 Task: Buy 2 Infusion Mugs from Cups, Mugs, & Saucers section under best seller category for shipping address: Carlos Perez, 3632 Walton Street, Salt Lake City, Utah 84104, Cell Number 8014200980. Pay from credit card ending with 6759, CVV 506
Action: Mouse moved to (509, 308)
Screenshot: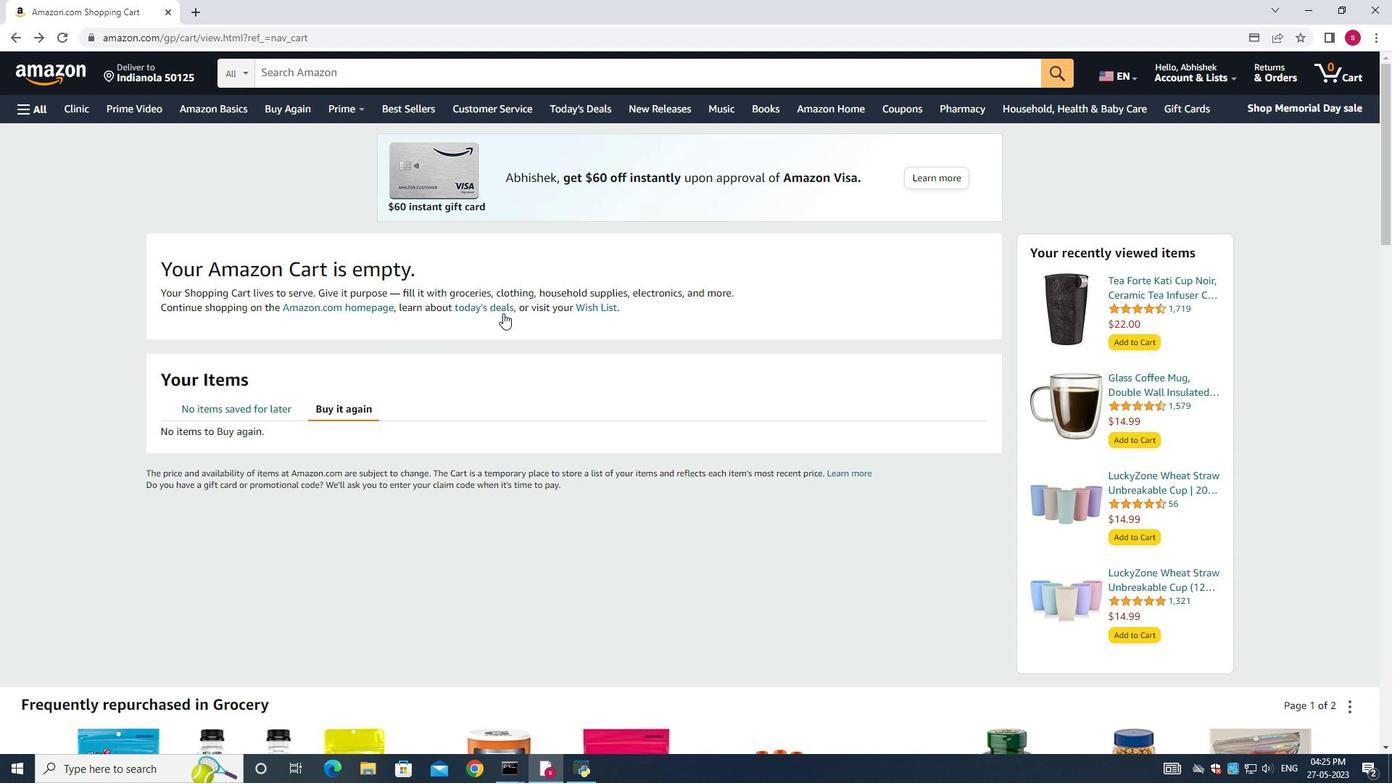 
Action: Mouse scrolled (508, 309) with delta (0, 0)
Screenshot: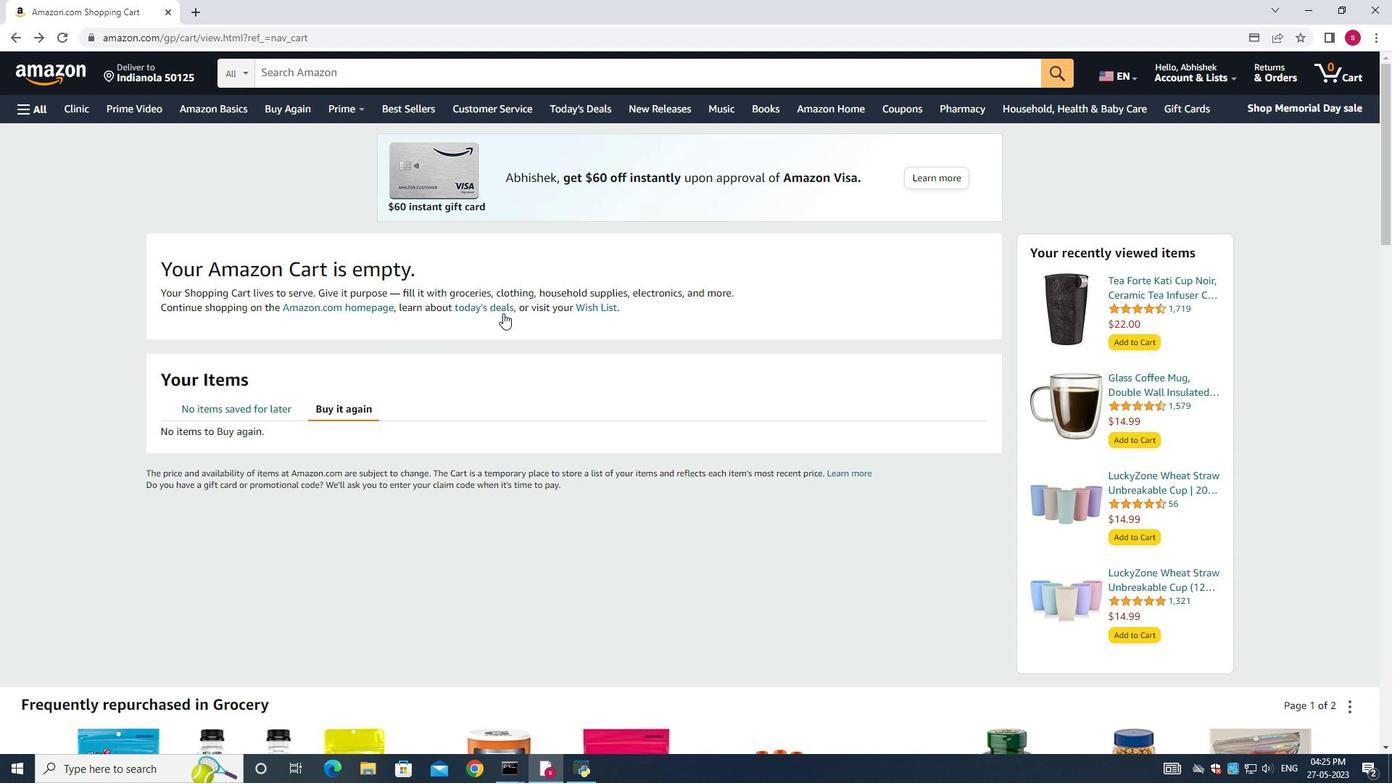 
Action: Mouse scrolled (509, 309) with delta (0, 0)
Screenshot: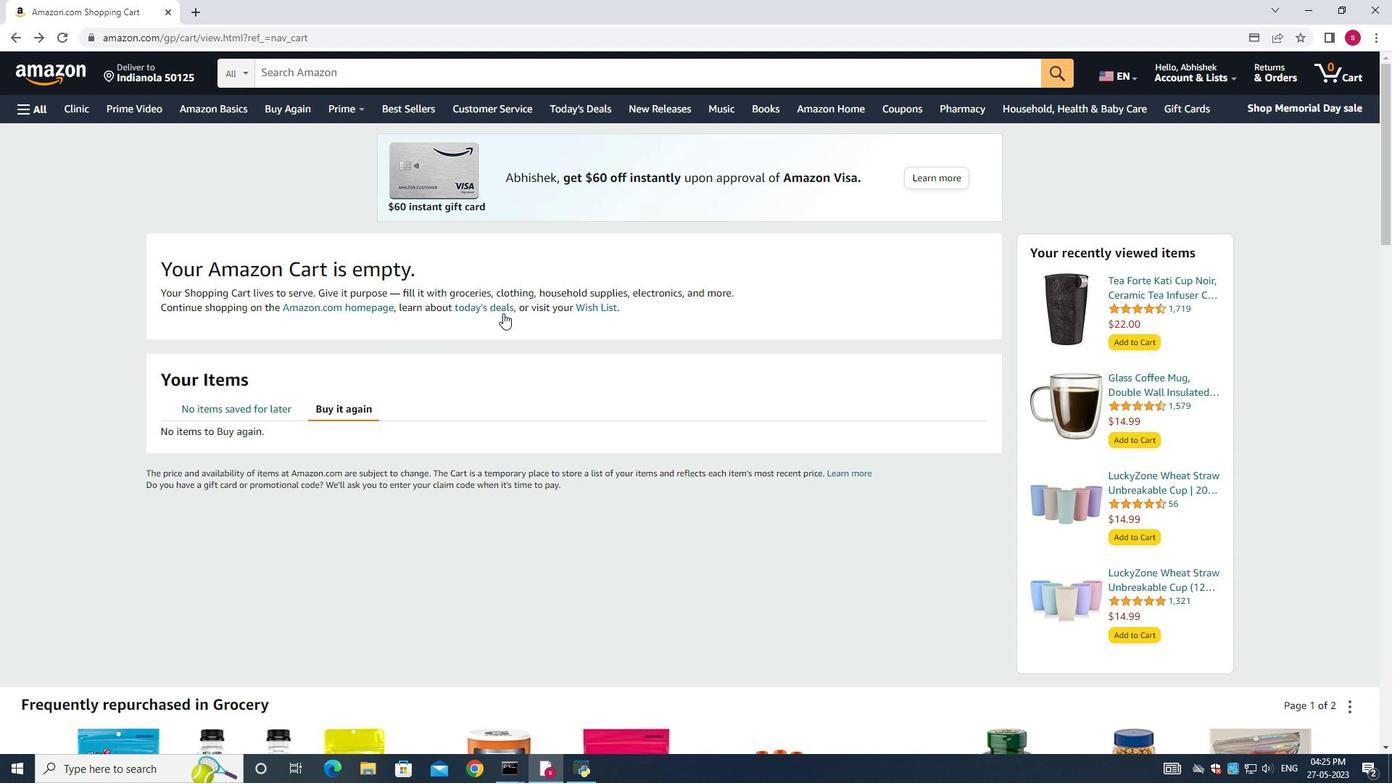 
Action: Mouse scrolled (509, 309) with delta (0, 0)
Screenshot: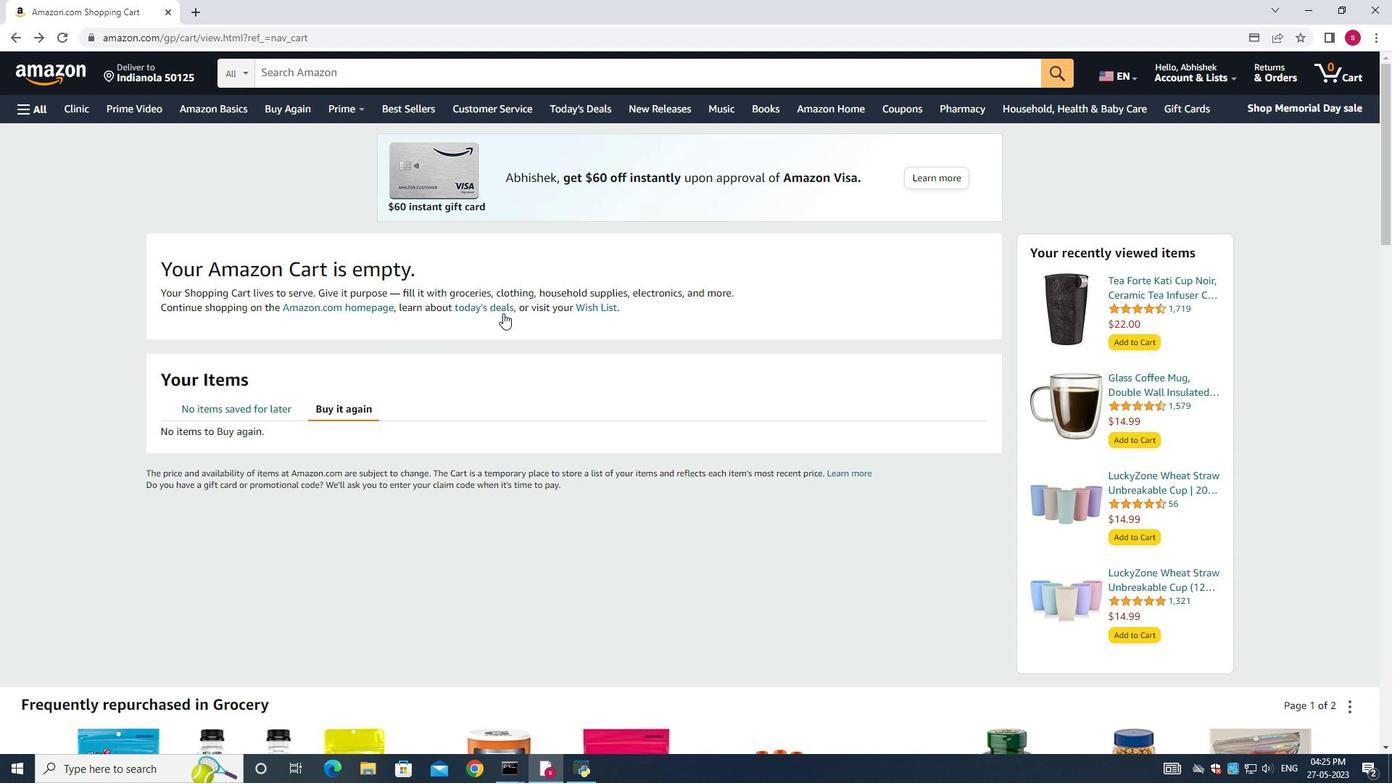
Action: Mouse scrolled (509, 309) with delta (0, 0)
Screenshot: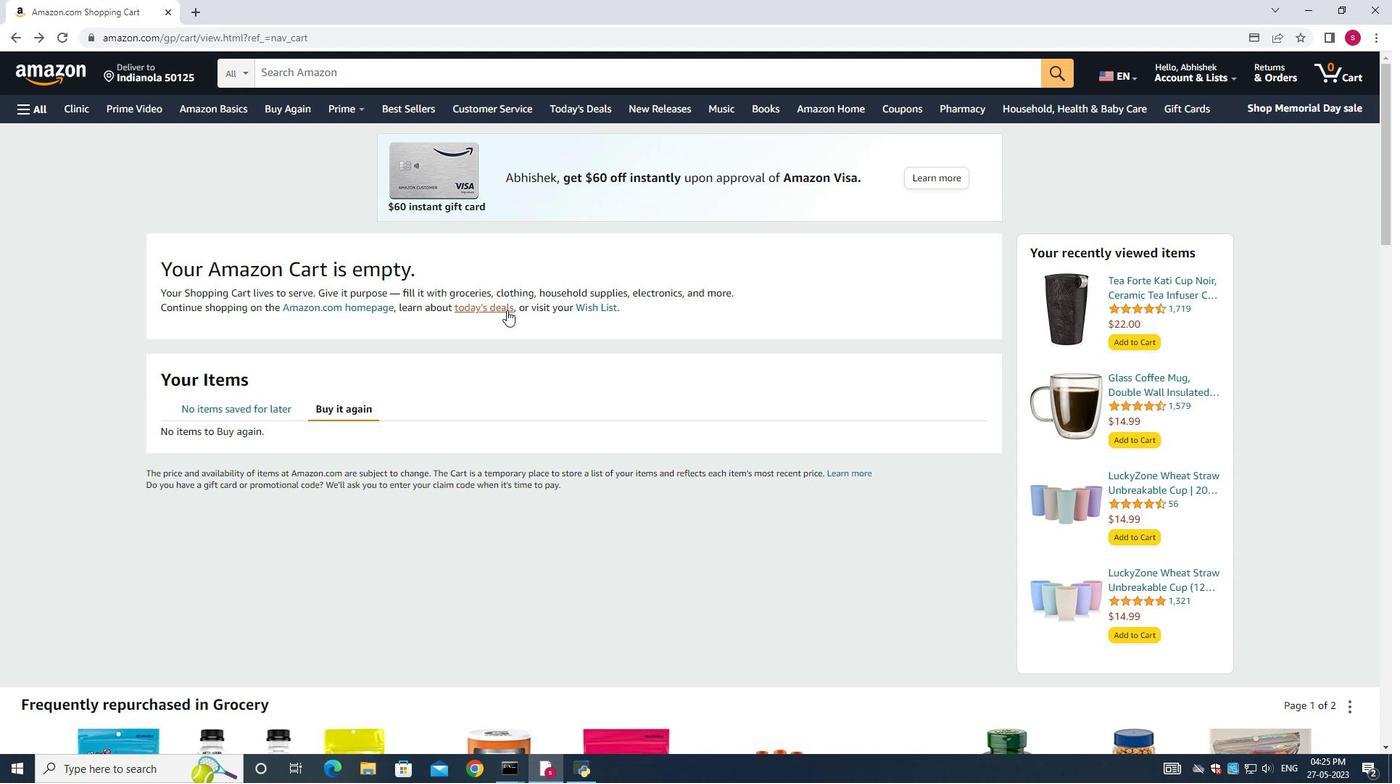 
Action: Mouse scrolled (509, 309) with delta (0, 0)
Screenshot: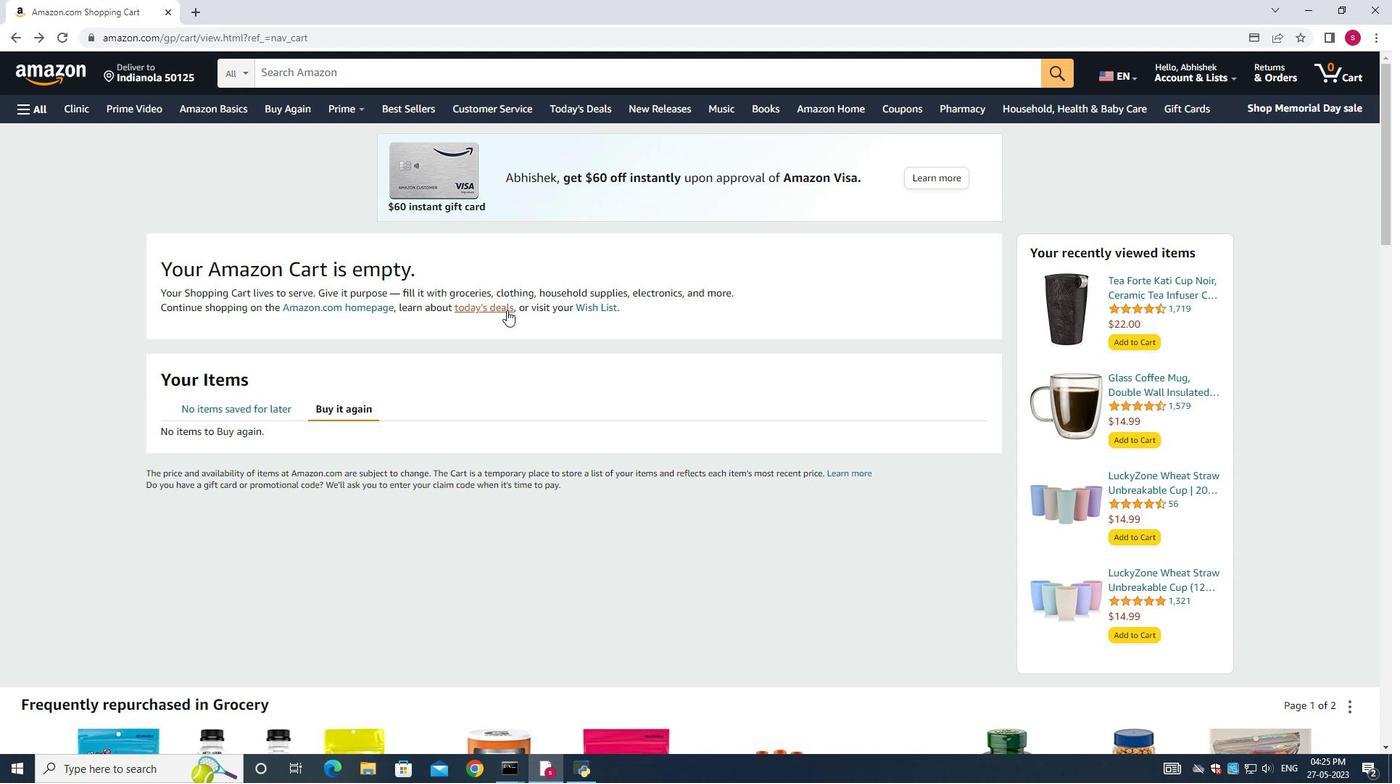 
Action: Mouse scrolled (509, 309) with delta (0, 0)
Screenshot: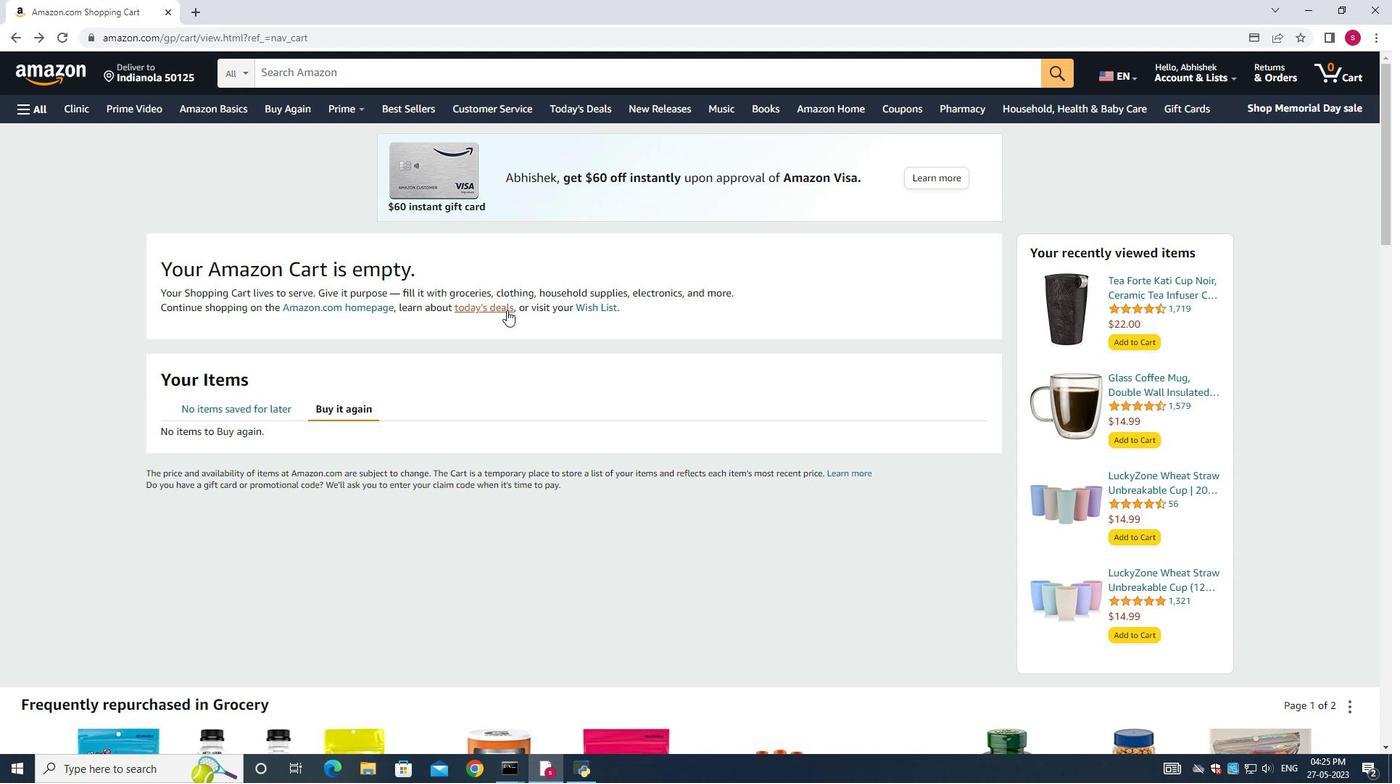 
Action: Mouse scrolled (509, 309) with delta (0, 0)
Screenshot: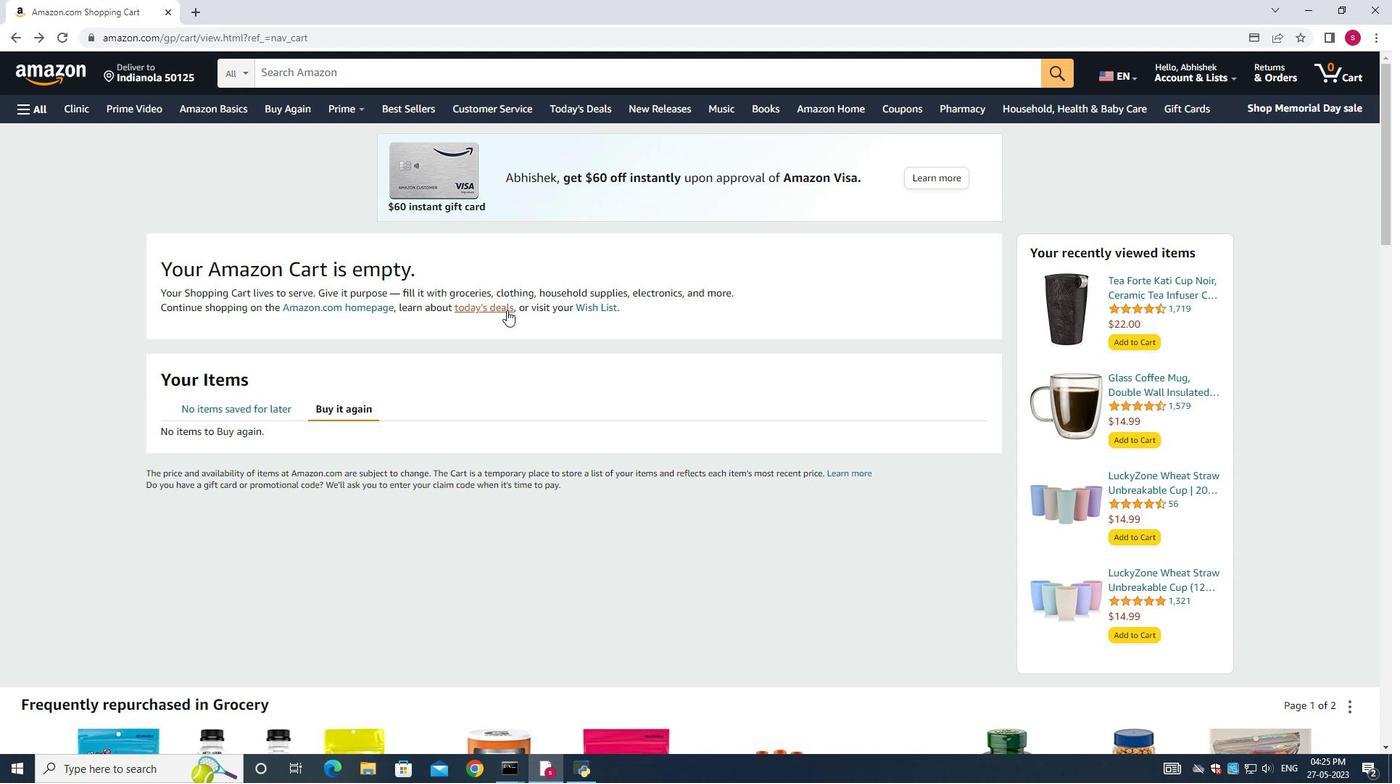
Action: Mouse scrolled (509, 309) with delta (0, 0)
Screenshot: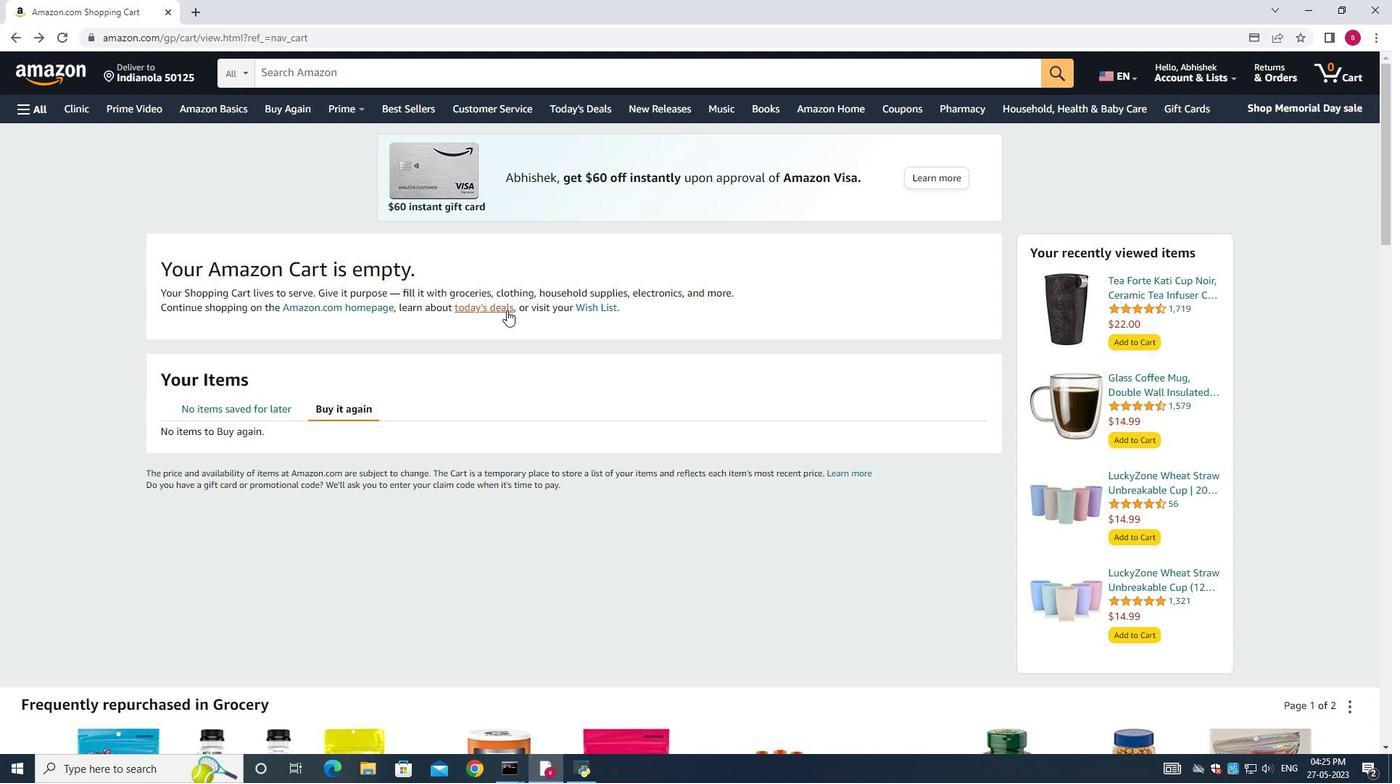 
Action: Mouse moved to (427, 266)
Screenshot: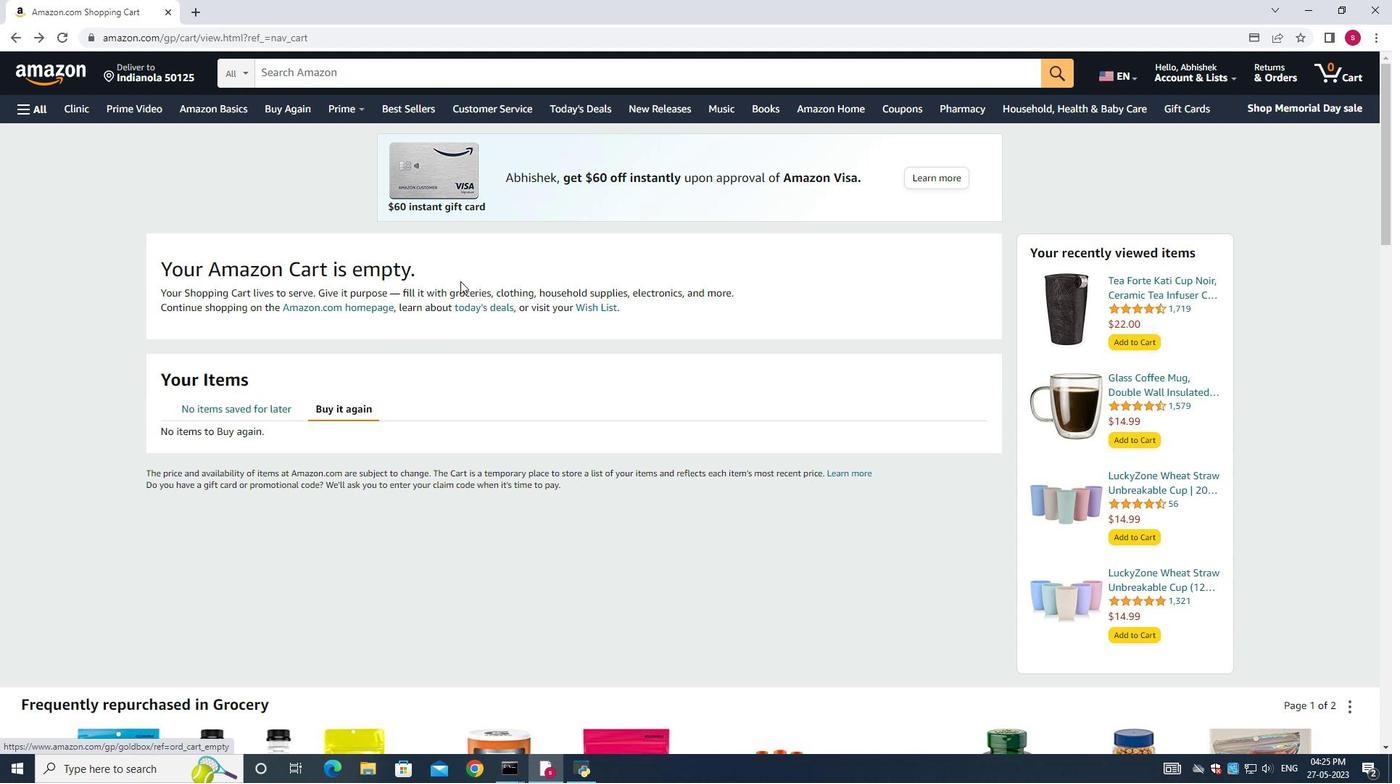 
Action: Mouse scrolled (427, 267) with delta (0, 0)
Screenshot: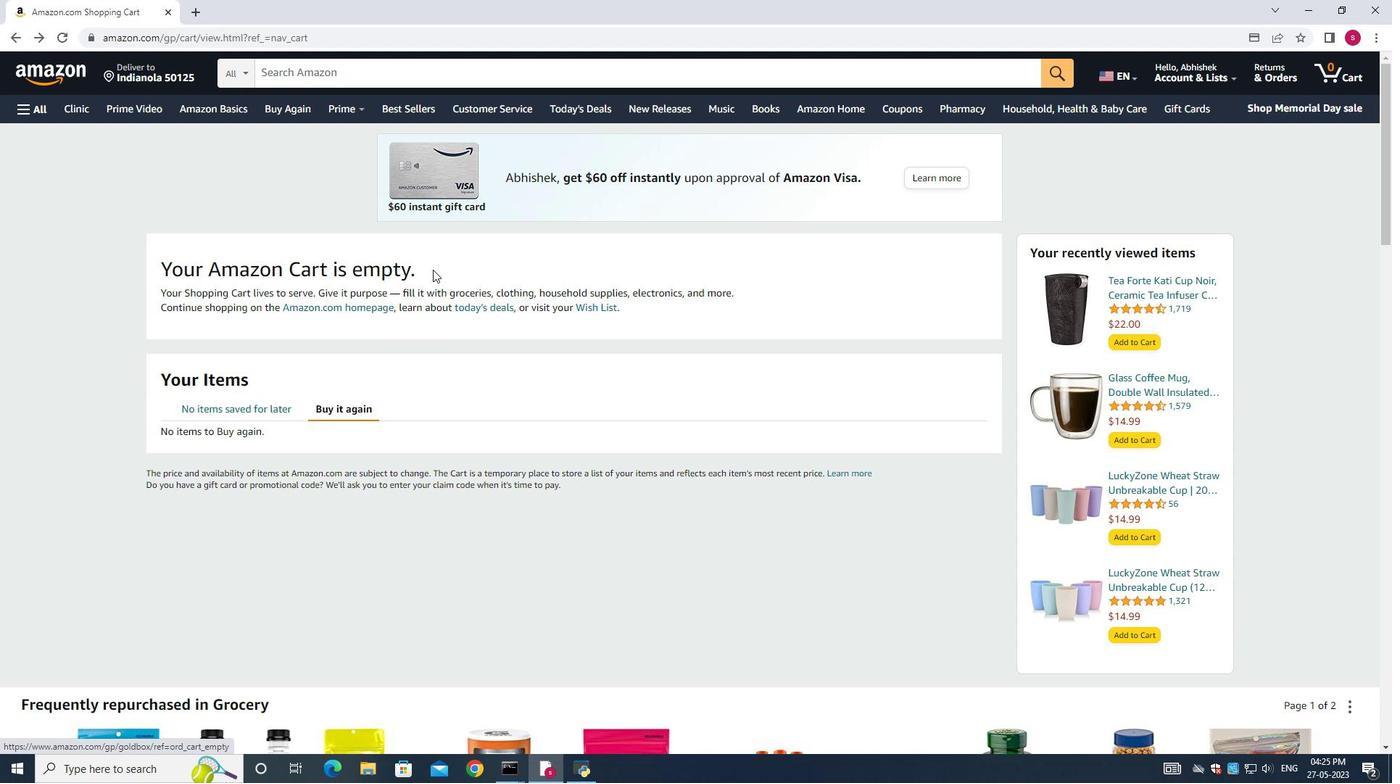 
Action: Mouse scrolled (427, 267) with delta (0, 0)
Screenshot: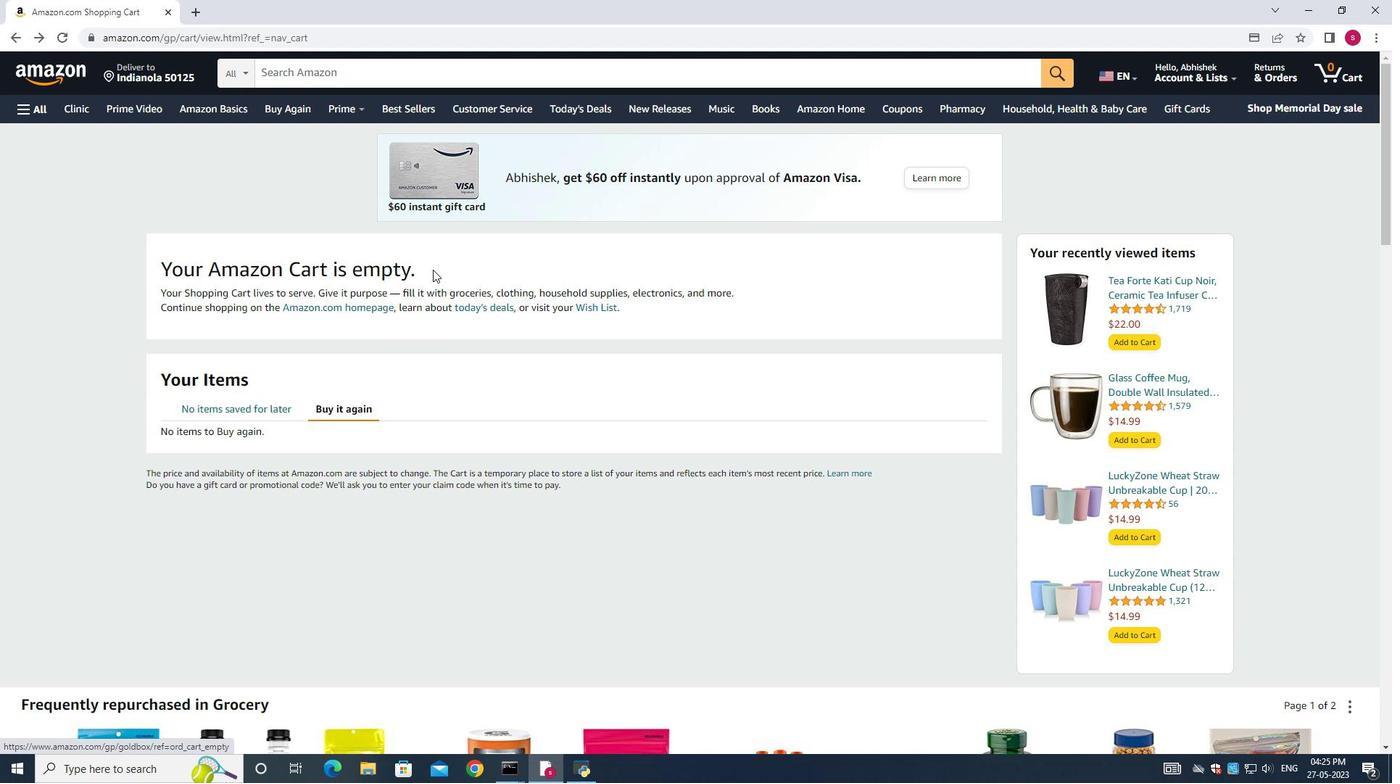
Action: Mouse scrolled (427, 267) with delta (0, 0)
Screenshot: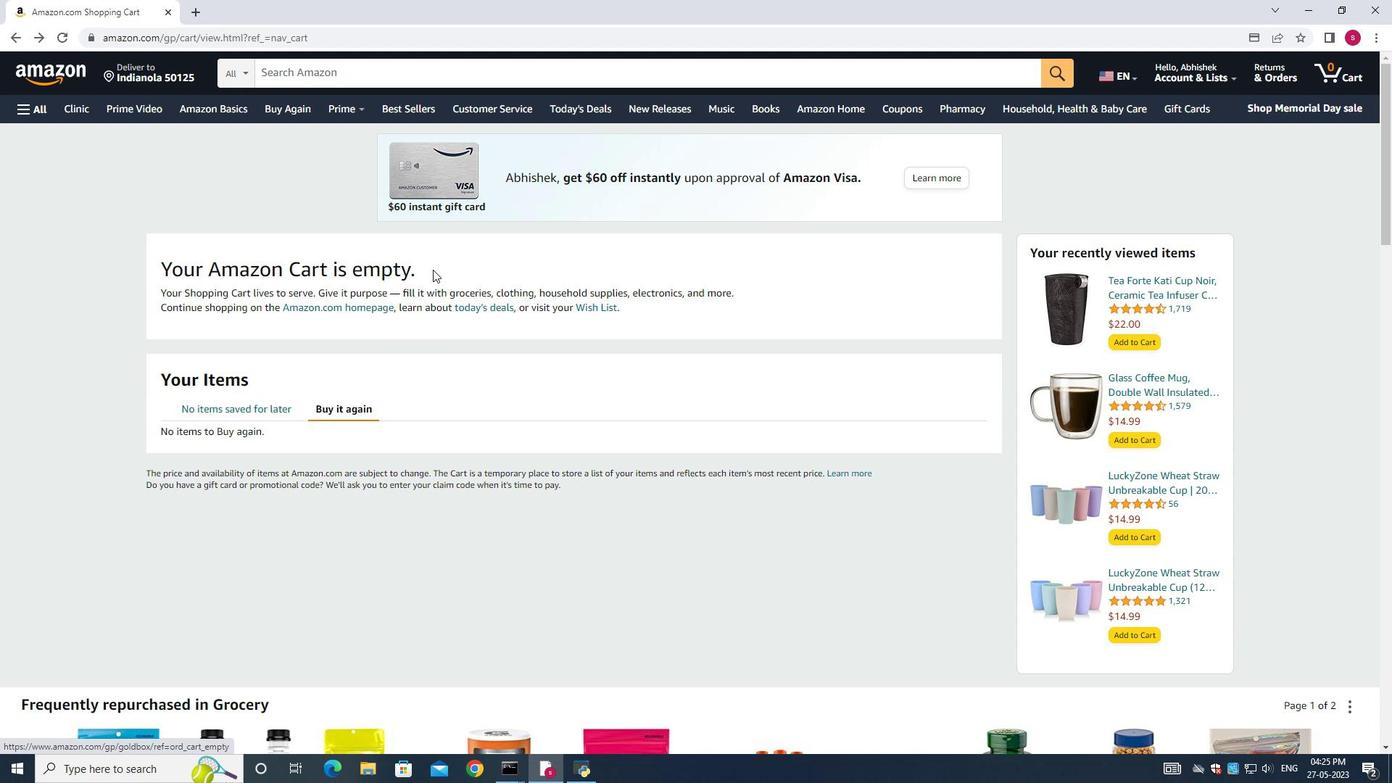
Action: Mouse moved to (427, 266)
Screenshot: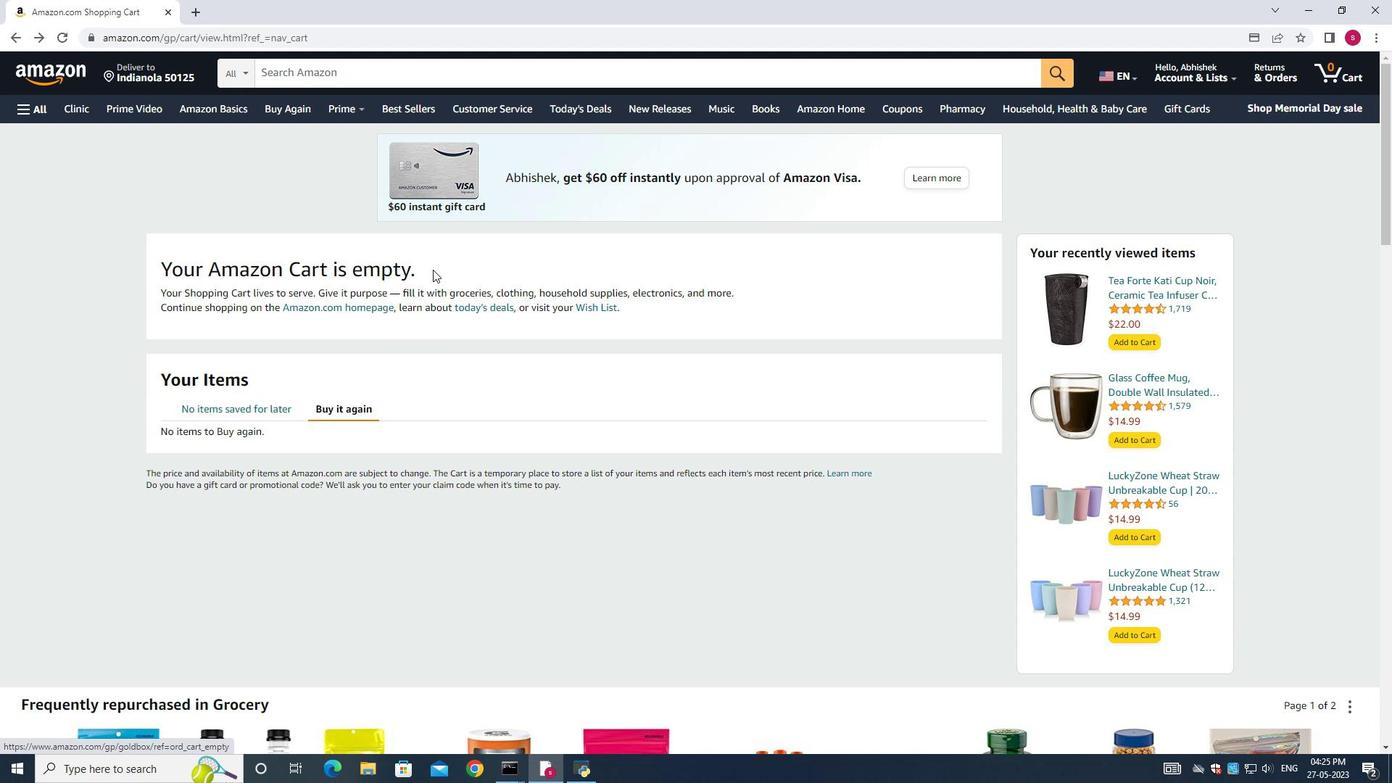 
Action: Mouse scrolled (427, 267) with delta (0, 0)
Screenshot: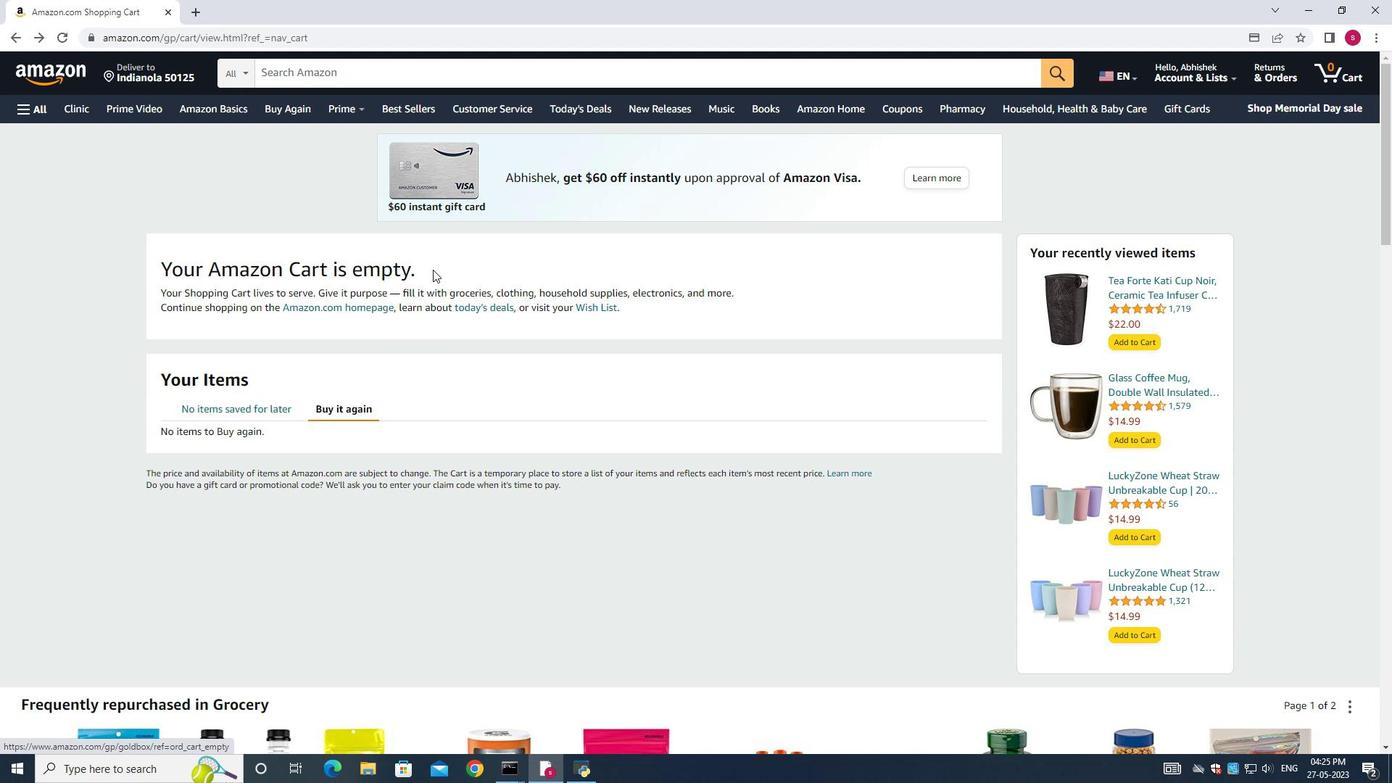 
Action: Mouse moved to (427, 266)
Screenshot: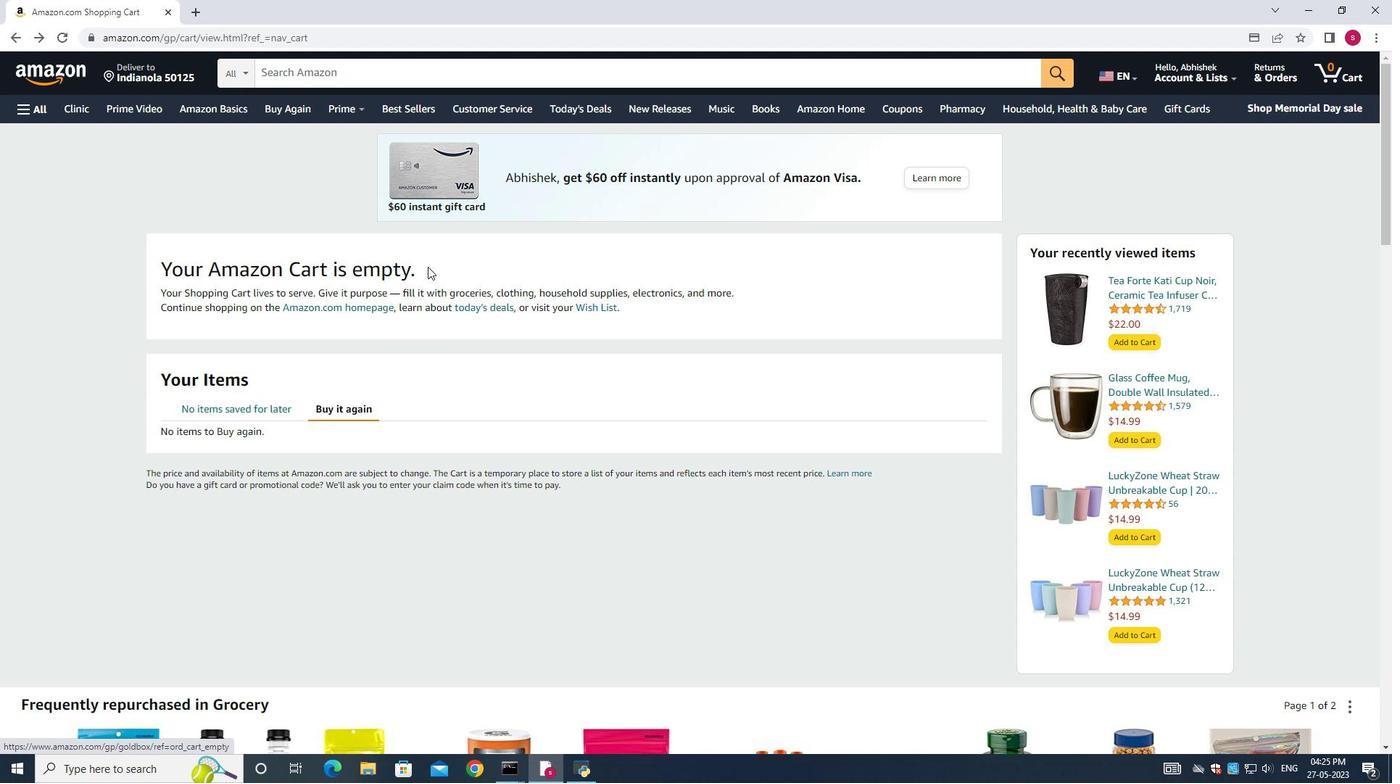 
Action: Mouse scrolled (427, 267) with delta (0, 0)
Screenshot: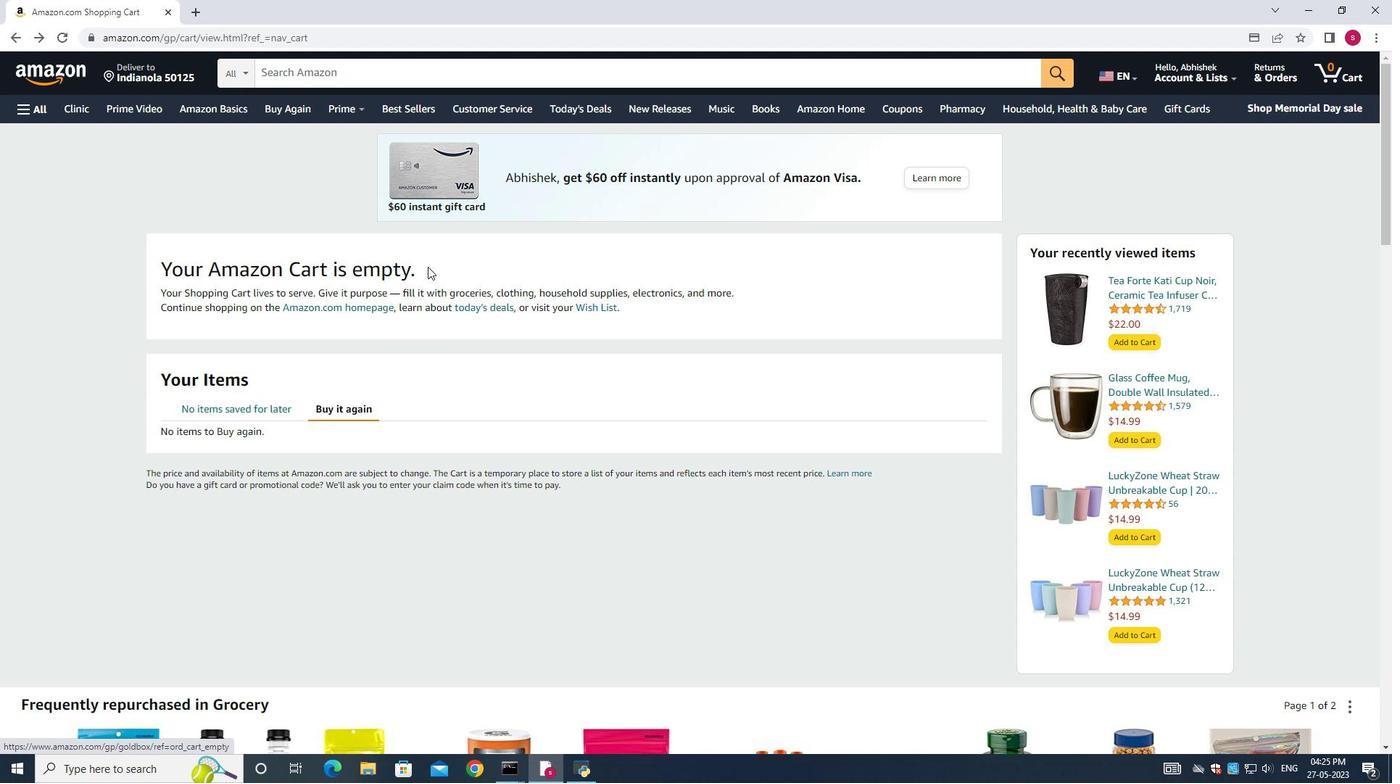 
Action: Mouse moved to (401, 256)
Screenshot: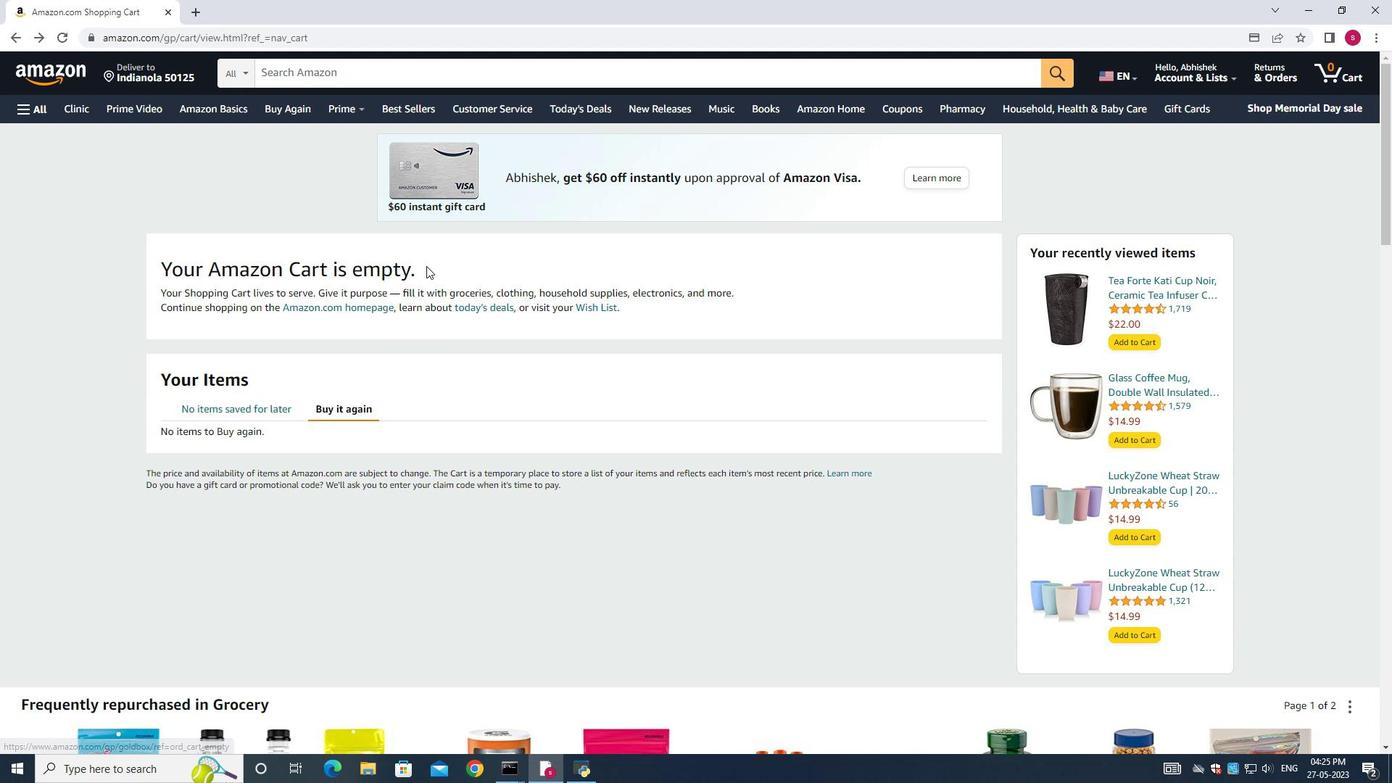 
Action: Mouse scrolled (422, 265) with delta (0, 0)
Screenshot: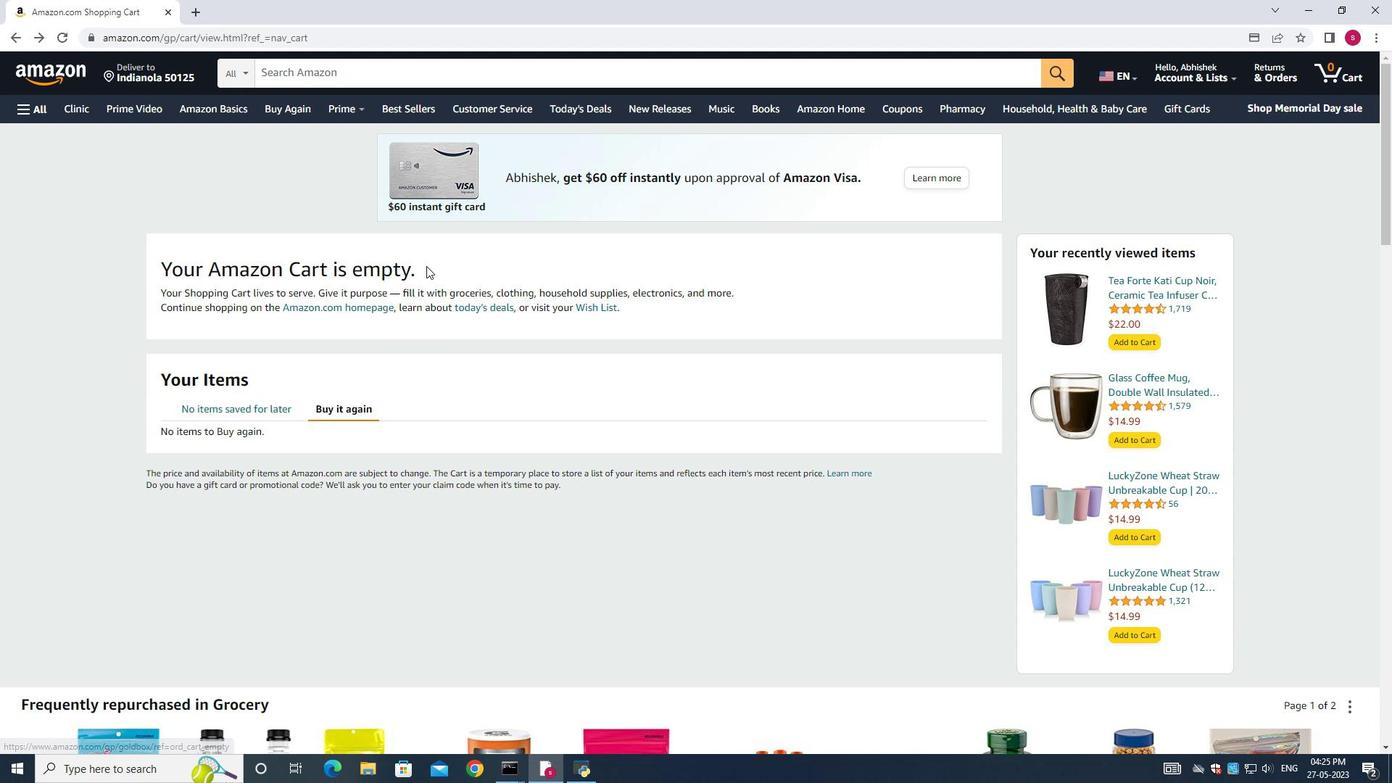 
Action: Mouse moved to (363, 242)
Screenshot: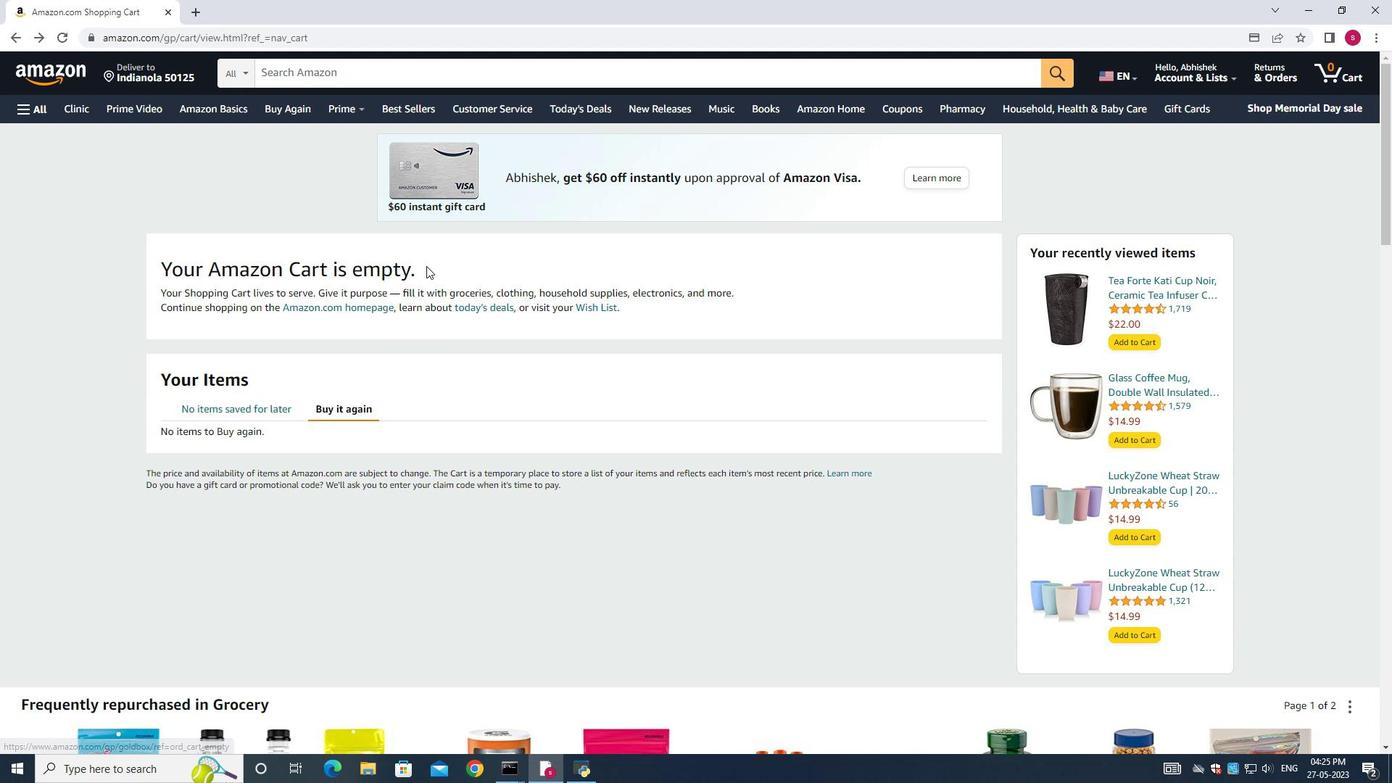 
Action: Mouse scrolled (401, 257) with delta (0, 0)
Screenshot: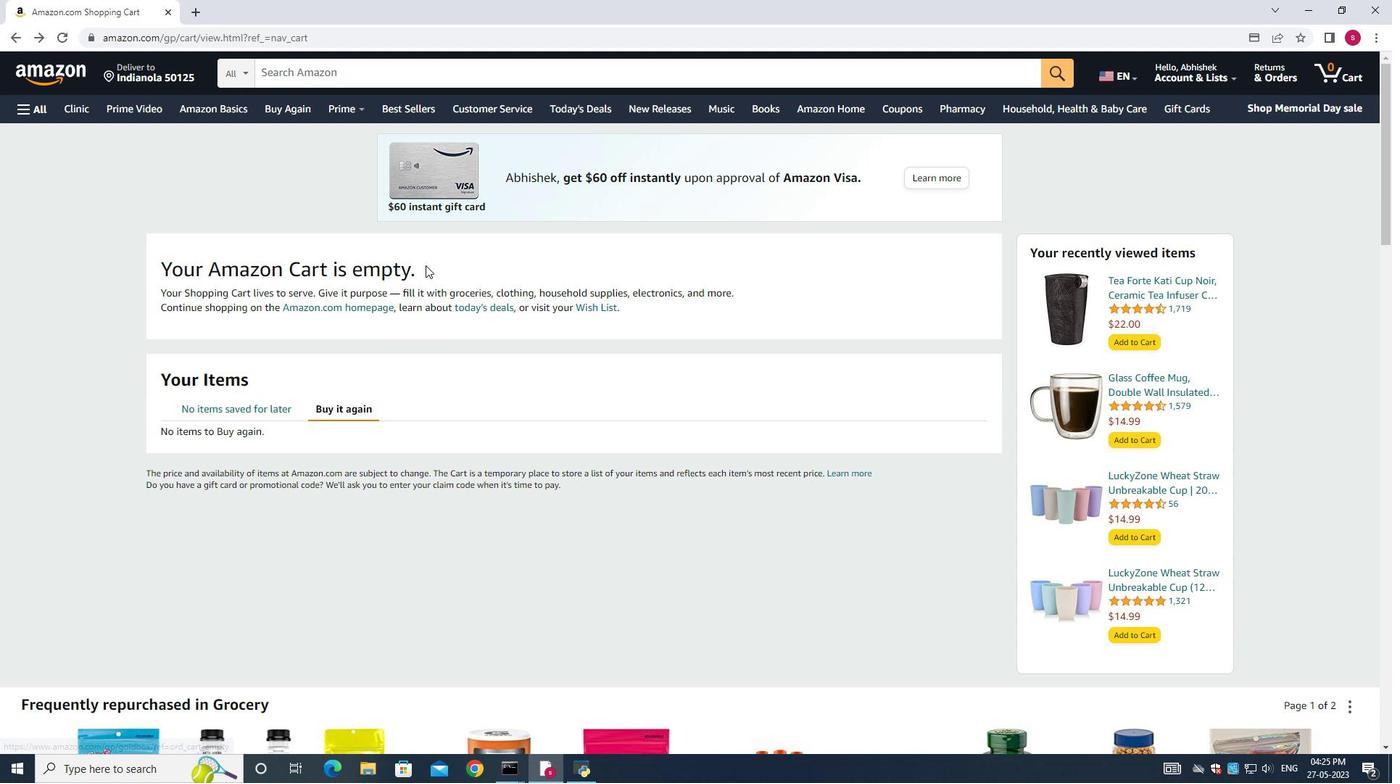 
Action: Mouse moved to (406, 117)
Screenshot: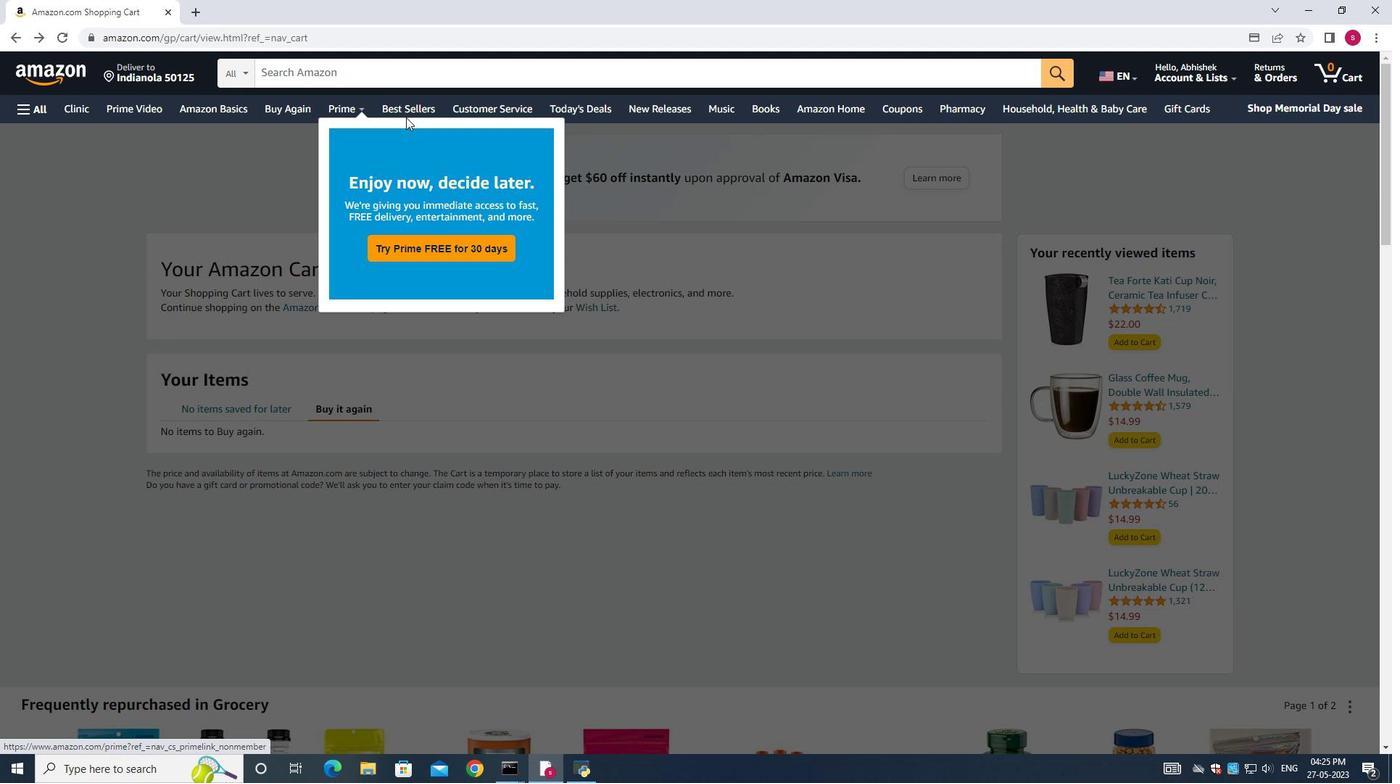 
Action: Mouse pressed left at (406, 117)
Screenshot: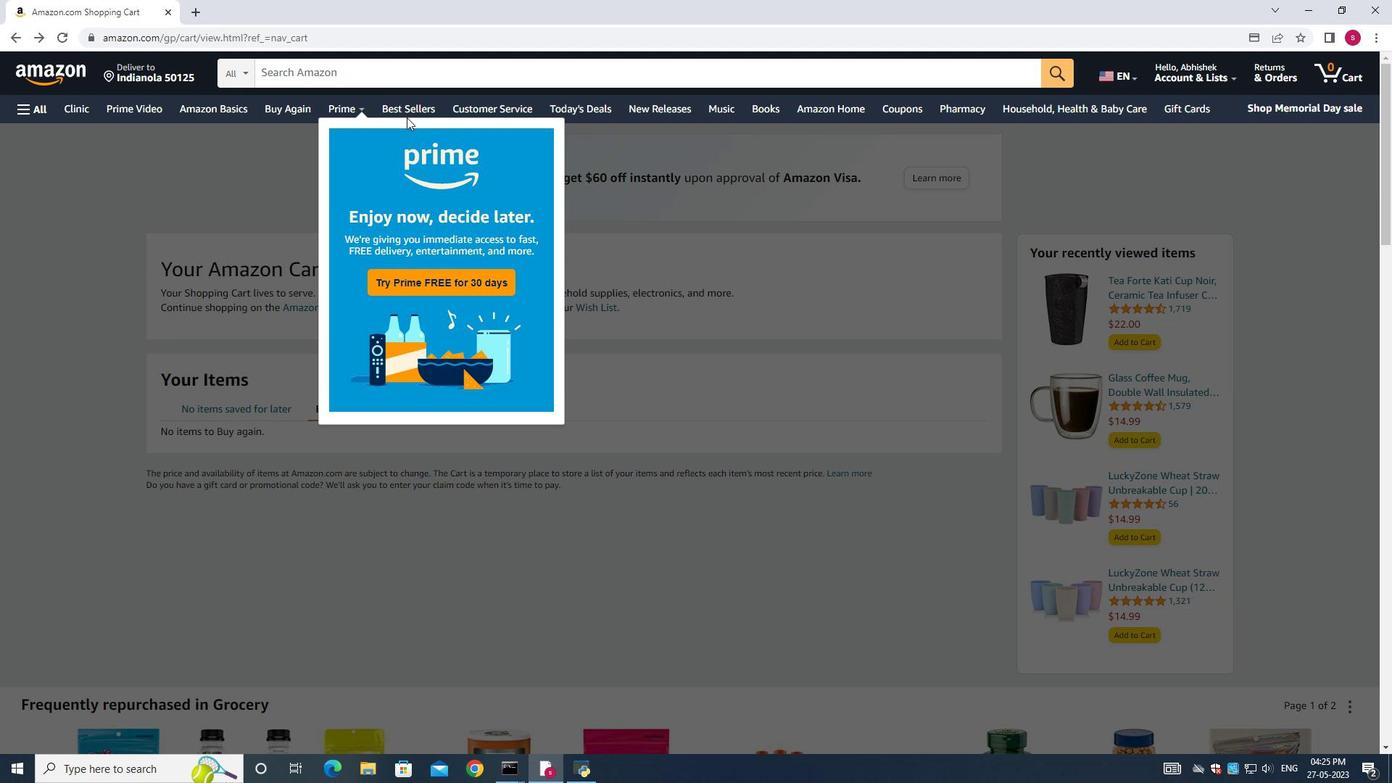 
Action: Mouse moved to (406, 110)
Screenshot: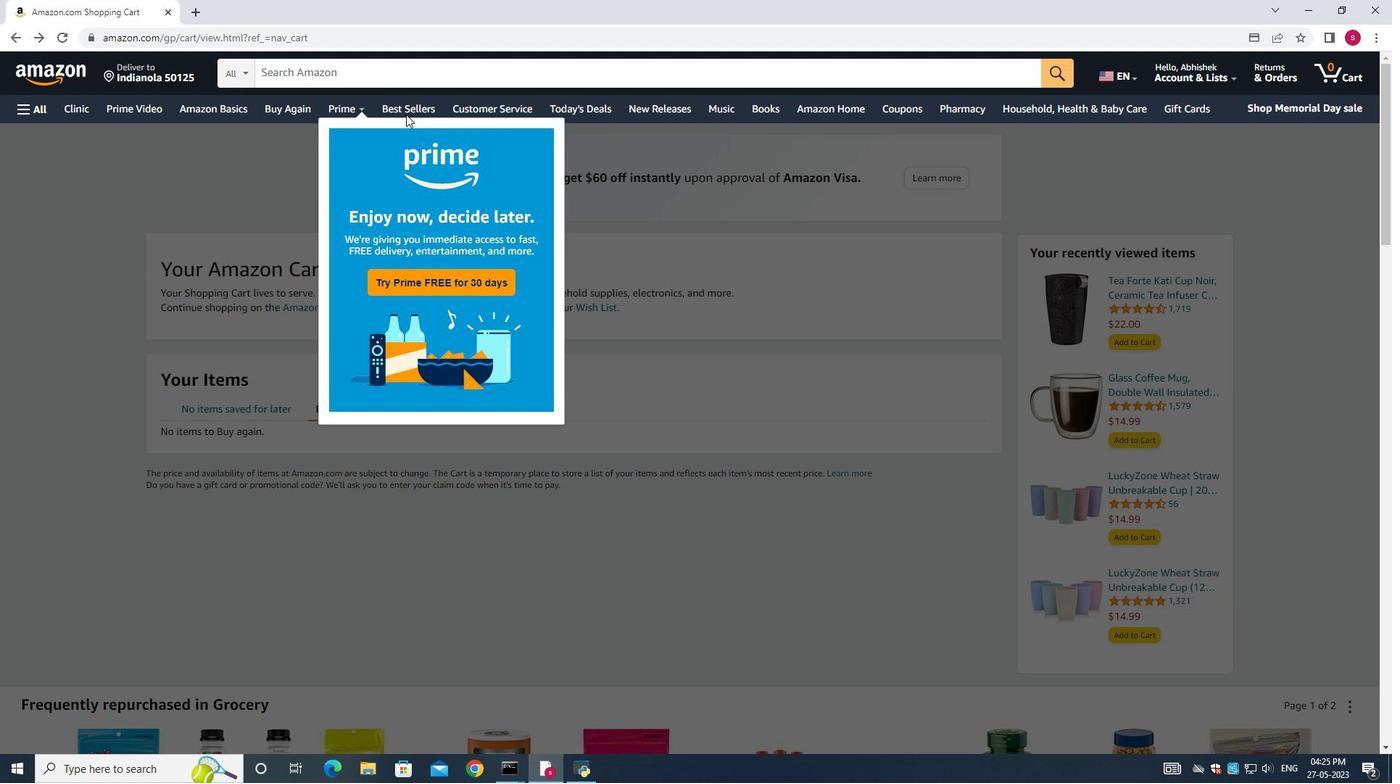 
Action: Mouse pressed left at (406, 110)
Screenshot: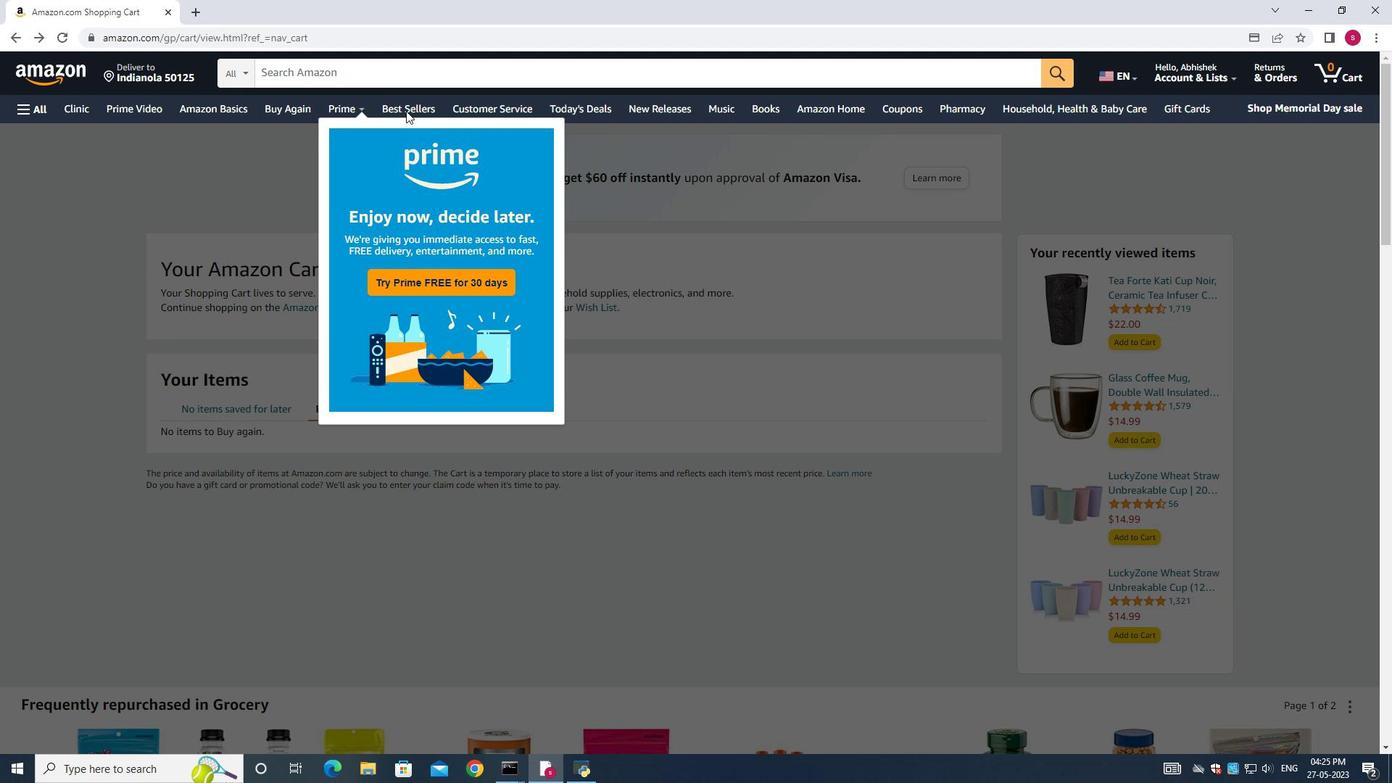 
Action: Mouse moved to (387, 100)
Screenshot: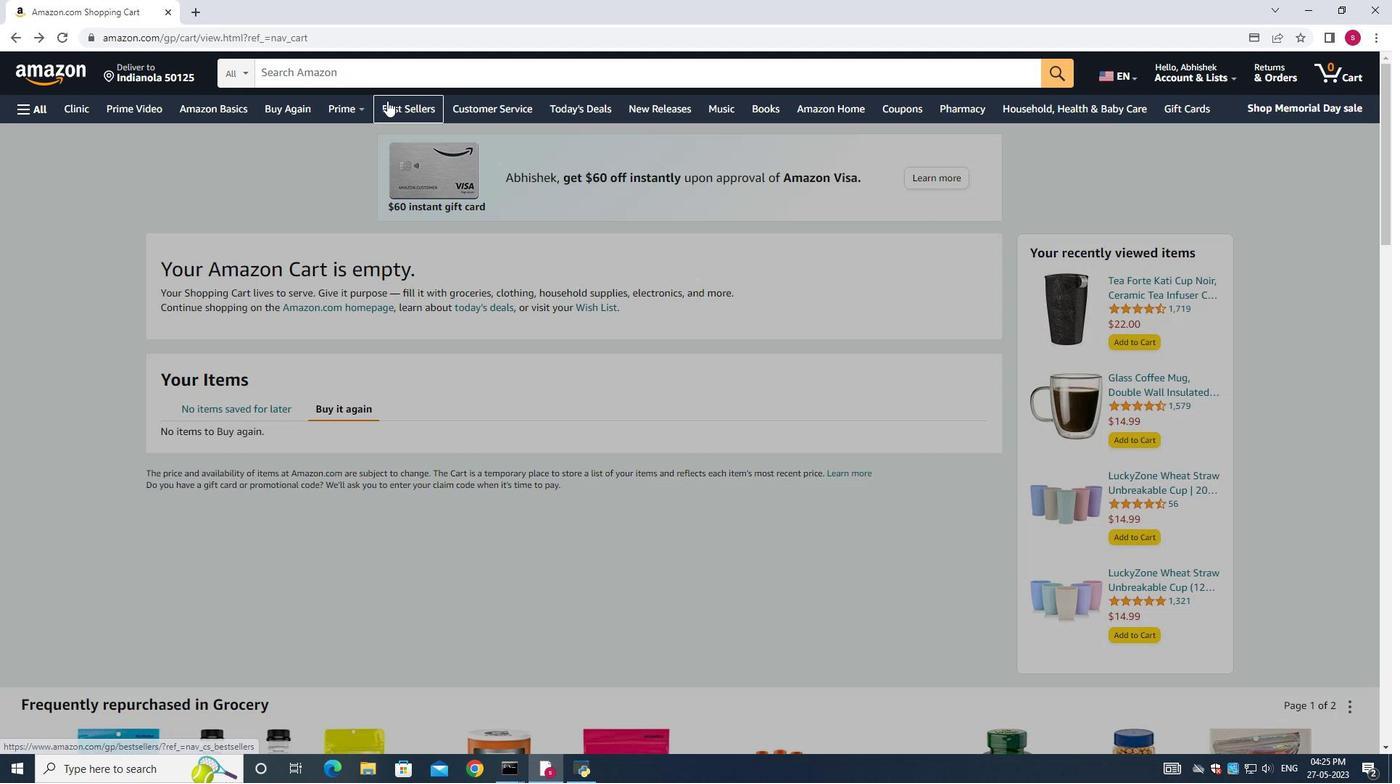 
Action: Mouse pressed left at (387, 100)
Screenshot: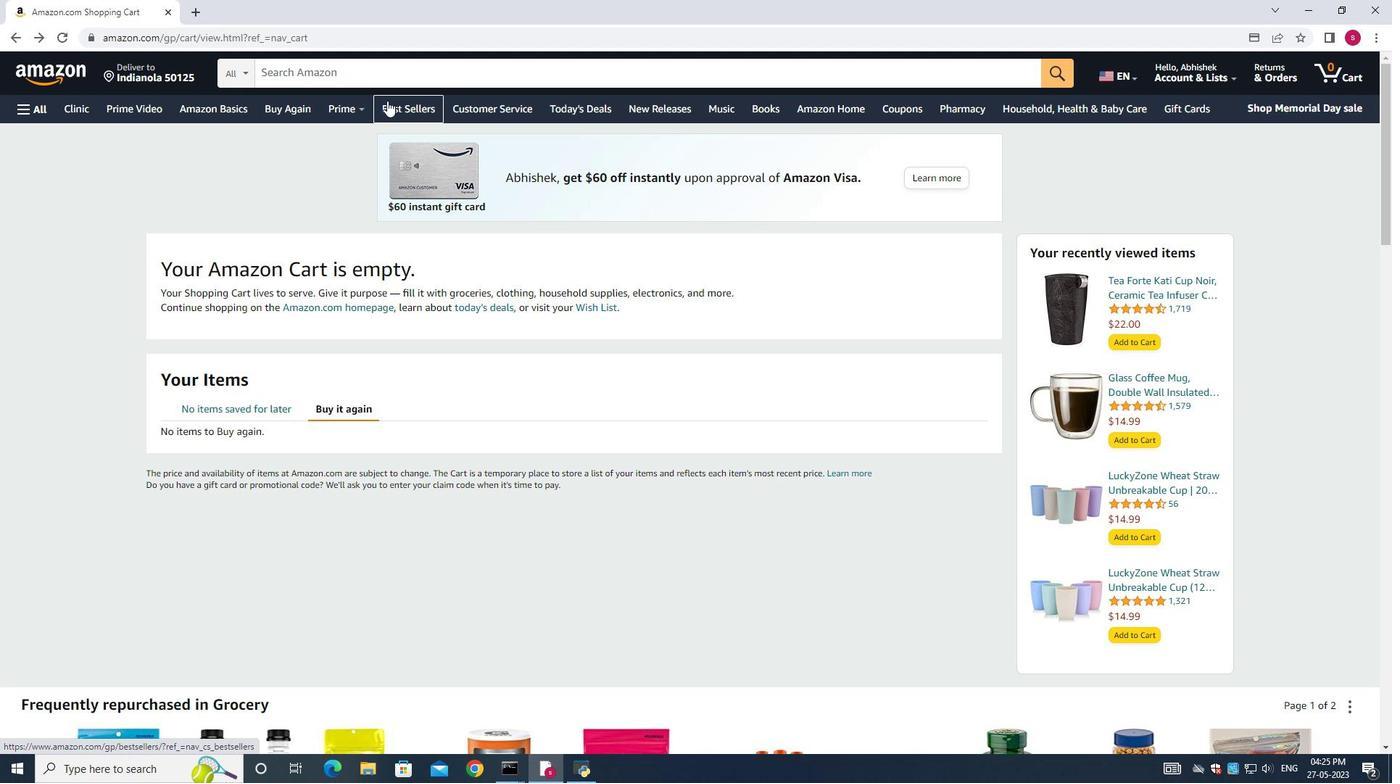 
Action: Mouse moved to (382, 80)
Screenshot: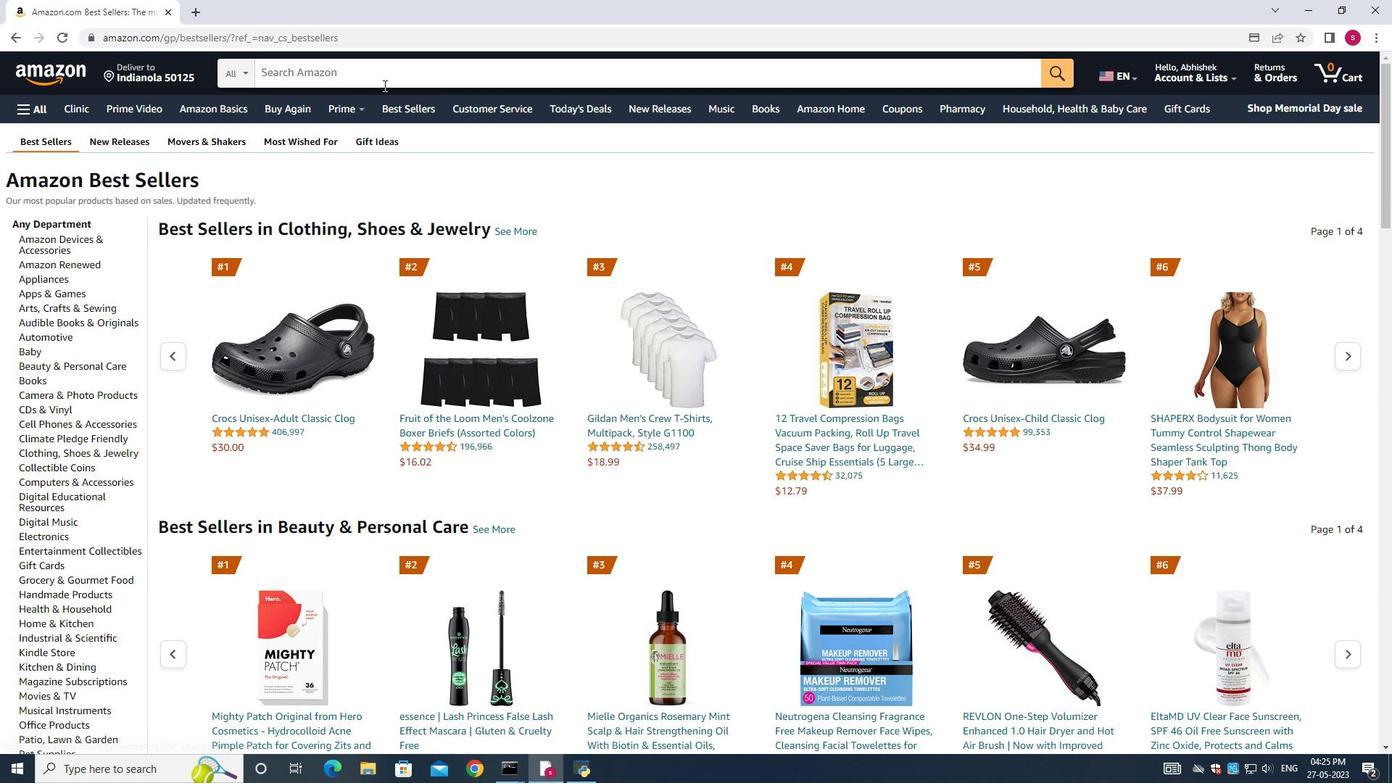 
Action: Mouse pressed left at (382, 80)
Screenshot: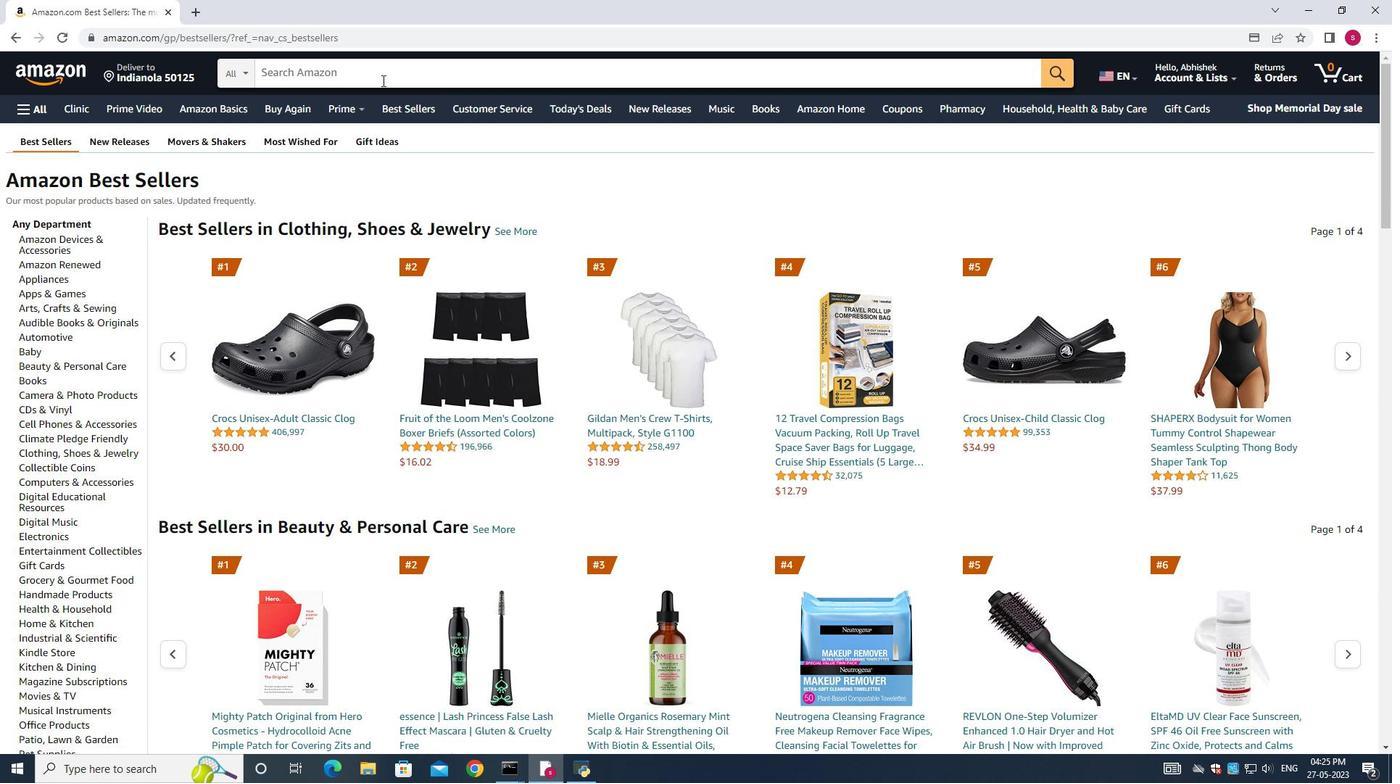 
Action: Mouse moved to (382, 80)
Screenshot: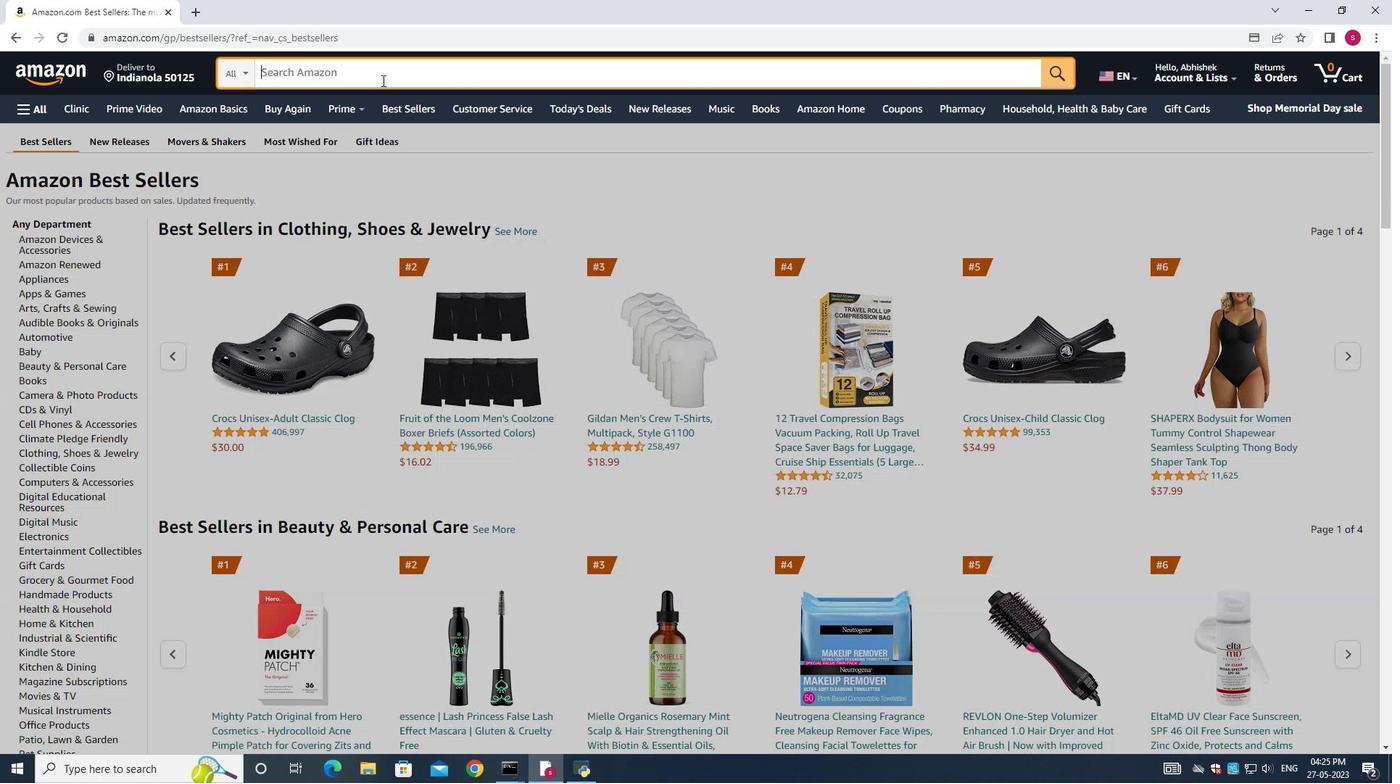 
Action: Key pressed 2<Key.space>infusion<Key.space><Key.shift>Mugs<Key.space>cups<Key.enter>
Screenshot: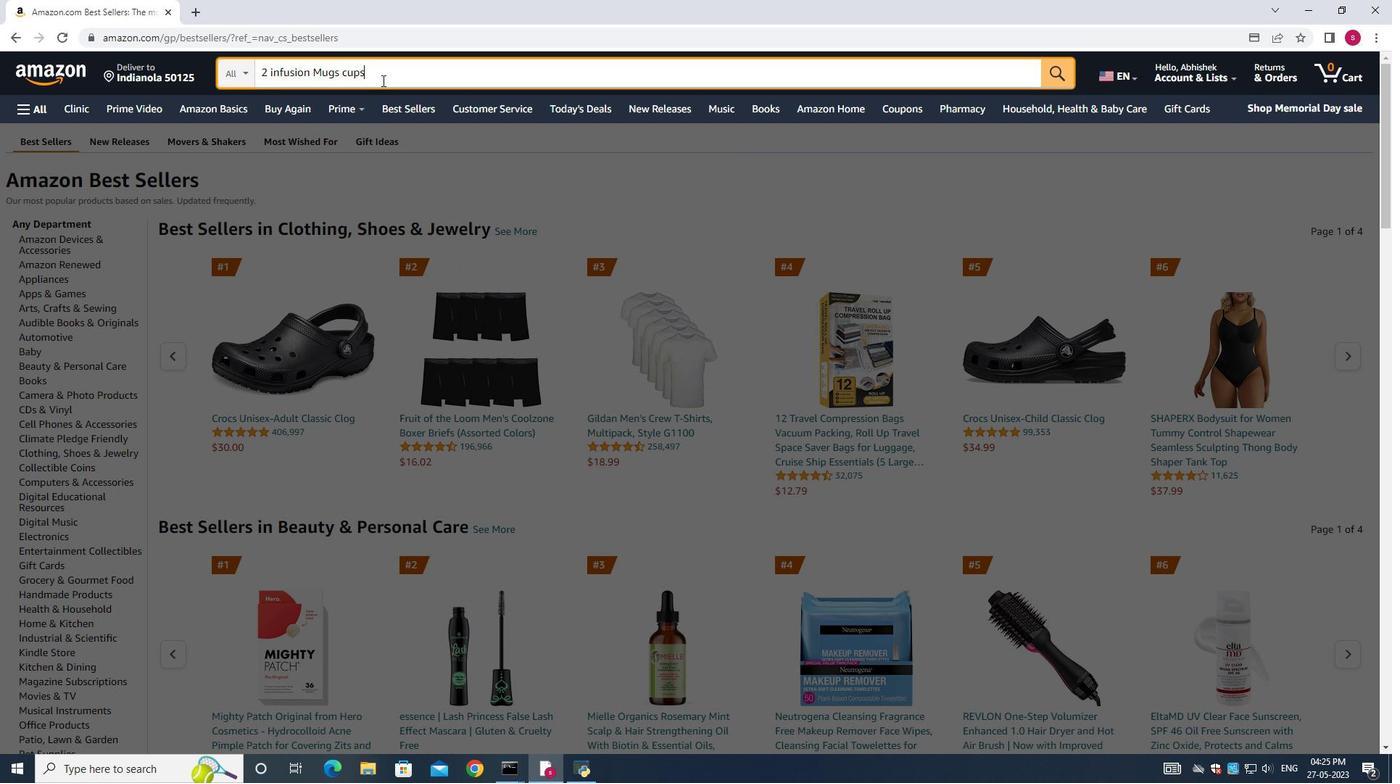 
Action: Mouse moved to (895, 641)
Screenshot: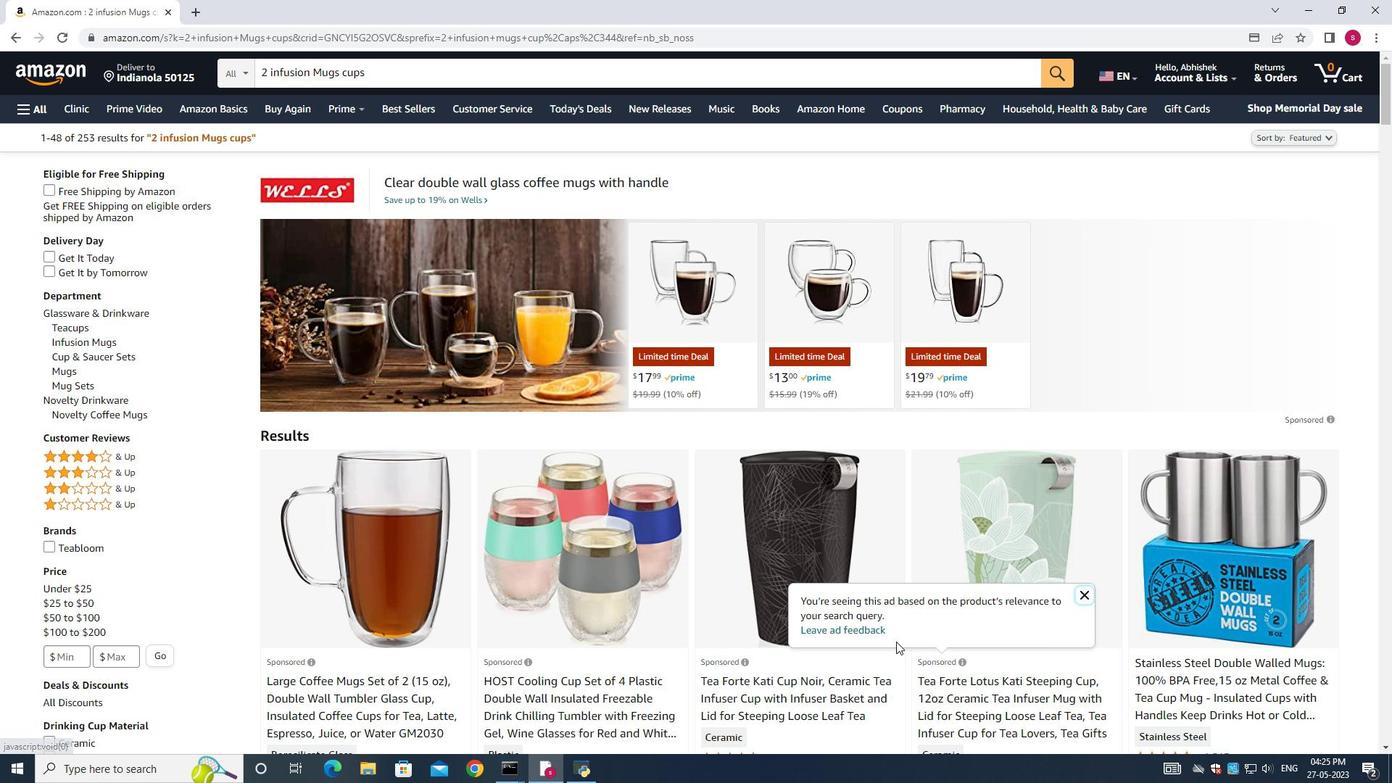 
Action: Mouse scrolled (895, 641) with delta (0, 0)
Screenshot: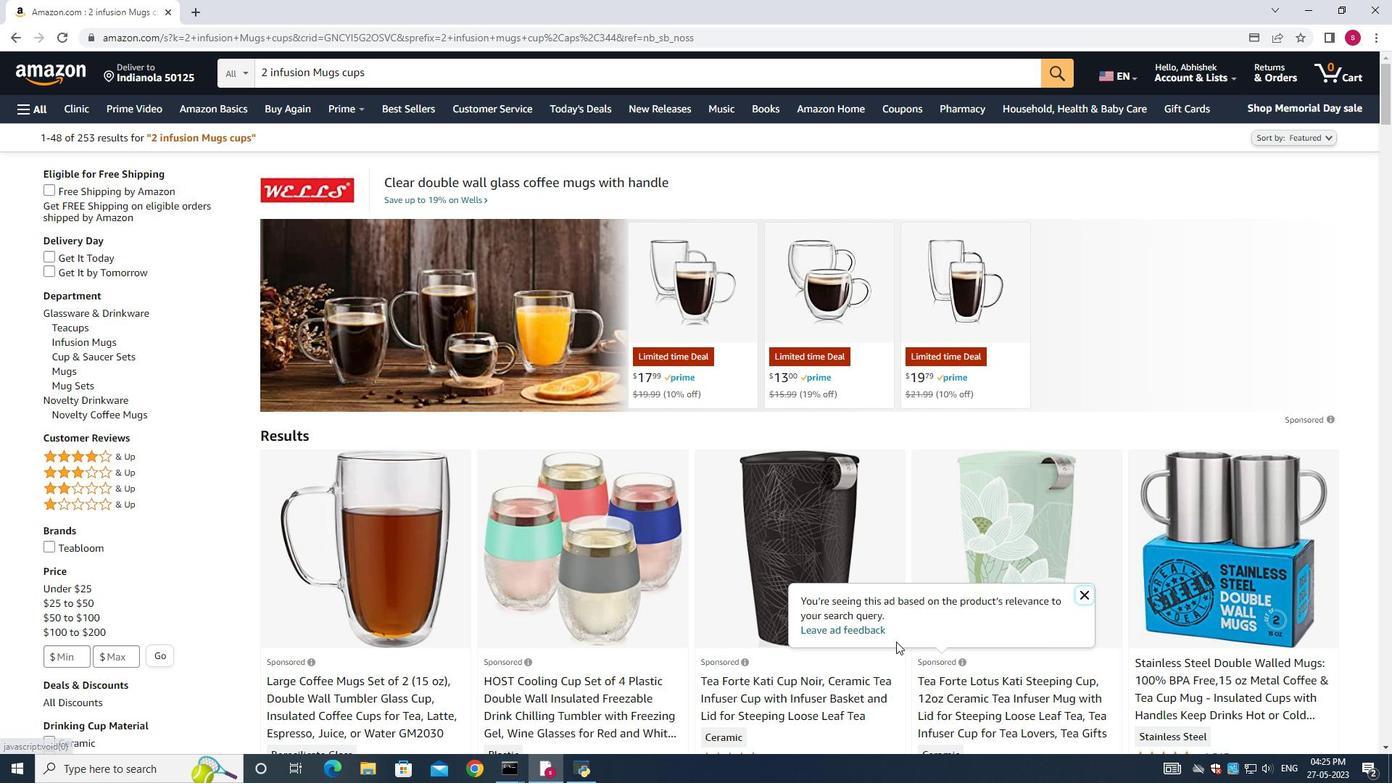 
Action: Mouse moved to (648, 586)
Screenshot: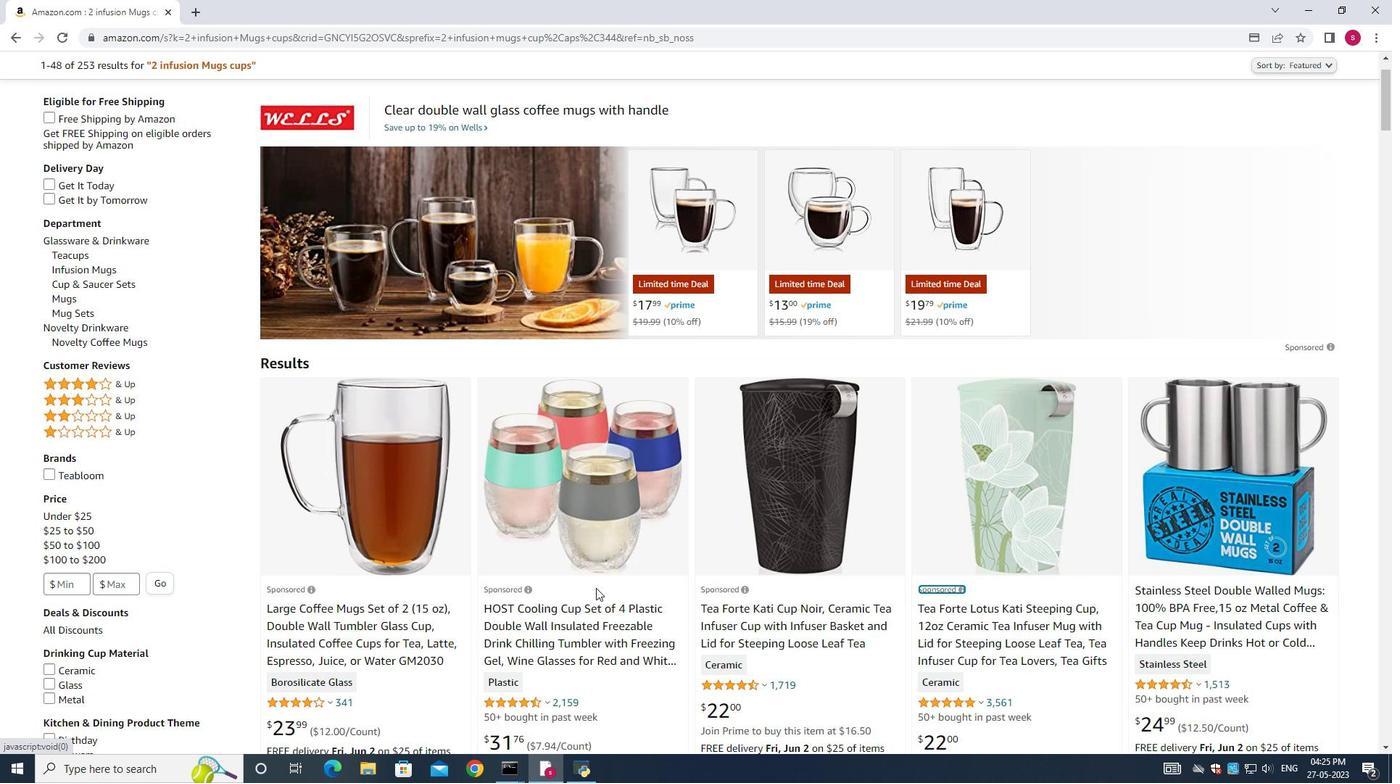 
Action: Mouse scrolled (648, 585) with delta (0, 0)
Screenshot: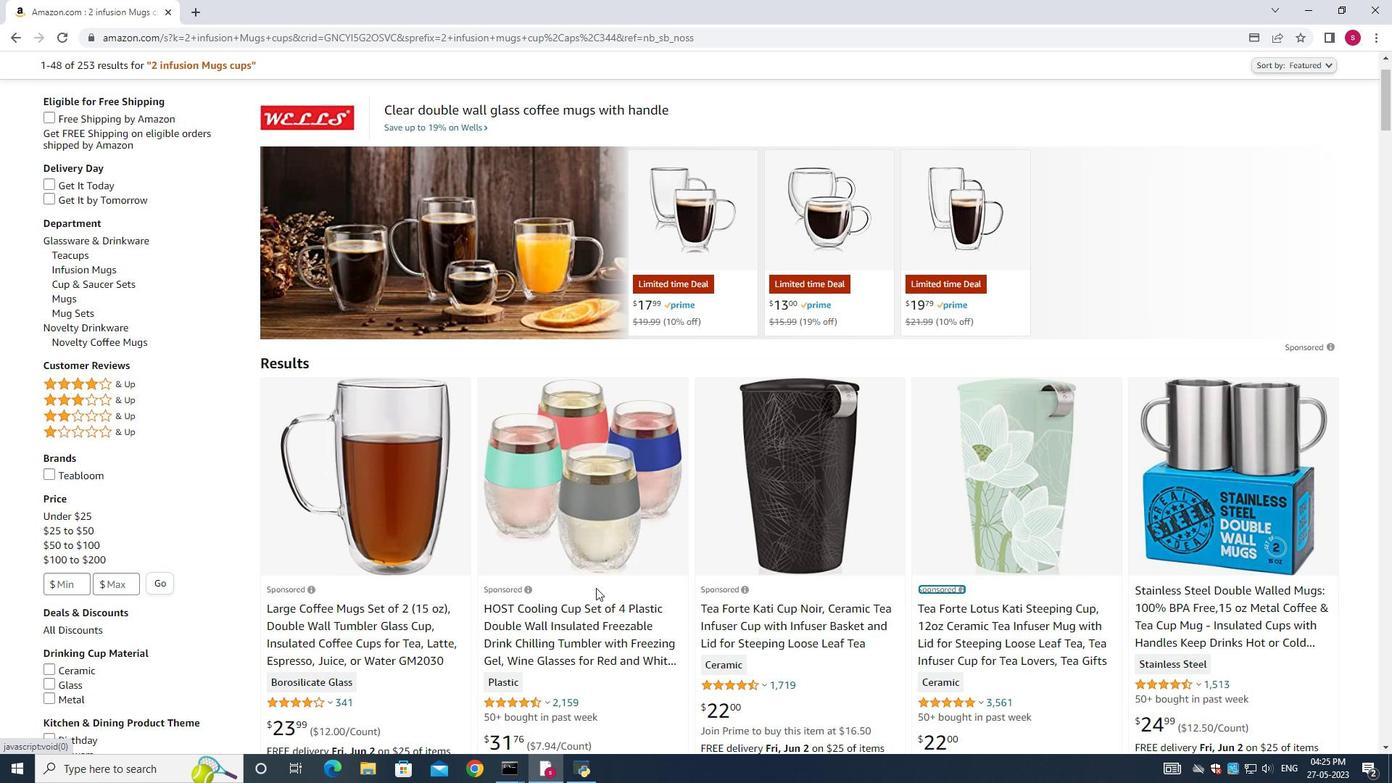 
Action: Mouse moved to (652, 587)
Screenshot: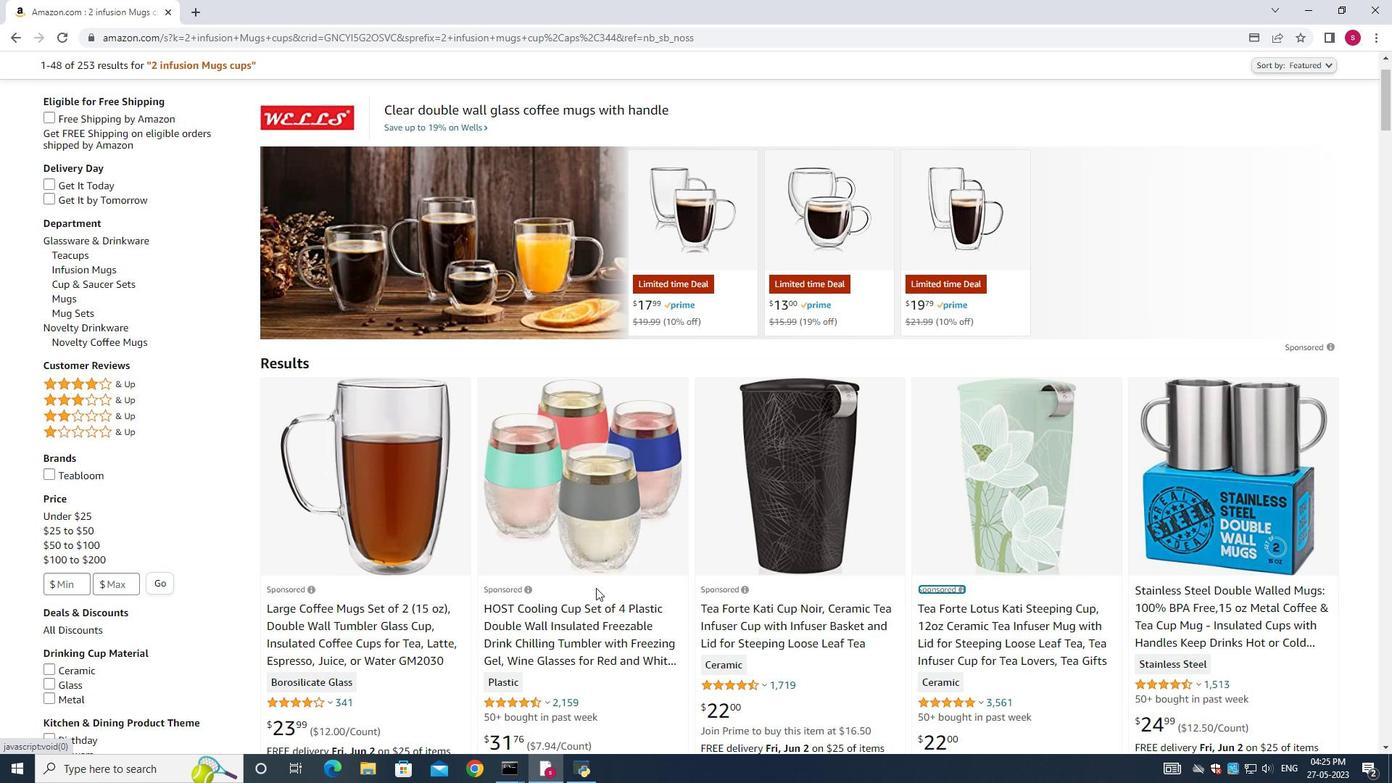 
Action: Mouse scrolled (652, 586) with delta (0, 0)
Screenshot: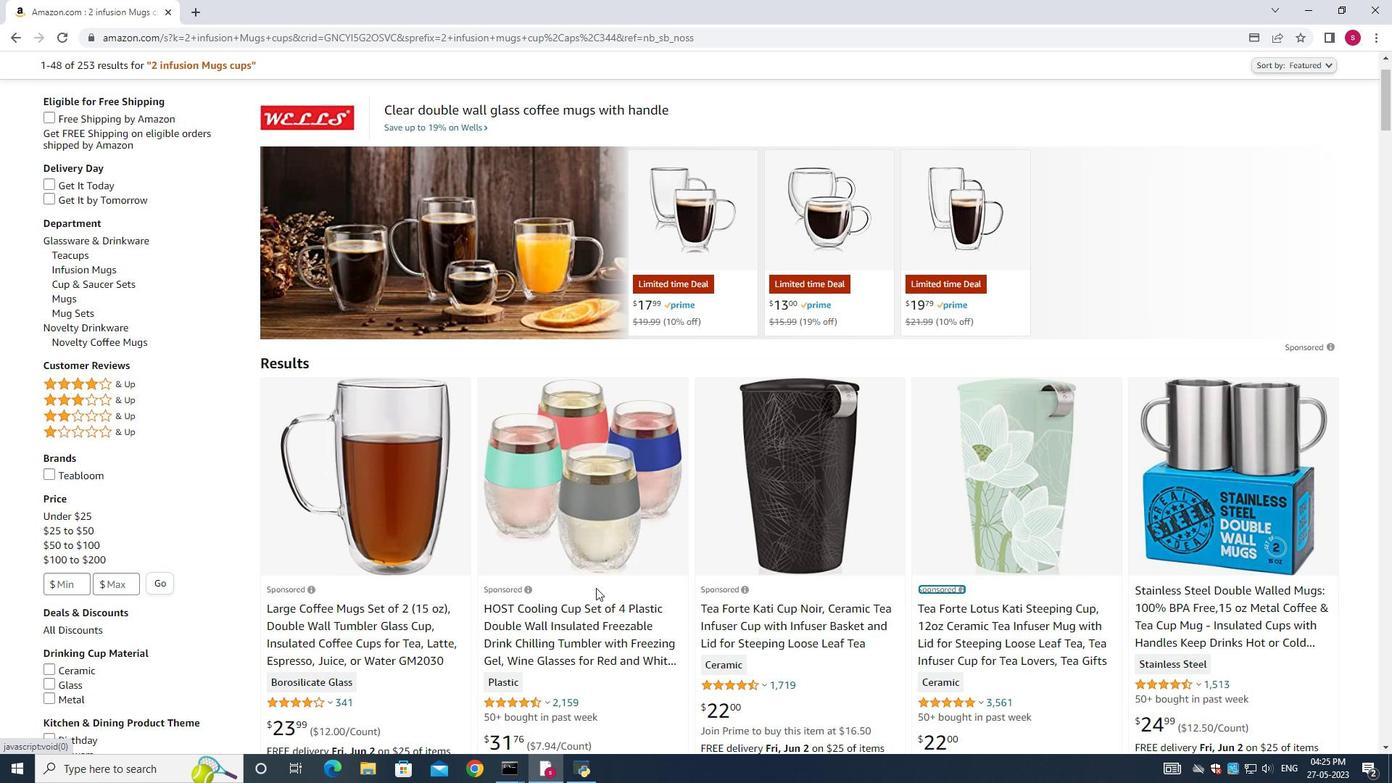 
Action: Mouse scrolled (652, 586) with delta (0, 0)
Screenshot: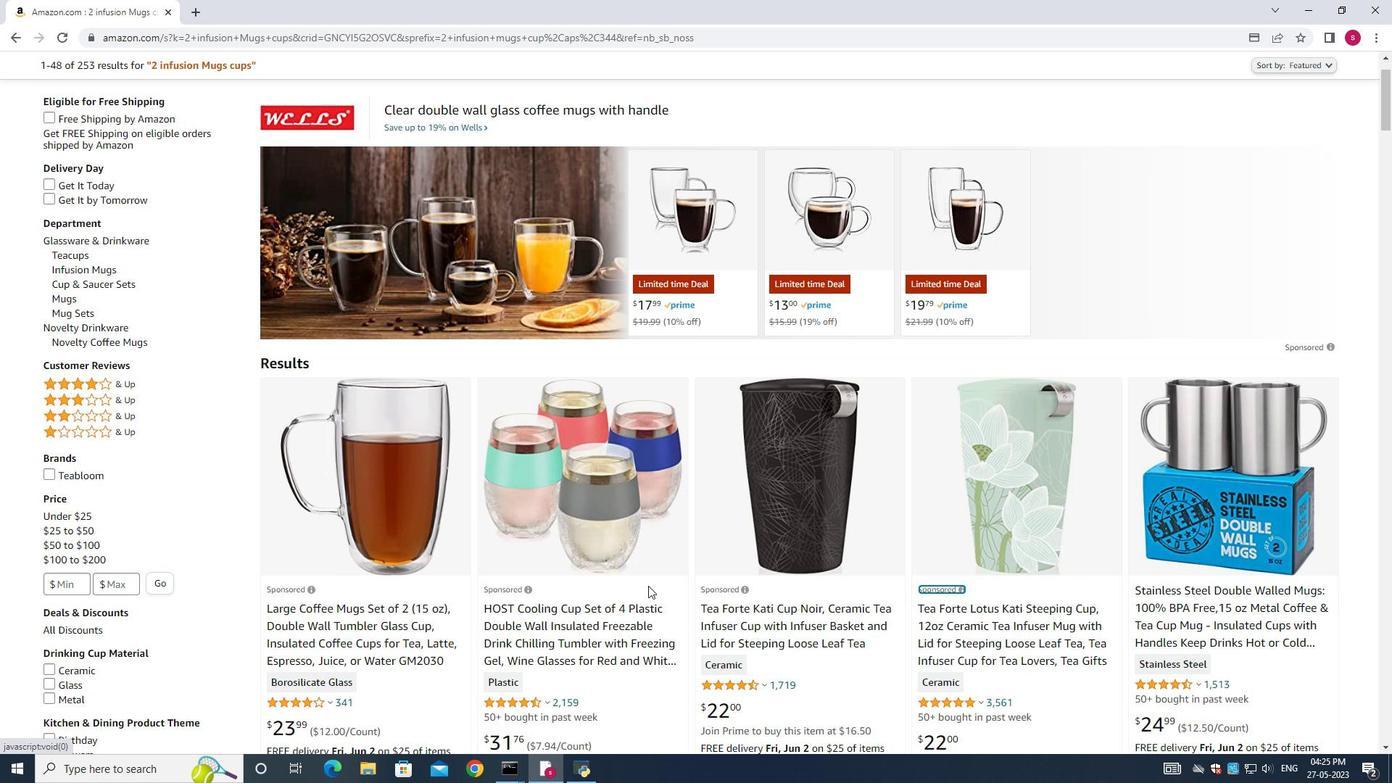 
Action: Mouse moved to (768, 597)
Screenshot: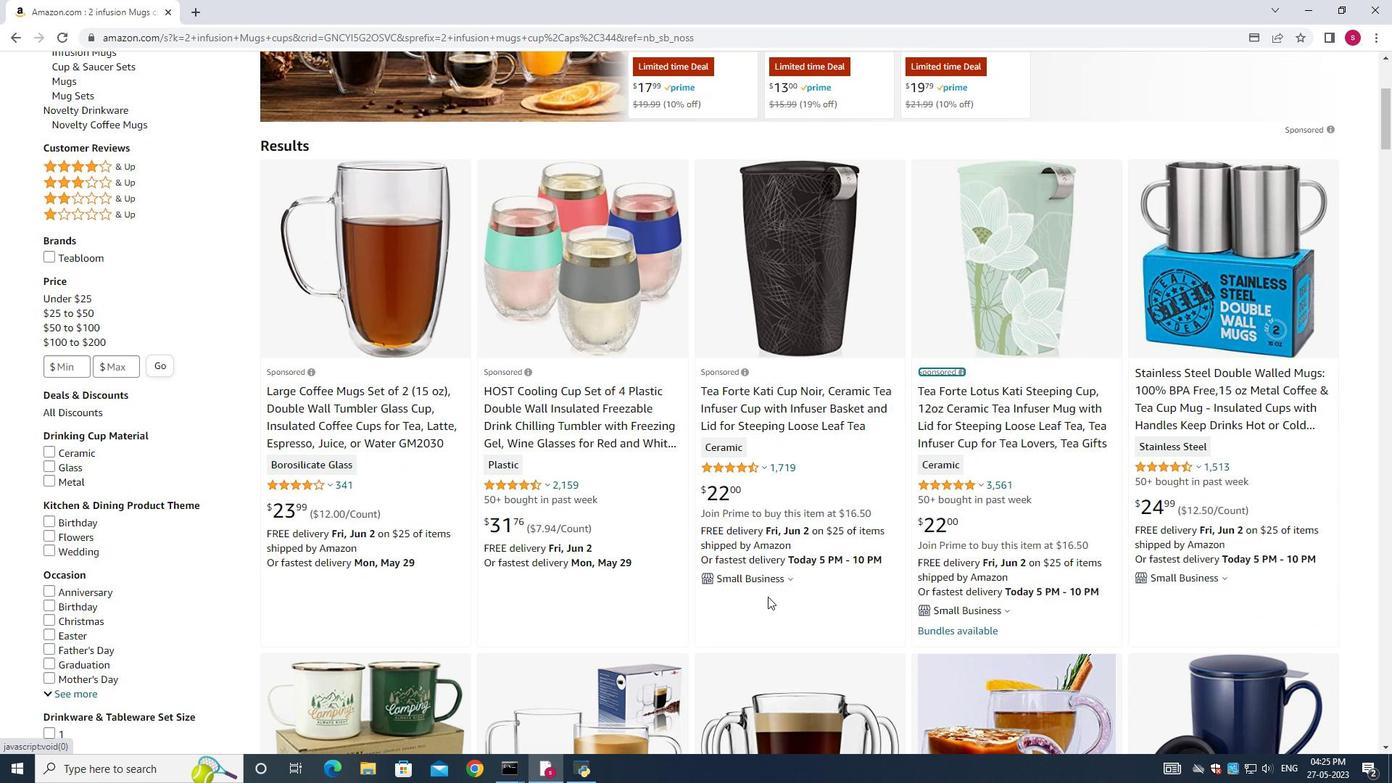 
Action: Mouse scrolled (768, 596) with delta (0, 0)
Screenshot: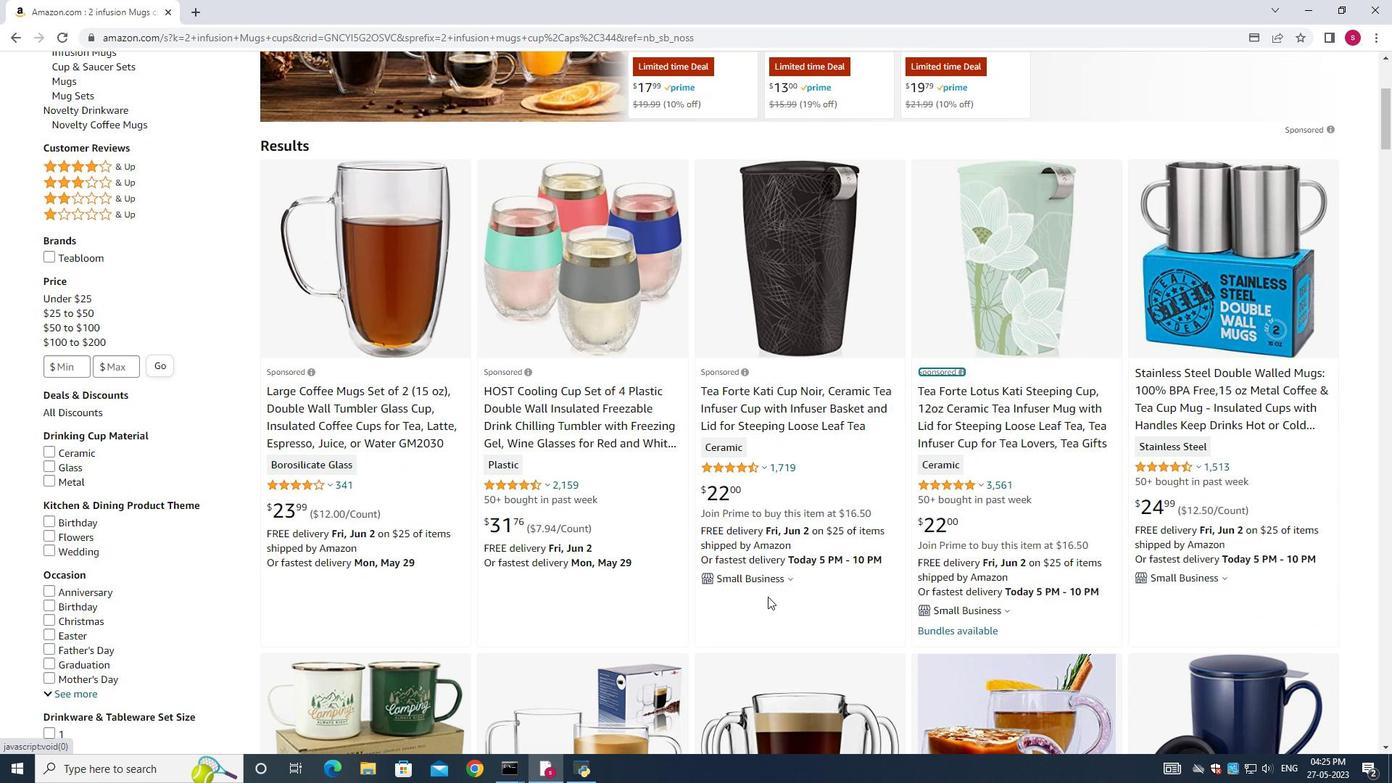 
Action: Mouse moved to (768, 597)
Screenshot: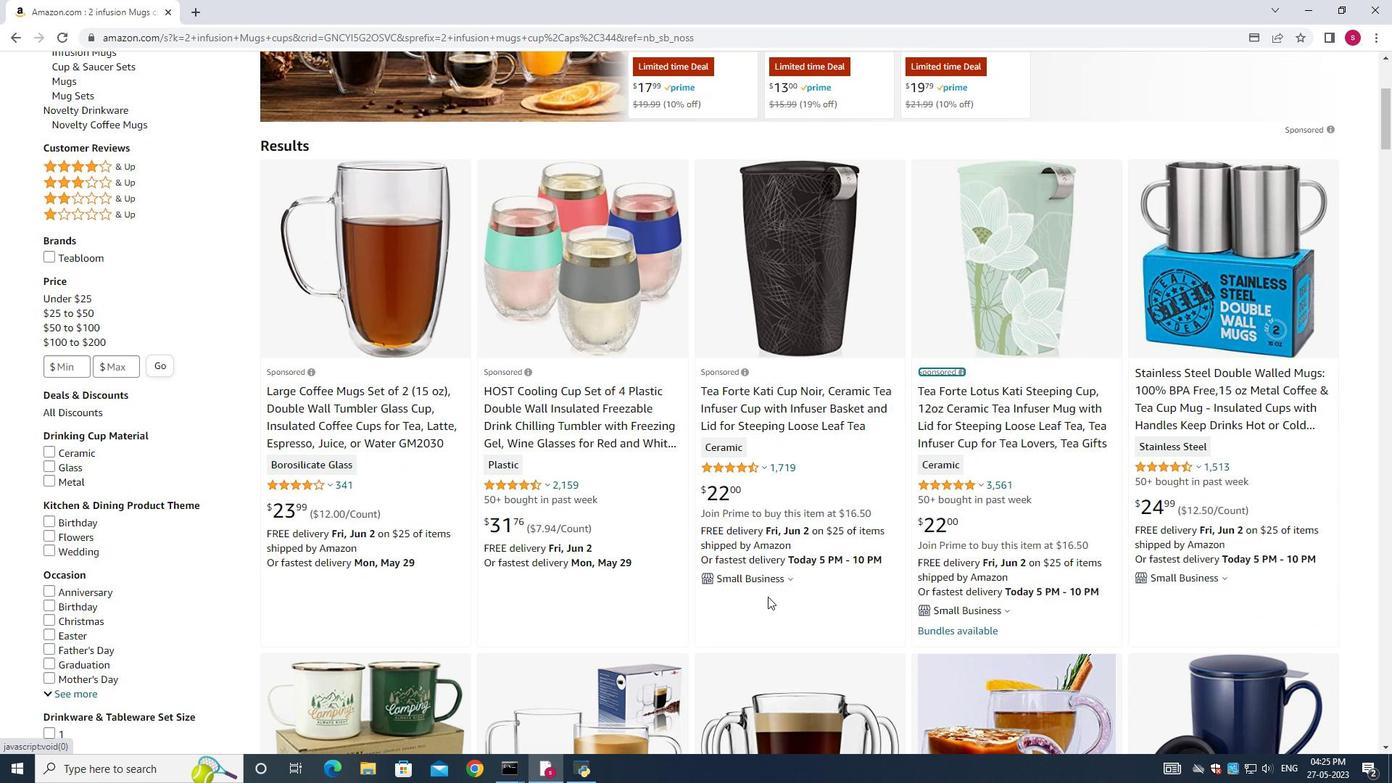 
Action: Mouse scrolled (768, 596) with delta (0, 0)
Screenshot: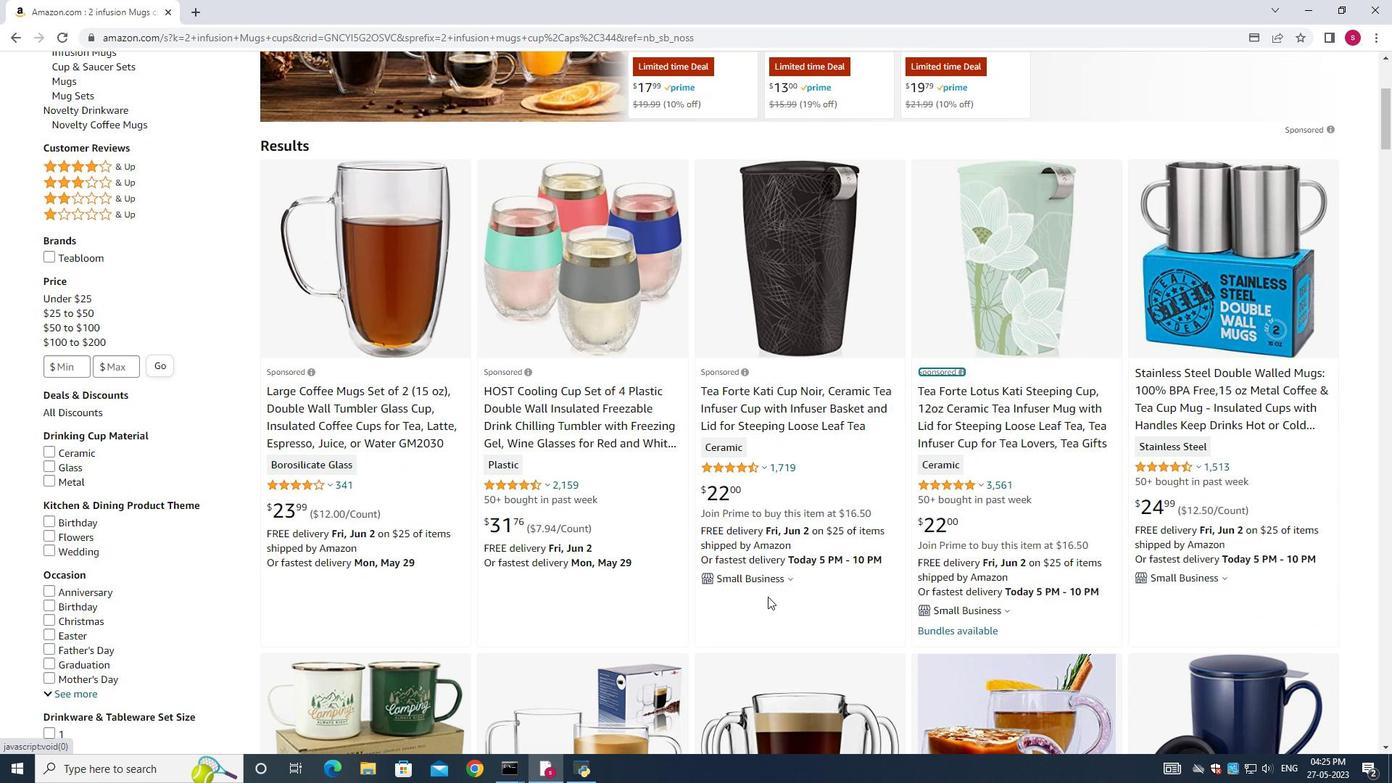 
Action: Mouse scrolled (768, 597) with delta (0, 0)
Screenshot: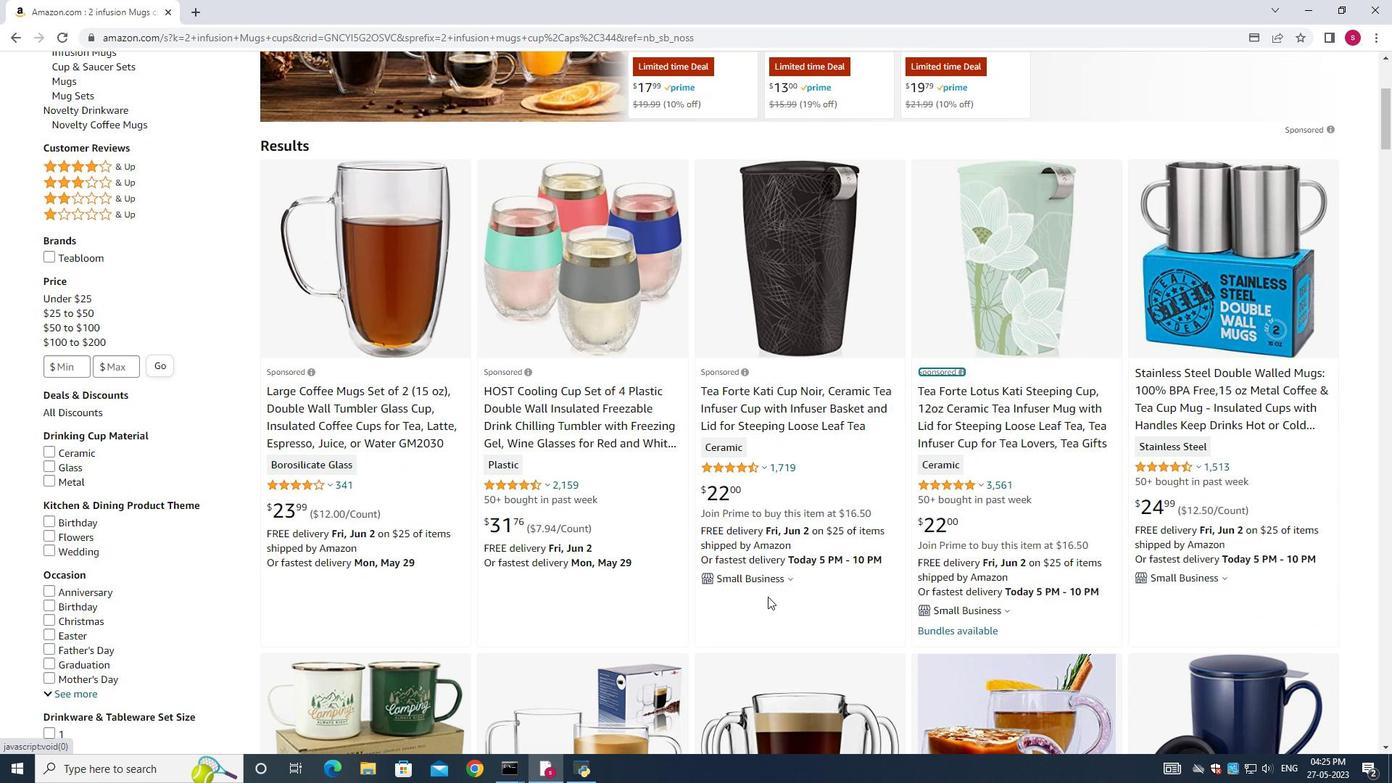 
Action: Mouse scrolled (768, 597) with delta (0, 0)
Screenshot: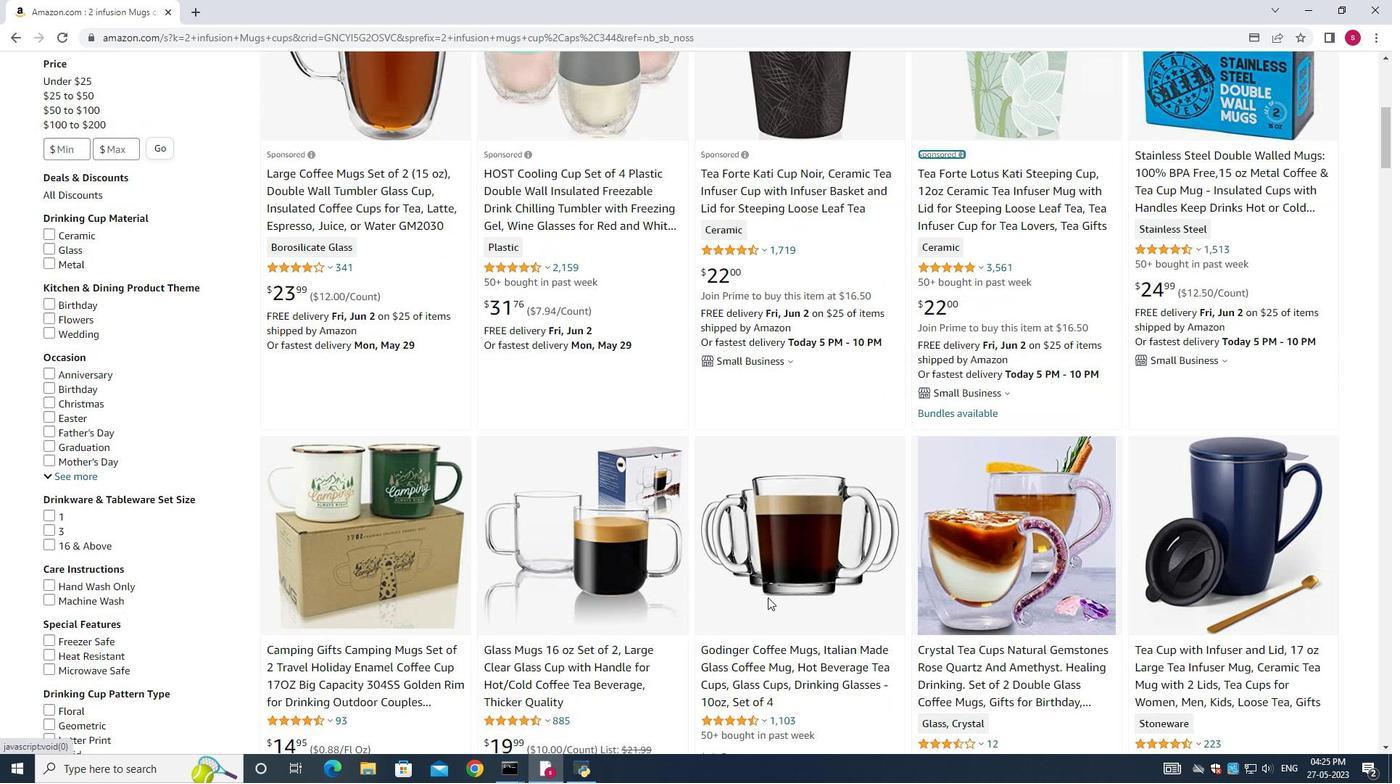 
Action: Mouse scrolled (768, 597) with delta (0, 0)
Screenshot: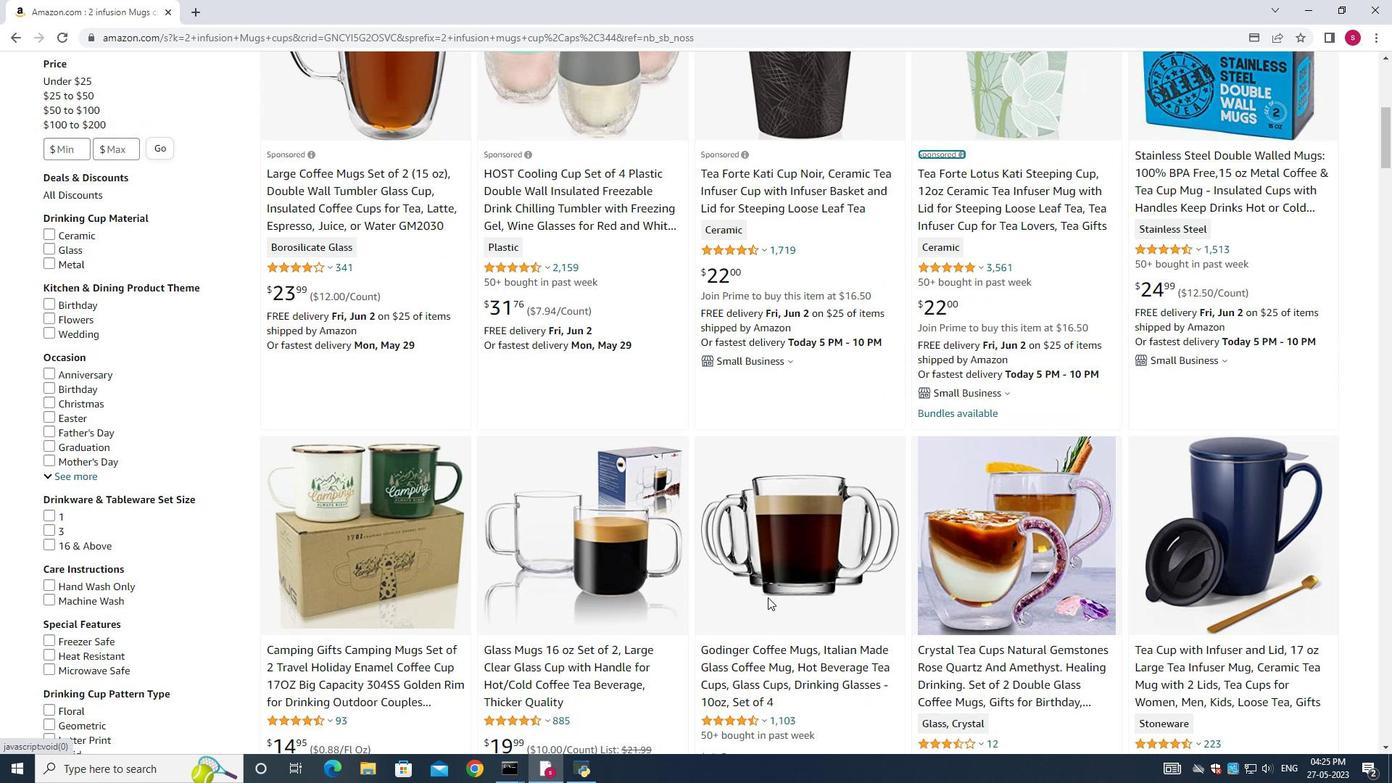 
Action: Mouse scrolled (768, 597) with delta (0, 0)
Screenshot: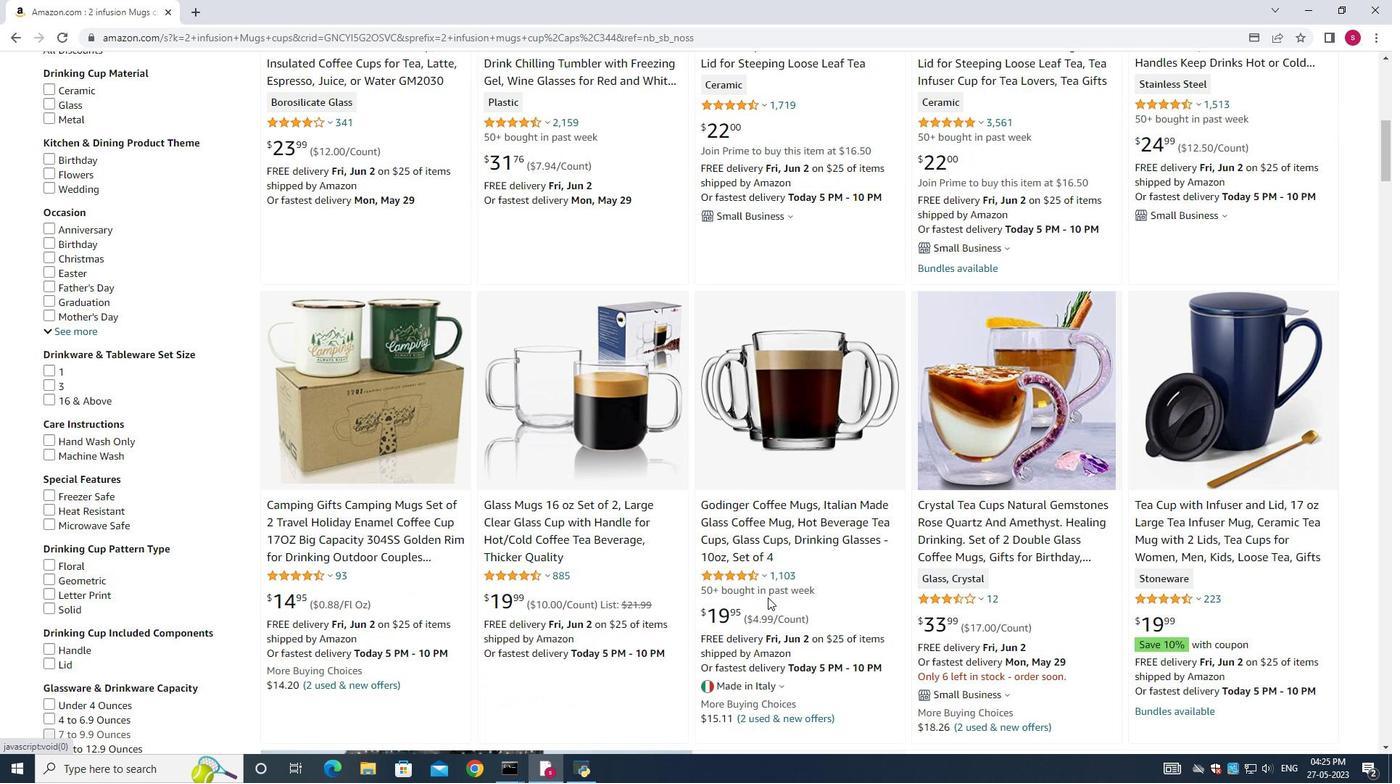 
Action: Mouse scrolled (768, 597) with delta (0, 0)
Screenshot: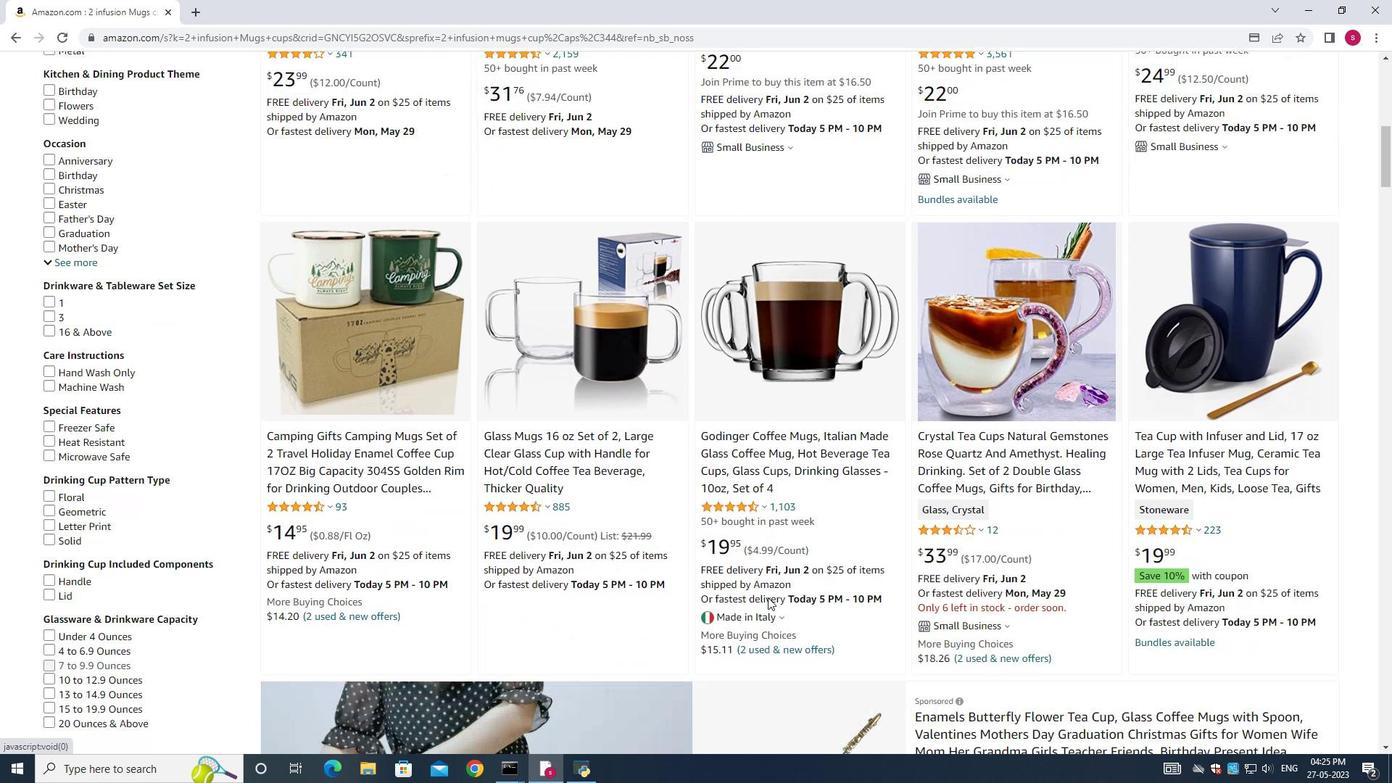 
Action: Mouse scrolled (768, 597) with delta (0, 0)
Screenshot: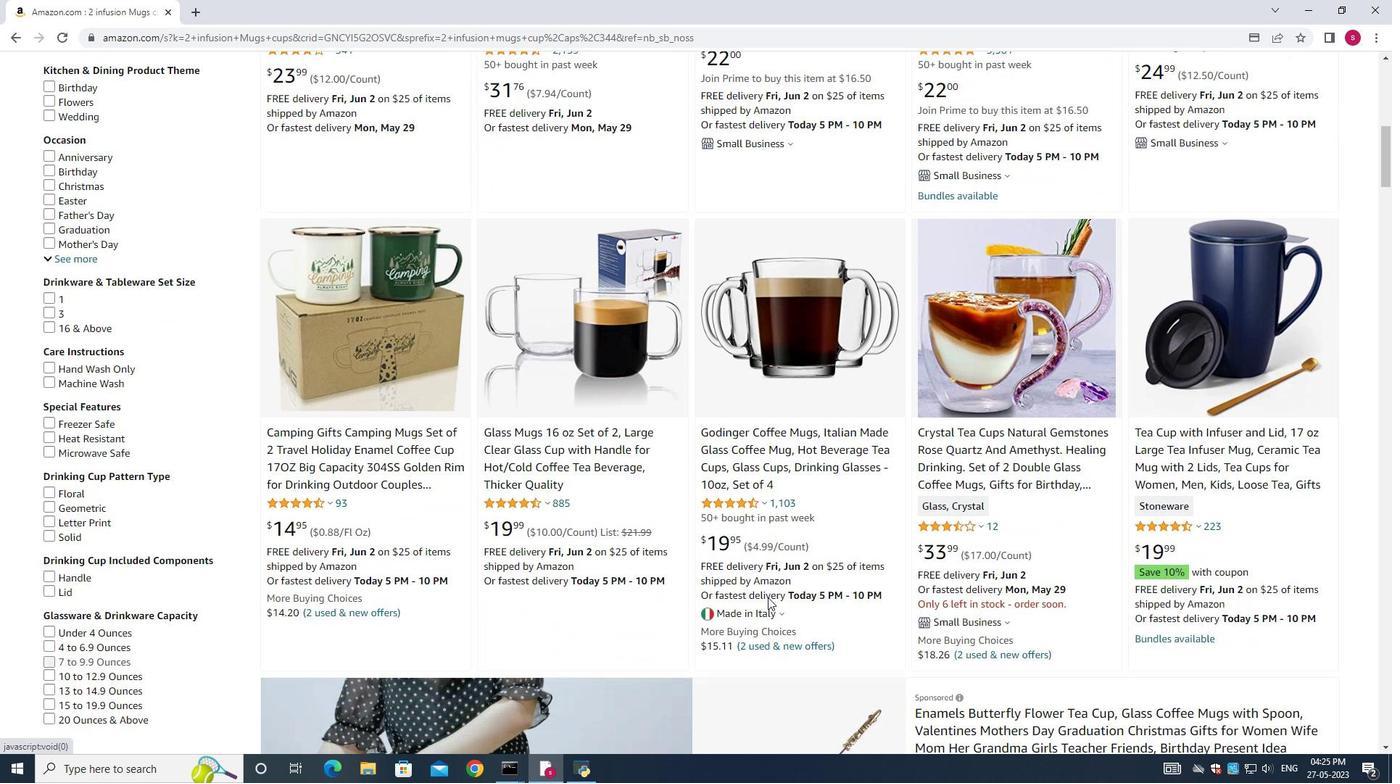 
Action: Mouse scrolled (768, 597) with delta (0, 0)
Screenshot: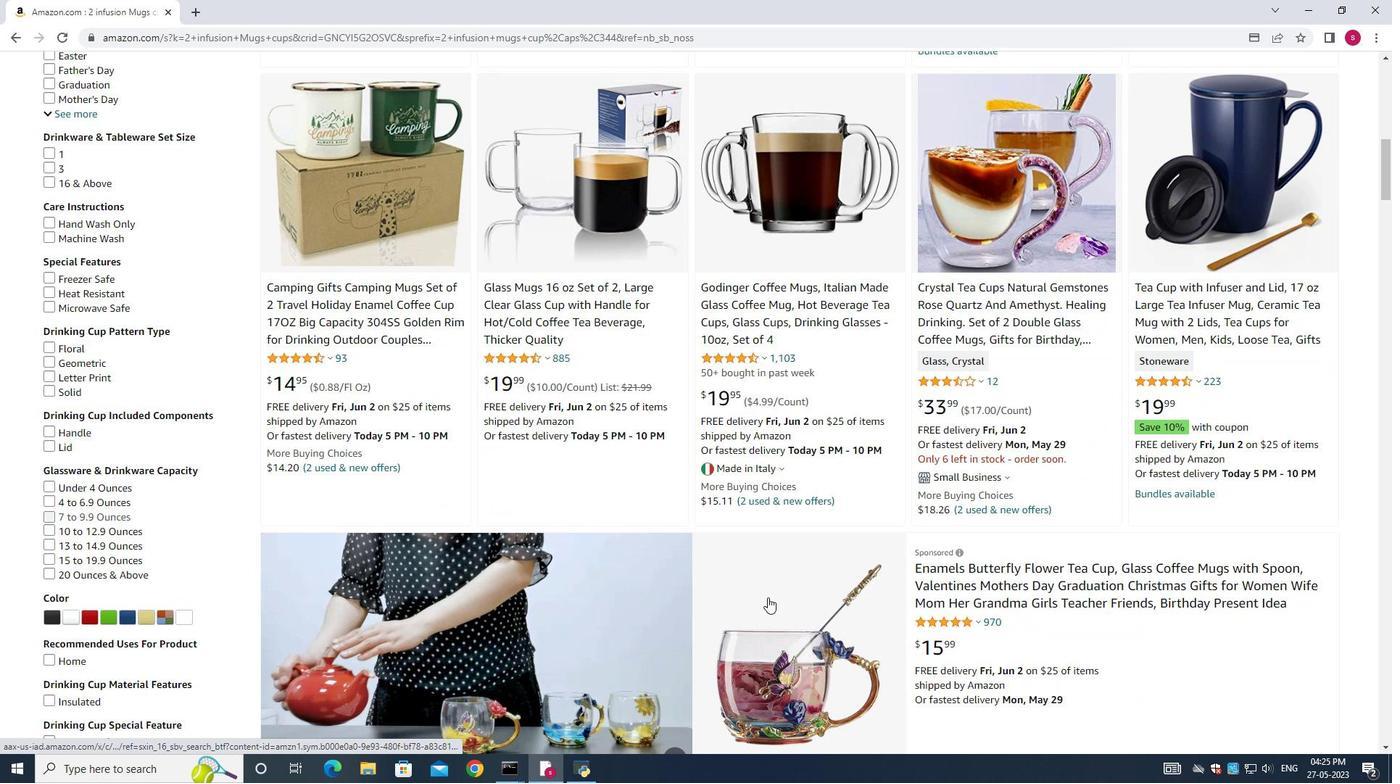 
Action: Mouse scrolled (768, 597) with delta (0, 0)
Screenshot: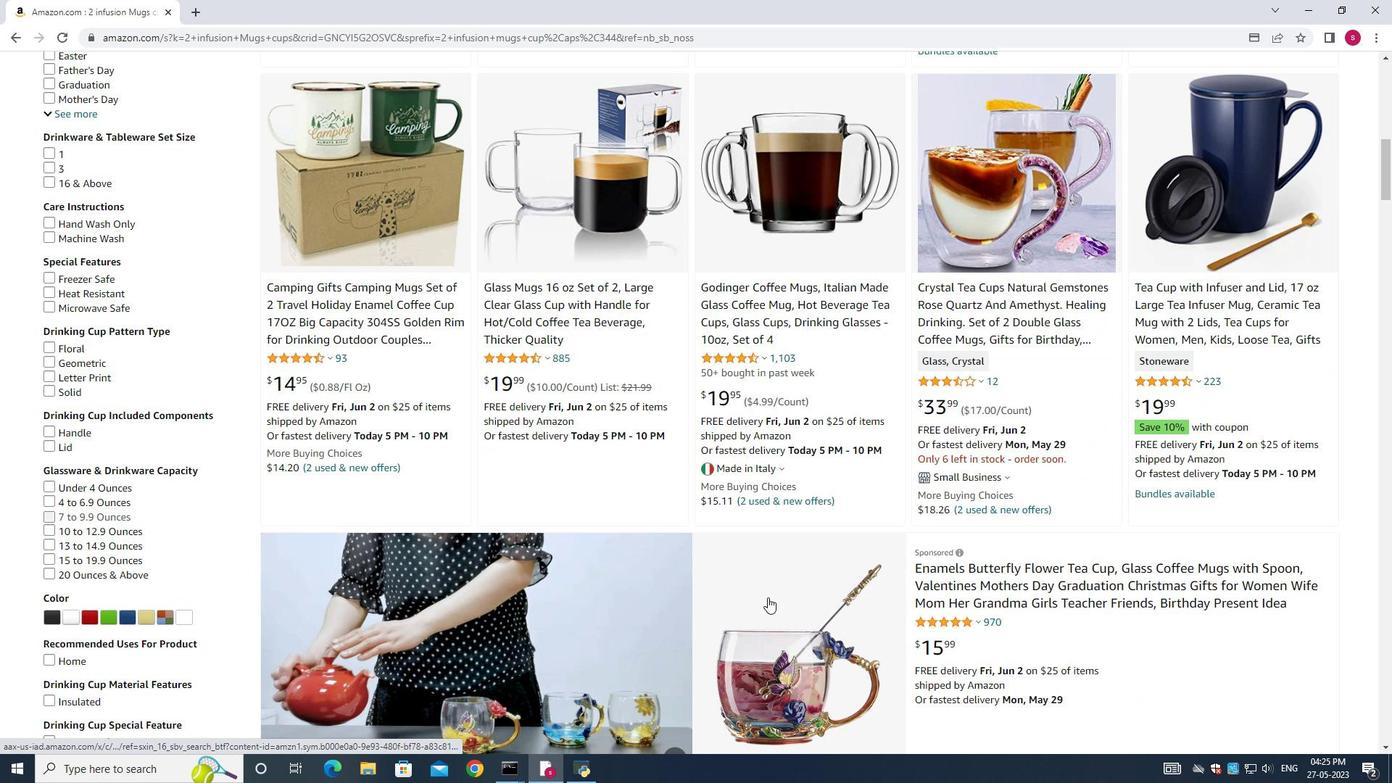 
Action: Mouse scrolled (768, 597) with delta (0, 0)
Screenshot: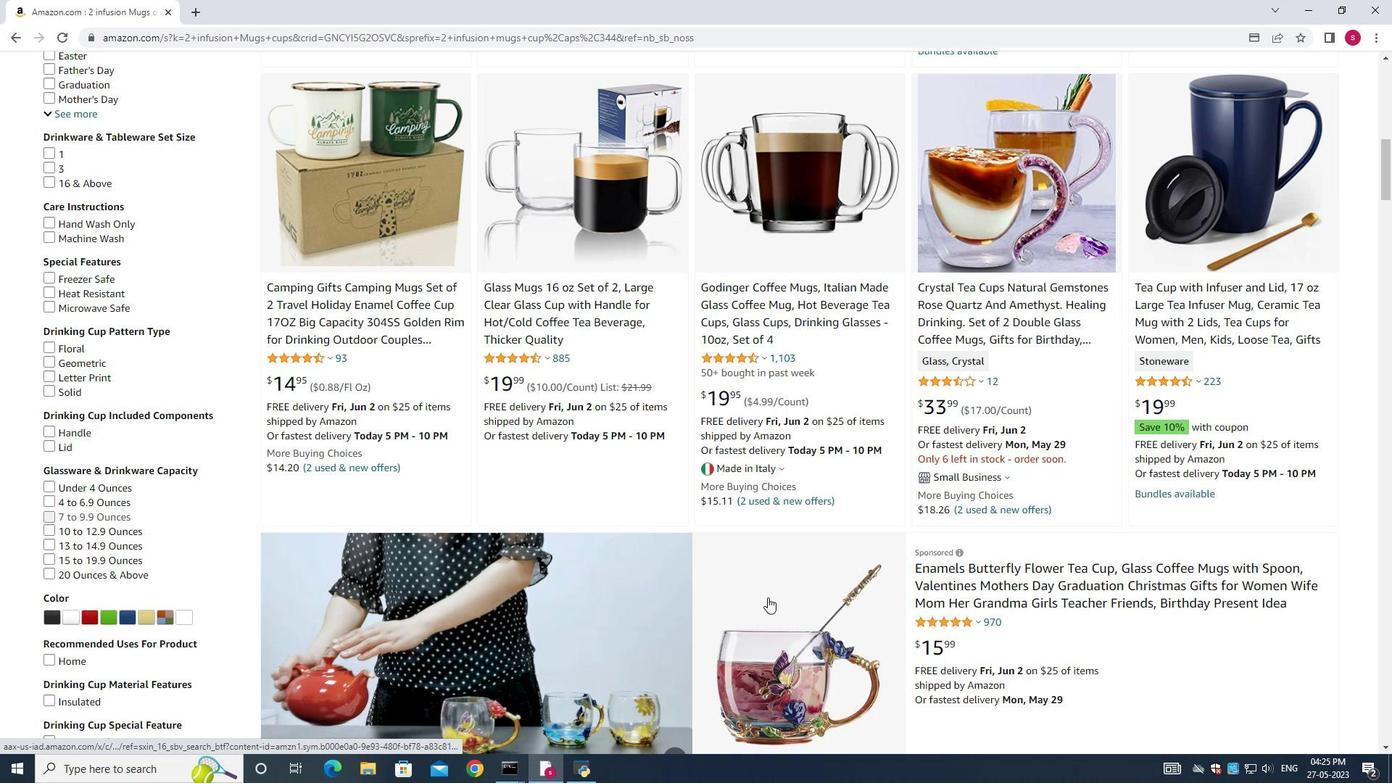 
Action: Mouse moved to (776, 592)
Screenshot: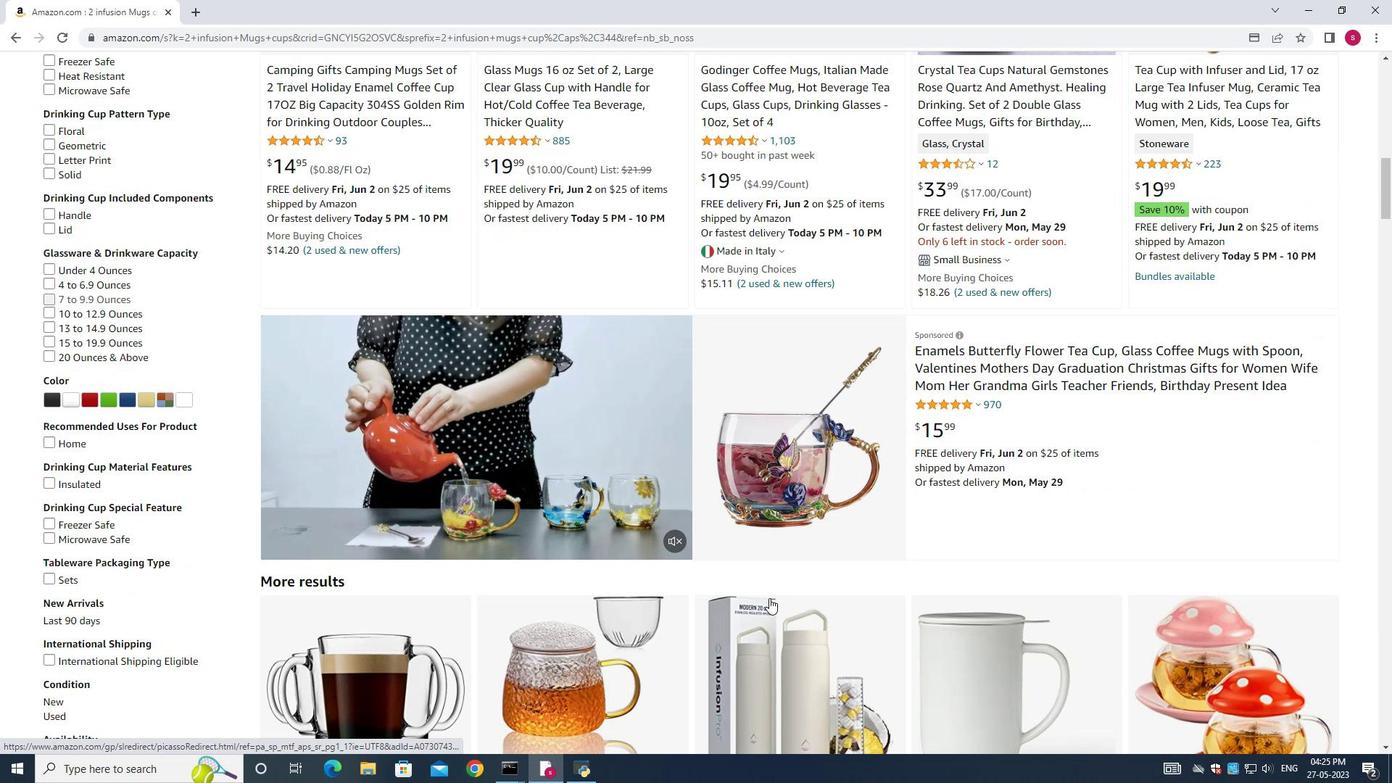 
Action: Mouse scrolled (776, 591) with delta (0, 0)
Screenshot: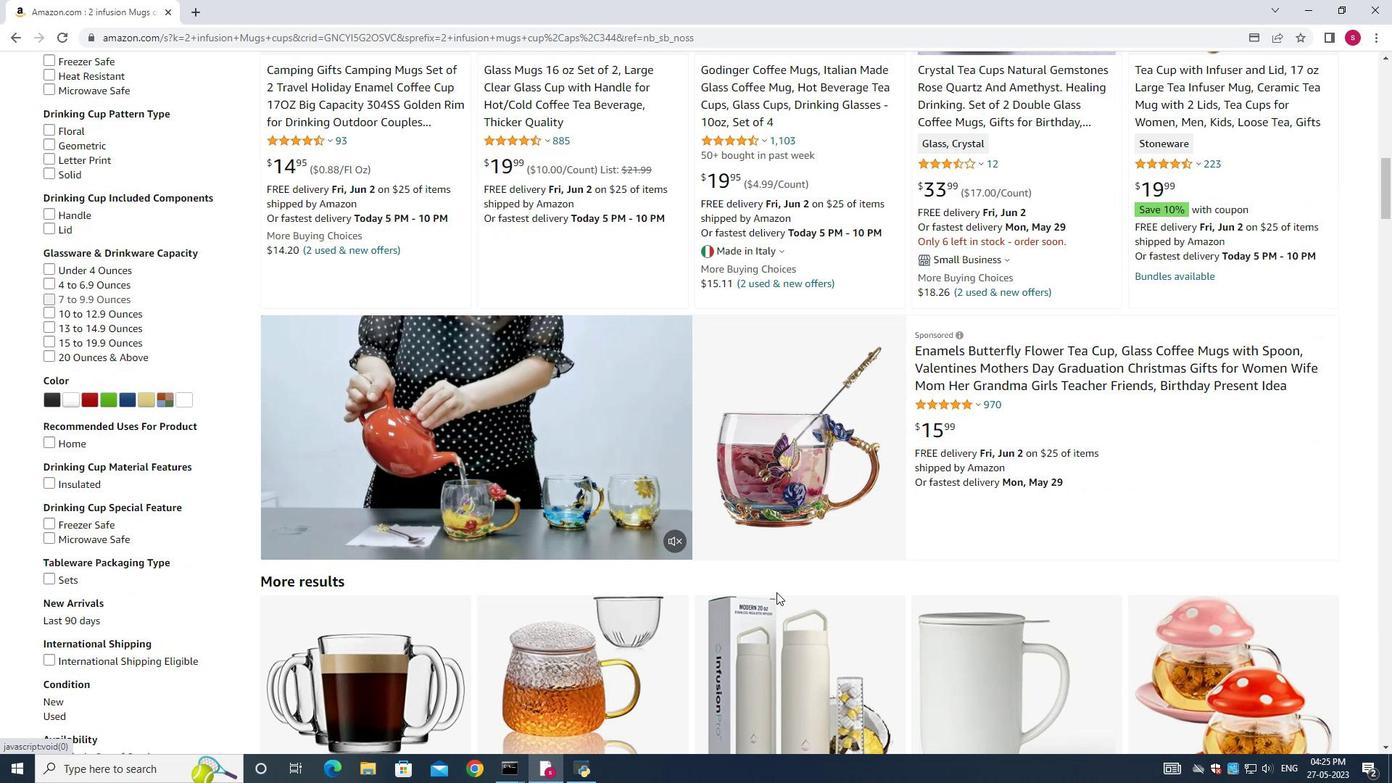 
Action: Mouse moved to (776, 592)
Screenshot: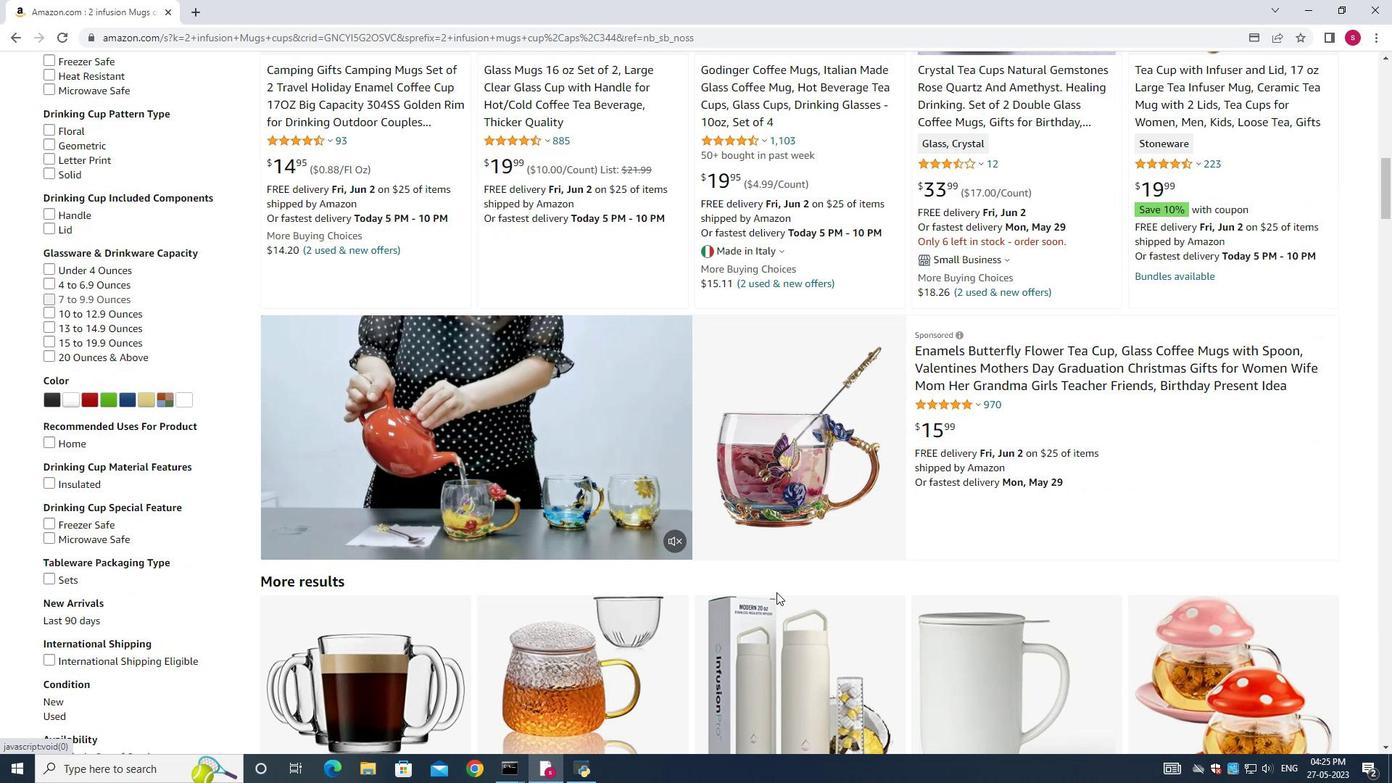 
Action: Mouse scrolled (776, 591) with delta (0, 0)
Screenshot: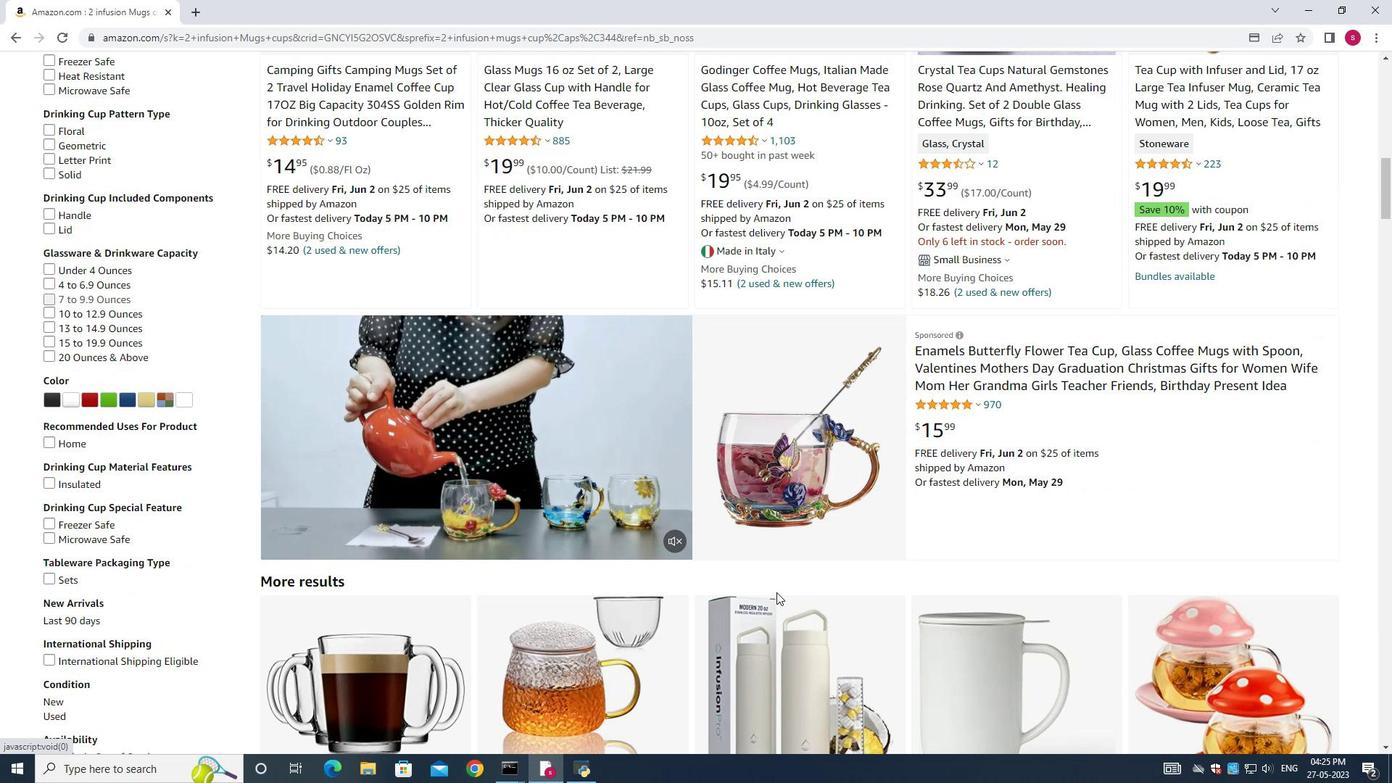
Action: Mouse moved to (779, 602)
Screenshot: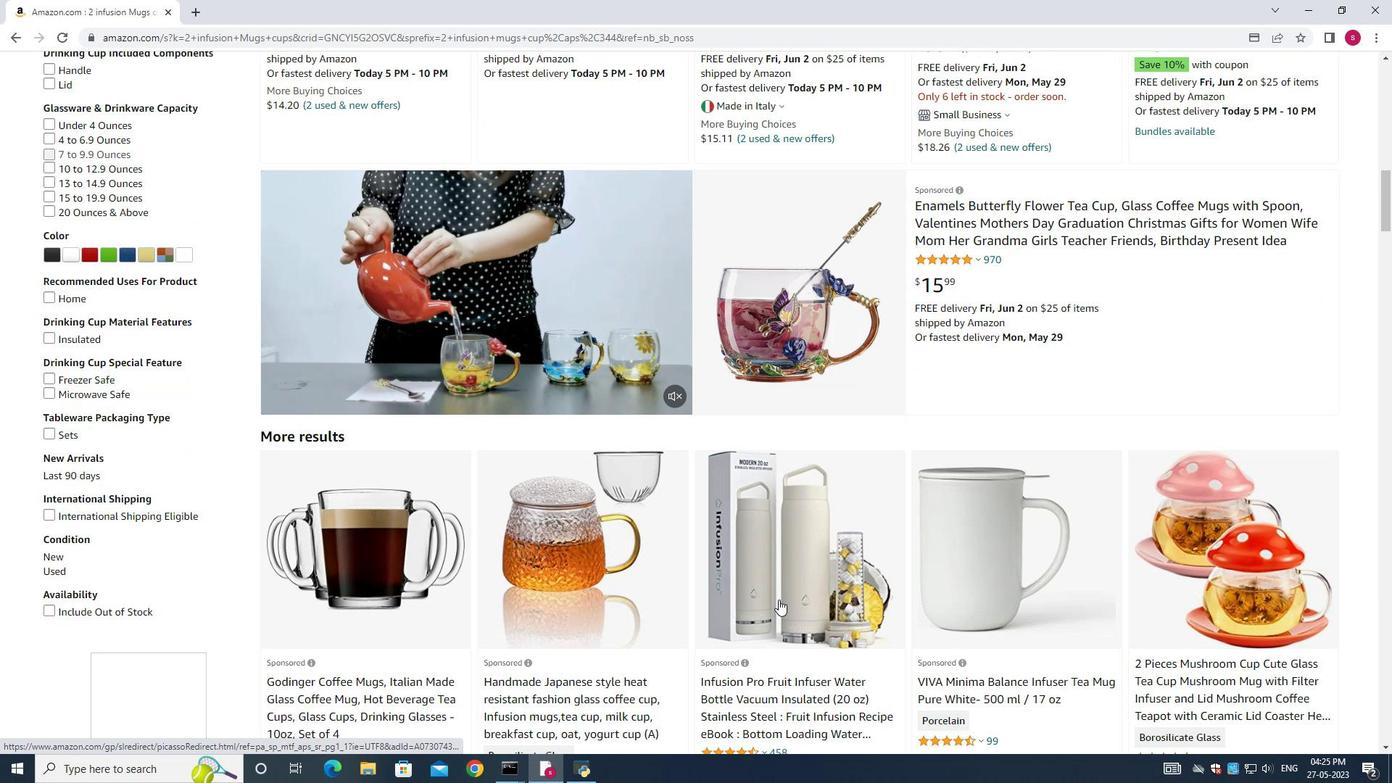 
Action: Mouse scrolled (779, 601) with delta (0, 0)
Screenshot: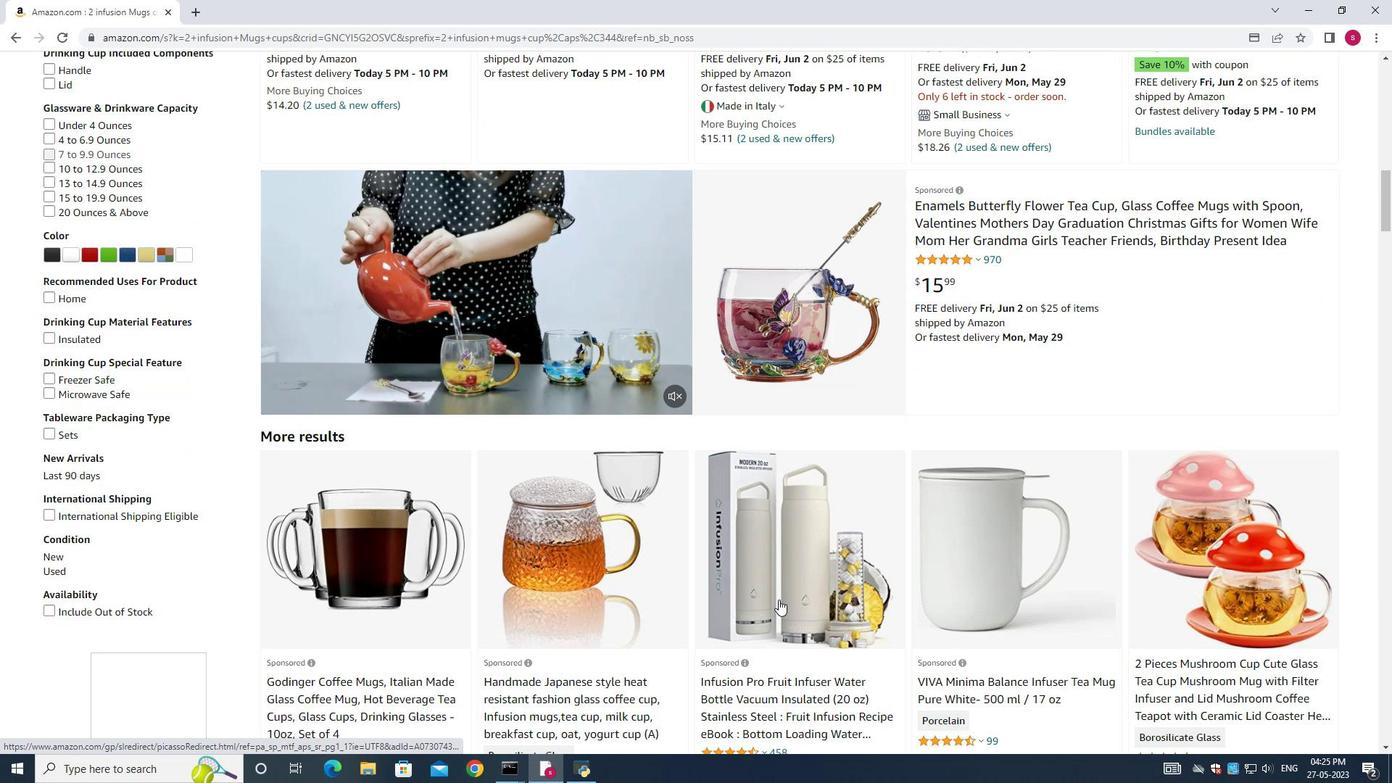 
Action: Mouse scrolled (779, 602) with delta (0, 0)
Screenshot: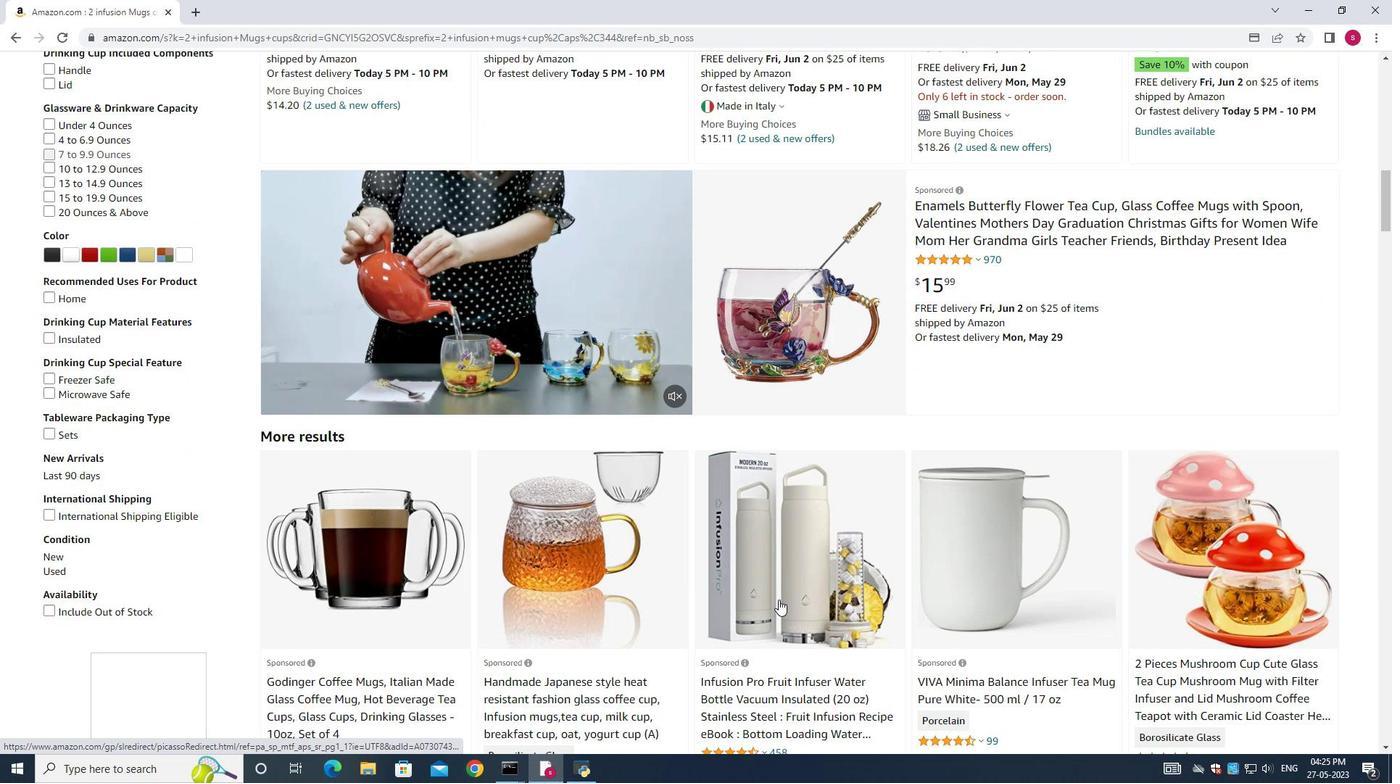 
Action: Mouse moved to (996, 547)
Screenshot: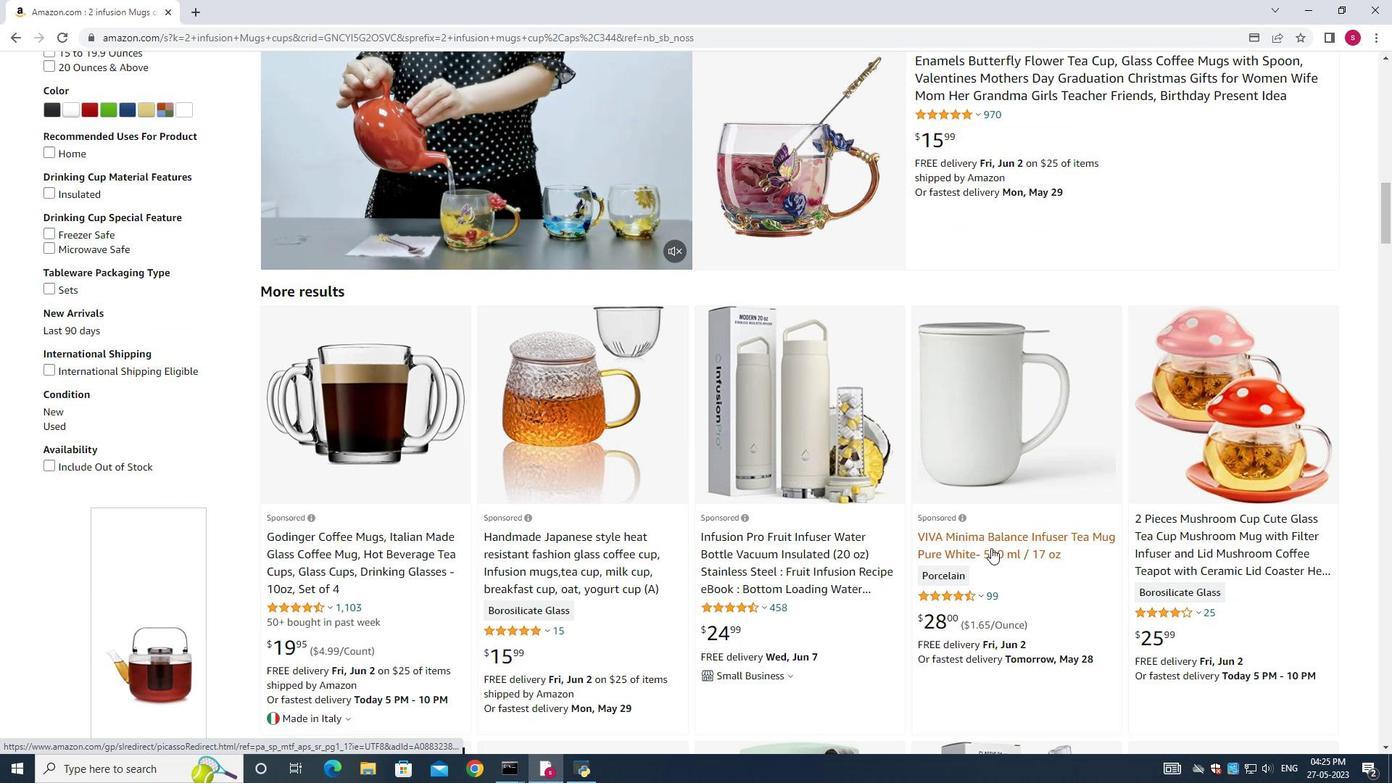 
Action: Mouse scrolled (996, 548) with delta (0, 0)
Screenshot: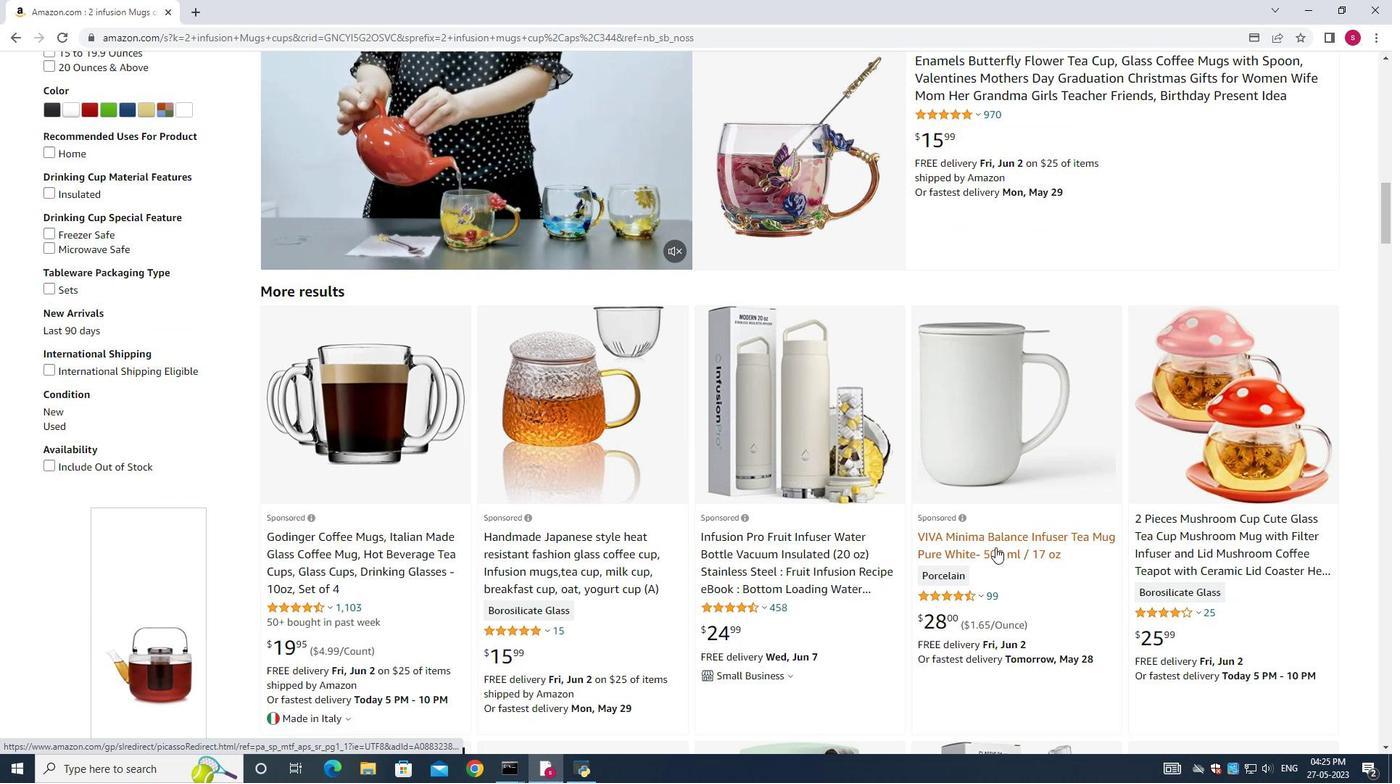 
Action: Mouse scrolled (996, 548) with delta (0, 0)
Screenshot: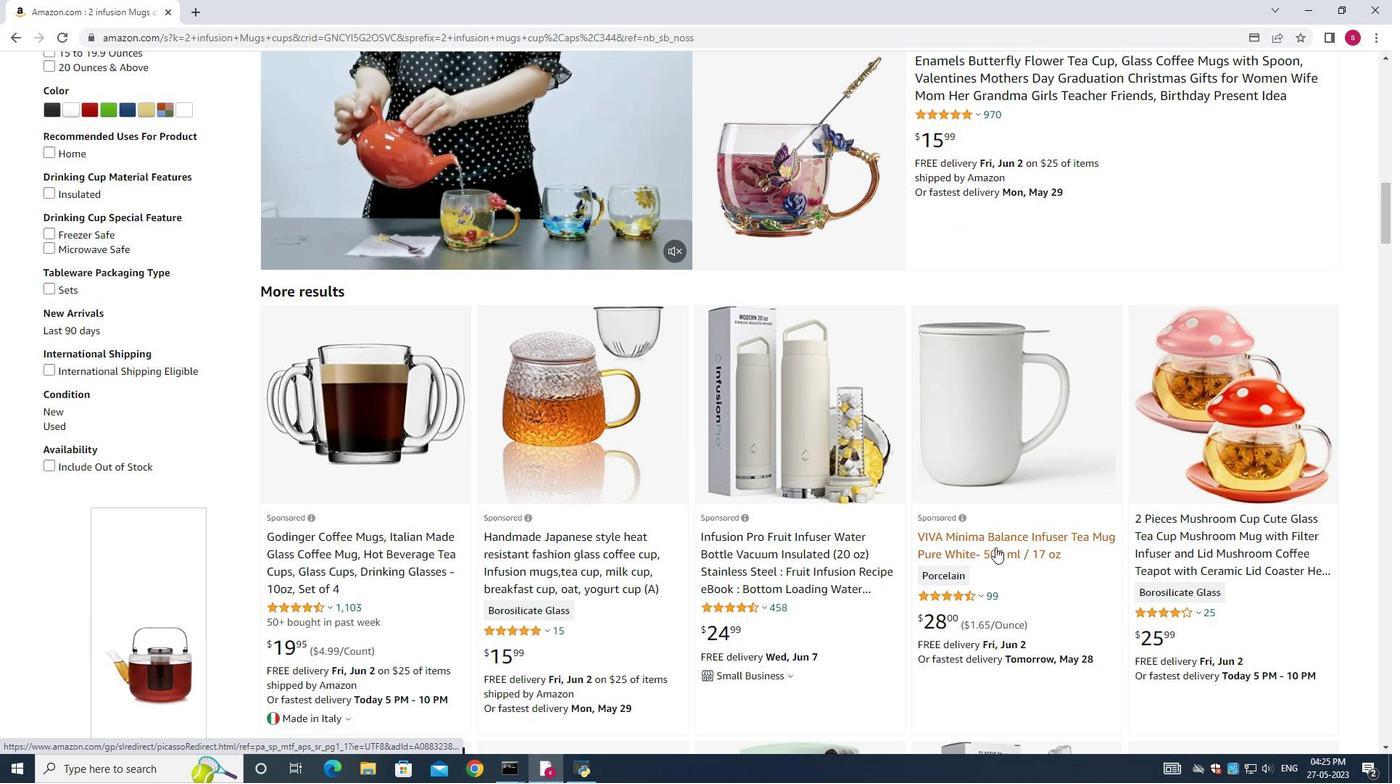 
Action: Mouse scrolled (996, 548) with delta (0, 0)
Screenshot: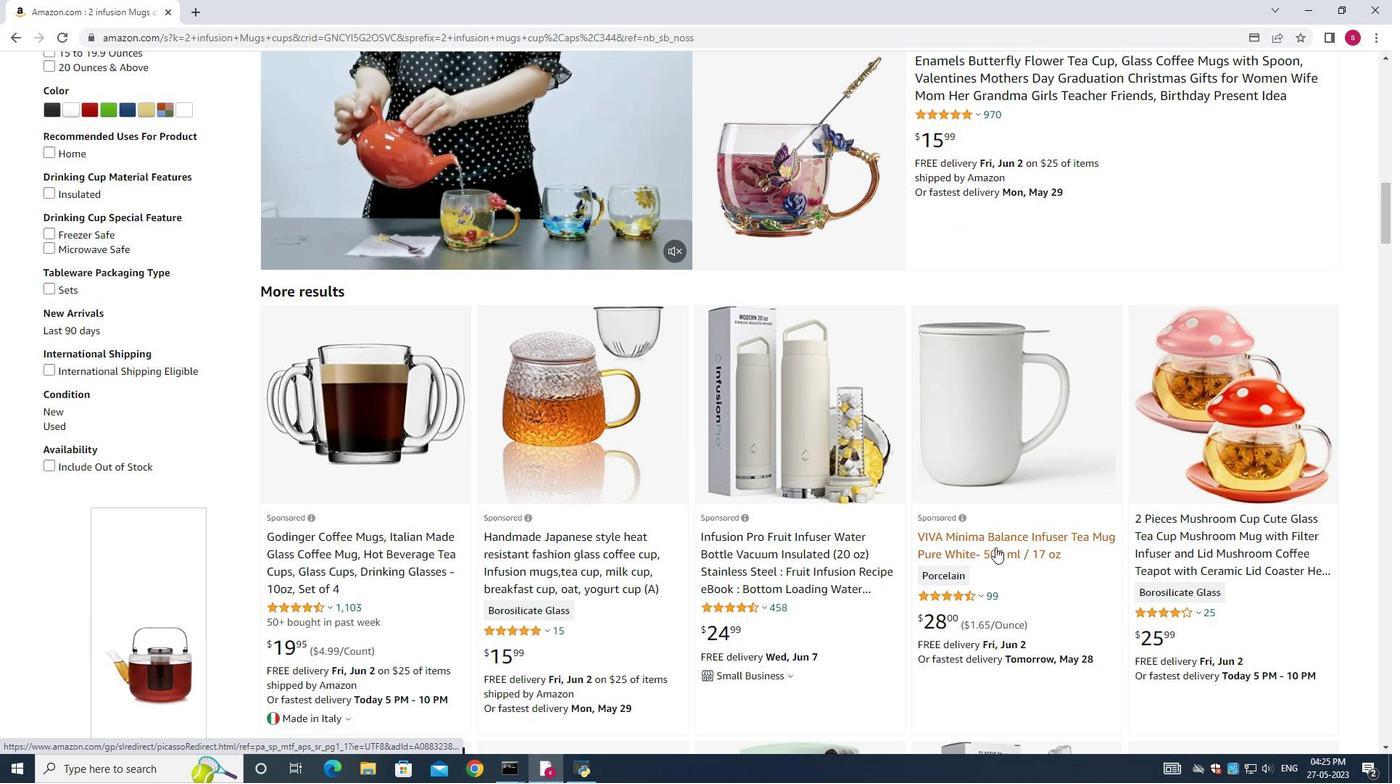 
Action: Mouse scrolled (996, 548) with delta (0, 0)
Screenshot: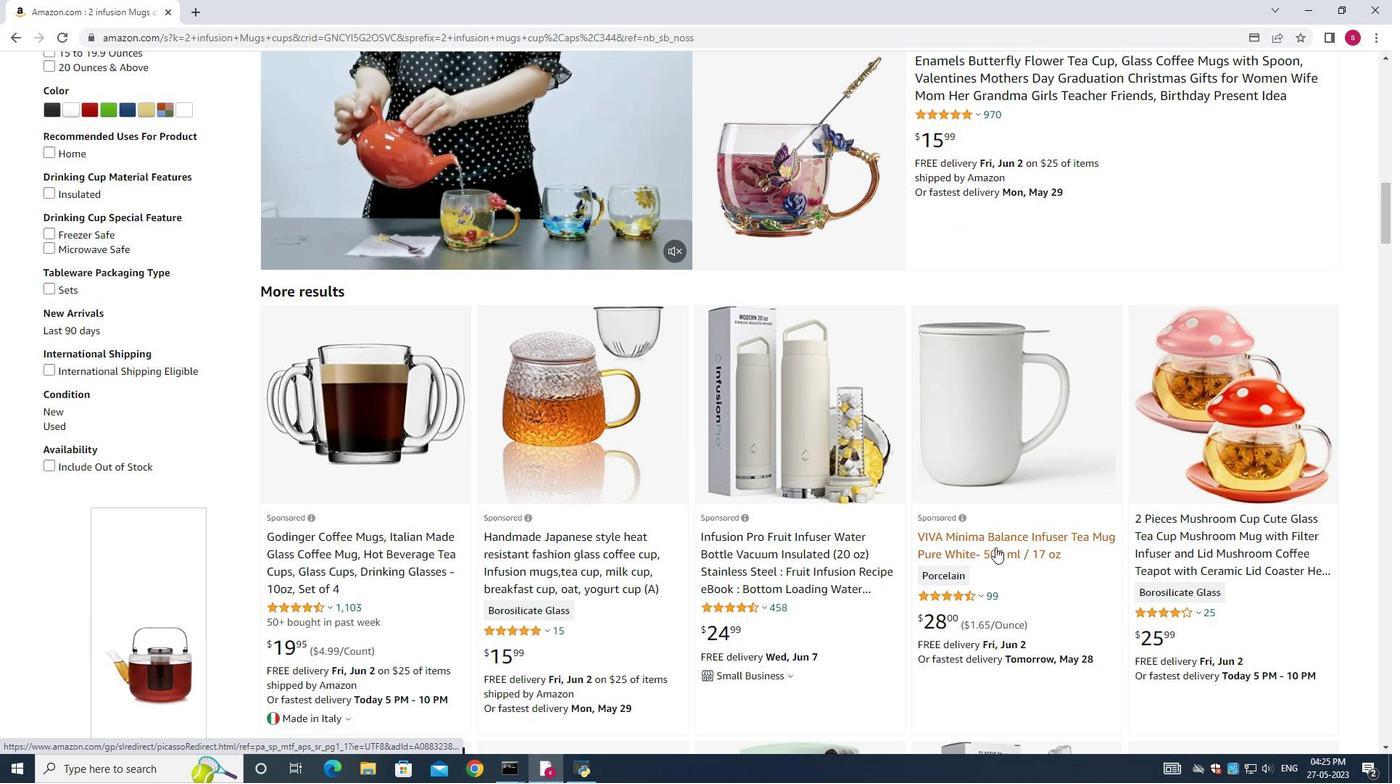 
Action: Mouse scrolled (996, 548) with delta (0, 0)
Screenshot: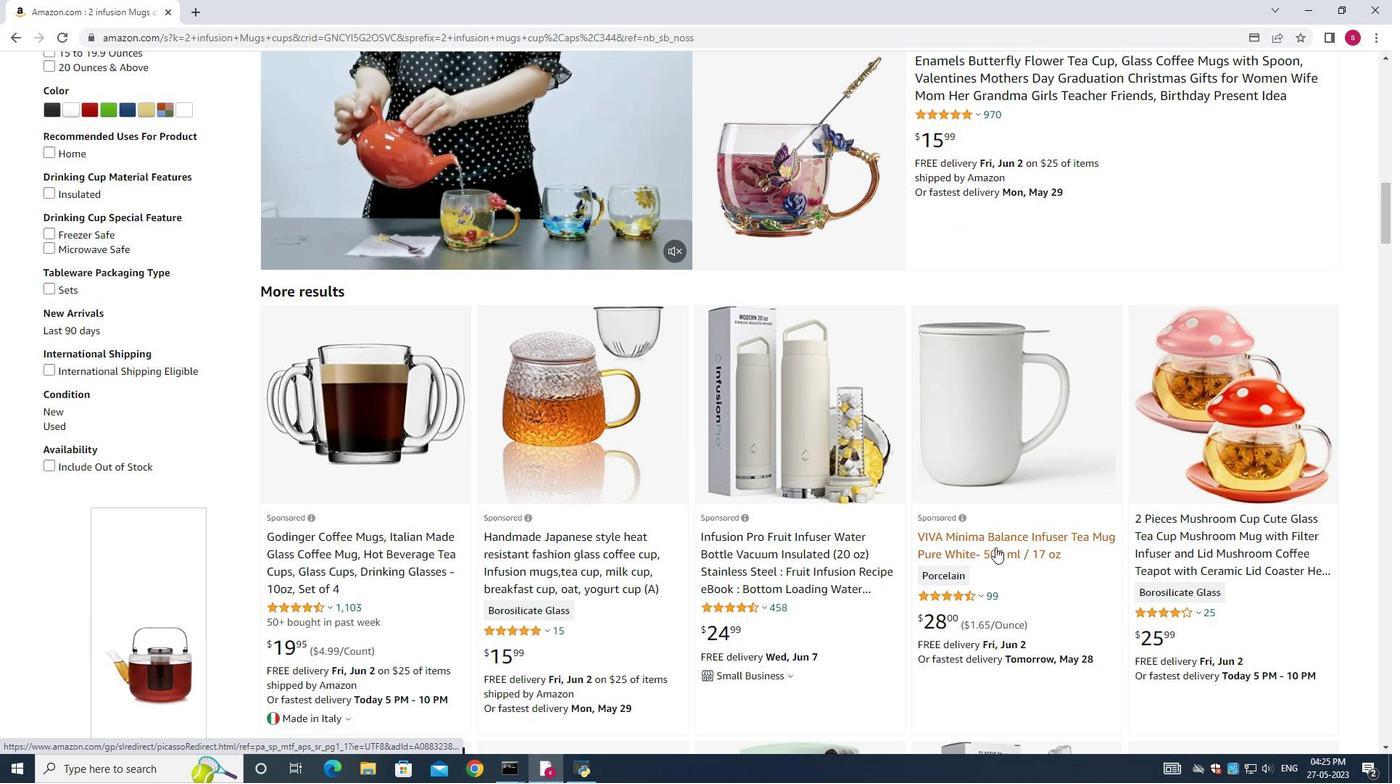
Action: Mouse scrolled (996, 548) with delta (0, 0)
Screenshot: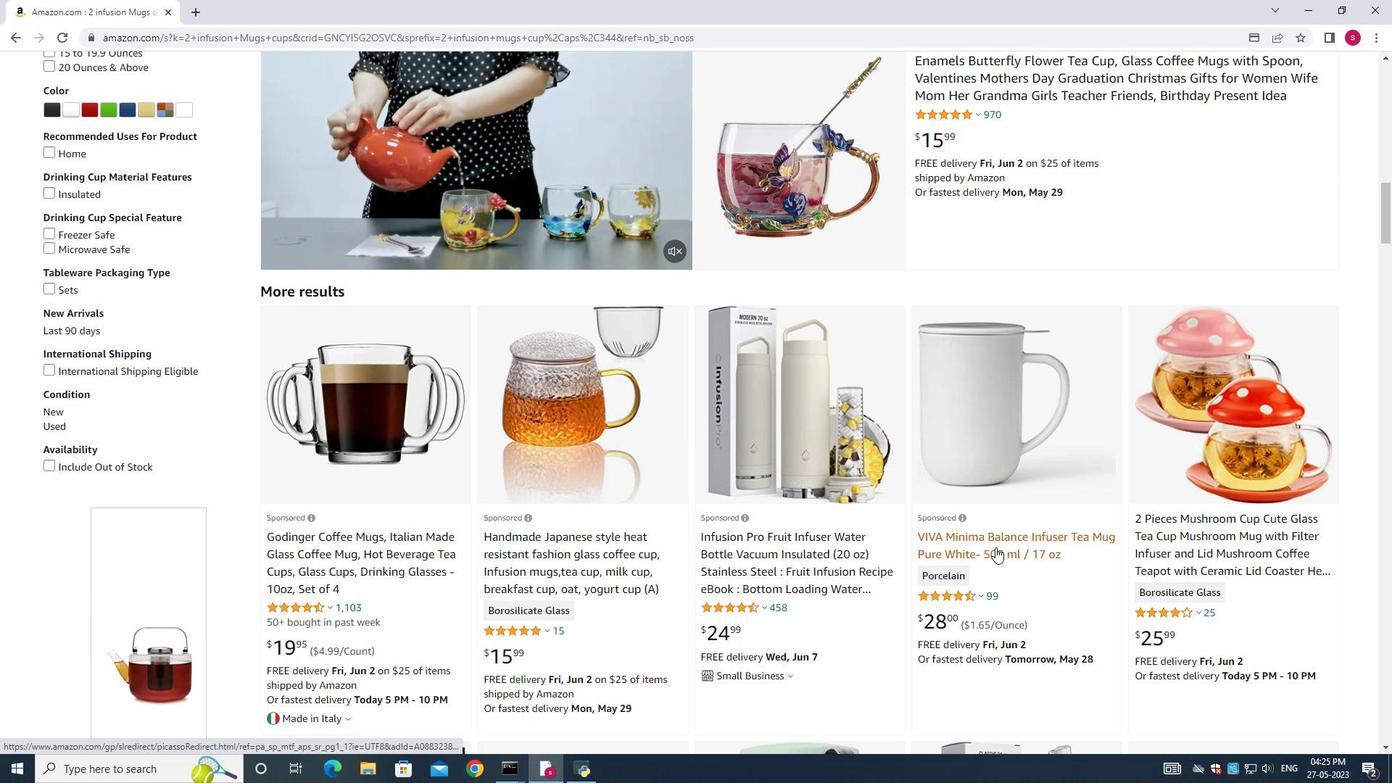 
Action: Mouse scrolled (996, 548) with delta (0, 0)
Screenshot: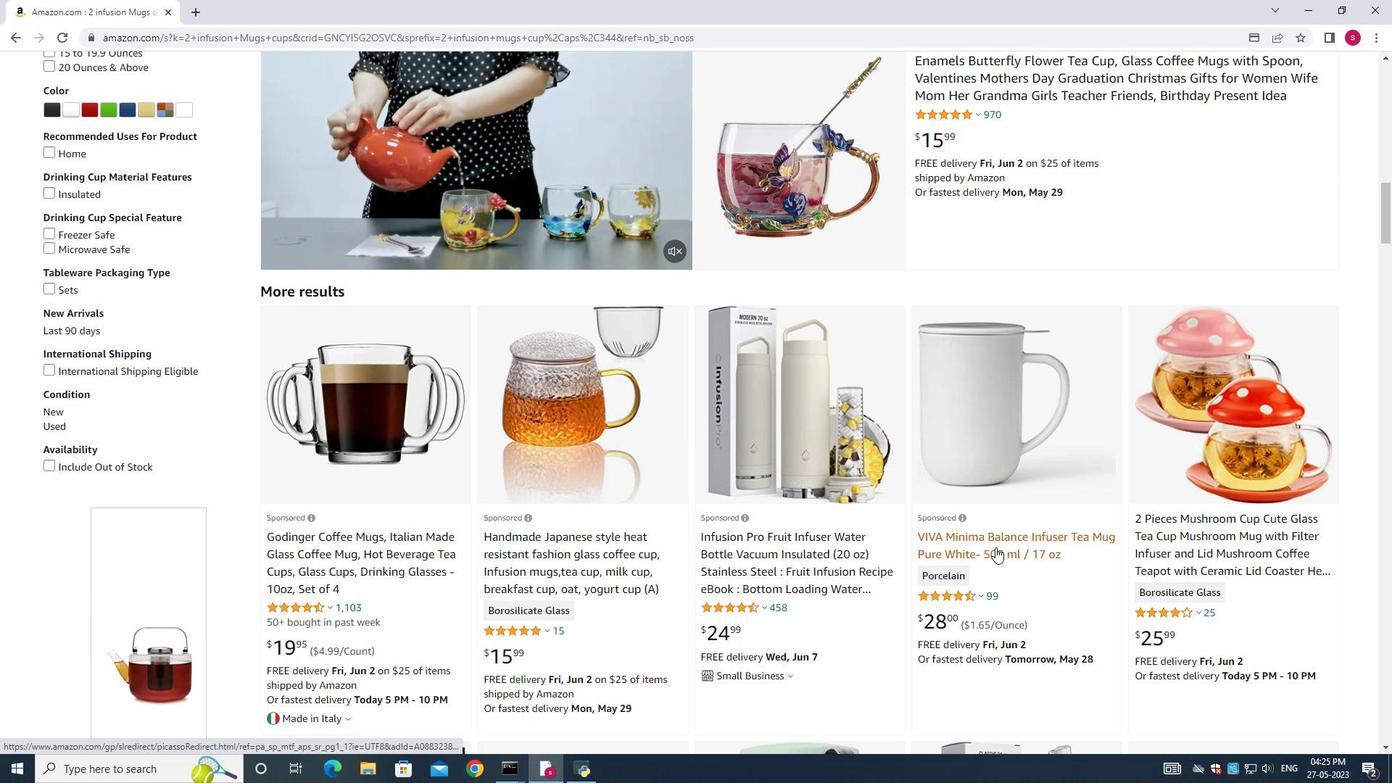 
Action: Mouse scrolled (996, 548) with delta (0, 0)
Screenshot: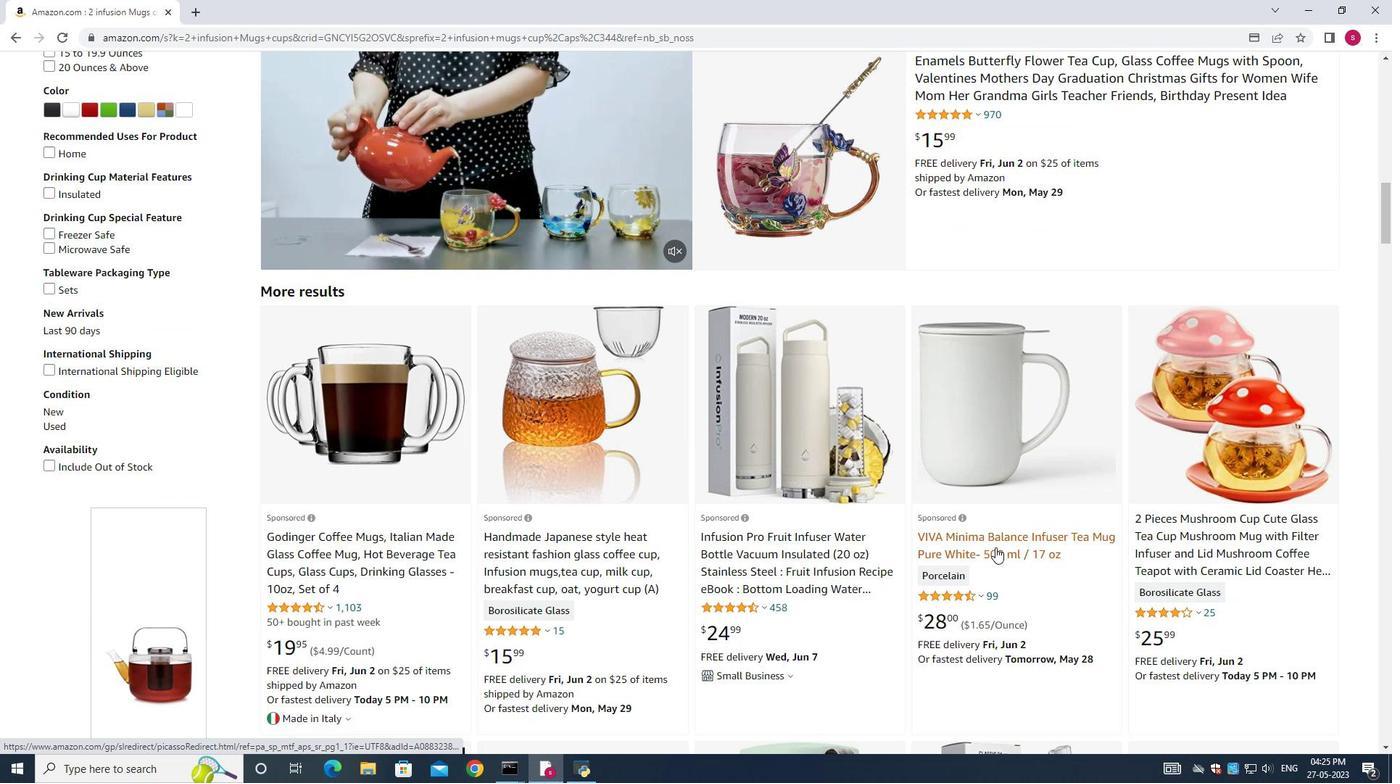 
Action: Mouse moved to (996, 546)
Screenshot: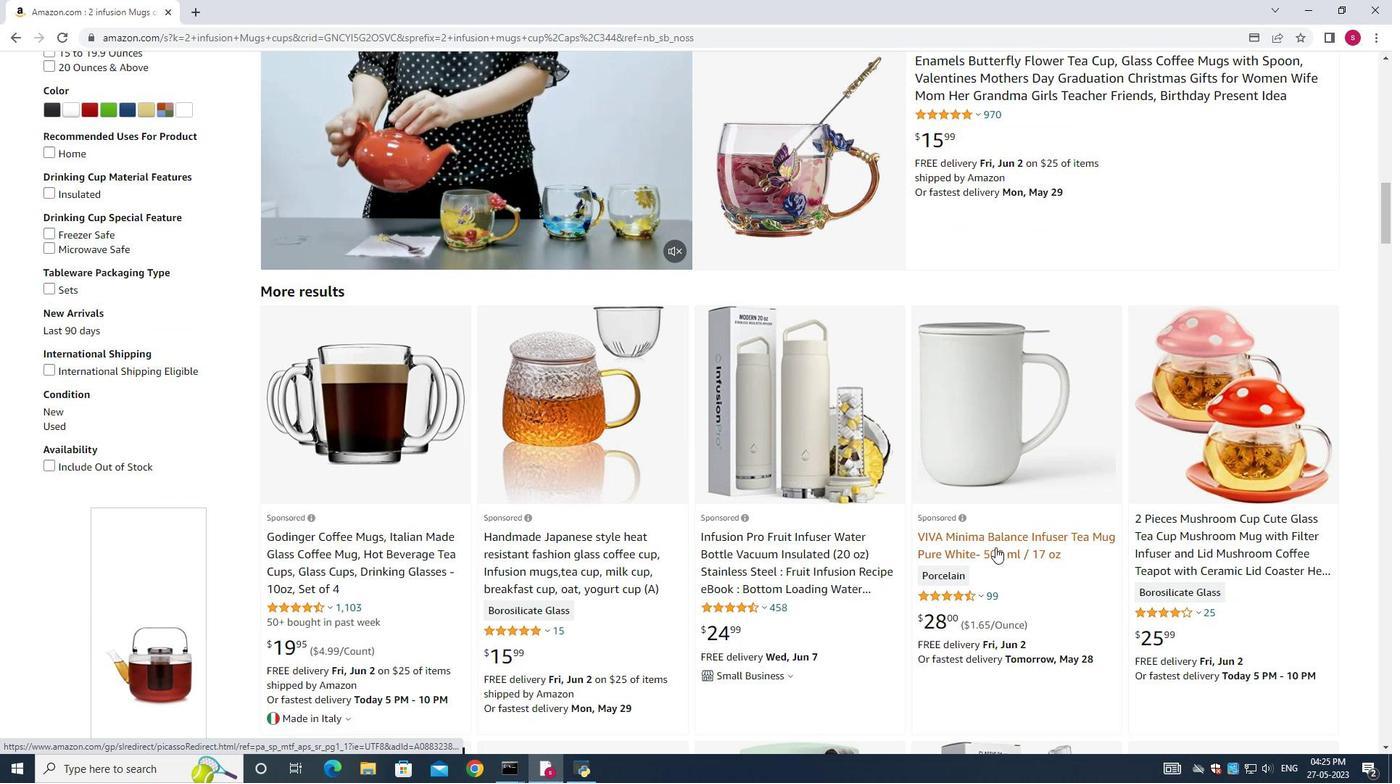 
Action: Mouse scrolled (996, 546) with delta (0, 0)
Screenshot: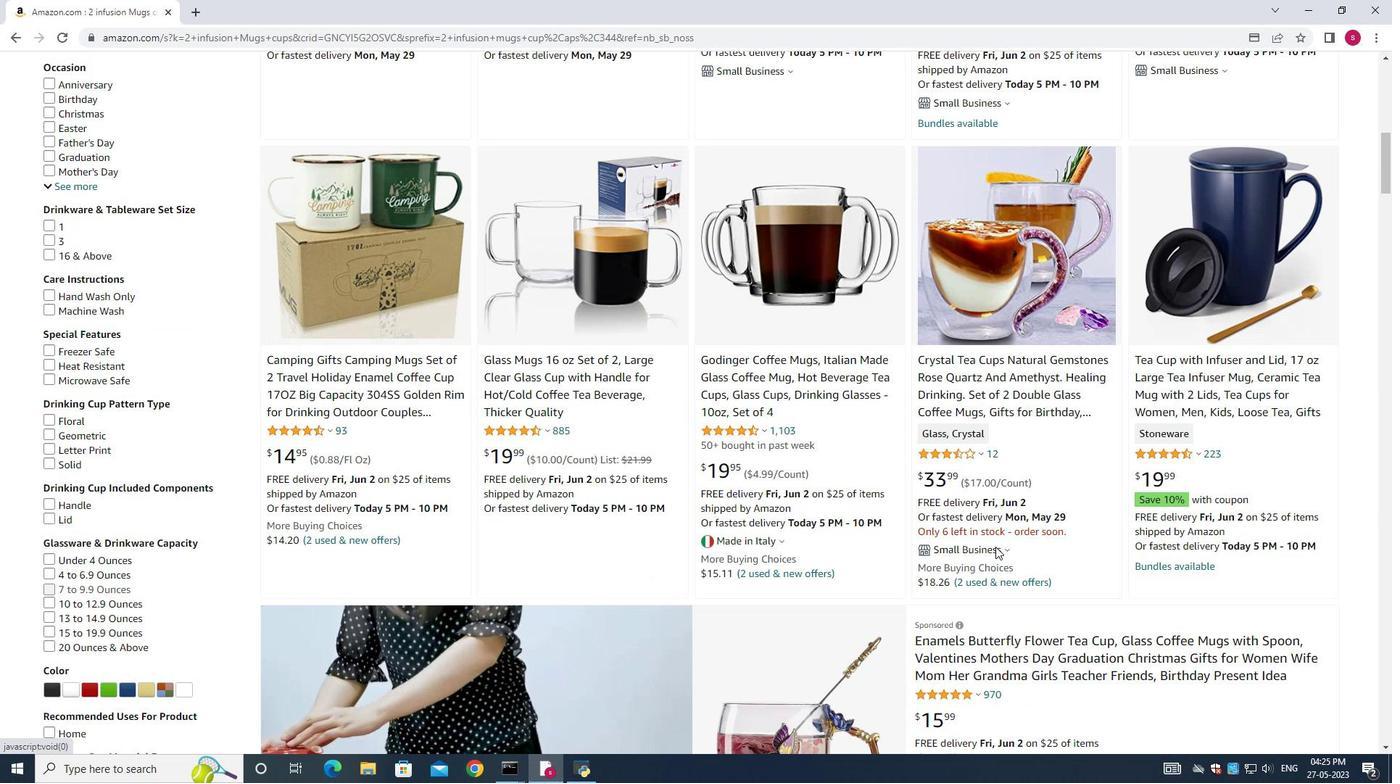 
Action: Mouse scrolled (996, 546) with delta (0, 0)
Screenshot: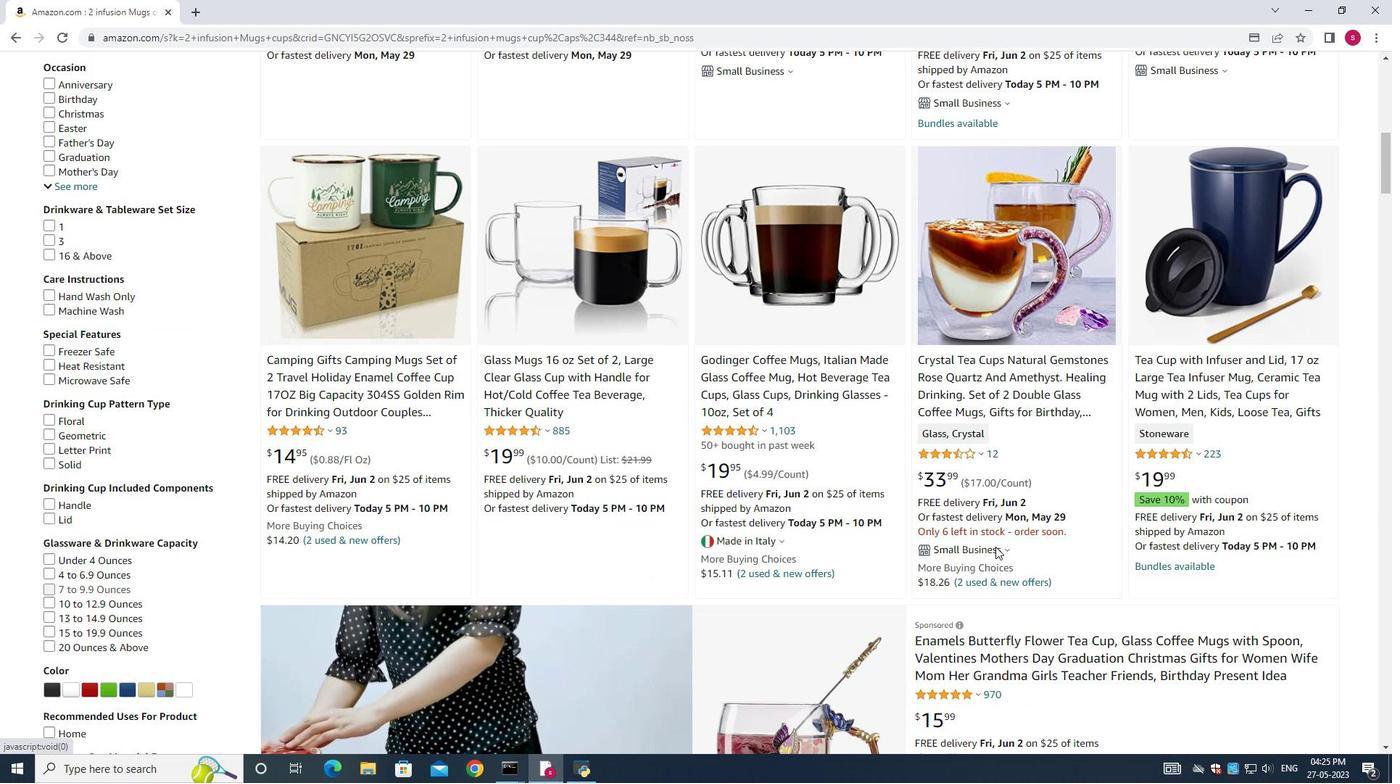 
Action: Mouse scrolled (996, 546) with delta (0, 0)
Screenshot: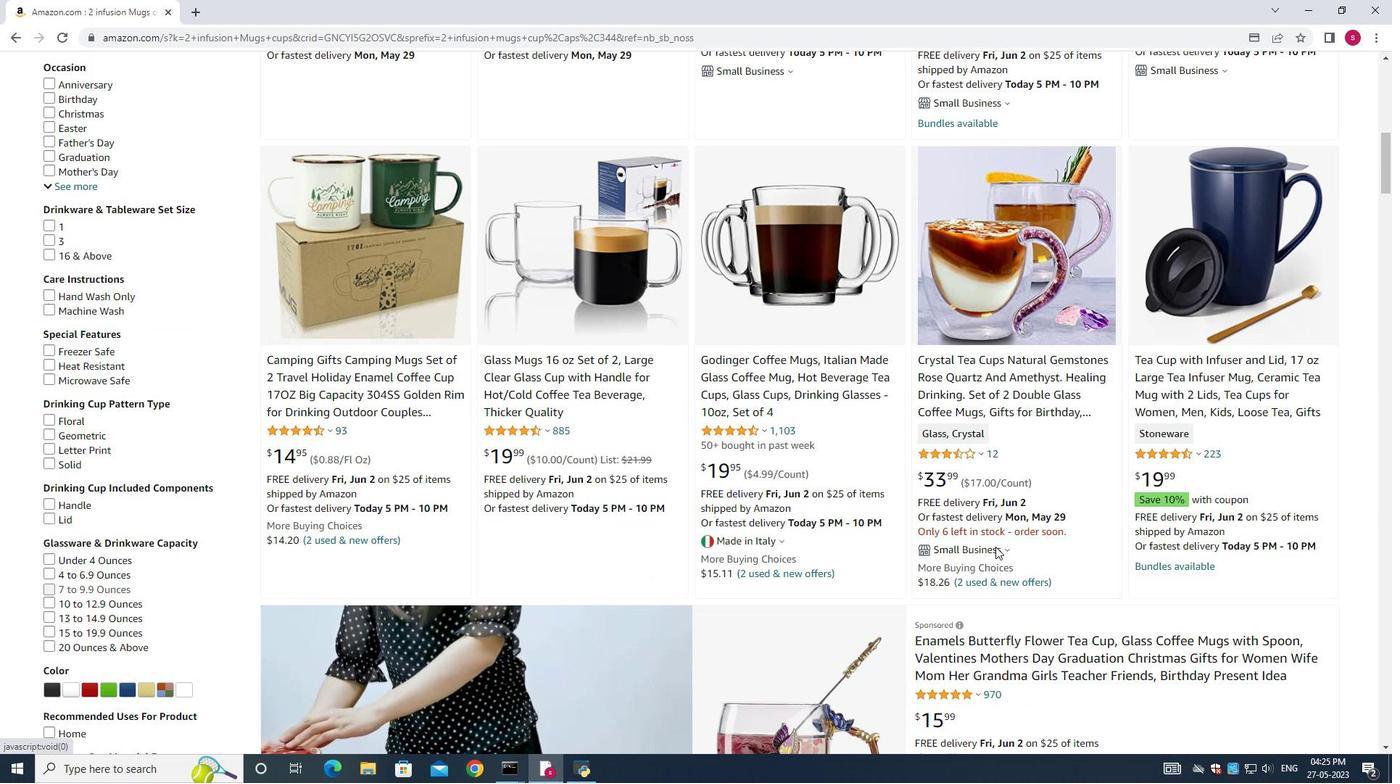 
Action: Mouse scrolled (996, 546) with delta (0, 0)
Screenshot: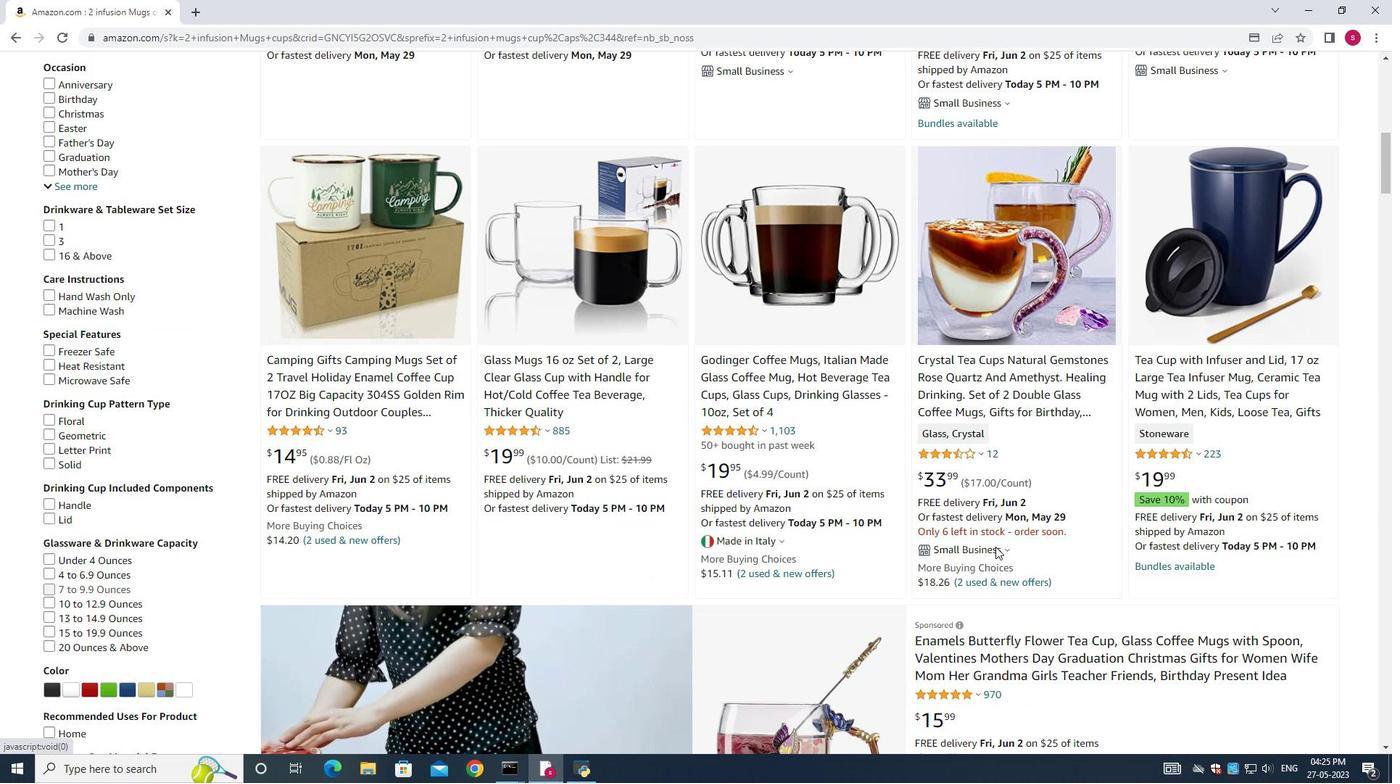 
Action: Mouse scrolled (996, 546) with delta (0, 0)
Screenshot: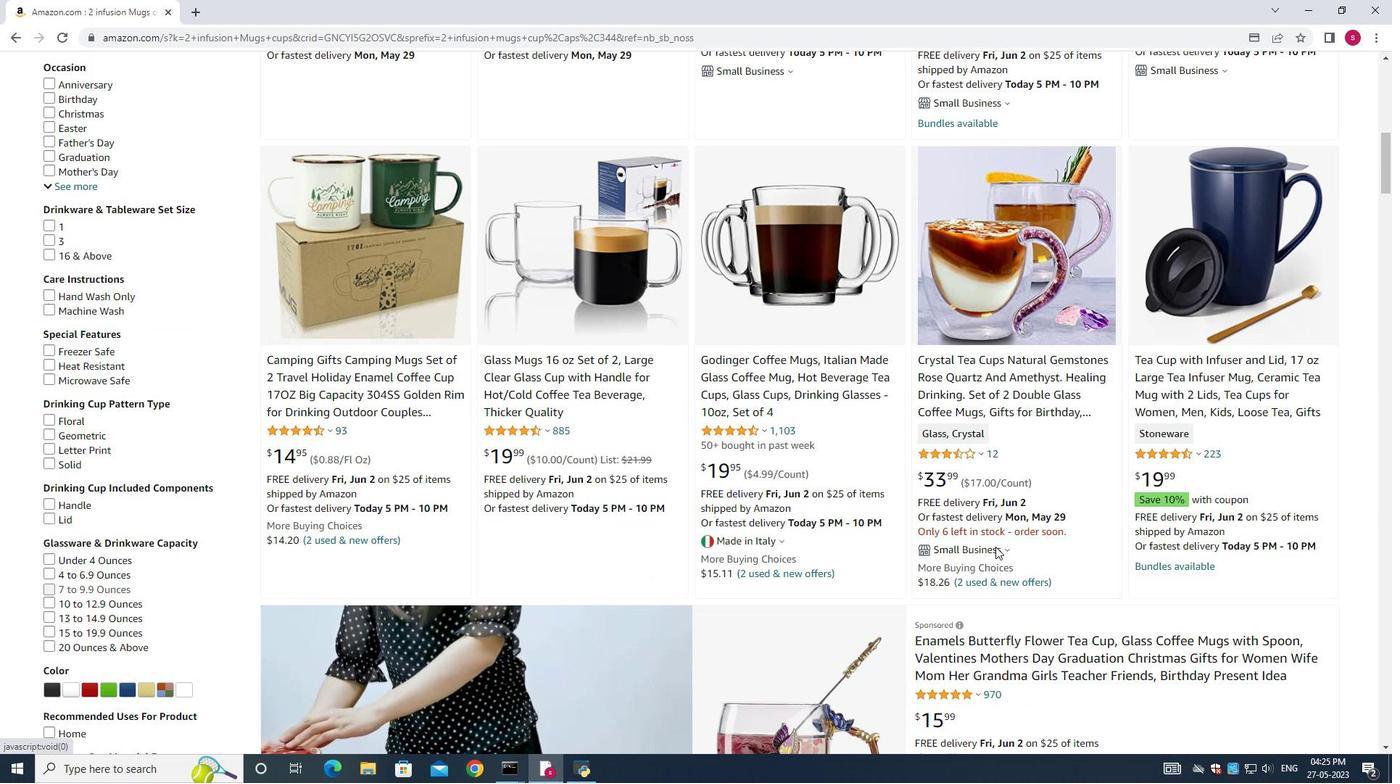 
Action: Mouse scrolled (996, 546) with delta (0, 0)
Screenshot: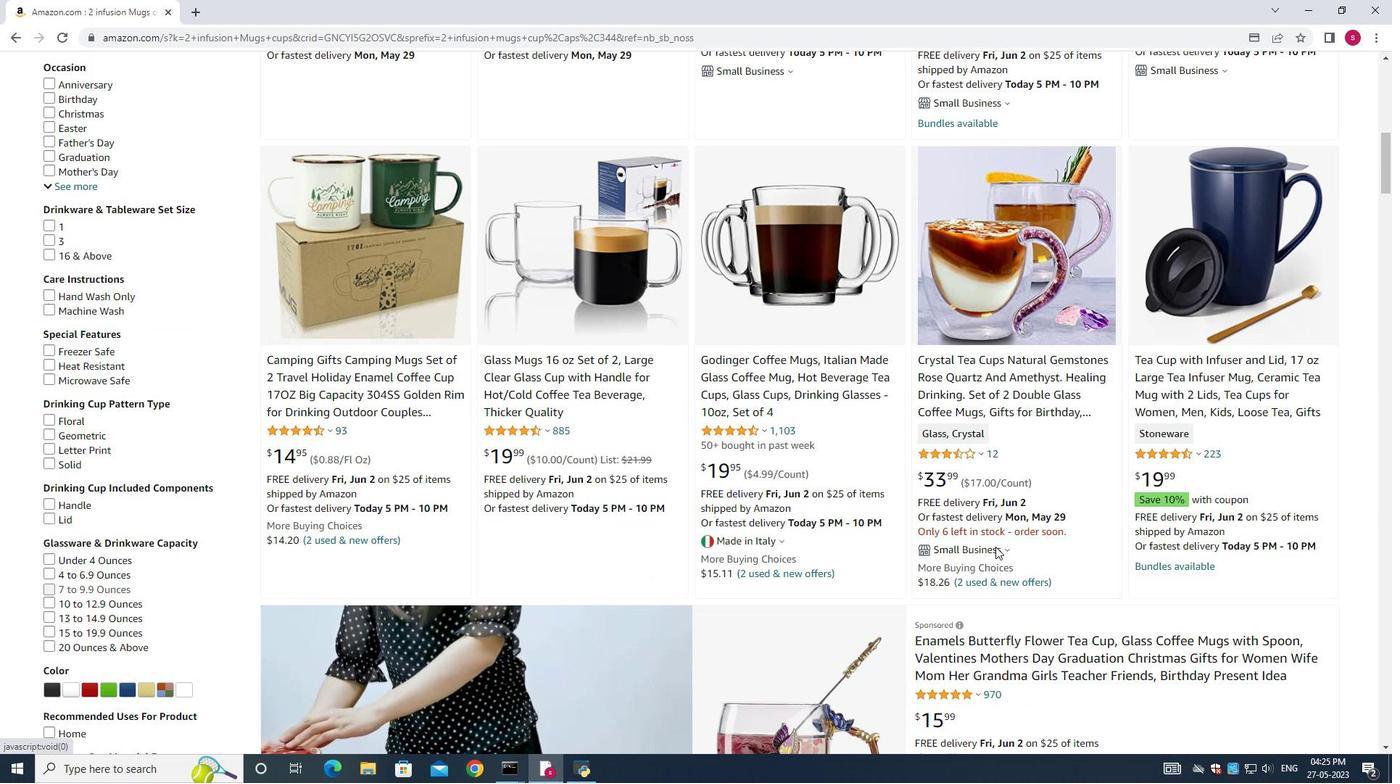 
Action: Mouse moved to (996, 617)
Screenshot: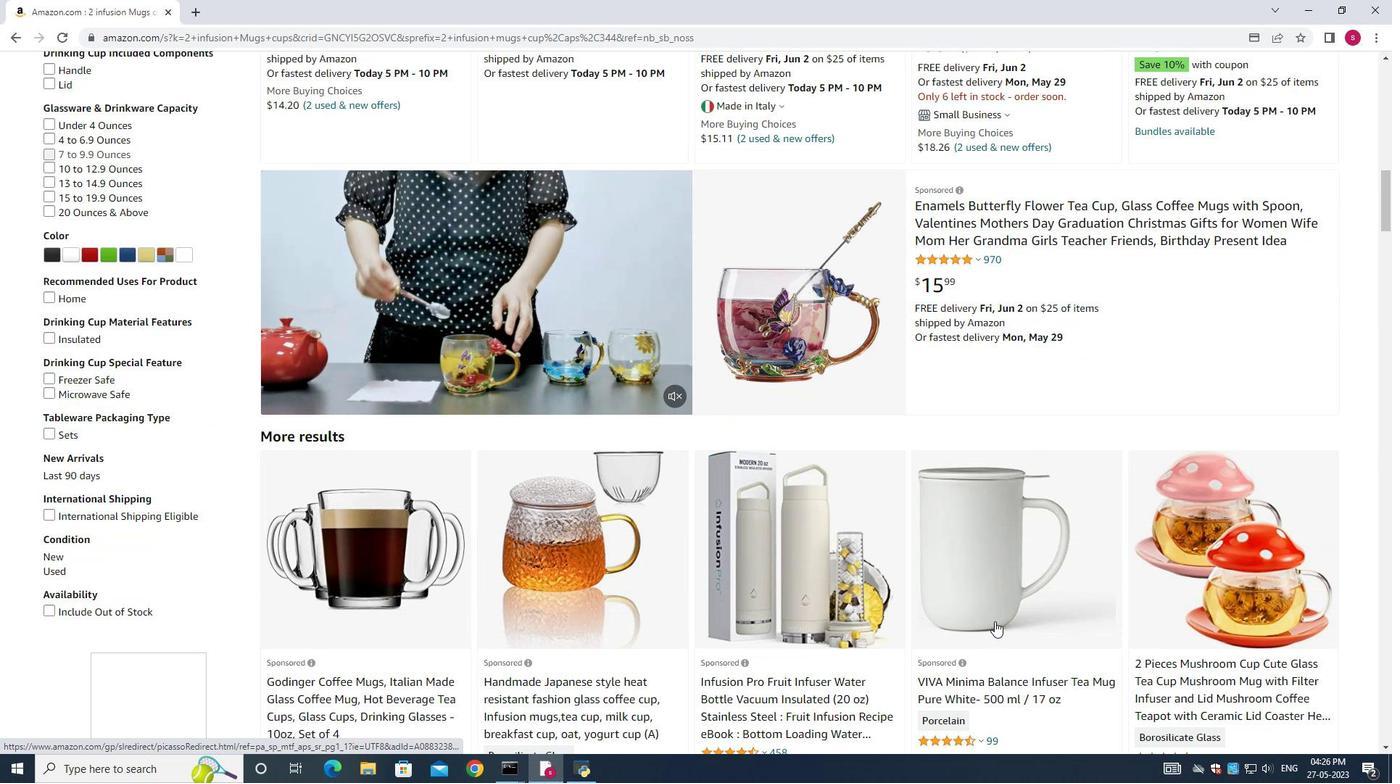 
Action: Mouse scrolled (996, 618) with delta (0, 0)
Screenshot: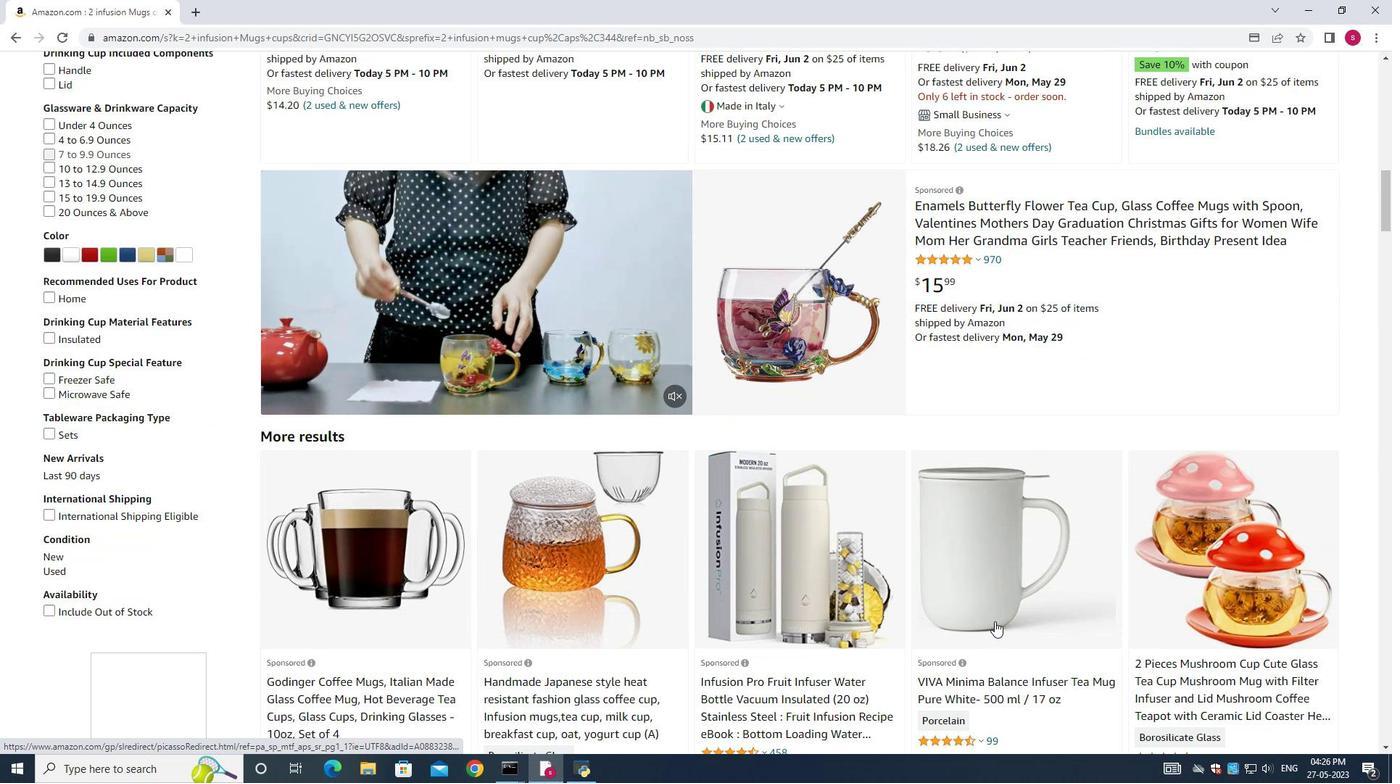 
Action: Mouse scrolled (996, 618) with delta (0, 0)
Screenshot: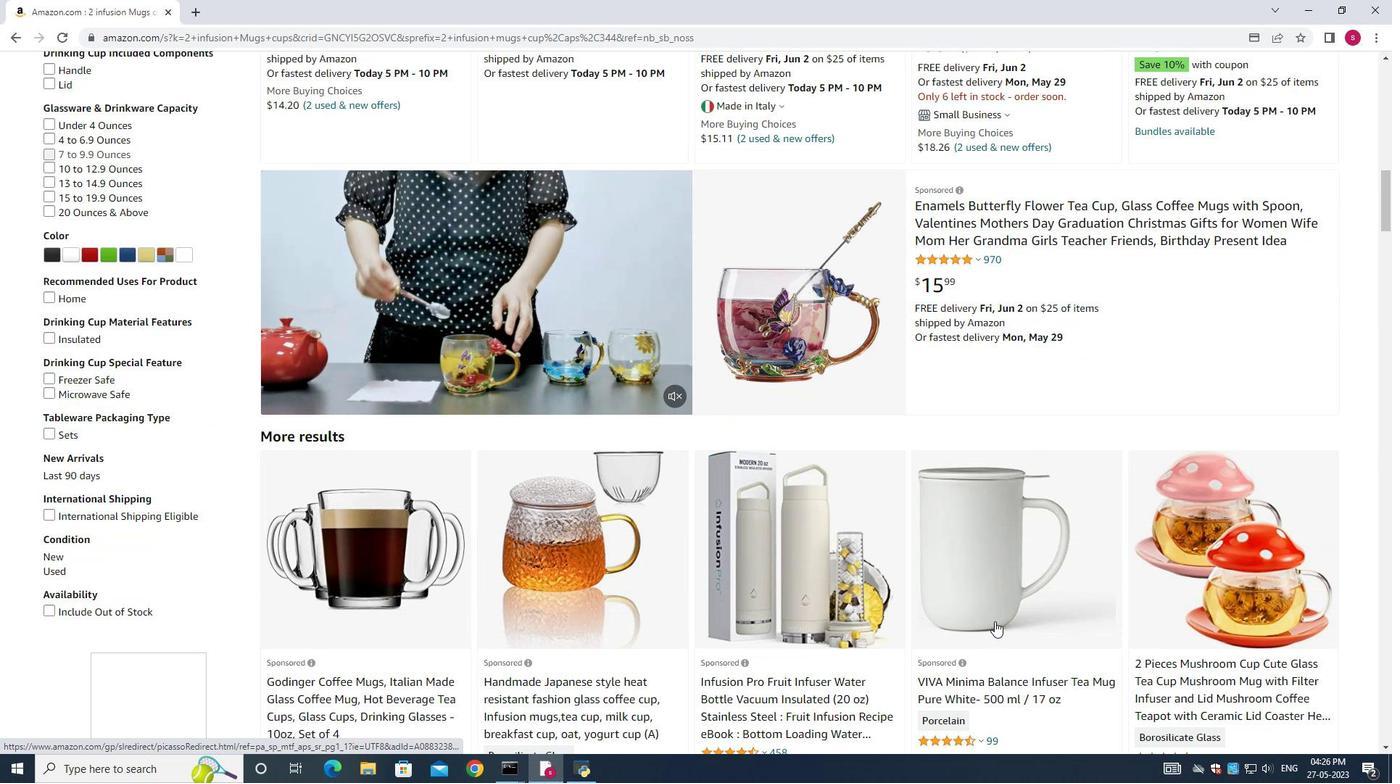 
Action: Mouse scrolled (996, 618) with delta (0, 0)
Screenshot: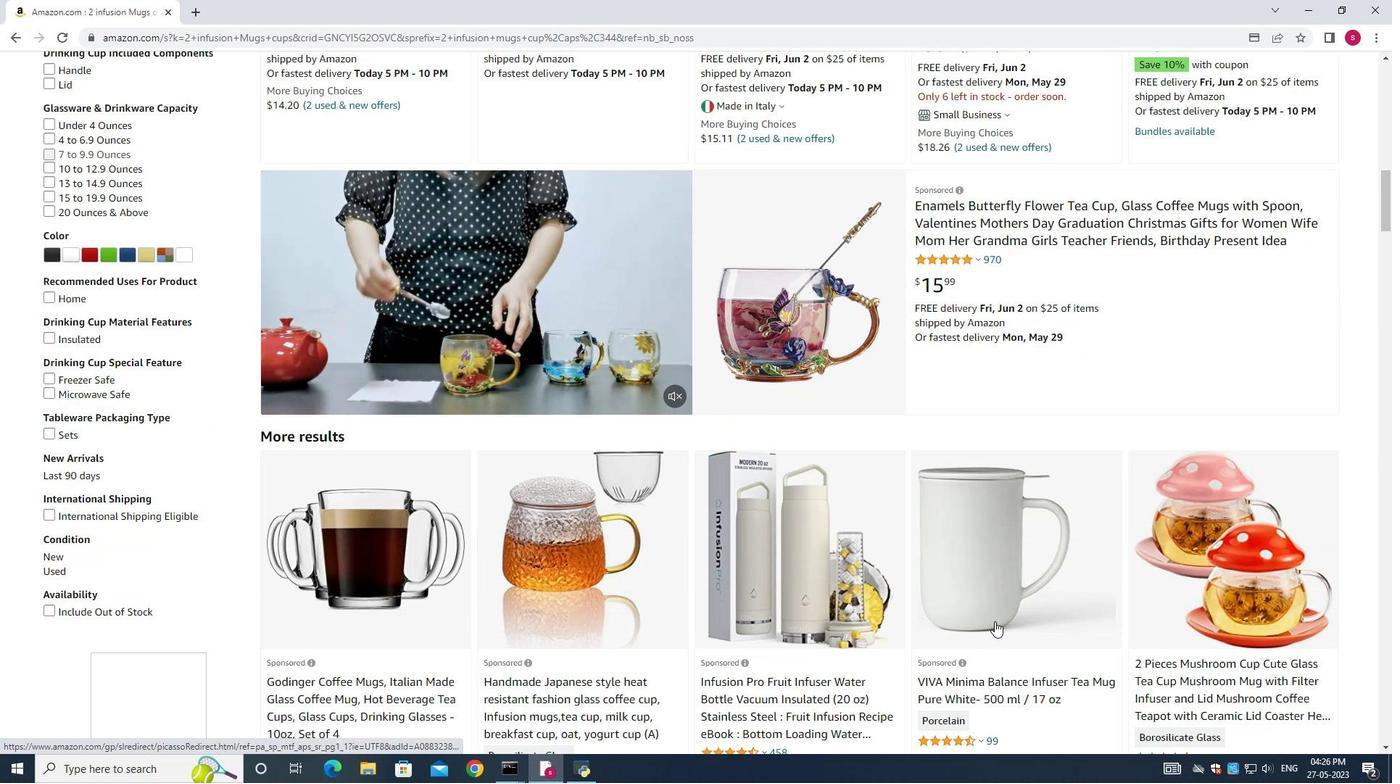
Action: Mouse scrolled (996, 618) with delta (0, 0)
Screenshot: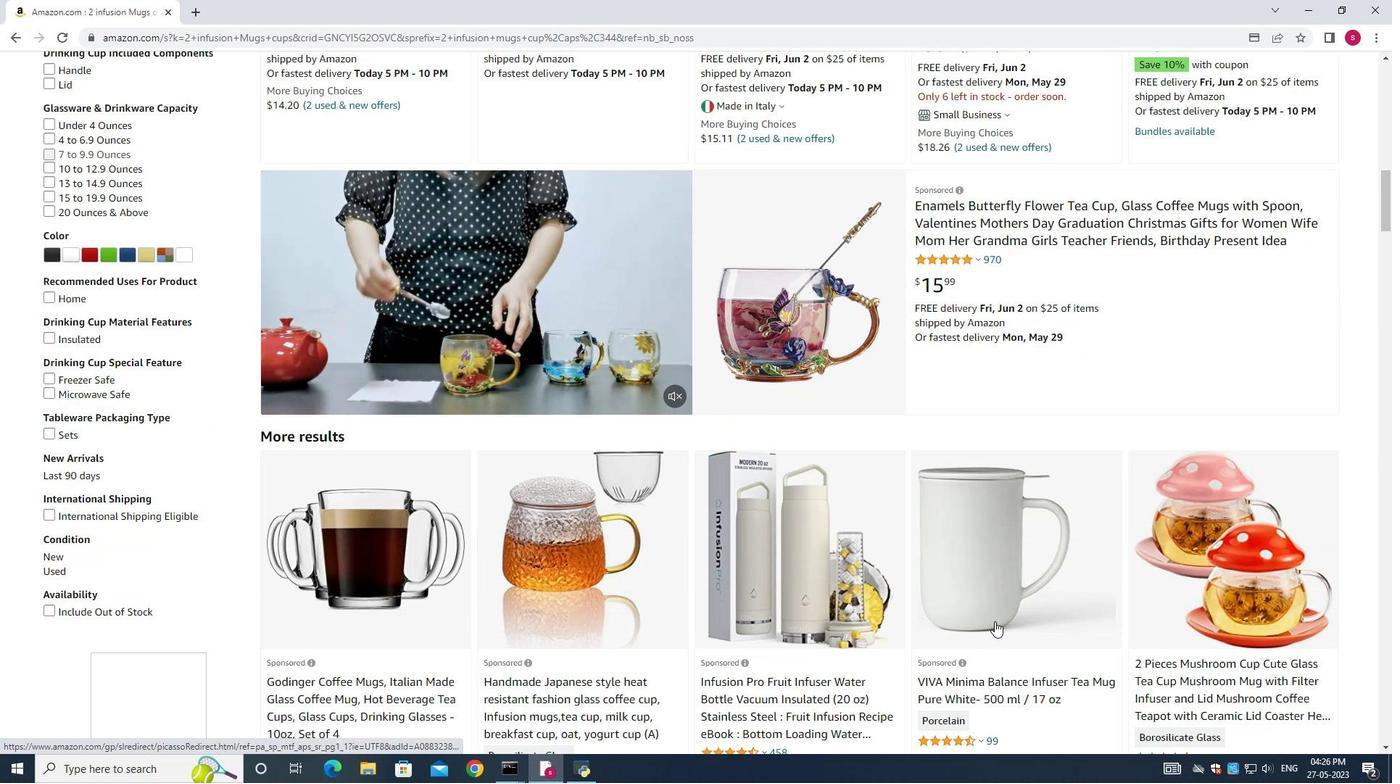 
Action: Mouse scrolled (996, 618) with delta (0, 0)
Screenshot: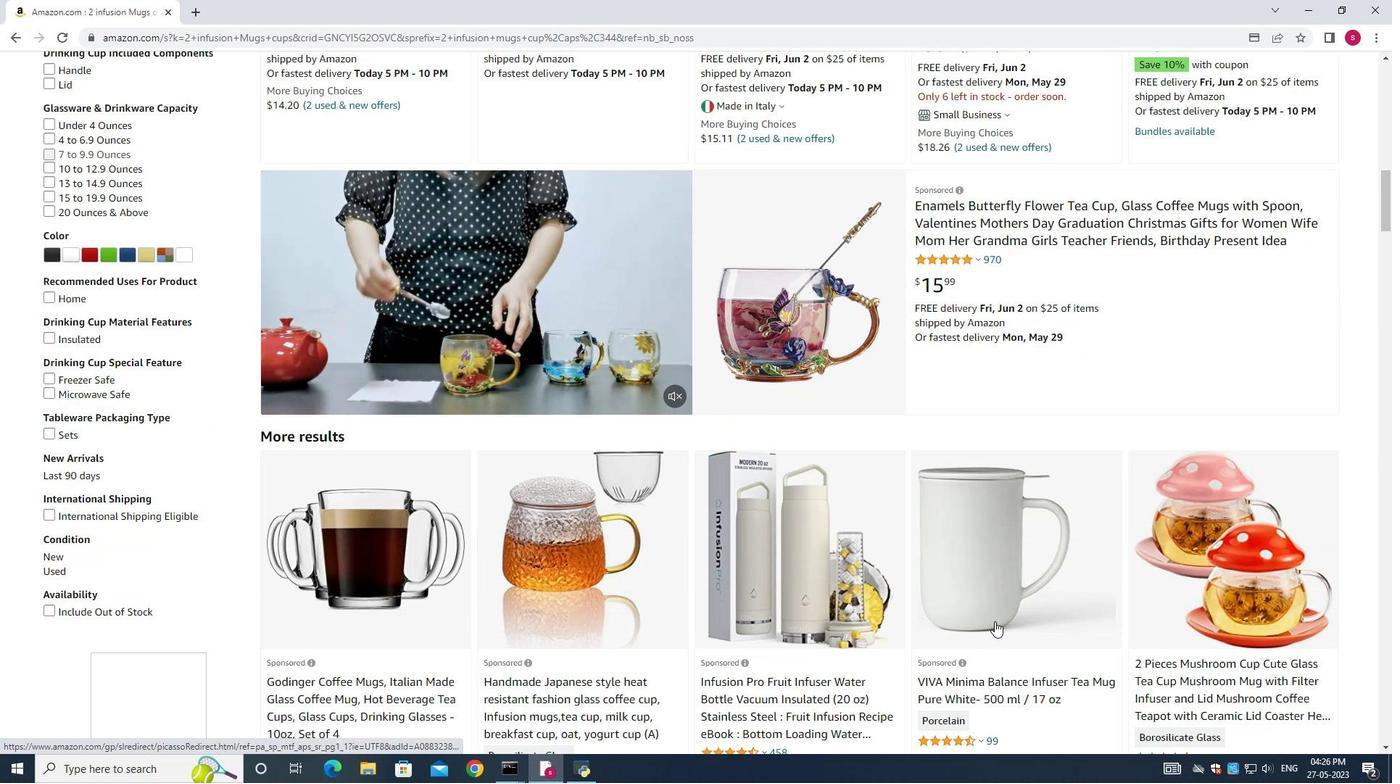
Action: Mouse scrolled (996, 618) with delta (0, 0)
Screenshot: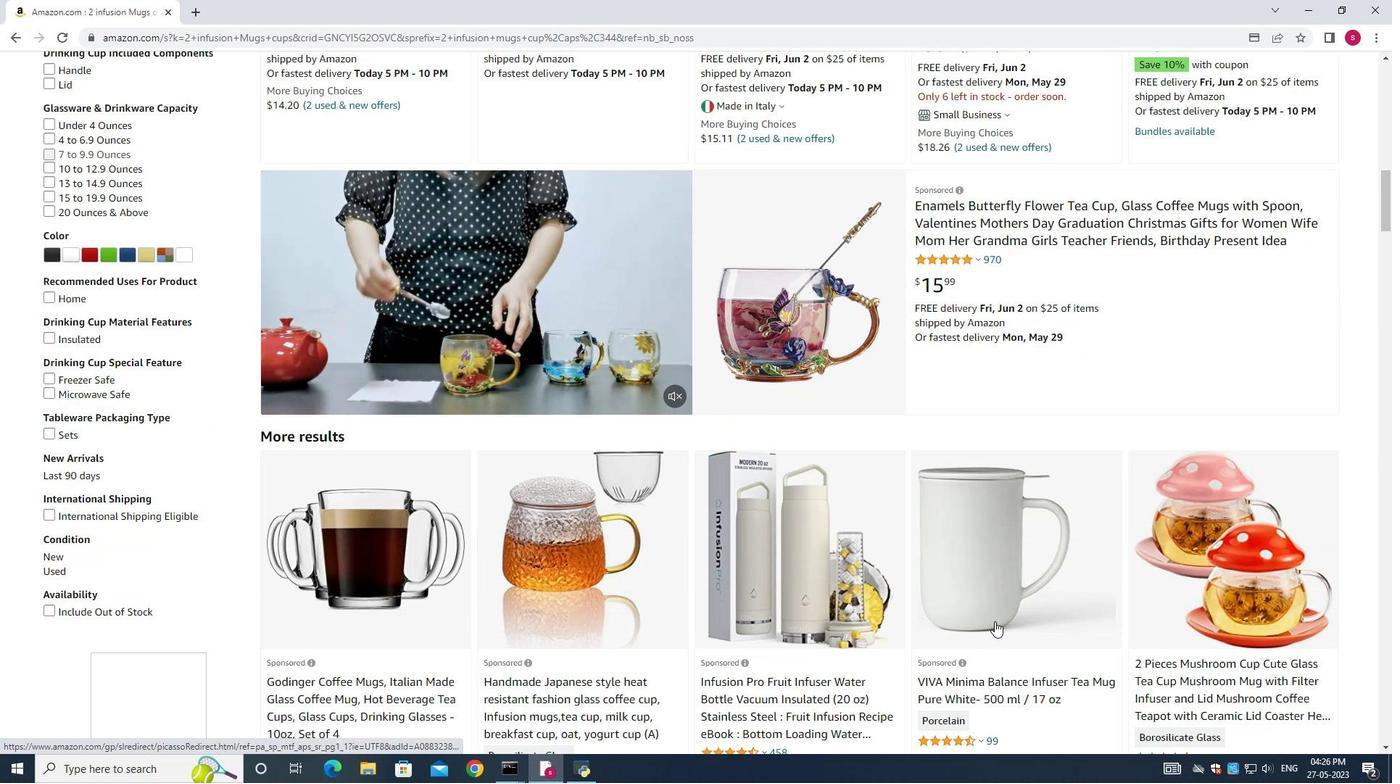 
Action: Mouse scrolled (996, 618) with delta (0, 0)
Screenshot: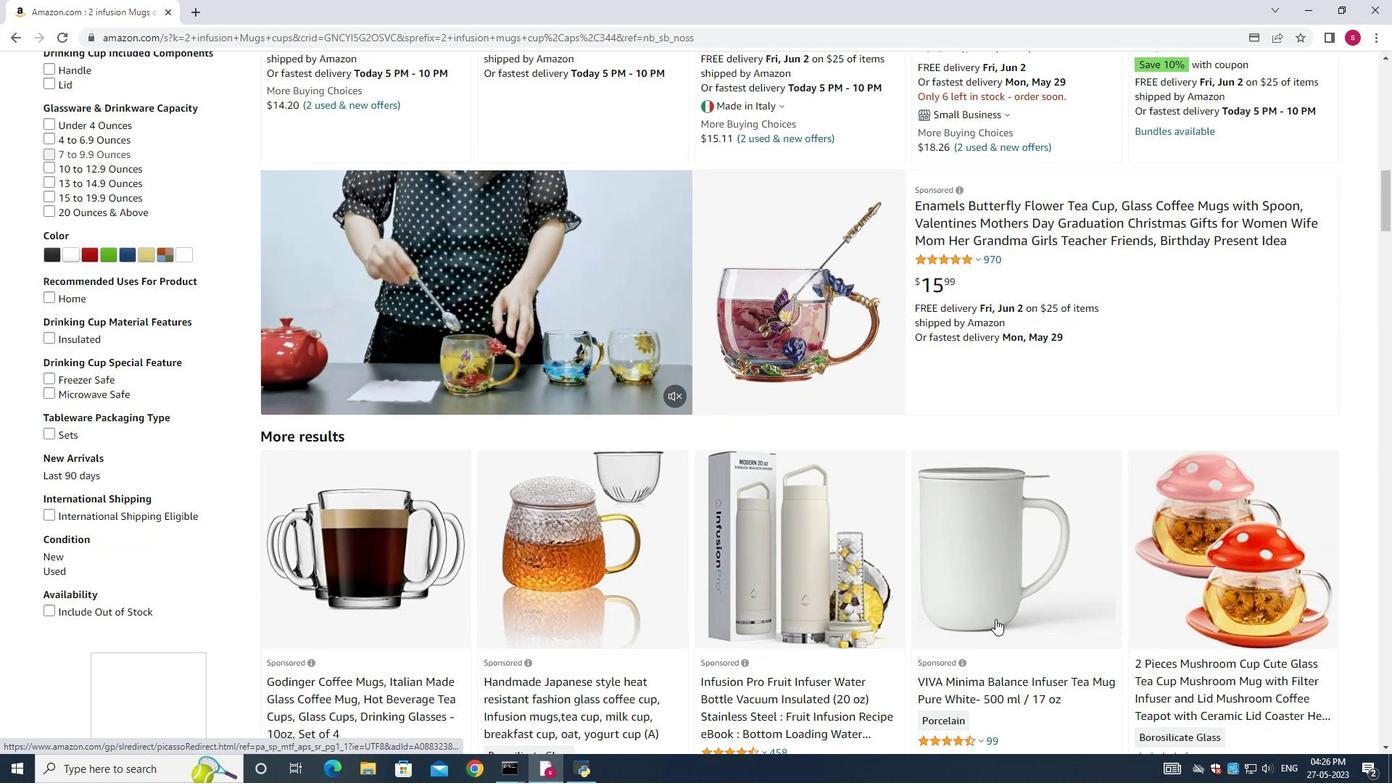 
Action: Mouse moved to (1223, 442)
Screenshot: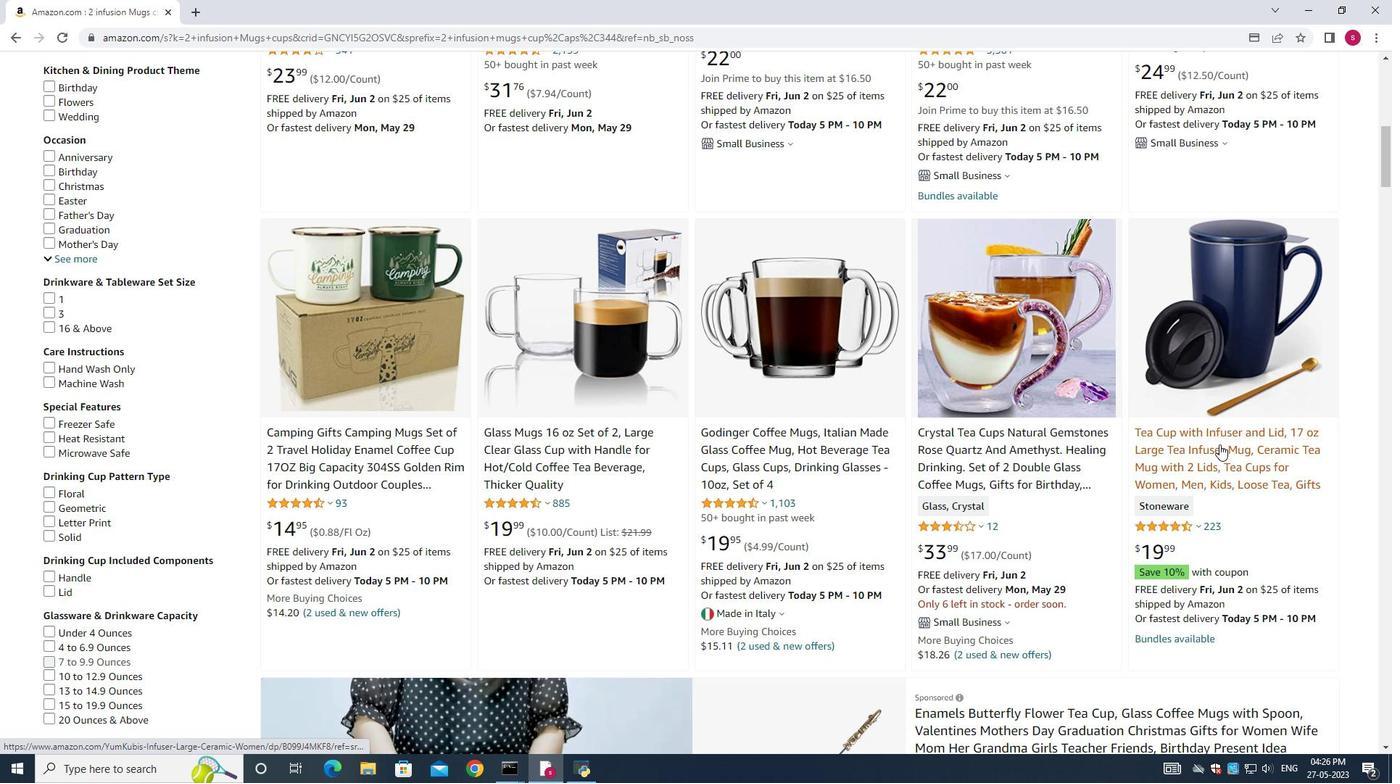 
Action: Mouse pressed left at (1223, 442)
Screenshot: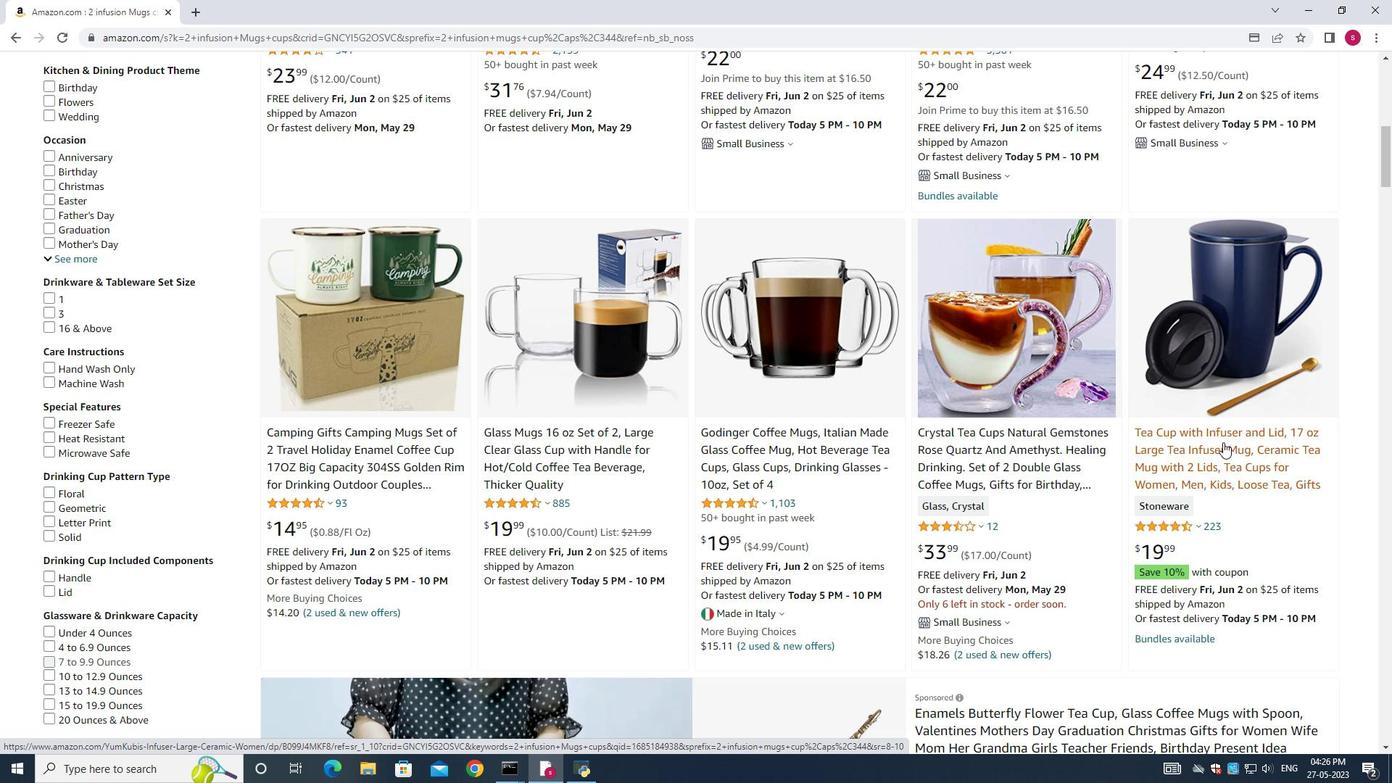 
Action: Mouse moved to (1075, 520)
Screenshot: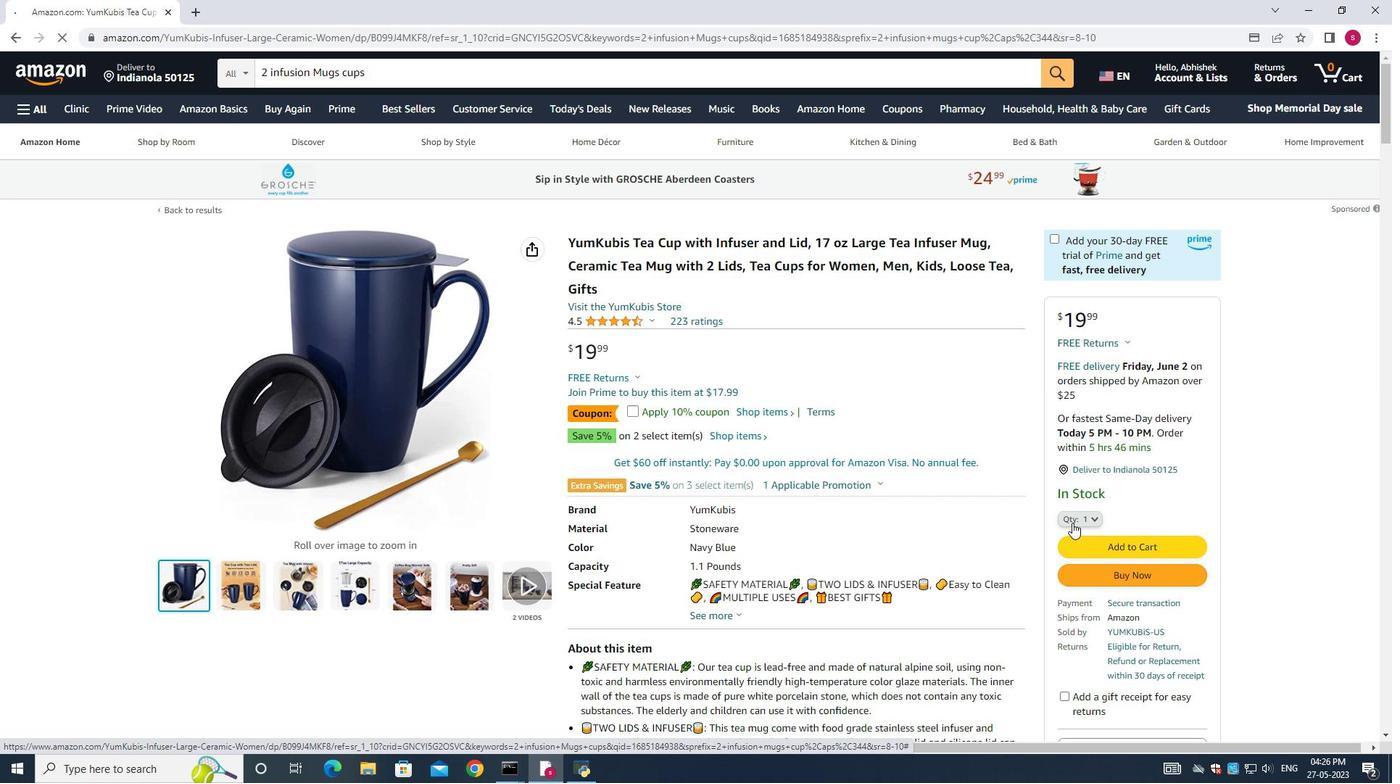 
Action: Mouse pressed left at (1075, 520)
Screenshot: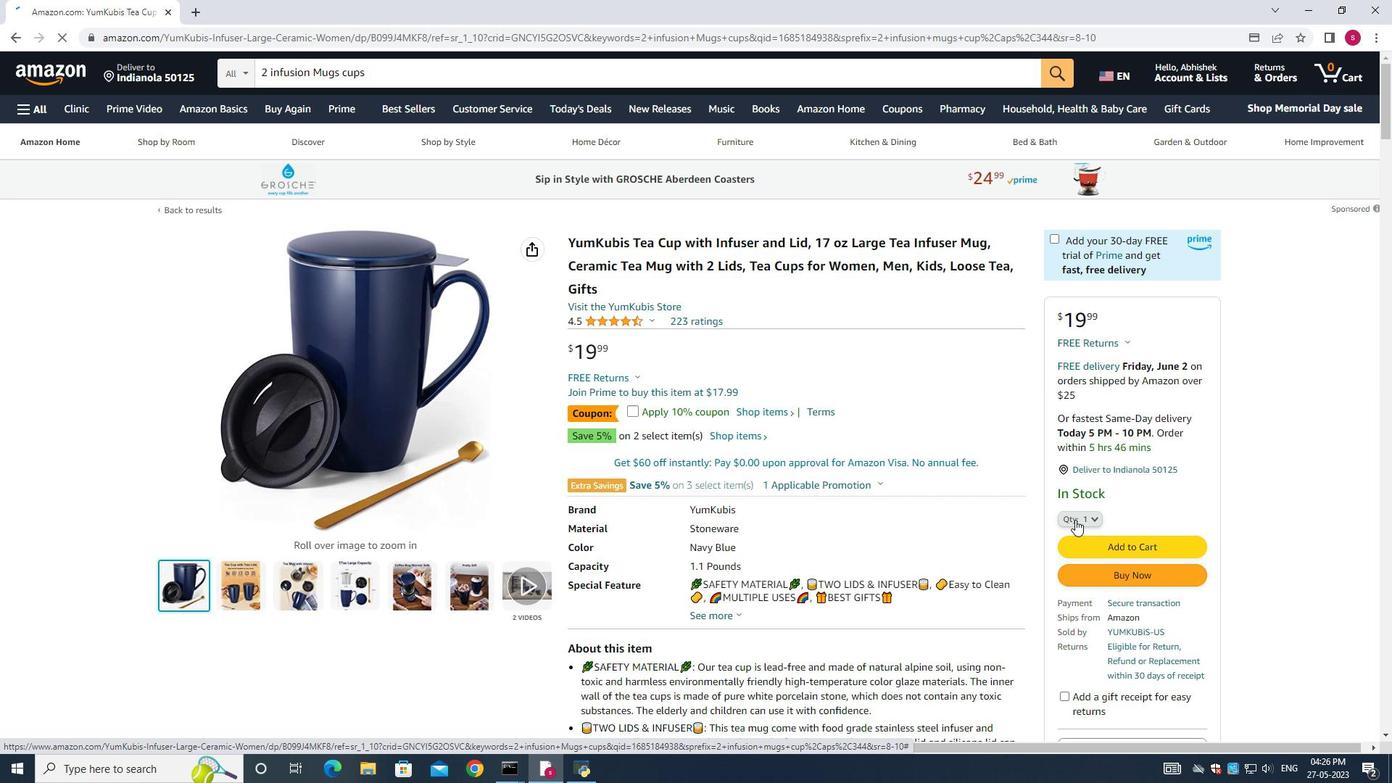 
Action: Mouse moved to (1069, 100)
Screenshot: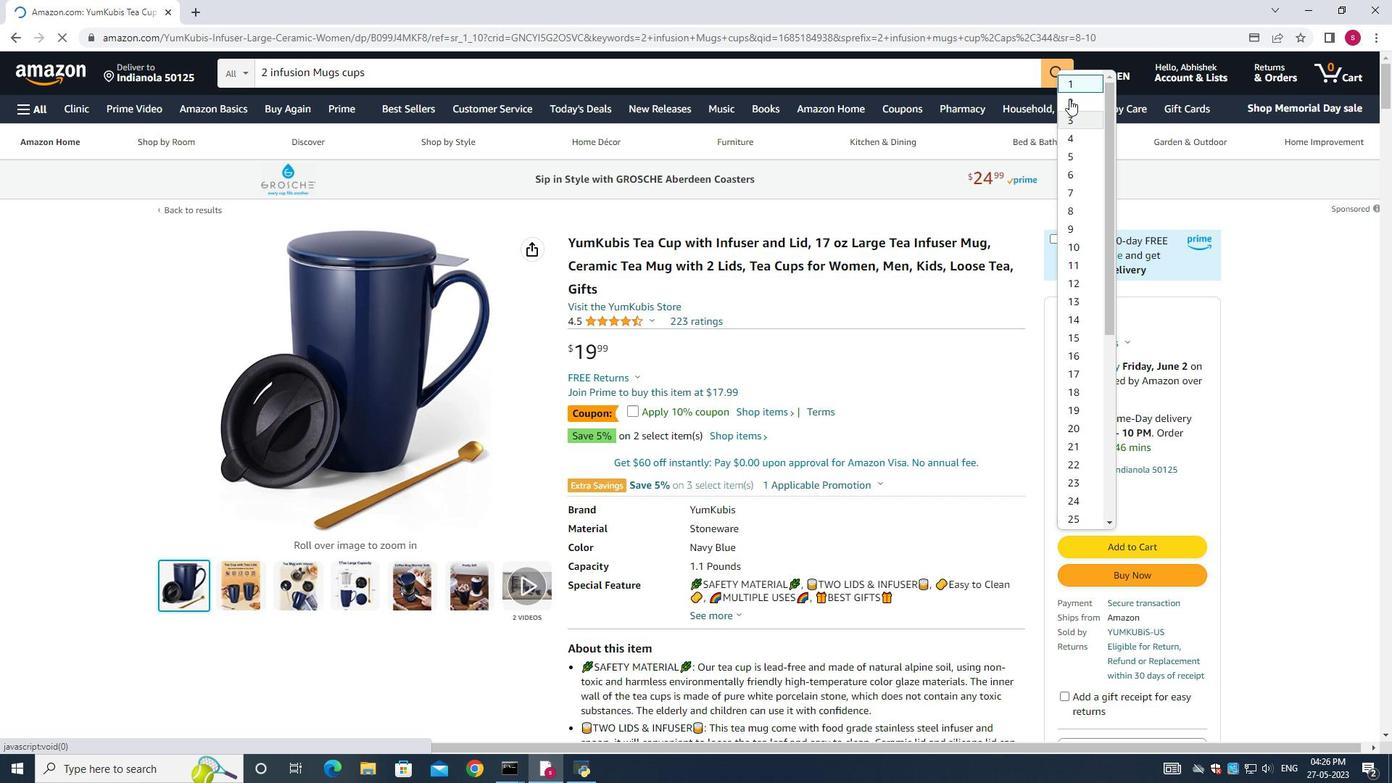 
Action: Mouse pressed left at (1069, 100)
Screenshot: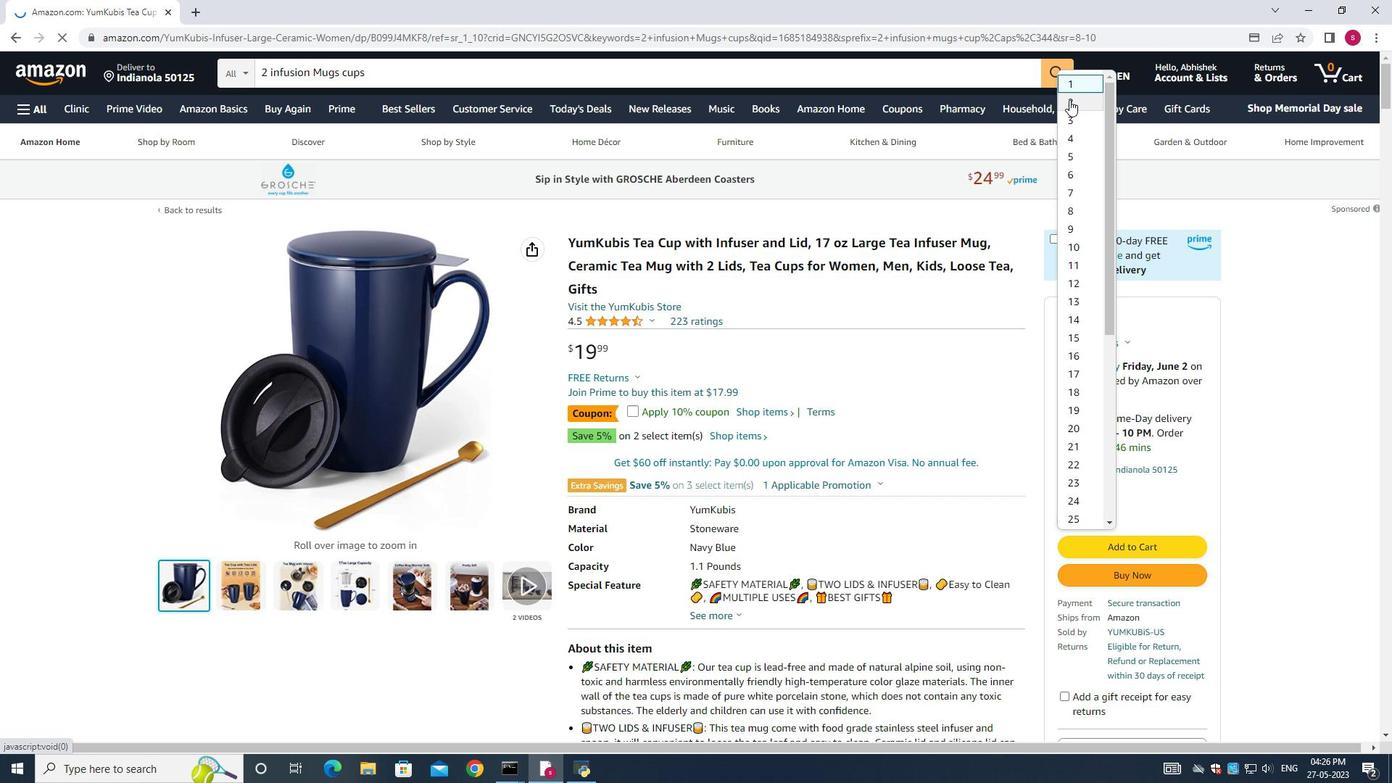 
Action: Mouse moved to (1117, 545)
Screenshot: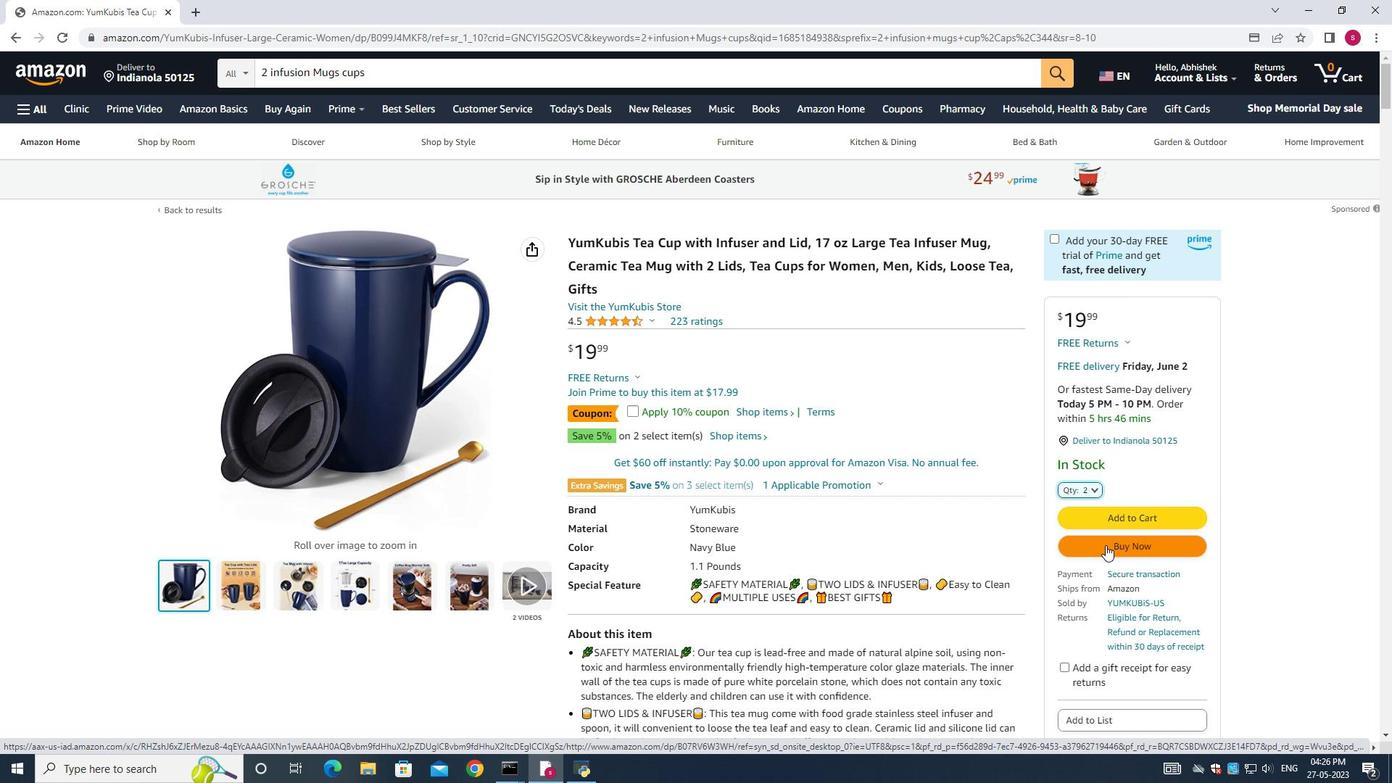 
Action: Mouse pressed left at (1117, 545)
Screenshot: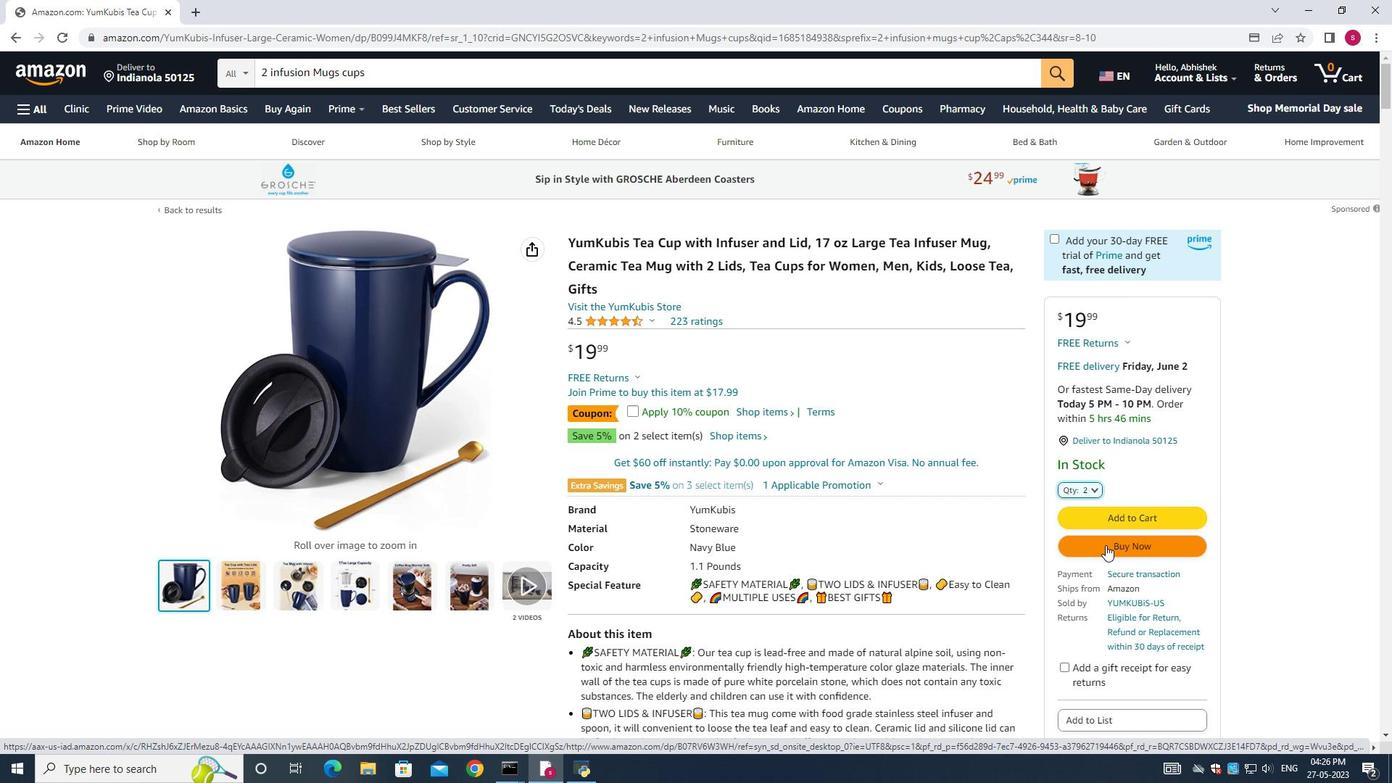 
Action: Mouse moved to (629, 417)
Screenshot: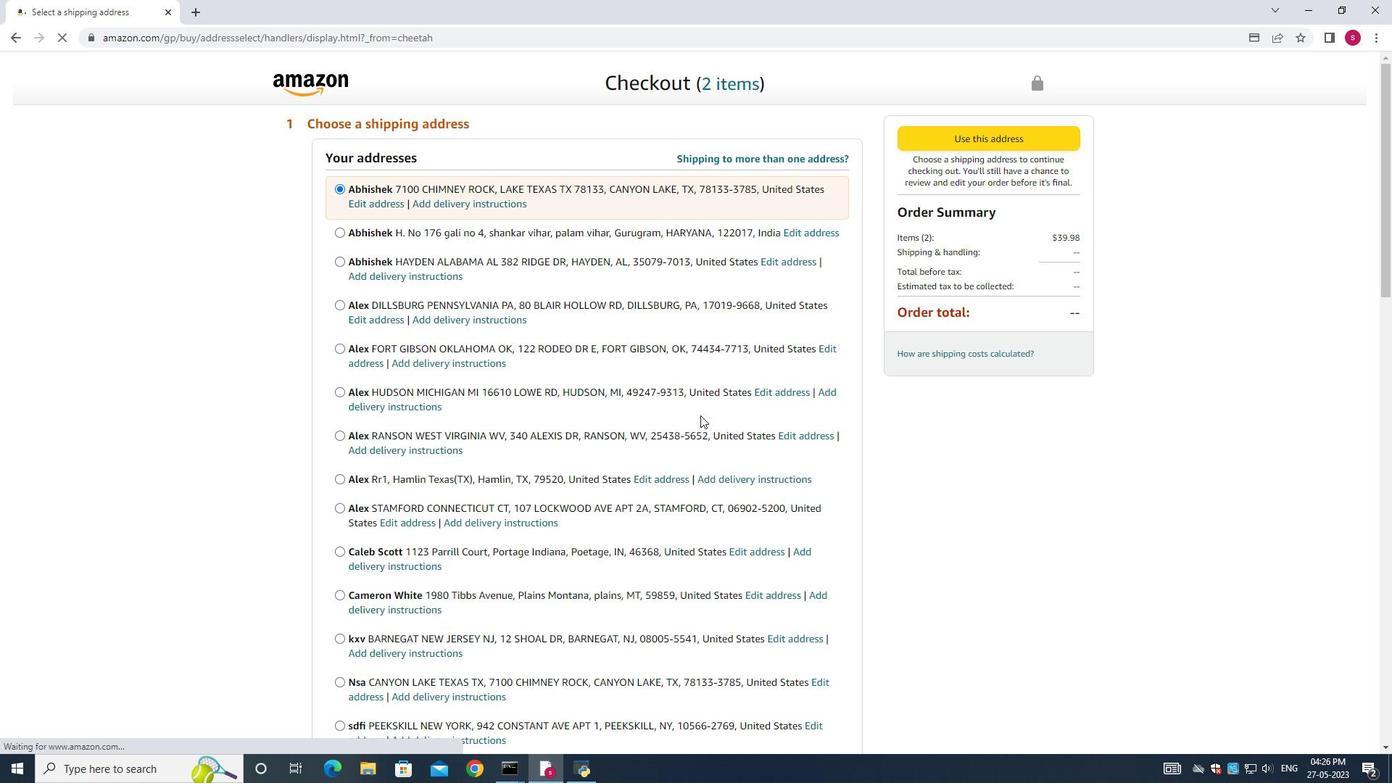 
Action: Mouse scrolled (629, 416) with delta (0, 0)
Screenshot: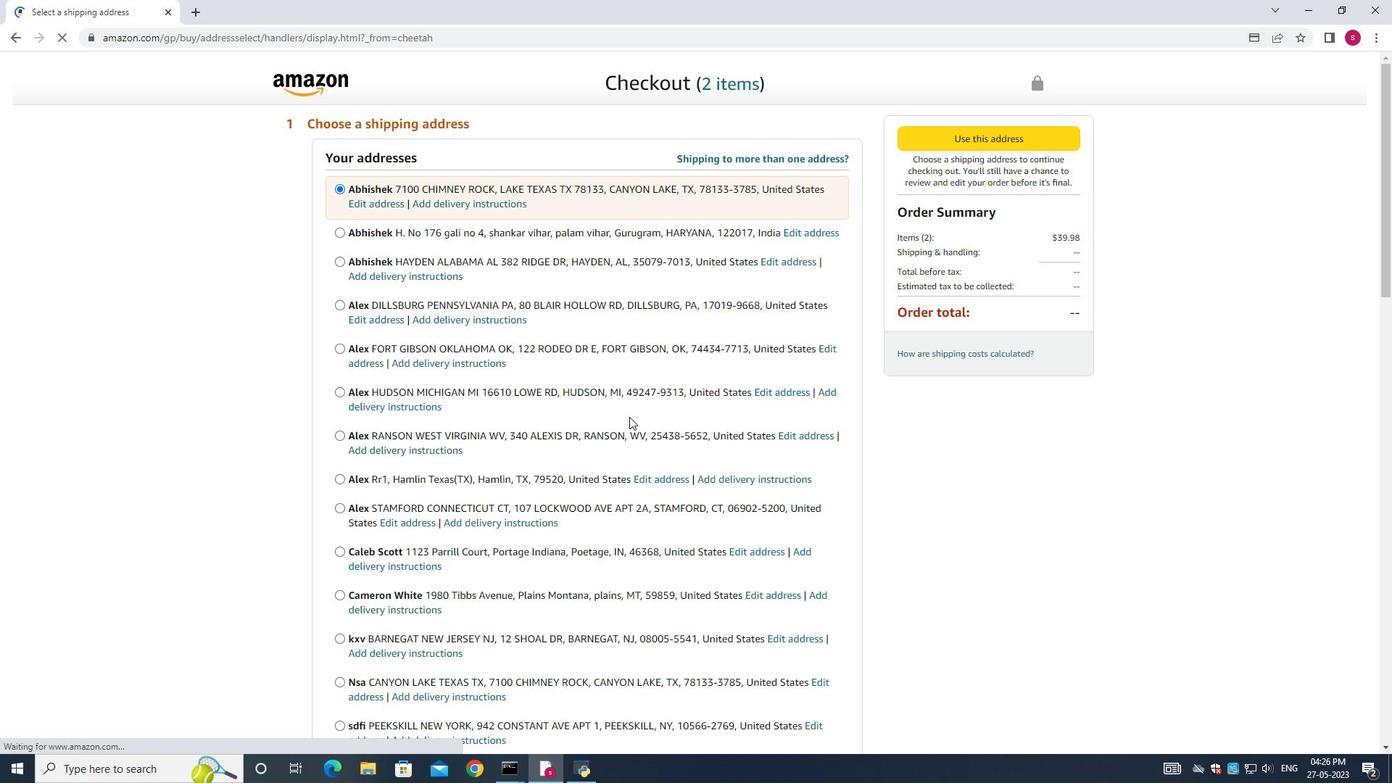 
Action: Mouse scrolled (629, 416) with delta (0, 0)
Screenshot: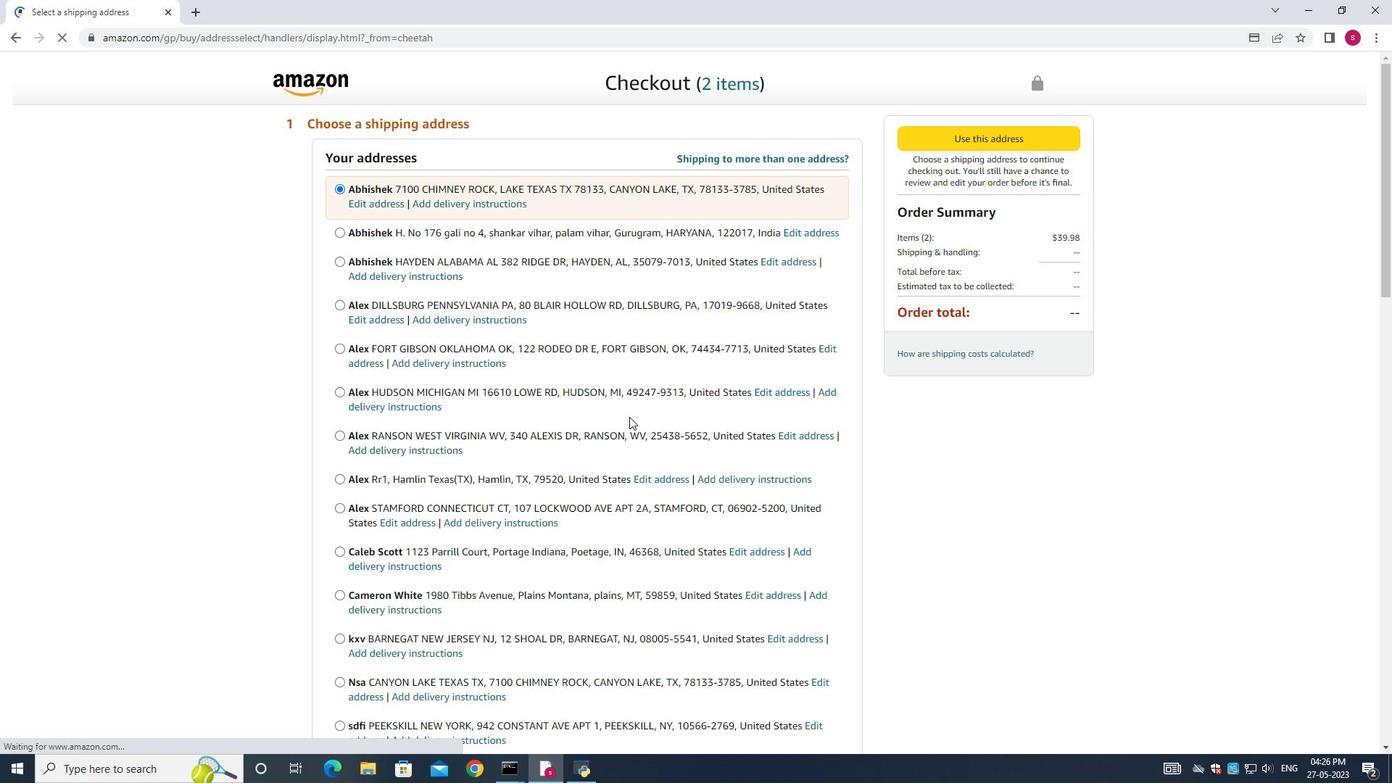 
Action: Mouse scrolled (629, 416) with delta (0, 0)
Screenshot: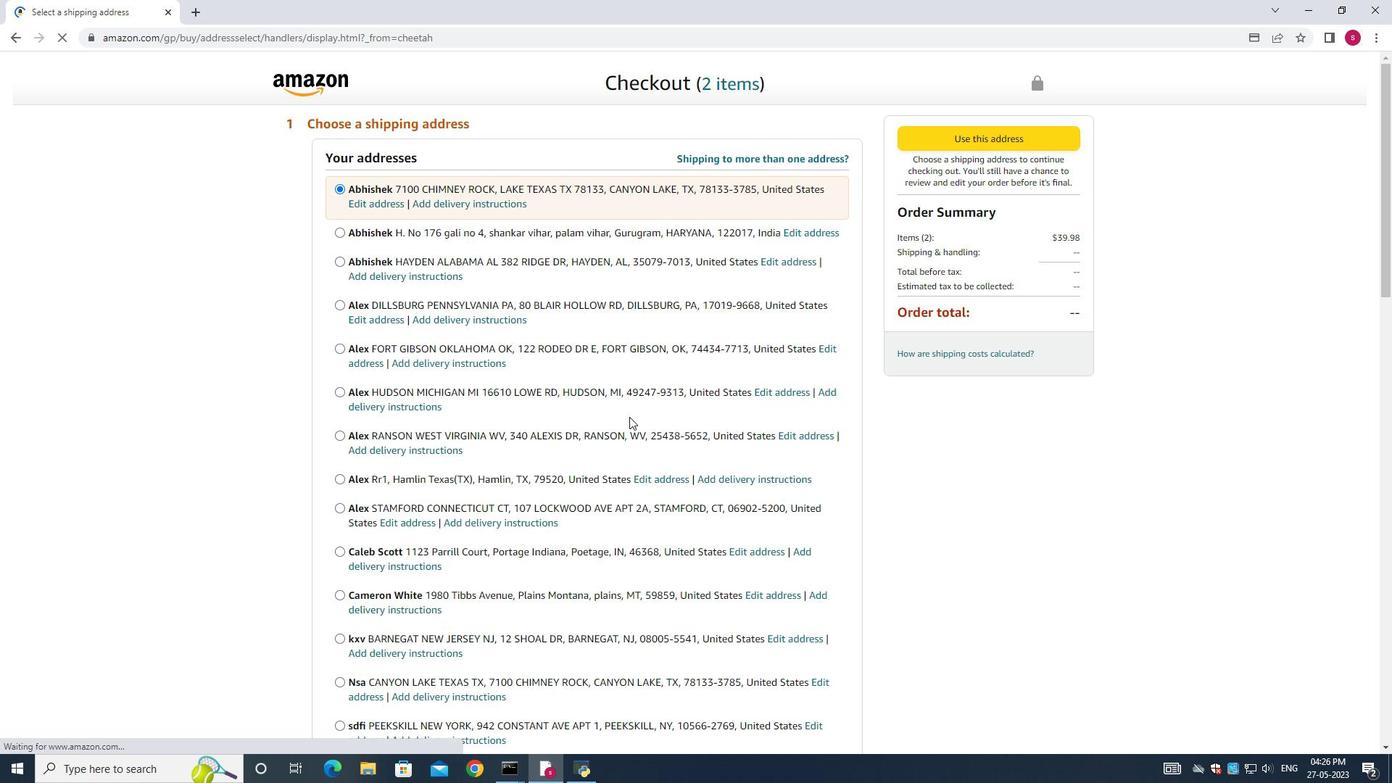 
Action: Mouse scrolled (629, 416) with delta (0, 0)
Screenshot: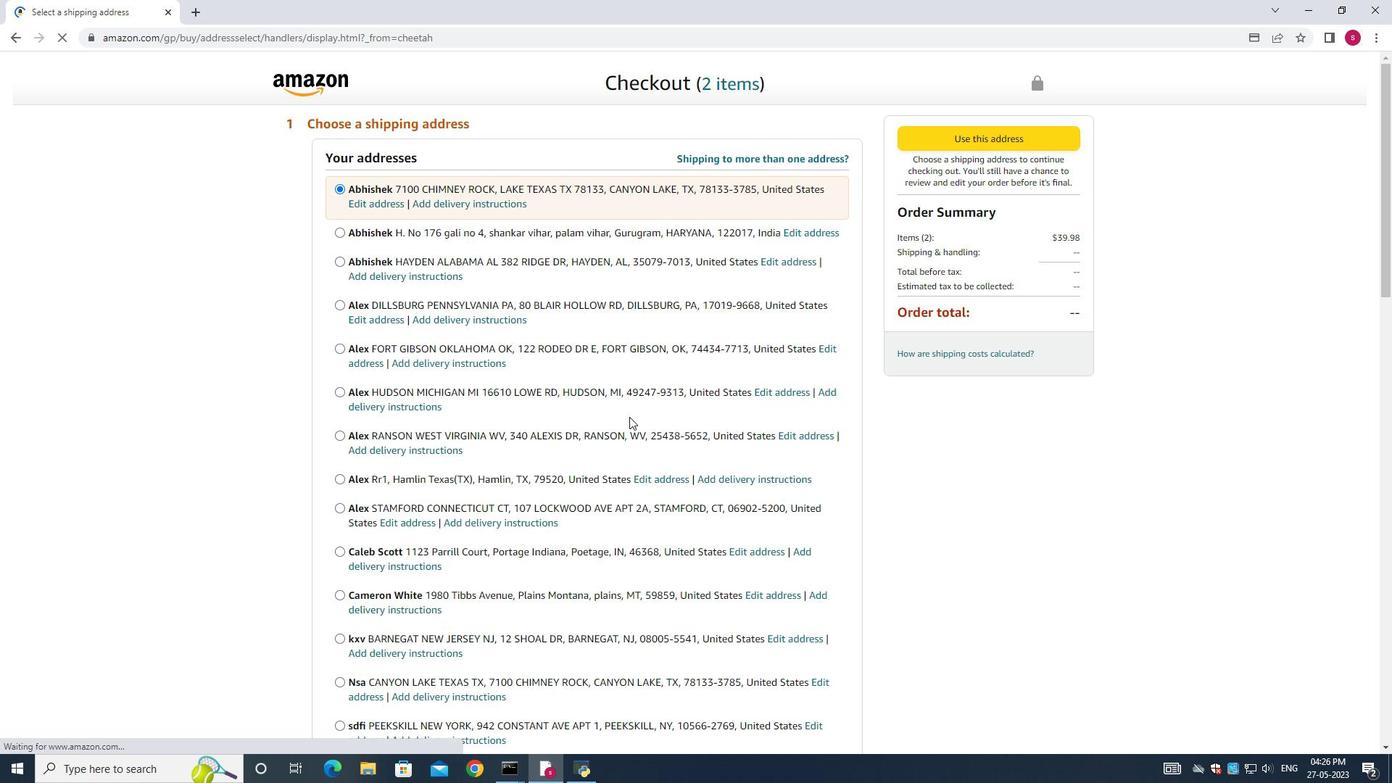 
Action: Mouse scrolled (629, 416) with delta (0, 0)
Screenshot: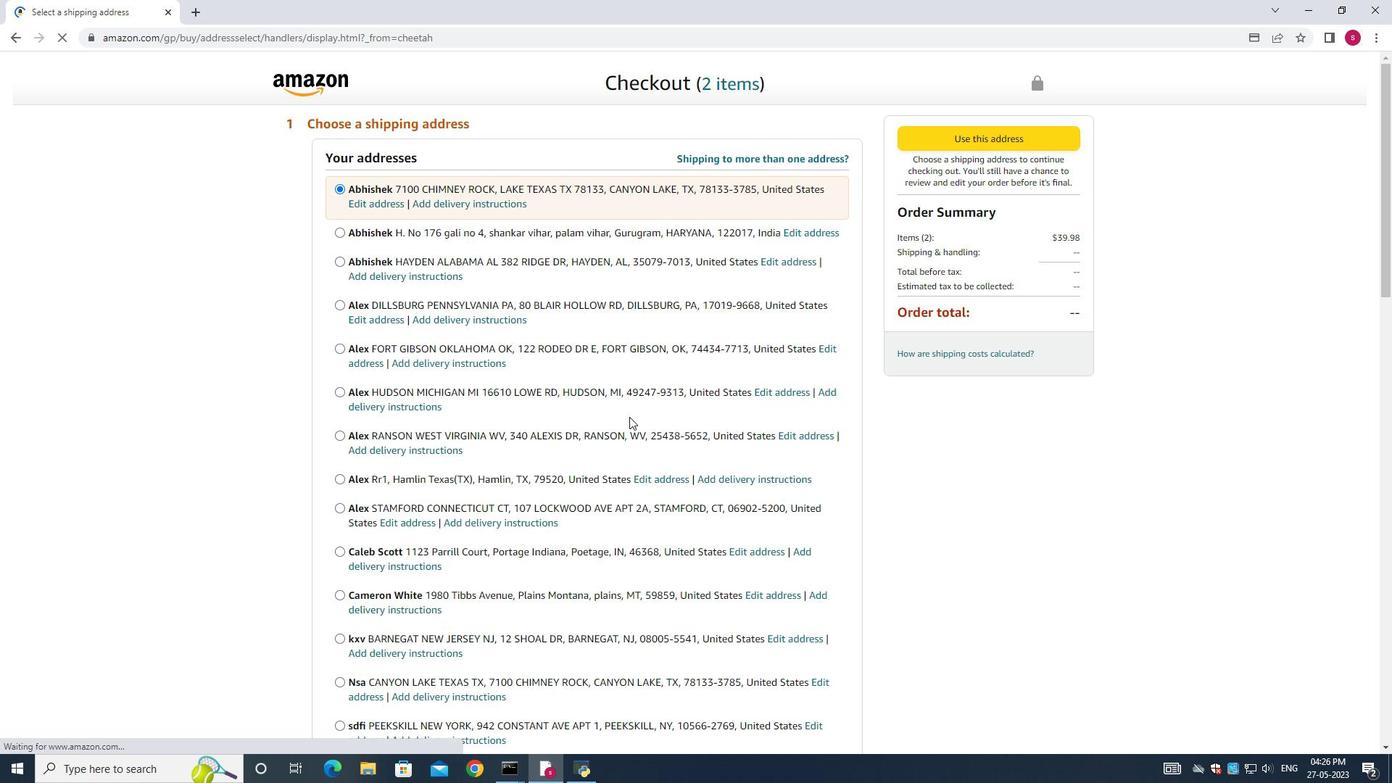 
Action: Mouse scrolled (629, 416) with delta (0, 0)
Screenshot: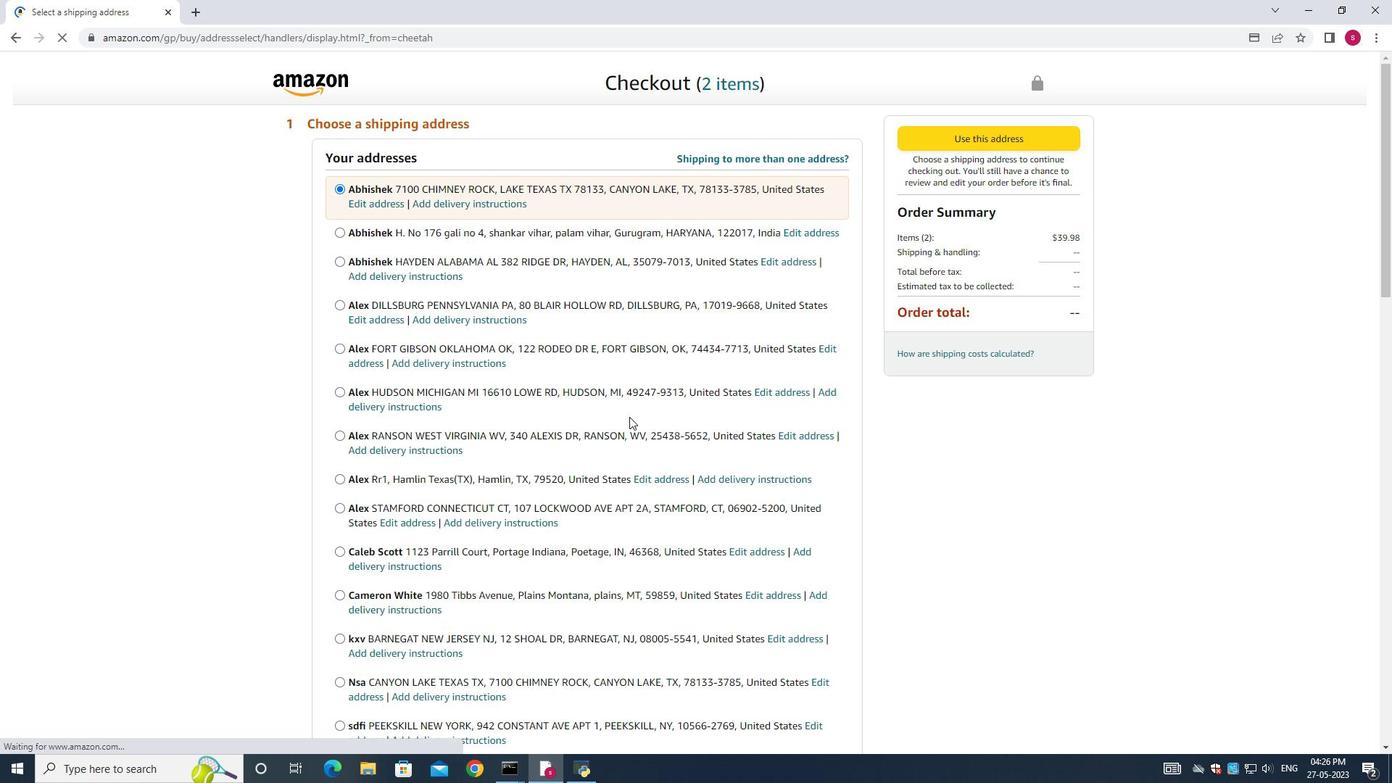
Action: Mouse scrolled (629, 416) with delta (0, 0)
Screenshot: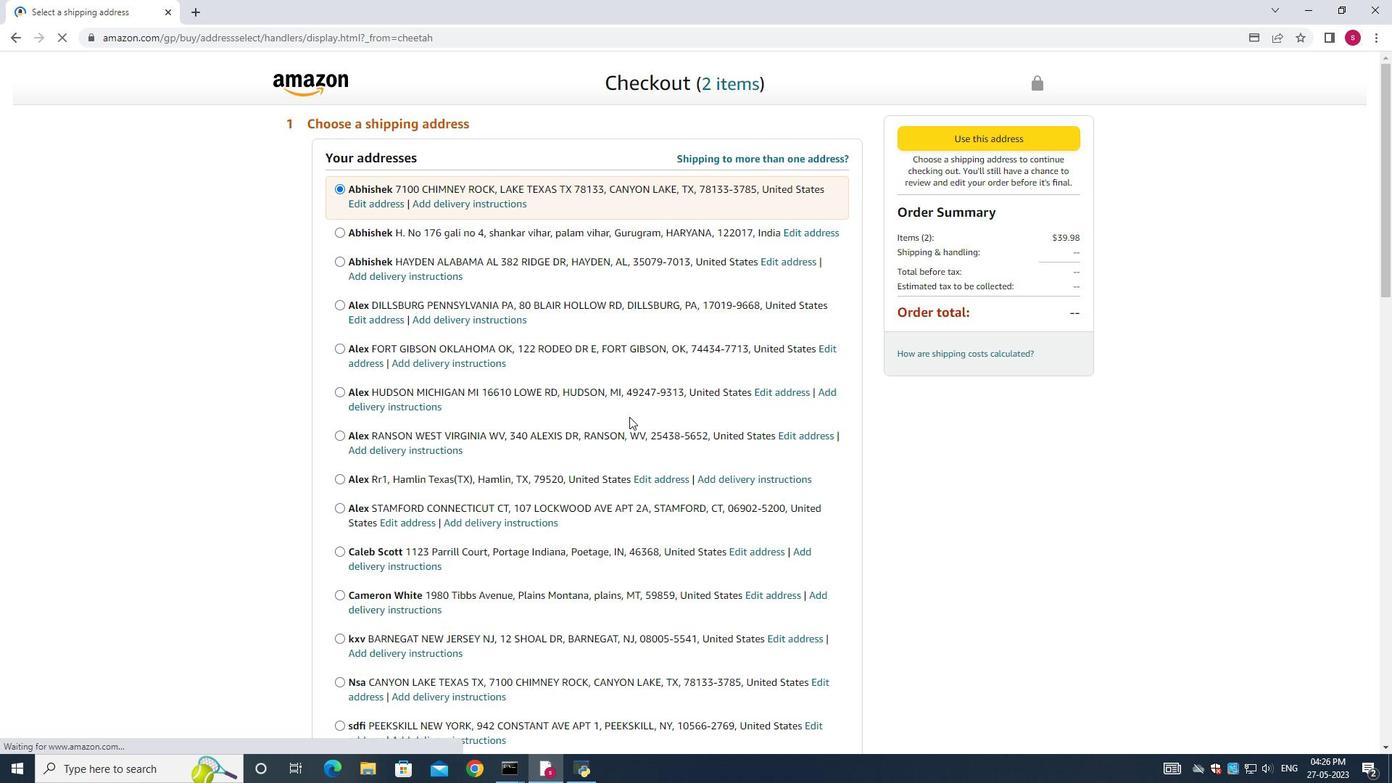 
Action: Mouse moved to (629, 417)
Screenshot: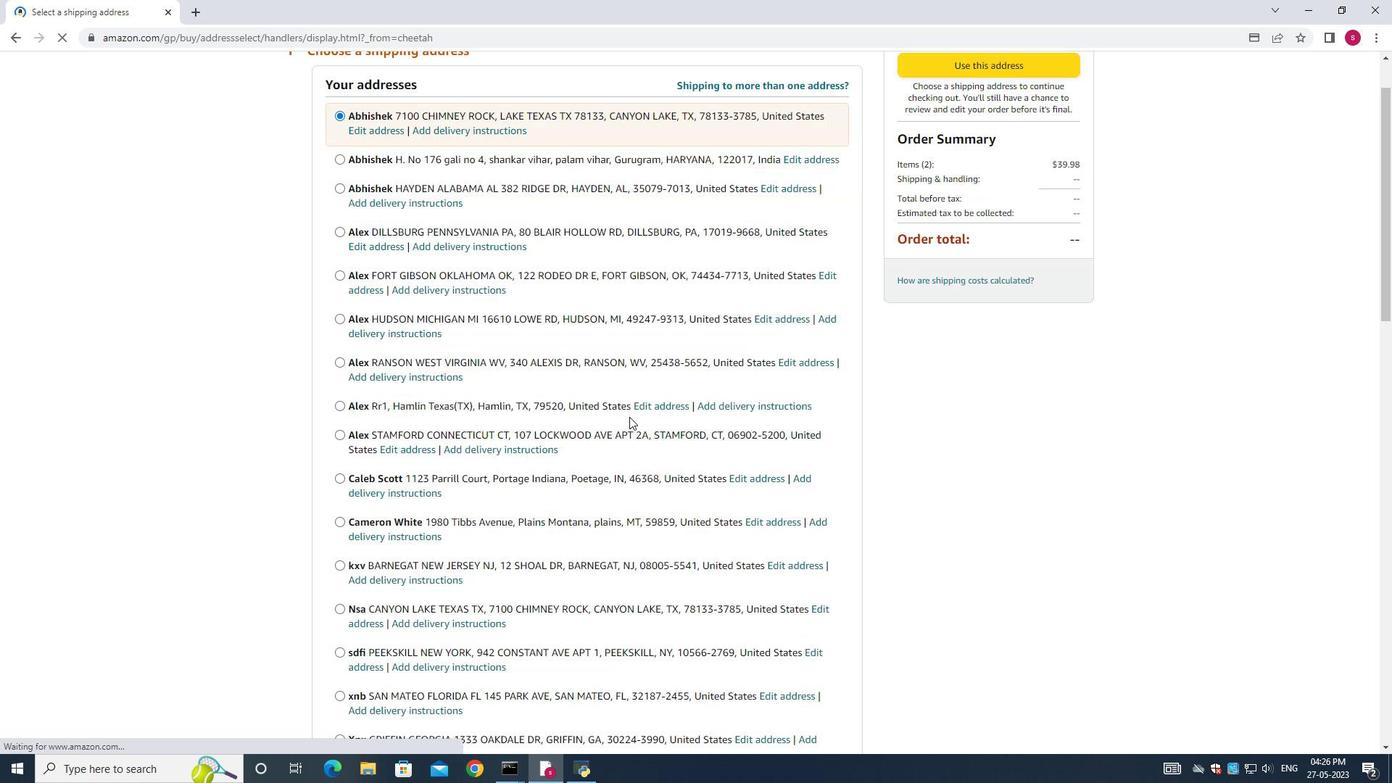 
Action: Mouse scrolled (629, 416) with delta (0, 0)
Screenshot: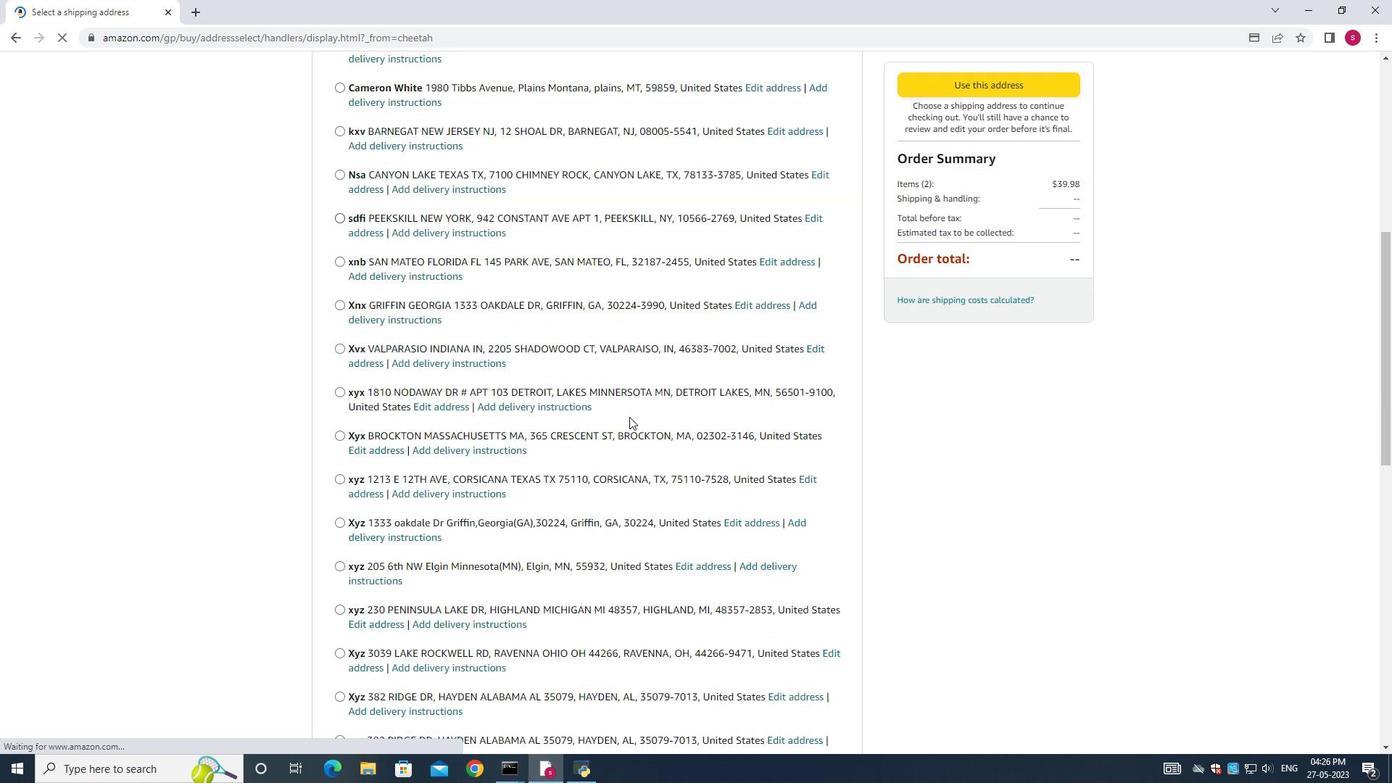 
Action: Mouse scrolled (629, 416) with delta (0, 0)
Screenshot: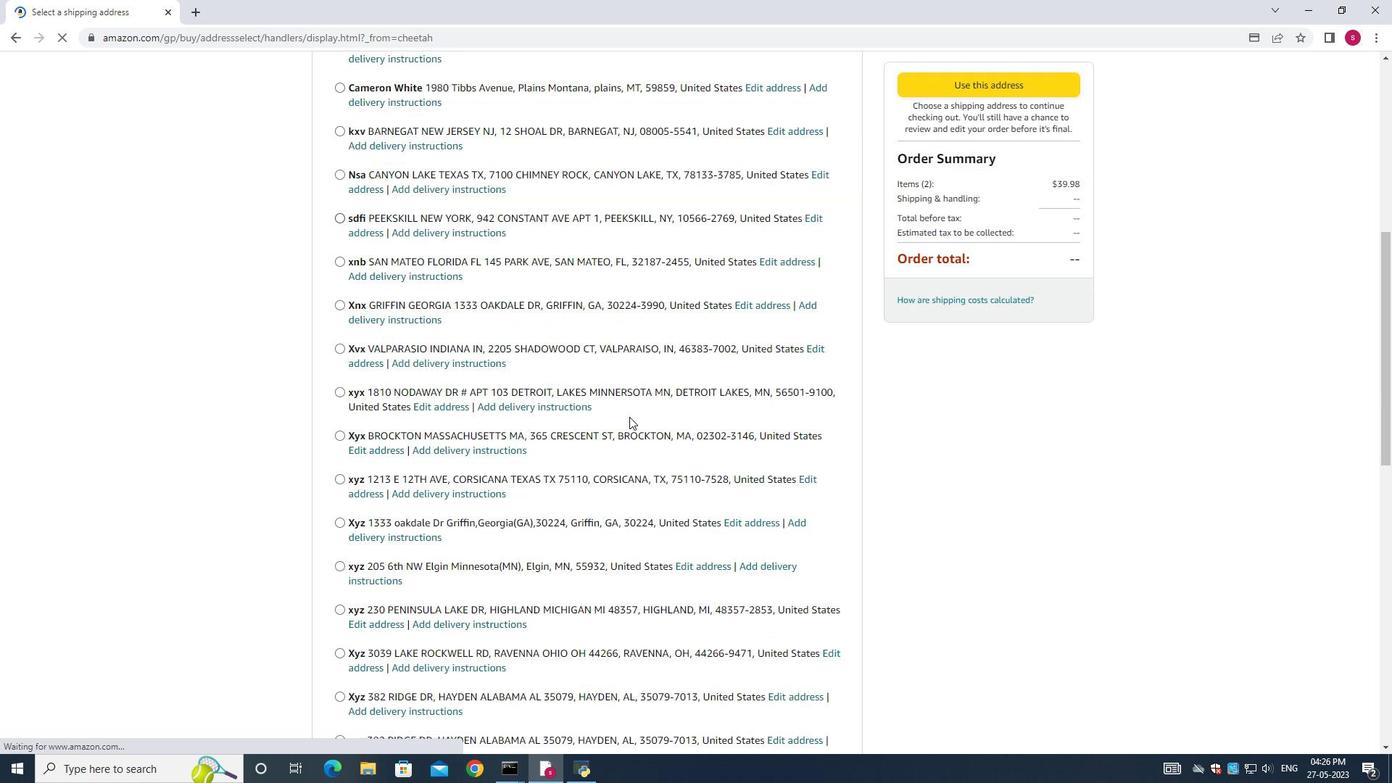 
Action: Mouse scrolled (629, 416) with delta (0, 0)
Screenshot: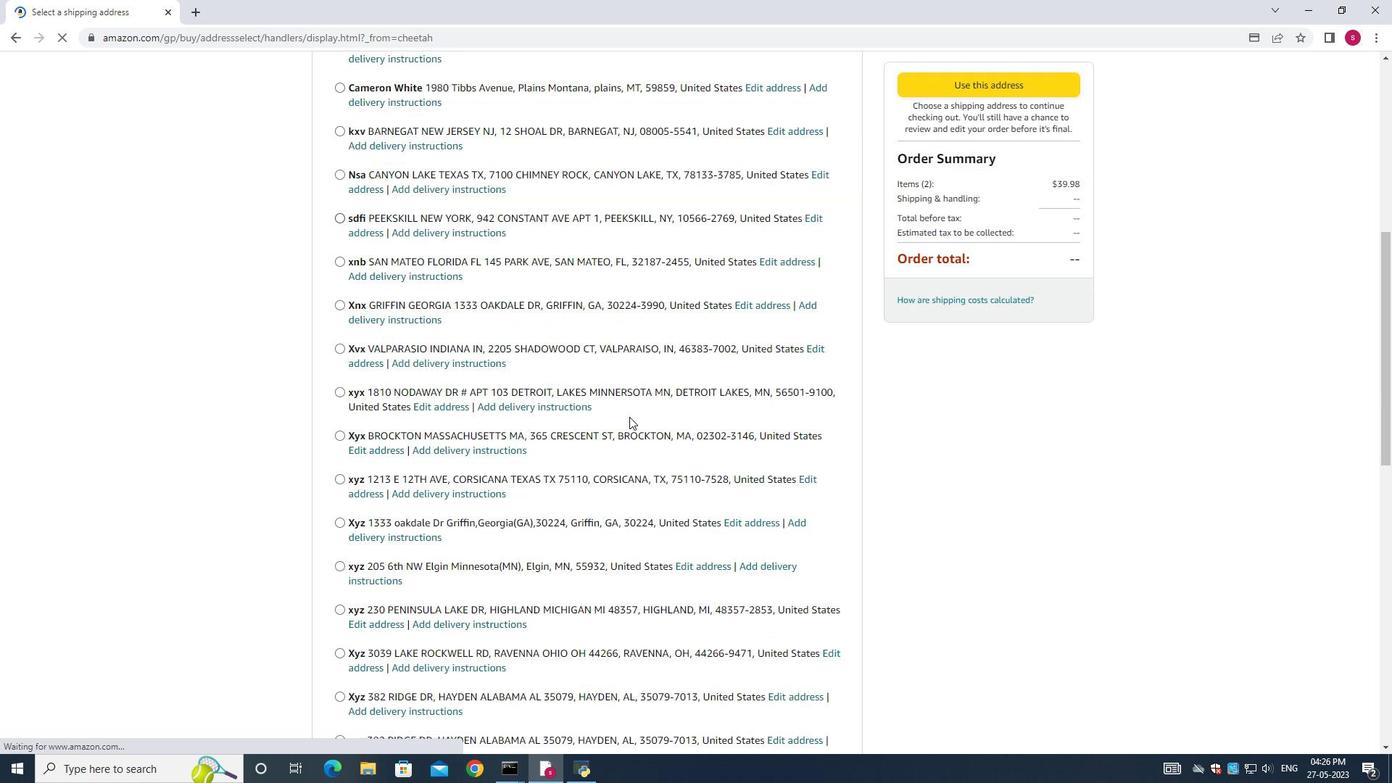 
Action: Mouse scrolled (629, 416) with delta (0, 0)
Screenshot: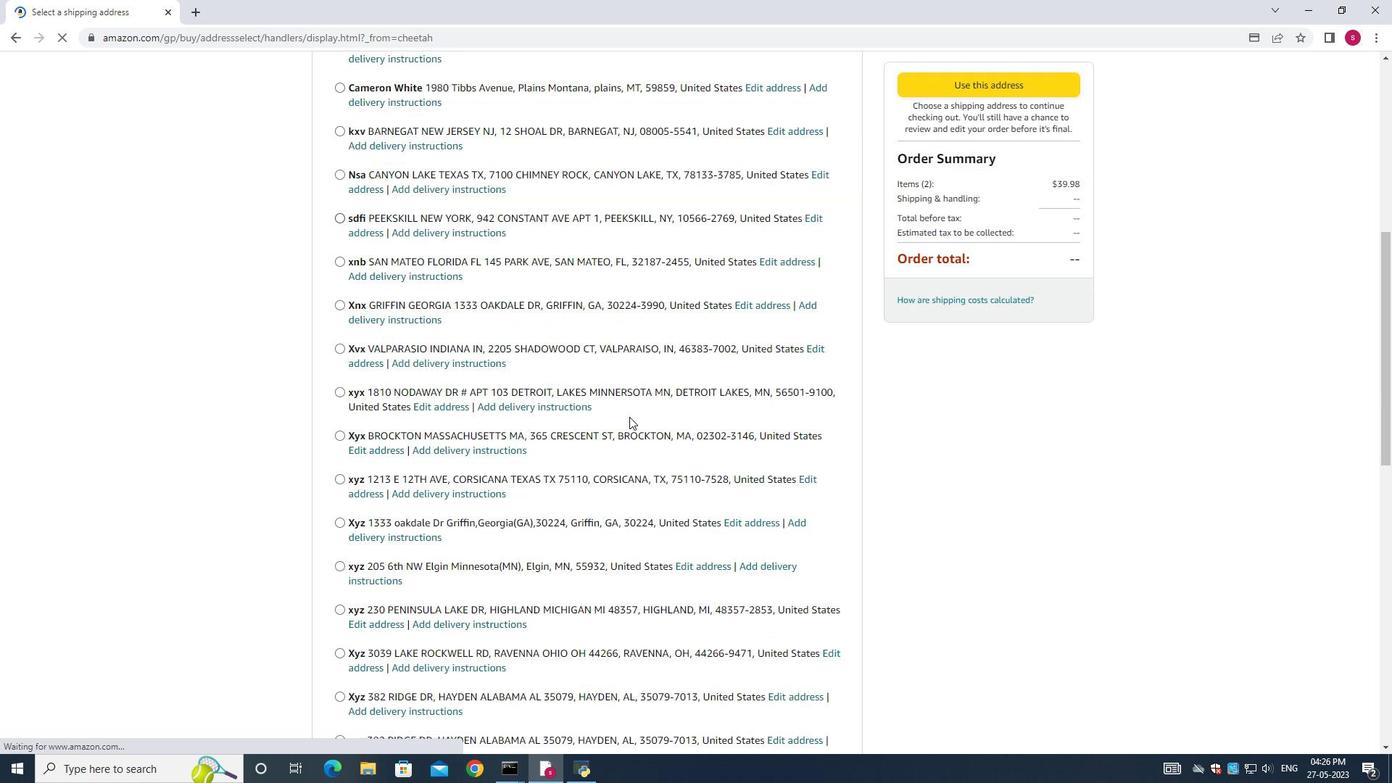 
Action: Mouse scrolled (629, 416) with delta (0, 0)
Screenshot: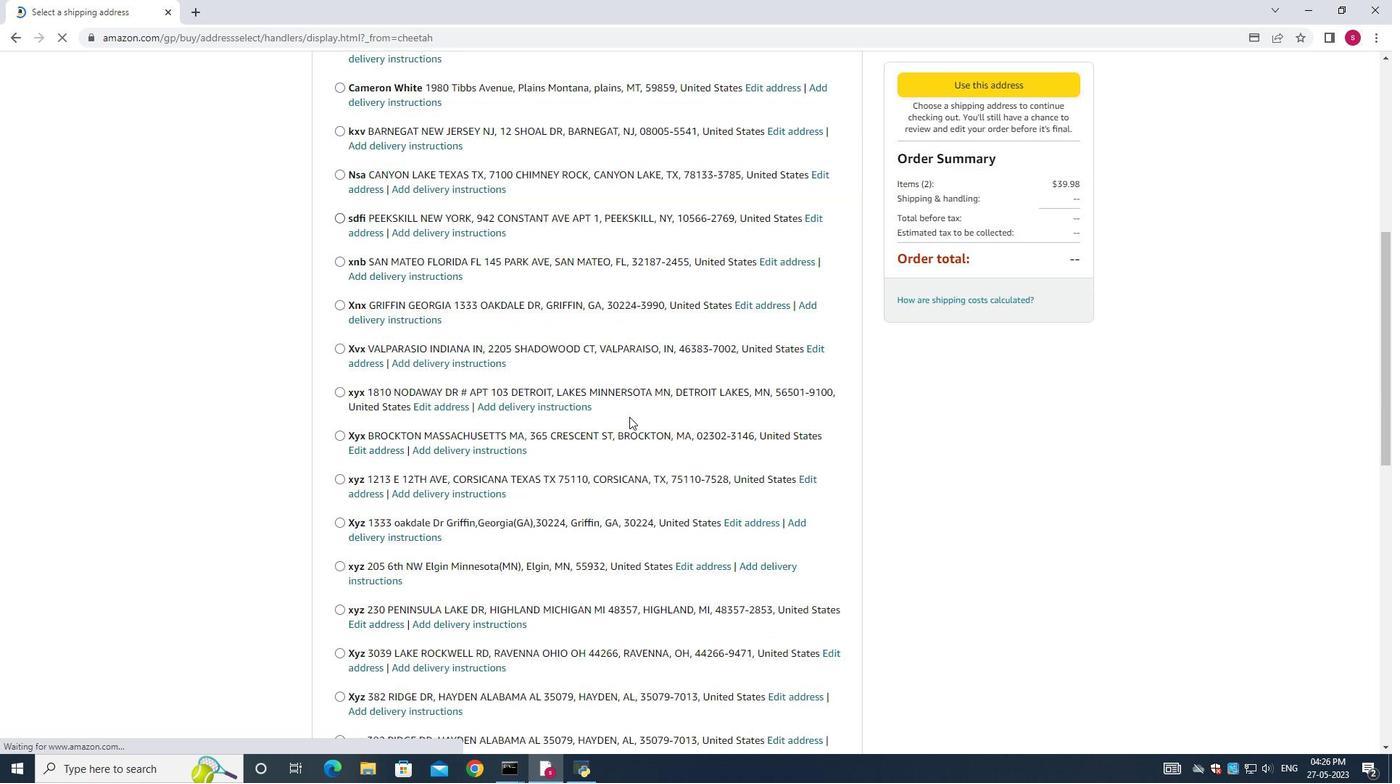
Action: Mouse scrolled (629, 416) with delta (0, 0)
Screenshot: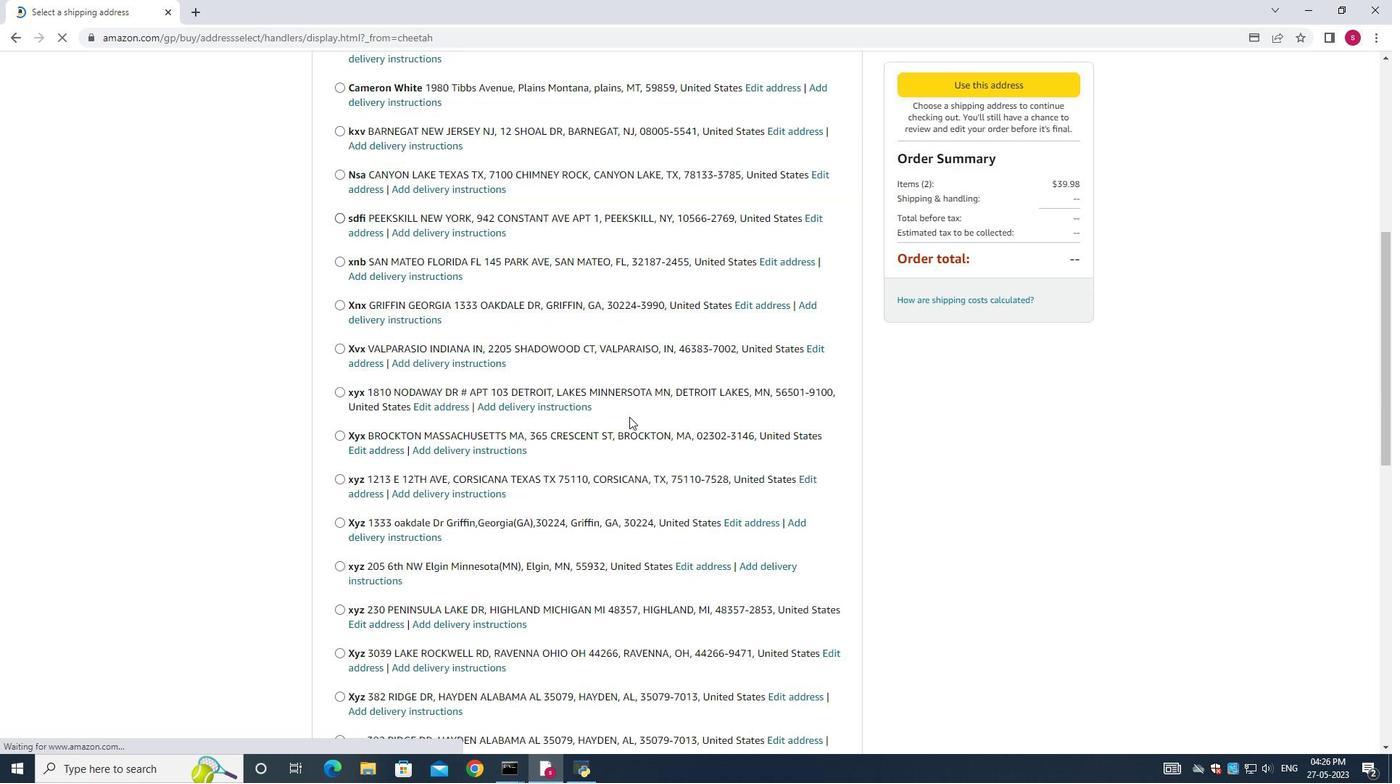 
Action: Mouse scrolled (629, 416) with delta (0, 0)
Screenshot: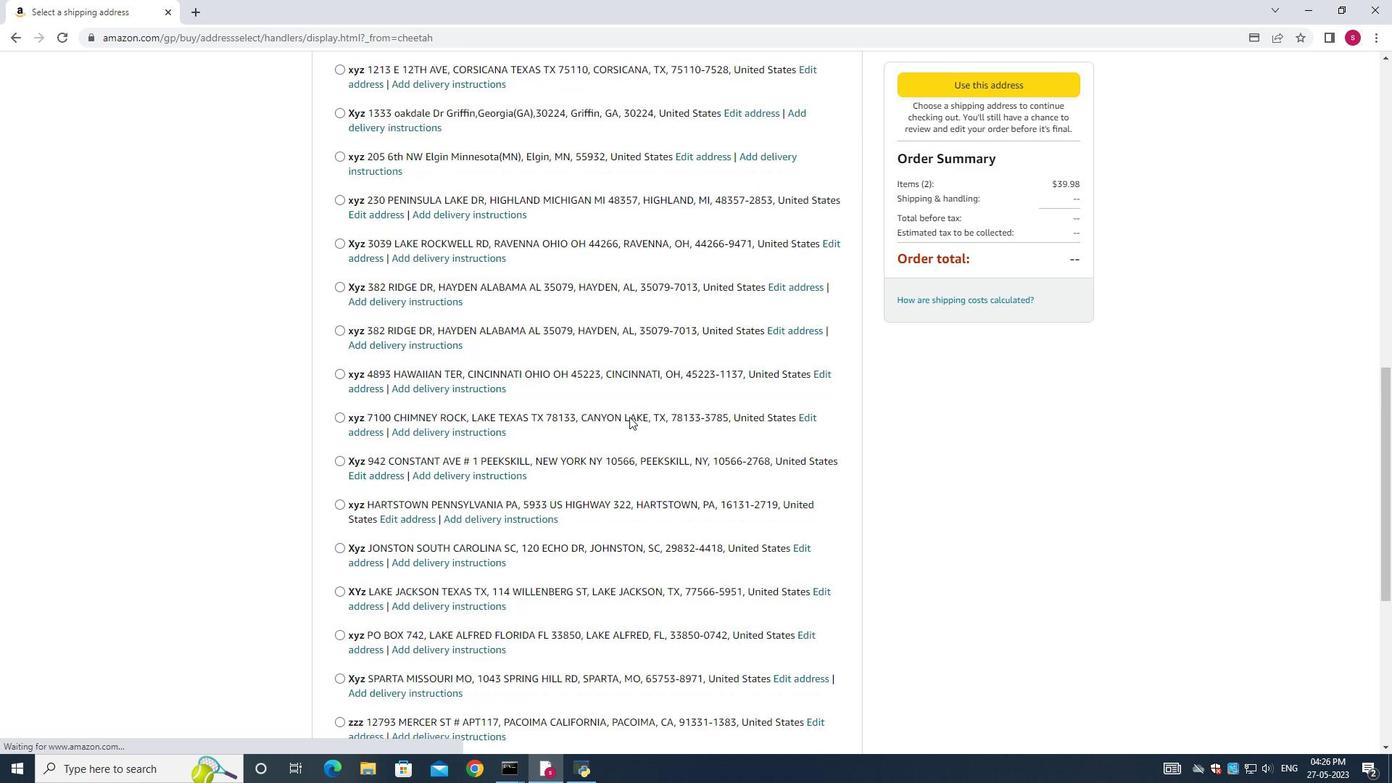 
Action: Mouse scrolled (629, 416) with delta (0, 0)
Screenshot: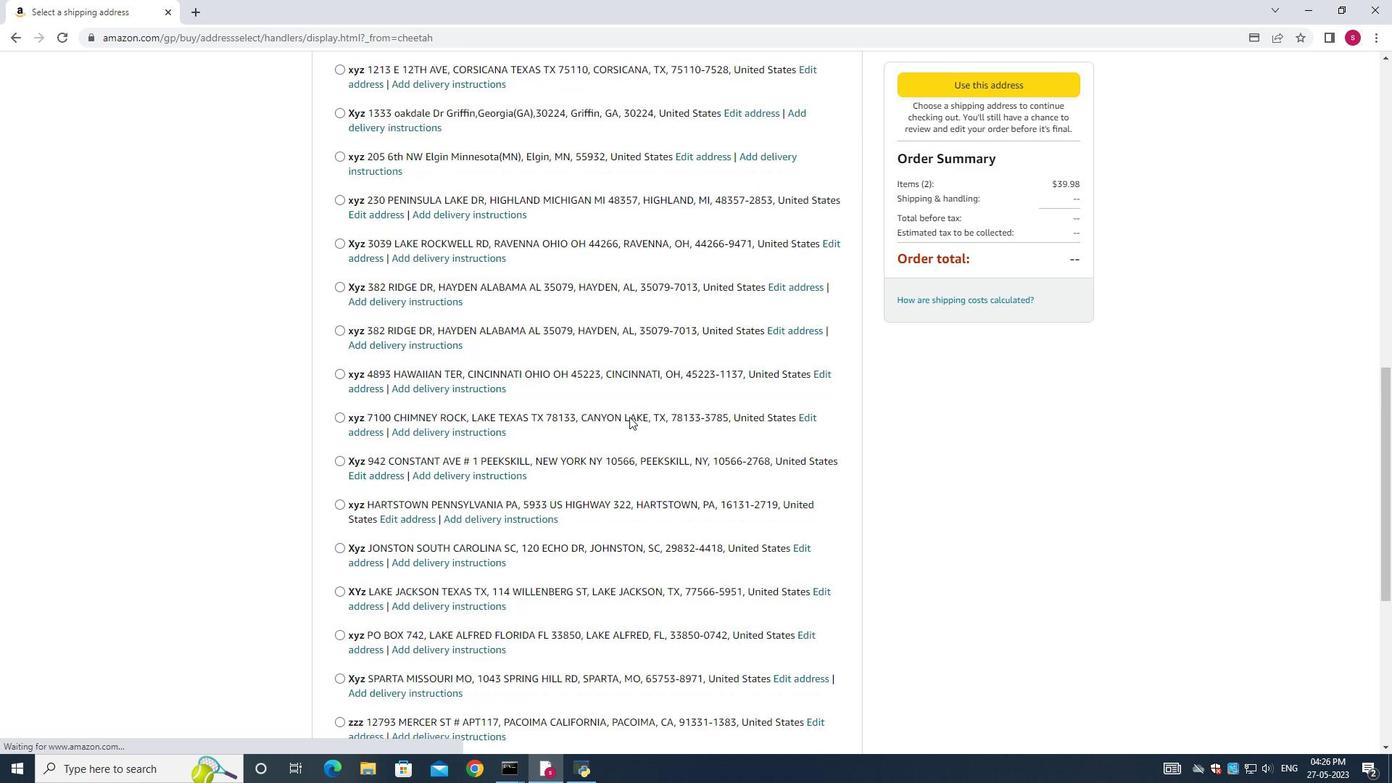 
Action: Mouse scrolled (629, 416) with delta (0, 0)
Screenshot: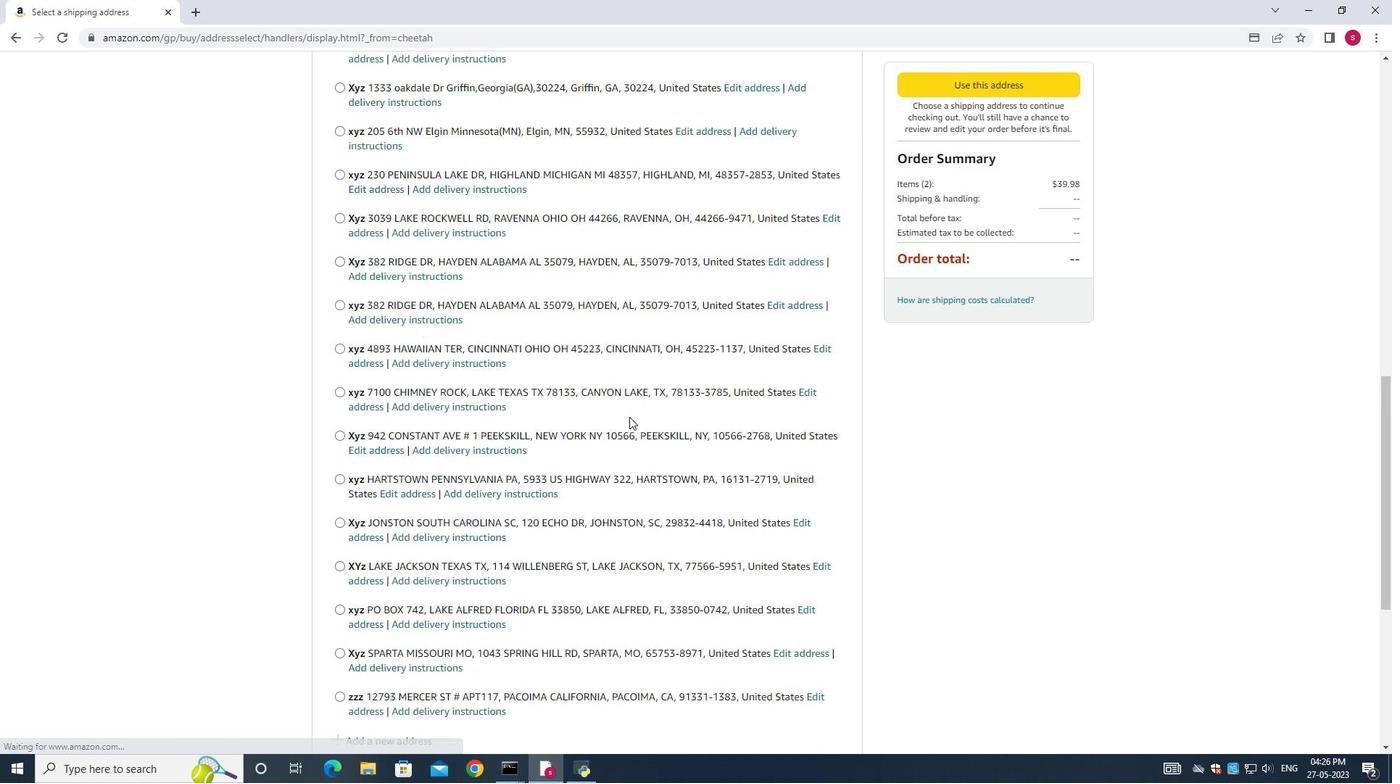 
Action: Mouse scrolled (629, 416) with delta (0, 0)
Screenshot: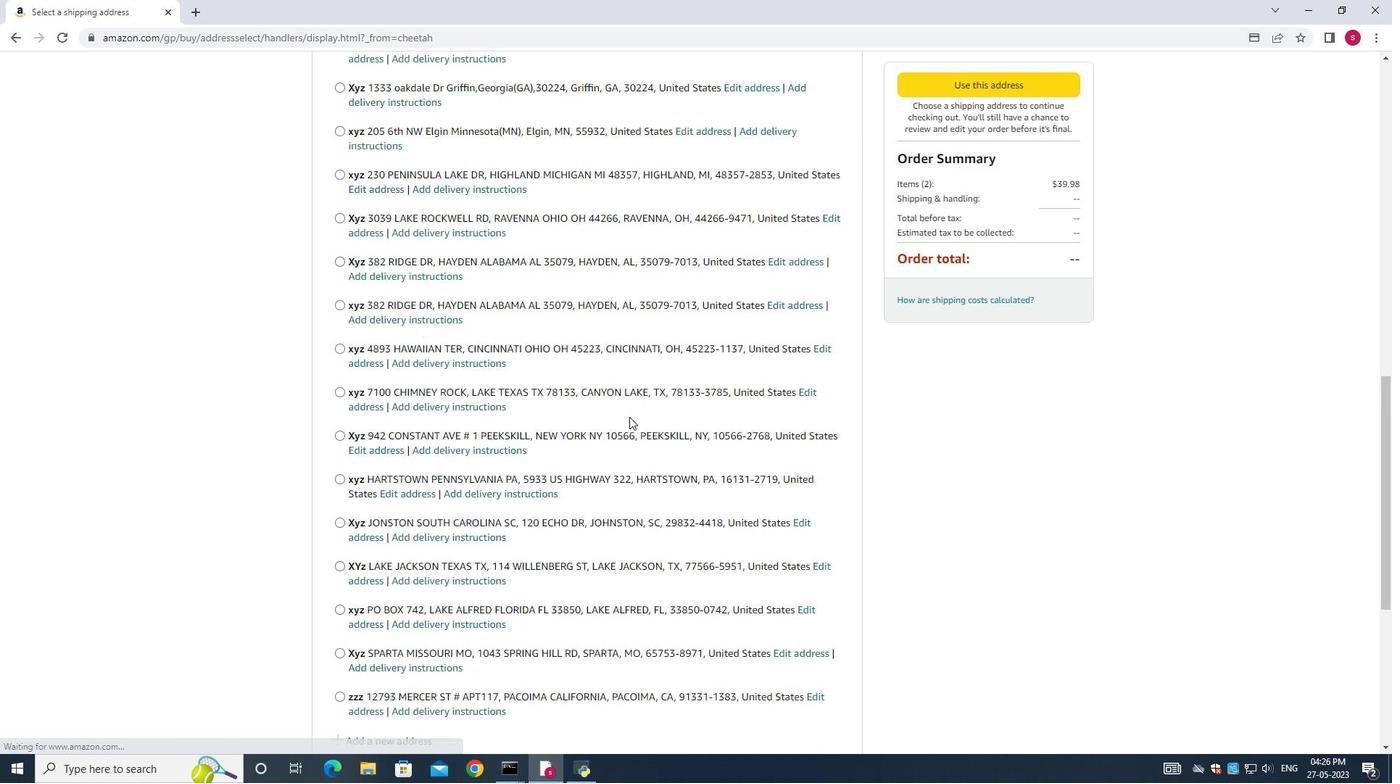 
Action: Mouse scrolled (629, 416) with delta (0, 0)
Screenshot: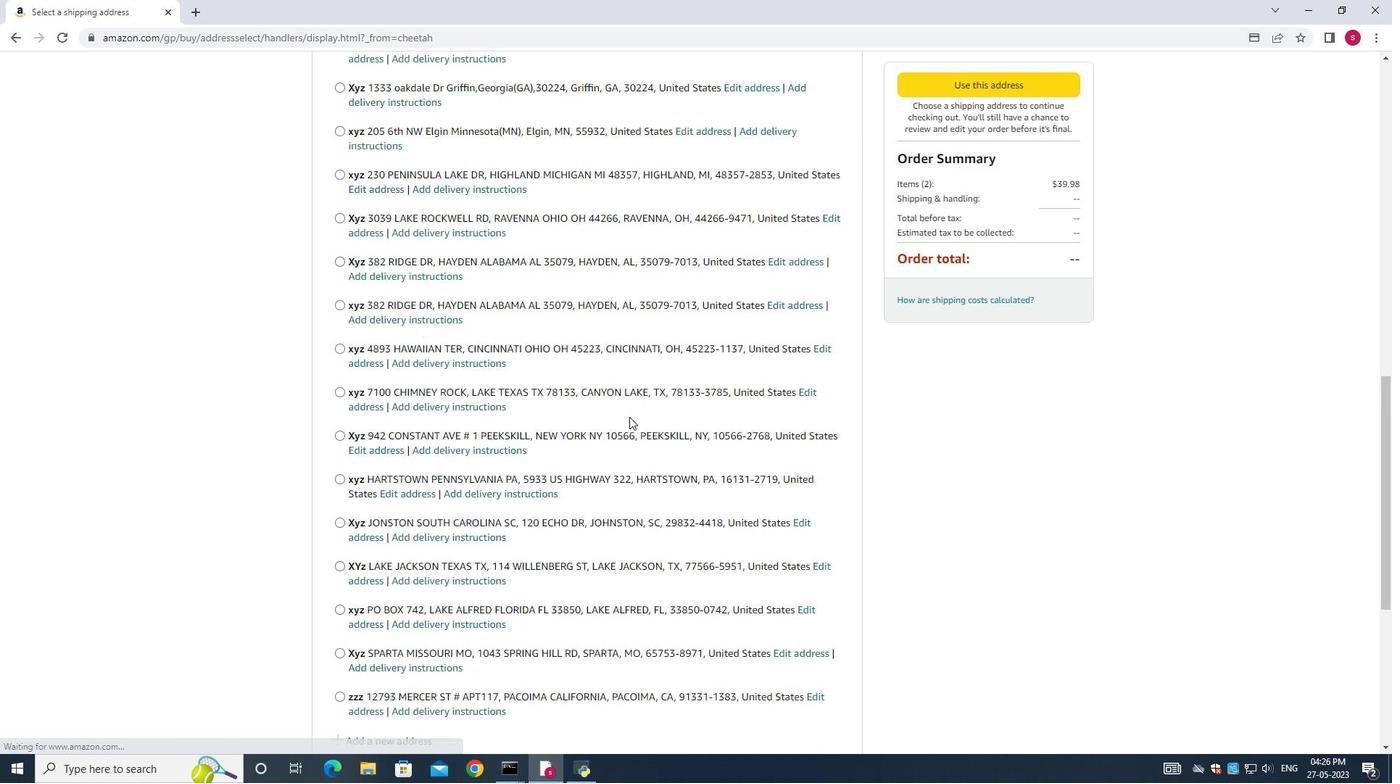 
Action: Mouse scrolled (629, 416) with delta (0, 0)
Screenshot: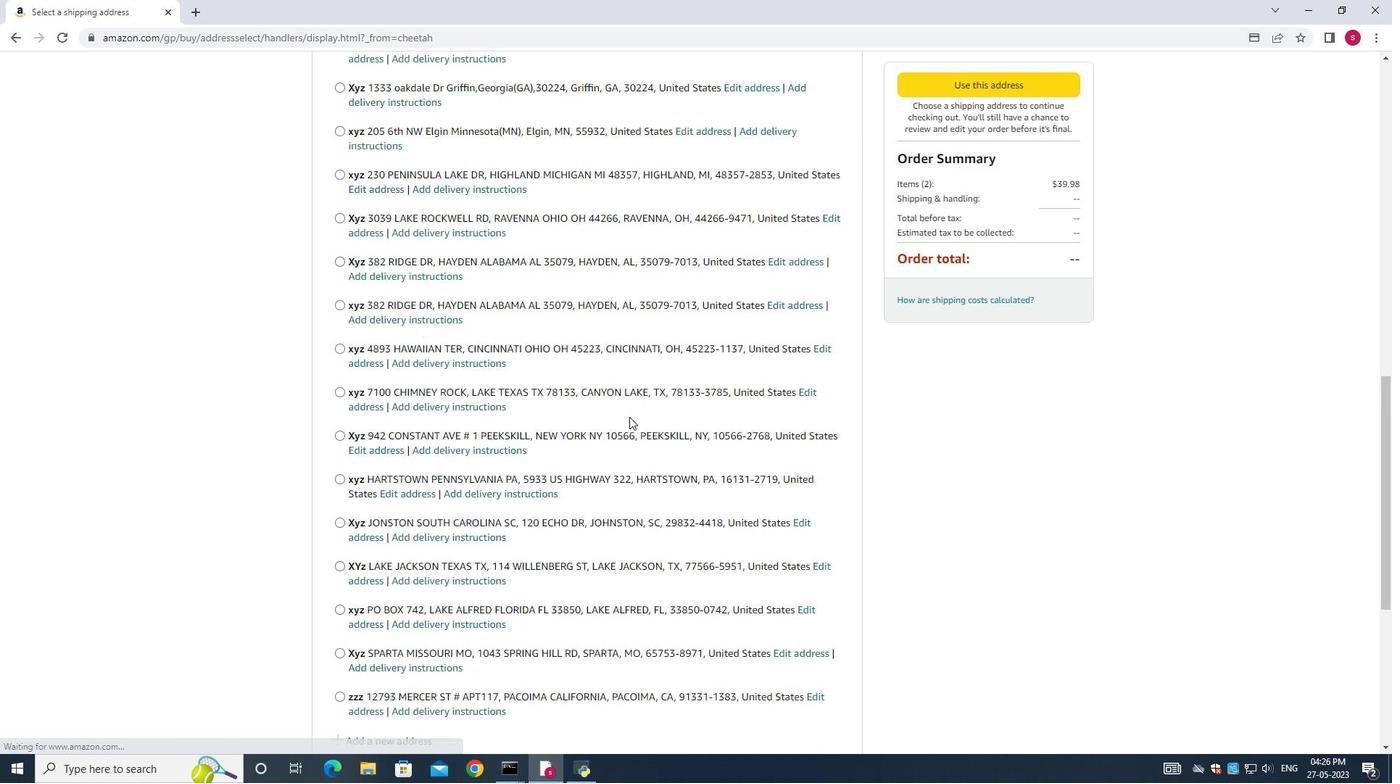 
Action: Mouse scrolled (629, 416) with delta (0, 0)
Screenshot: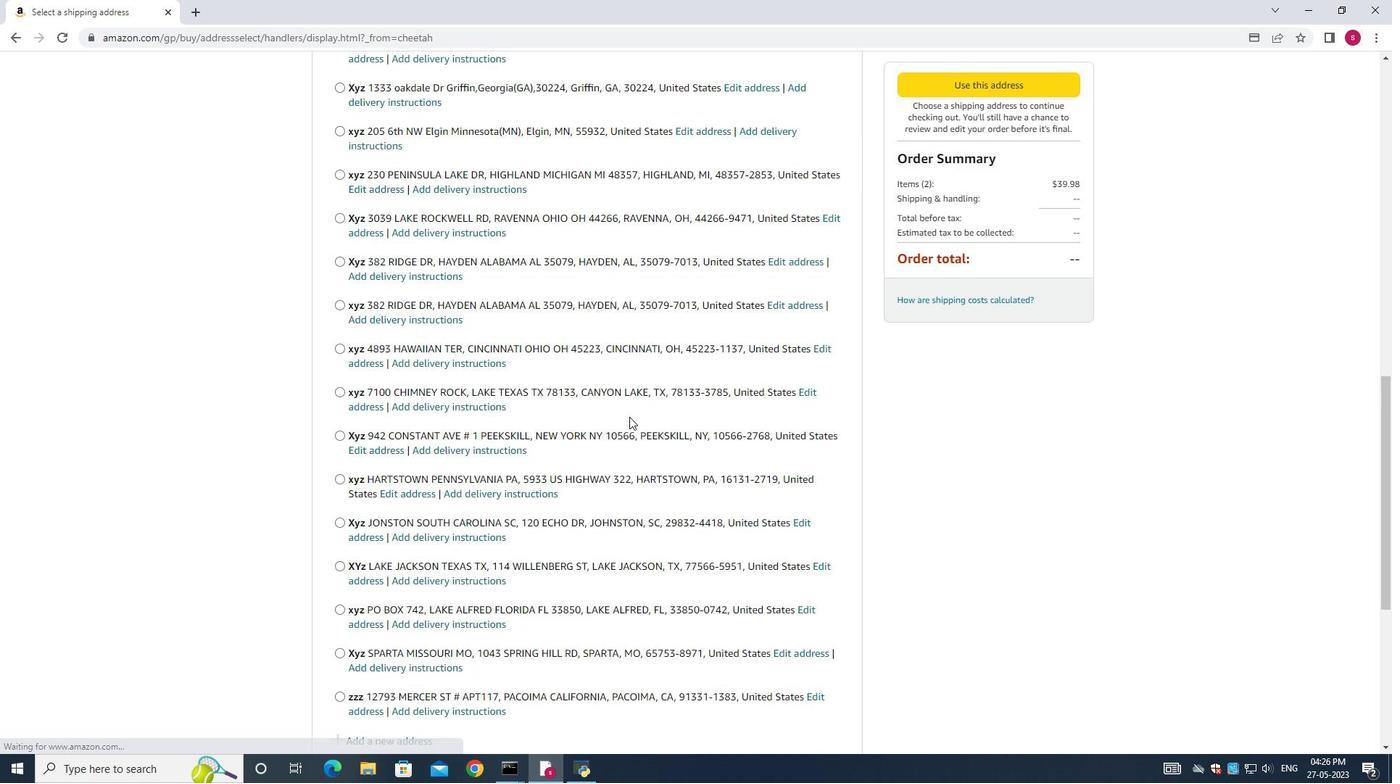 
Action: Mouse scrolled (629, 416) with delta (0, 0)
Screenshot: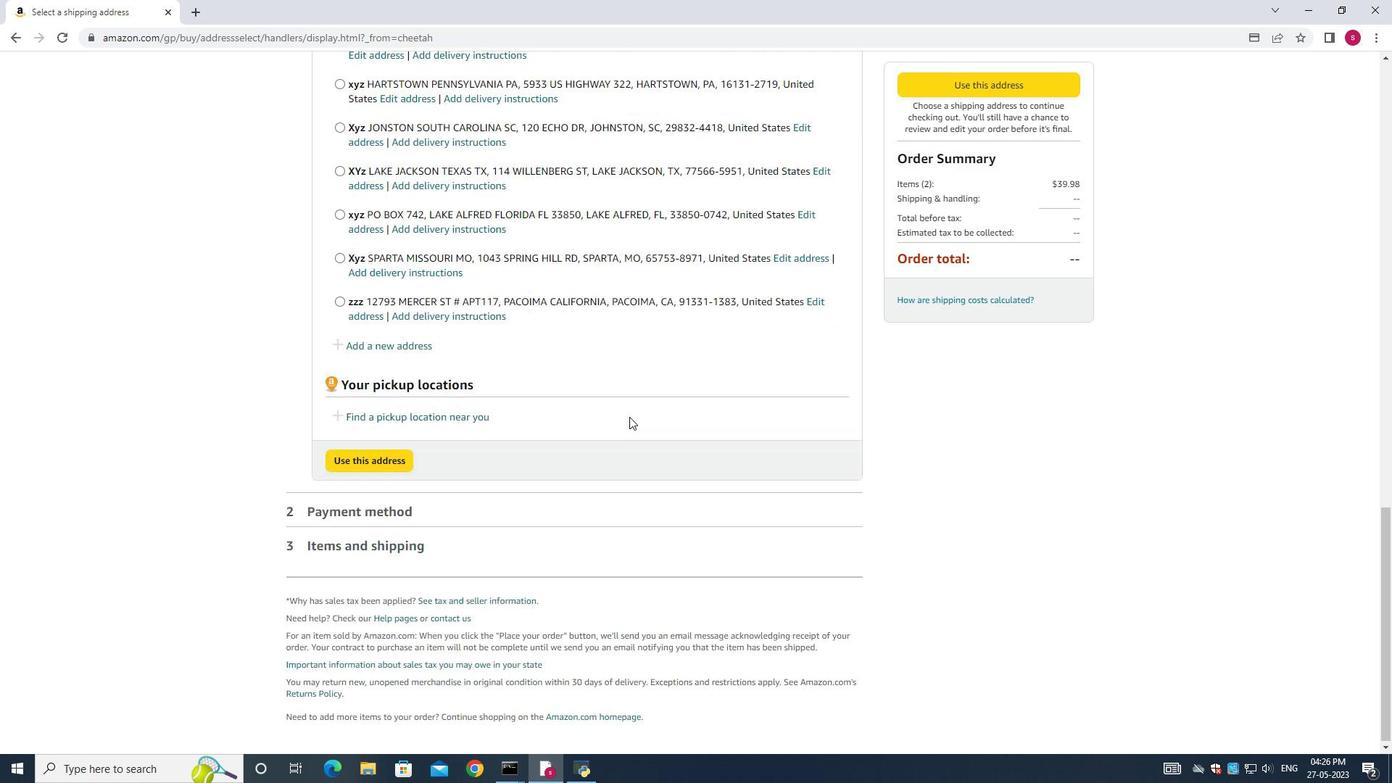 
Action: Mouse scrolled (629, 416) with delta (0, 0)
Screenshot: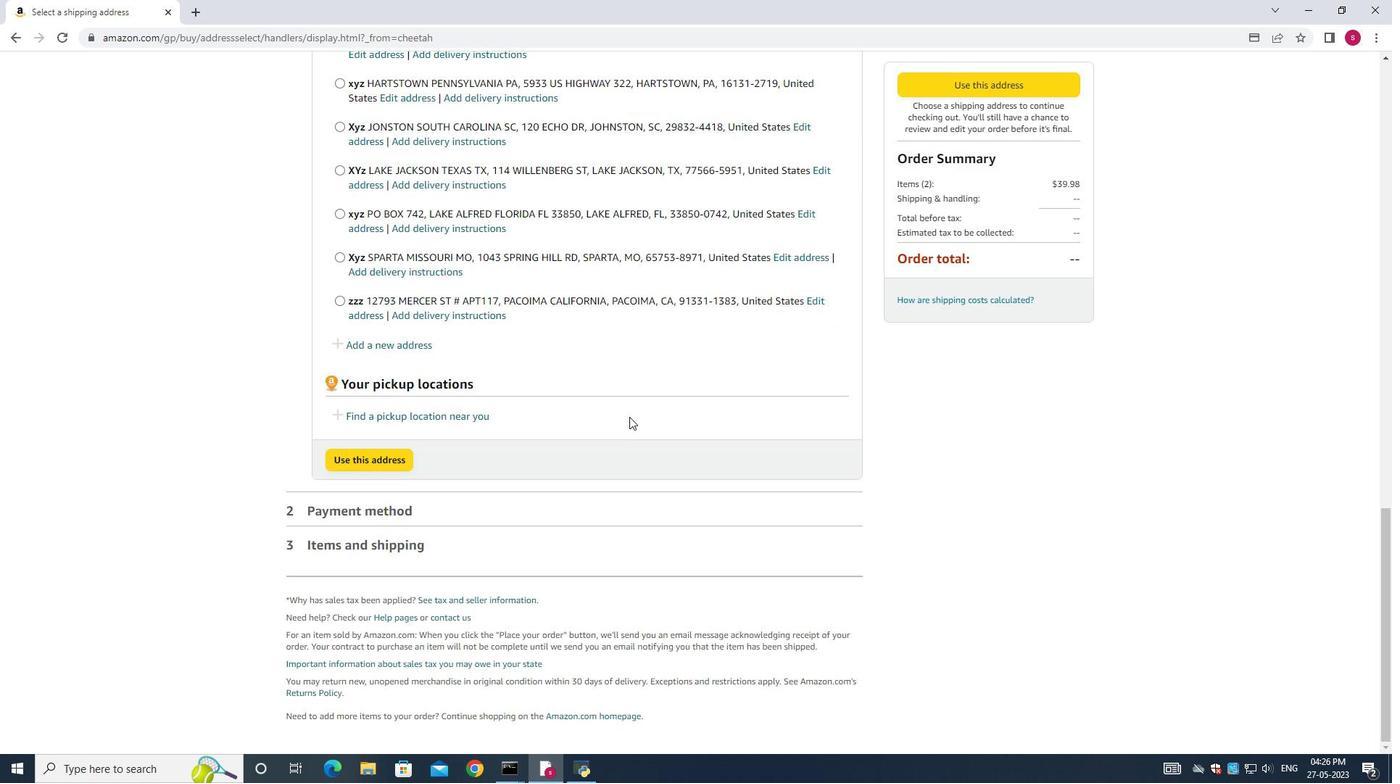 
Action: Mouse scrolled (629, 416) with delta (0, 0)
Screenshot: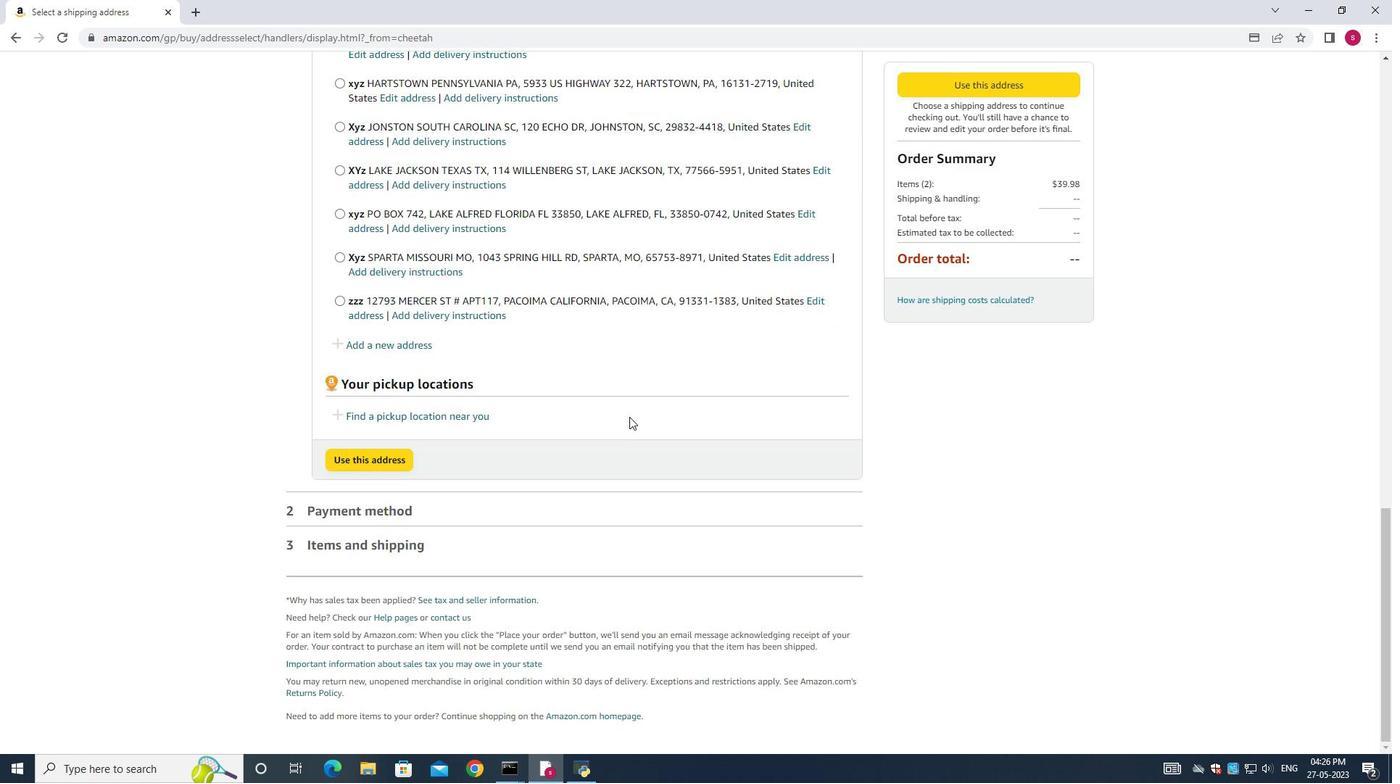 
Action: Mouse scrolled (629, 416) with delta (0, 0)
Screenshot: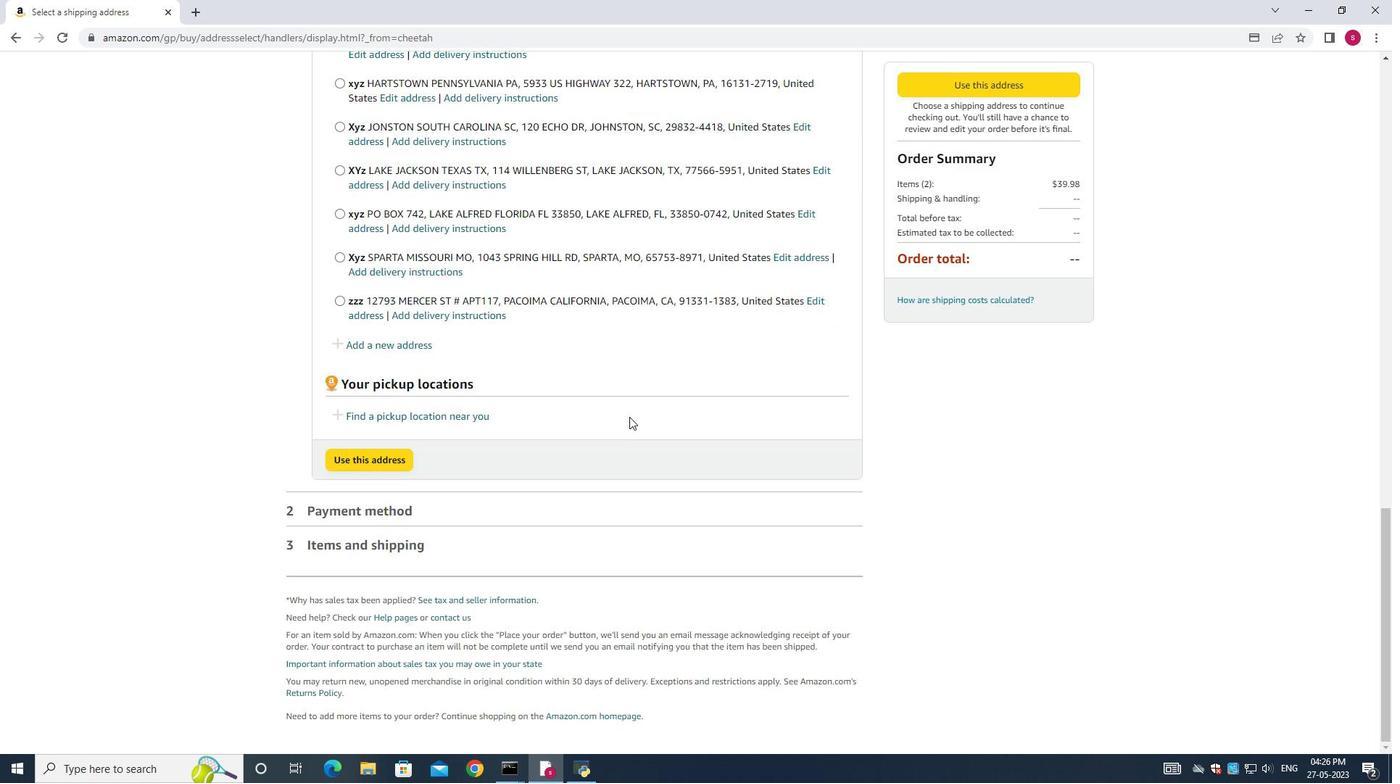 
Action: Mouse scrolled (629, 416) with delta (0, 0)
Screenshot: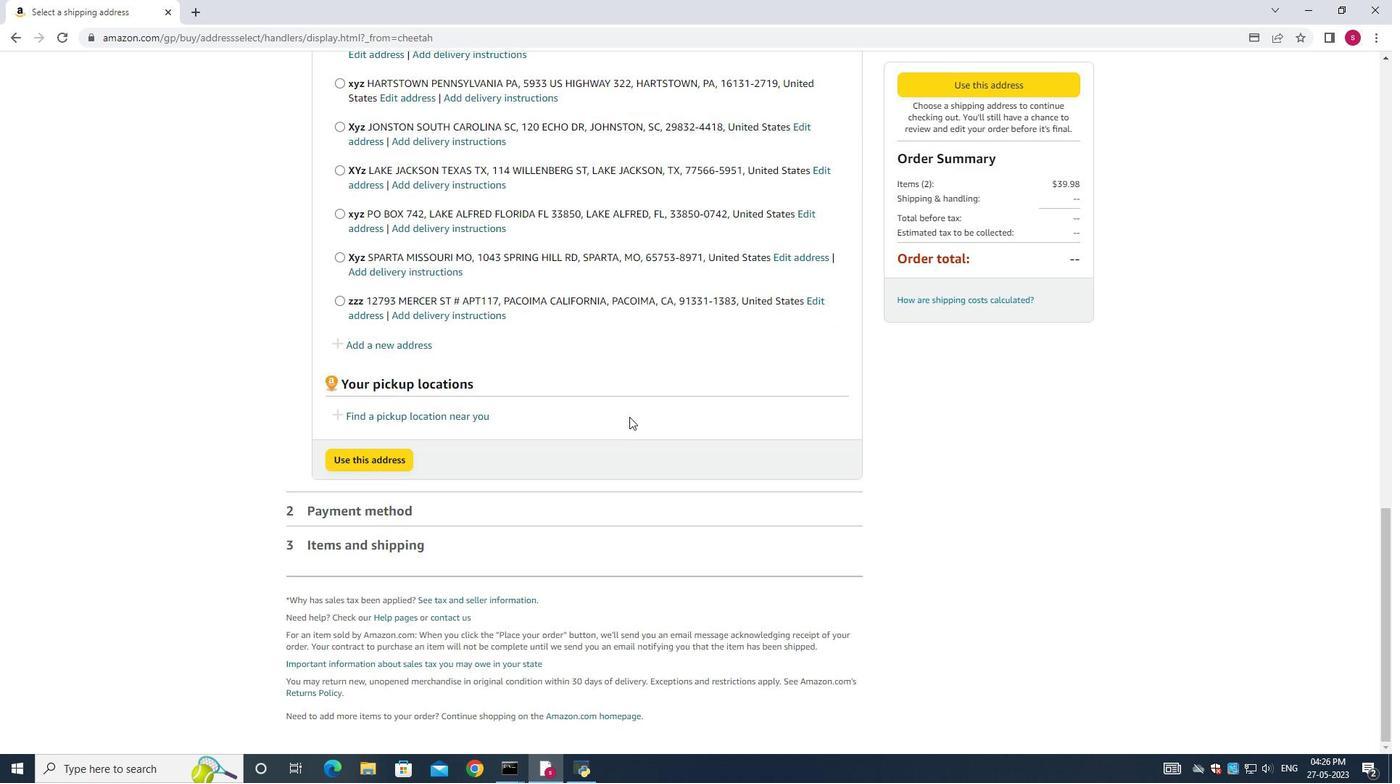 
Action: Mouse scrolled (629, 416) with delta (0, 0)
Screenshot: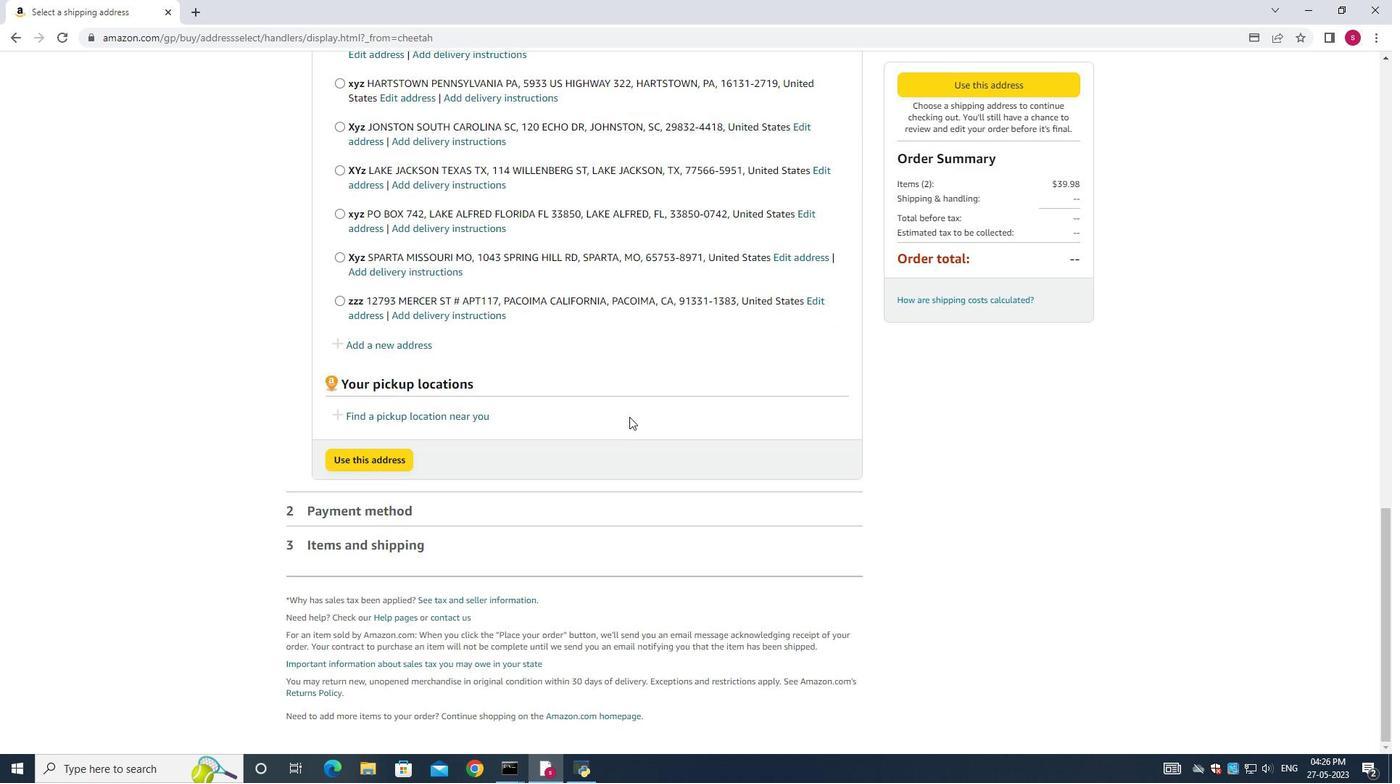 
Action: Mouse moved to (365, 344)
Screenshot: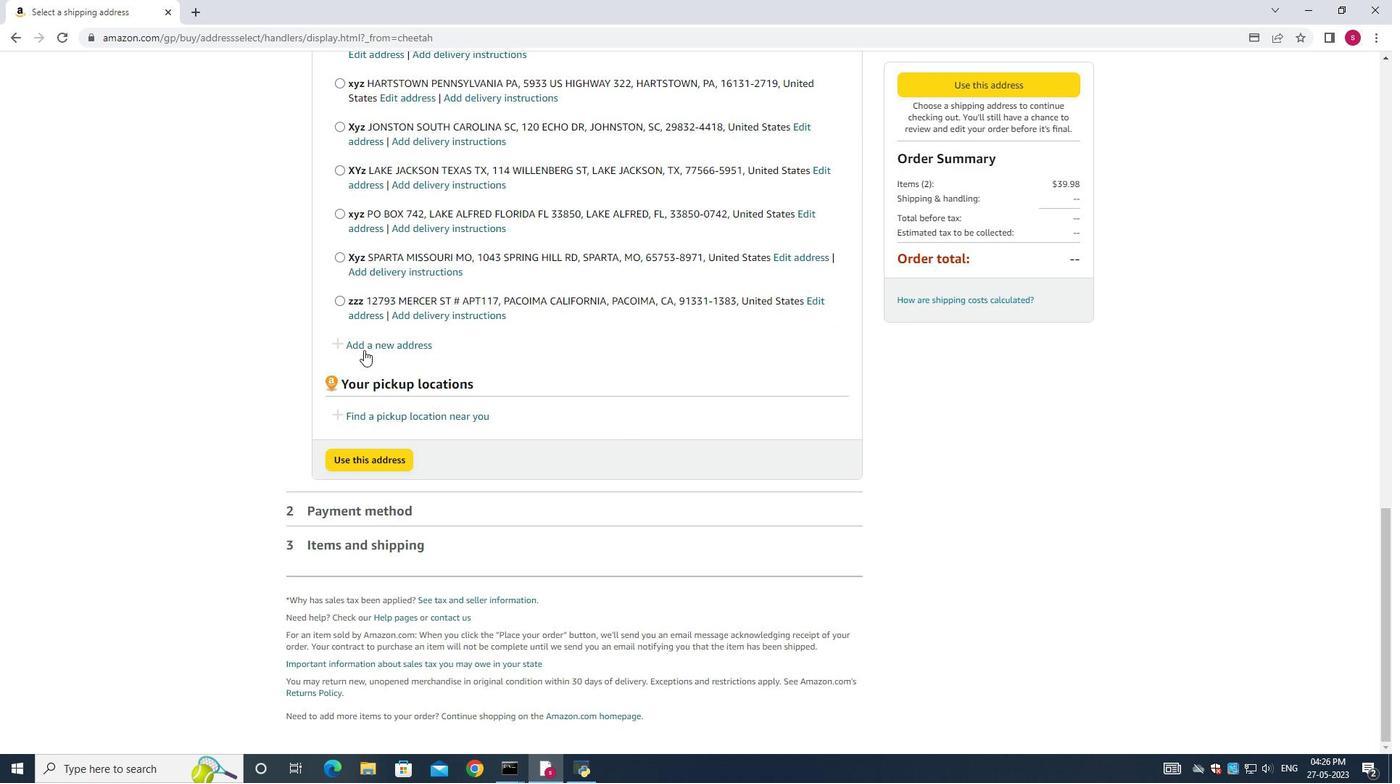
Action: Mouse pressed left at (365, 344)
Screenshot: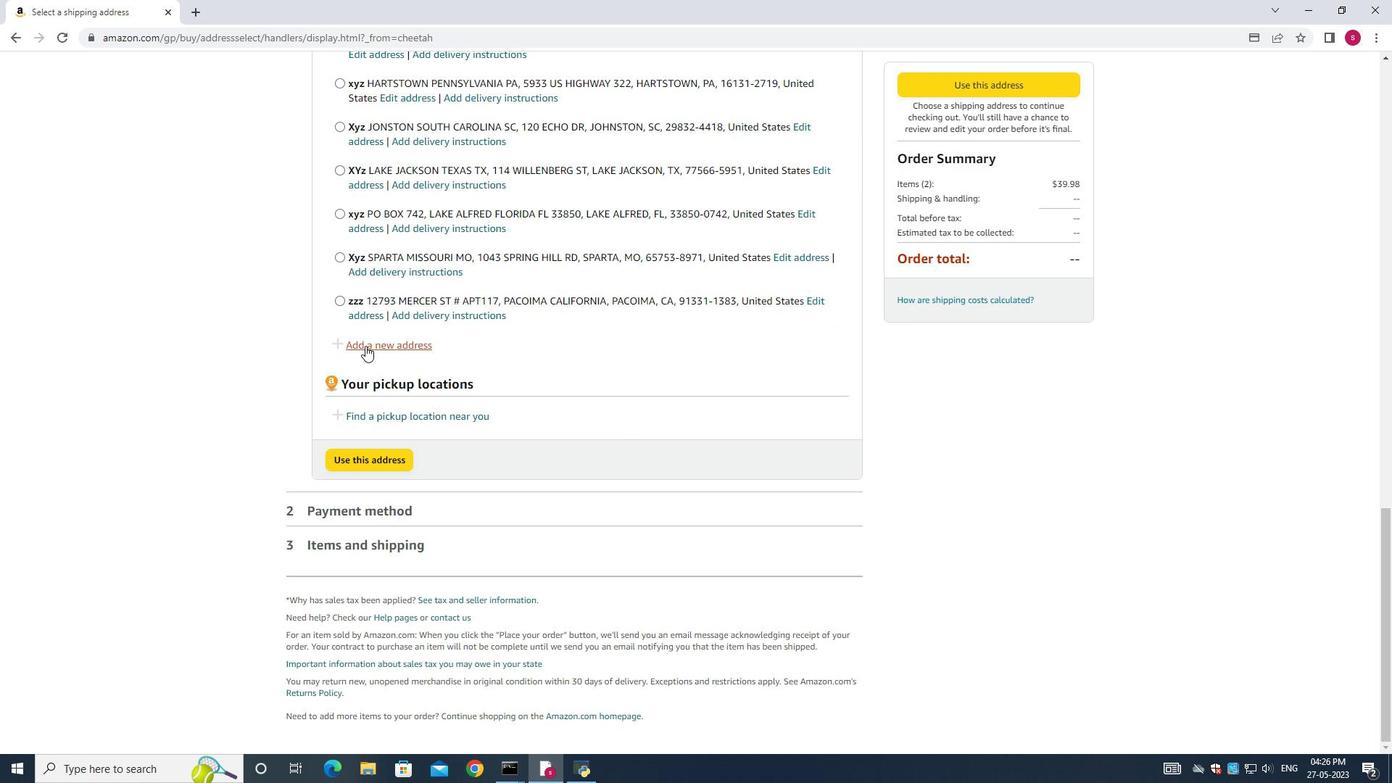 
Action: Mouse moved to (511, 355)
Screenshot: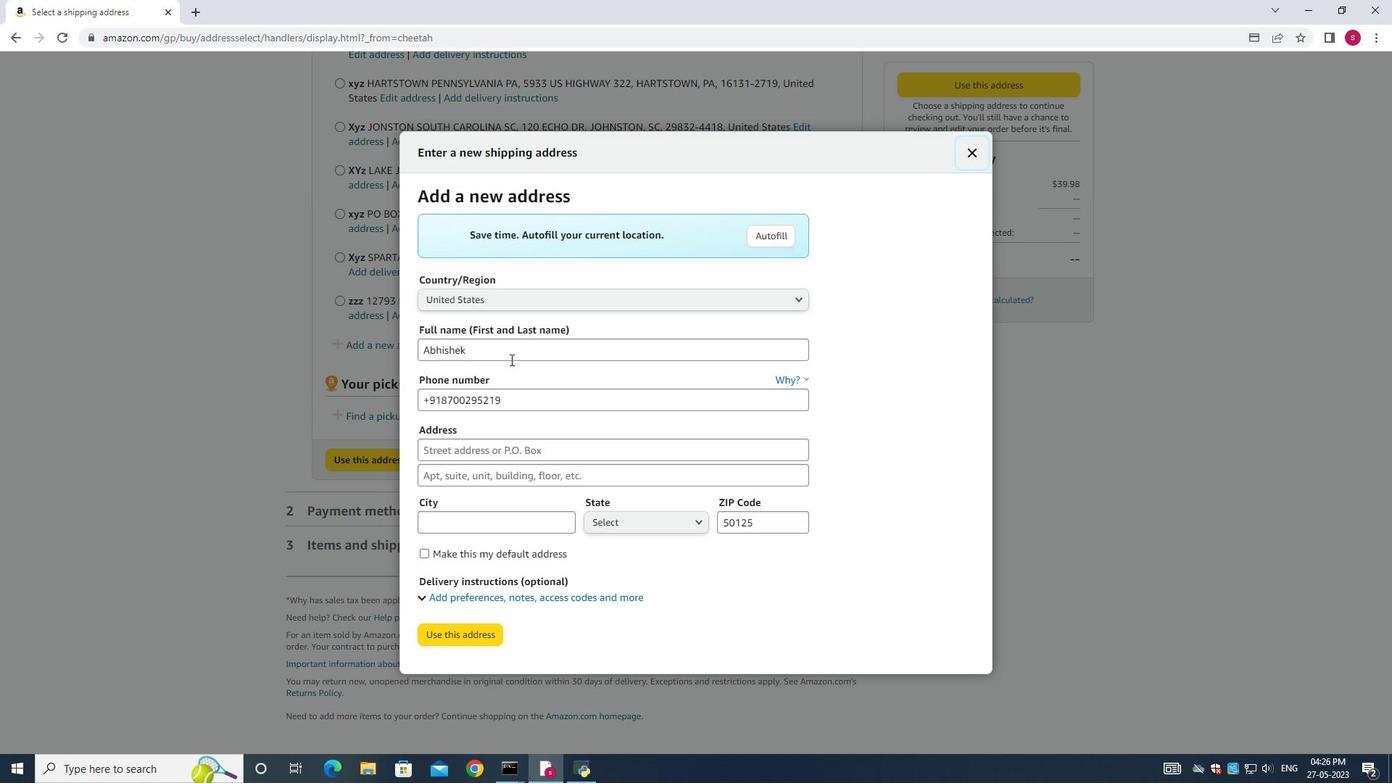 
Action: Mouse pressed left at (511, 355)
Screenshot: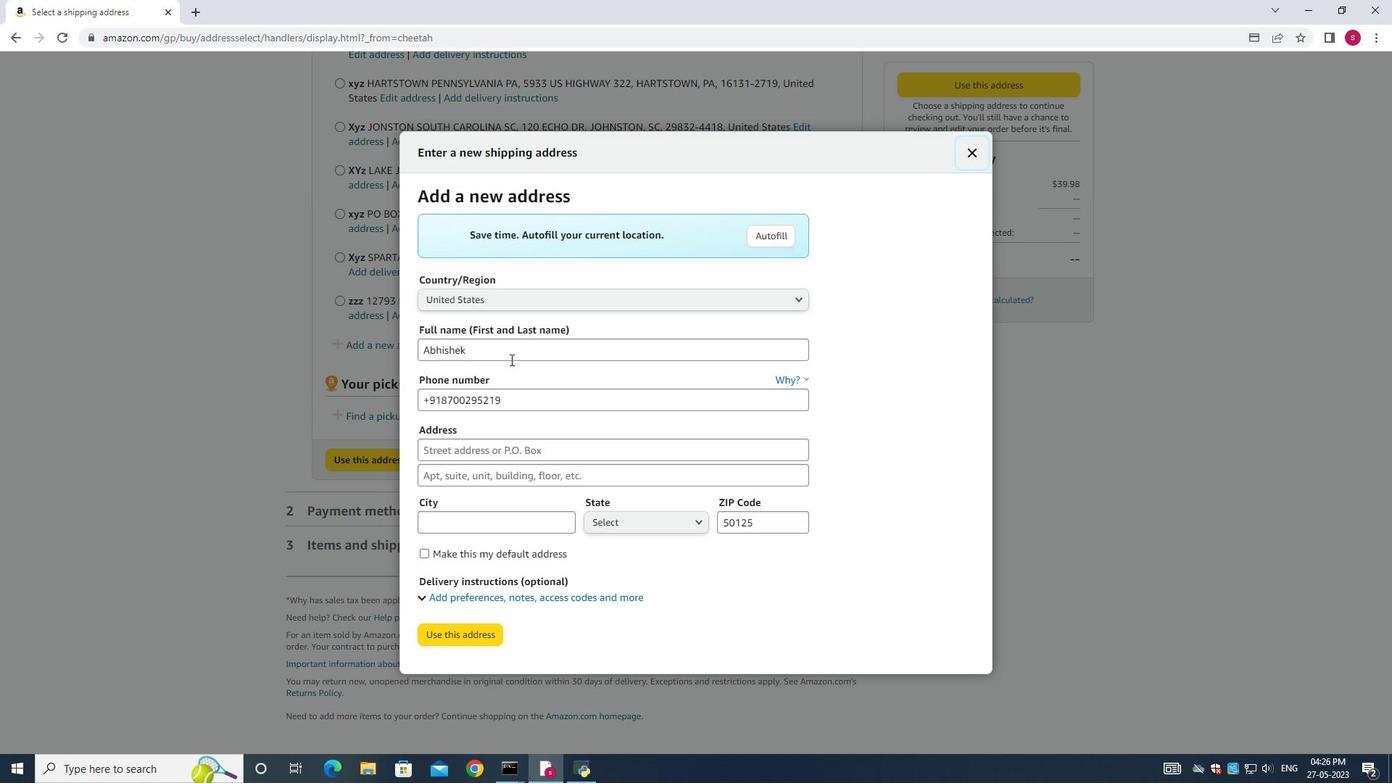 
Action: Key pressed ctrl+A<Key.backspace>
Screenshot: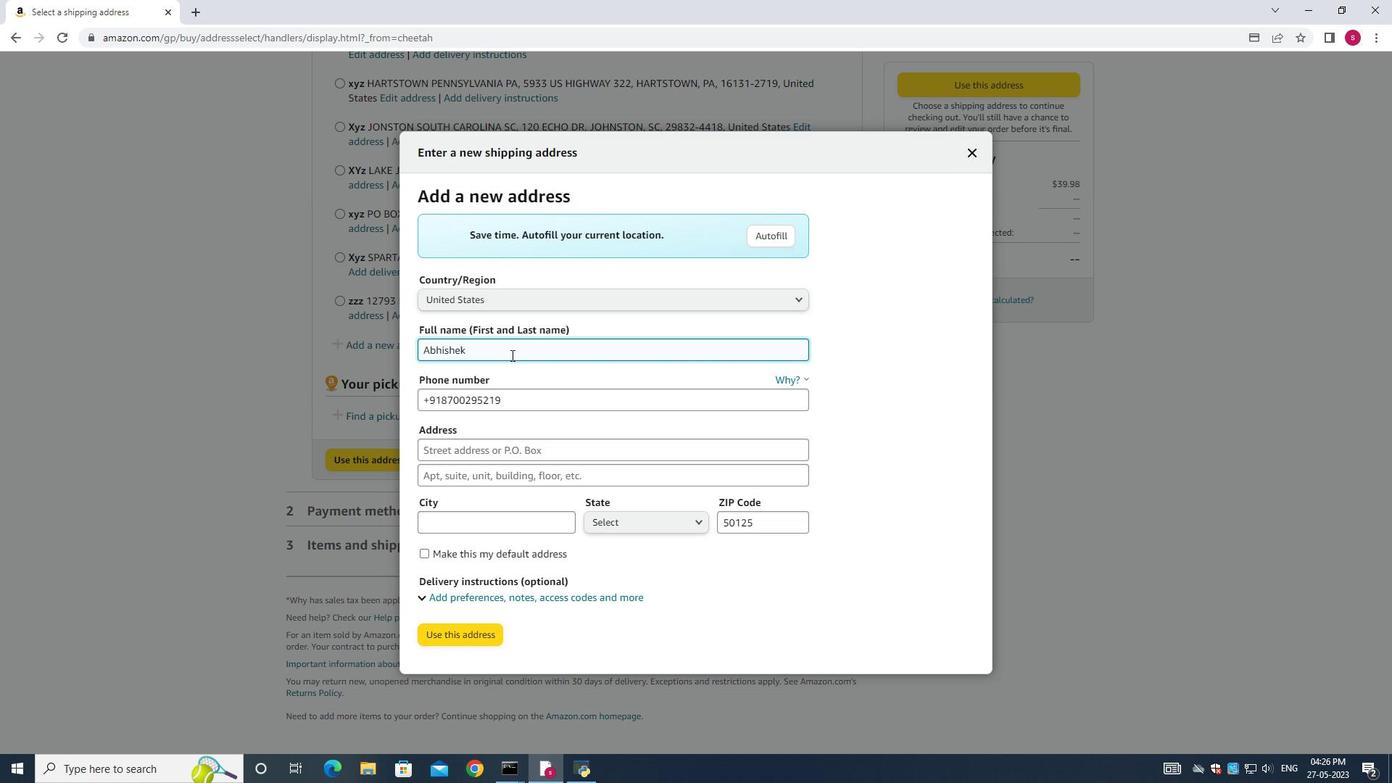 
Action: Mouse moved to (510, 409)
Screenshot: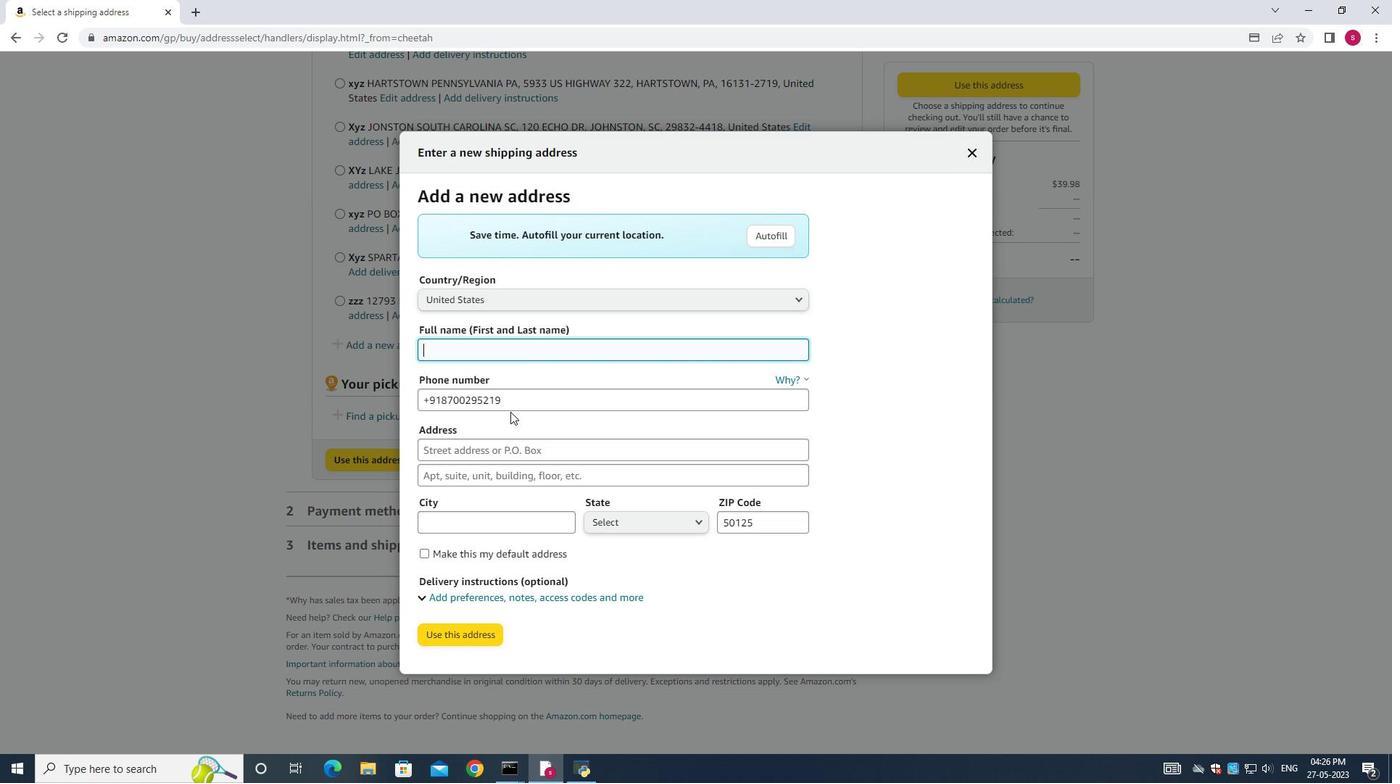 
Action: Mouse pressed left at (510, 409)
Screenshot: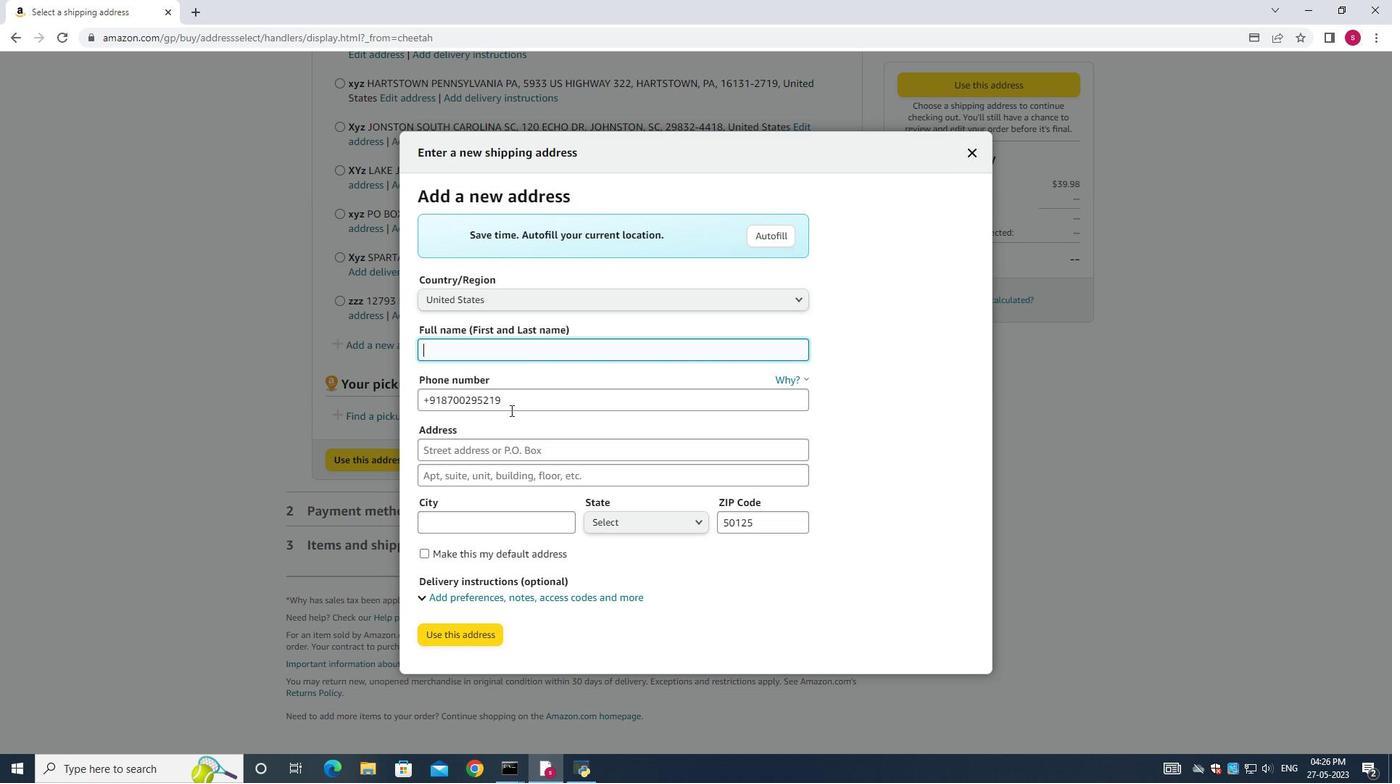 
Action: Mouse moved to (518, 409)
Screenshot: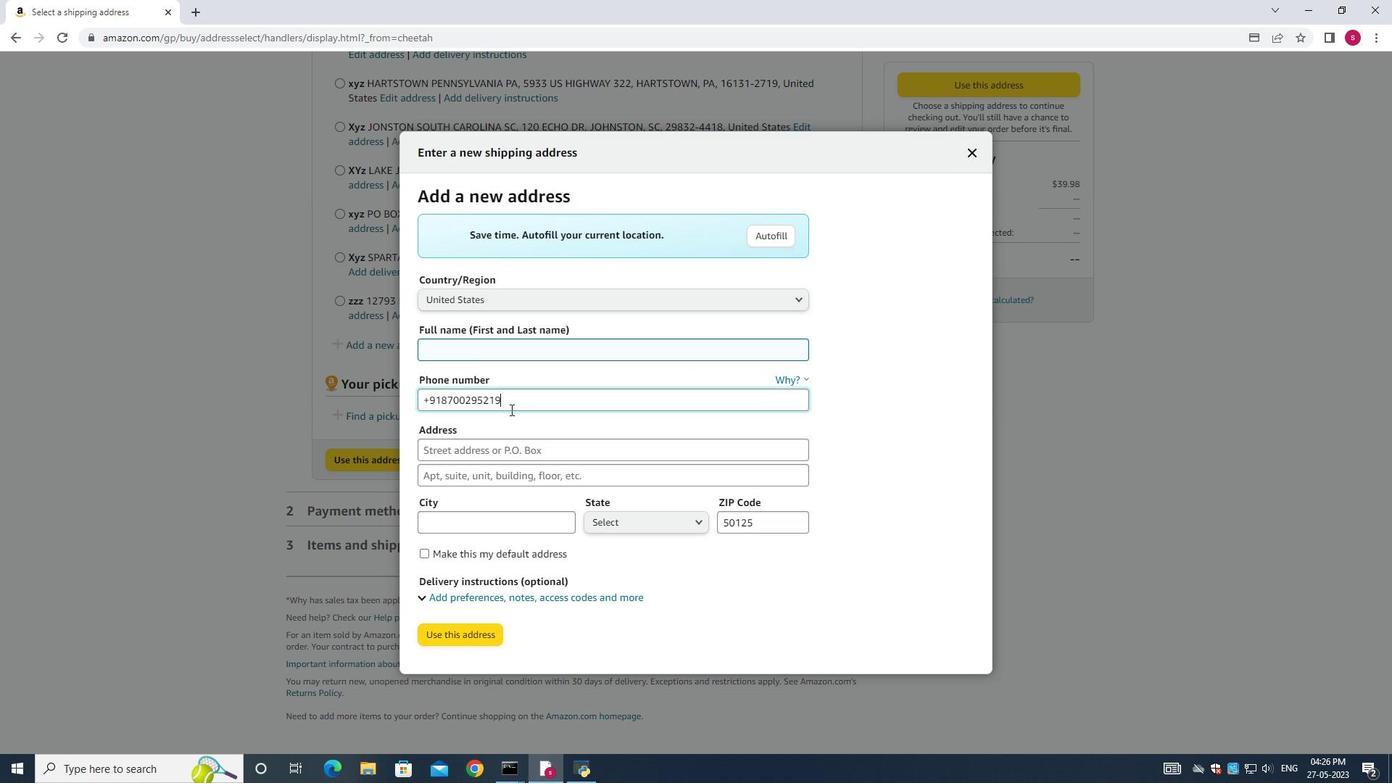 
Action: Key pressed ctrl+A<Key.backspace>
Screenshot: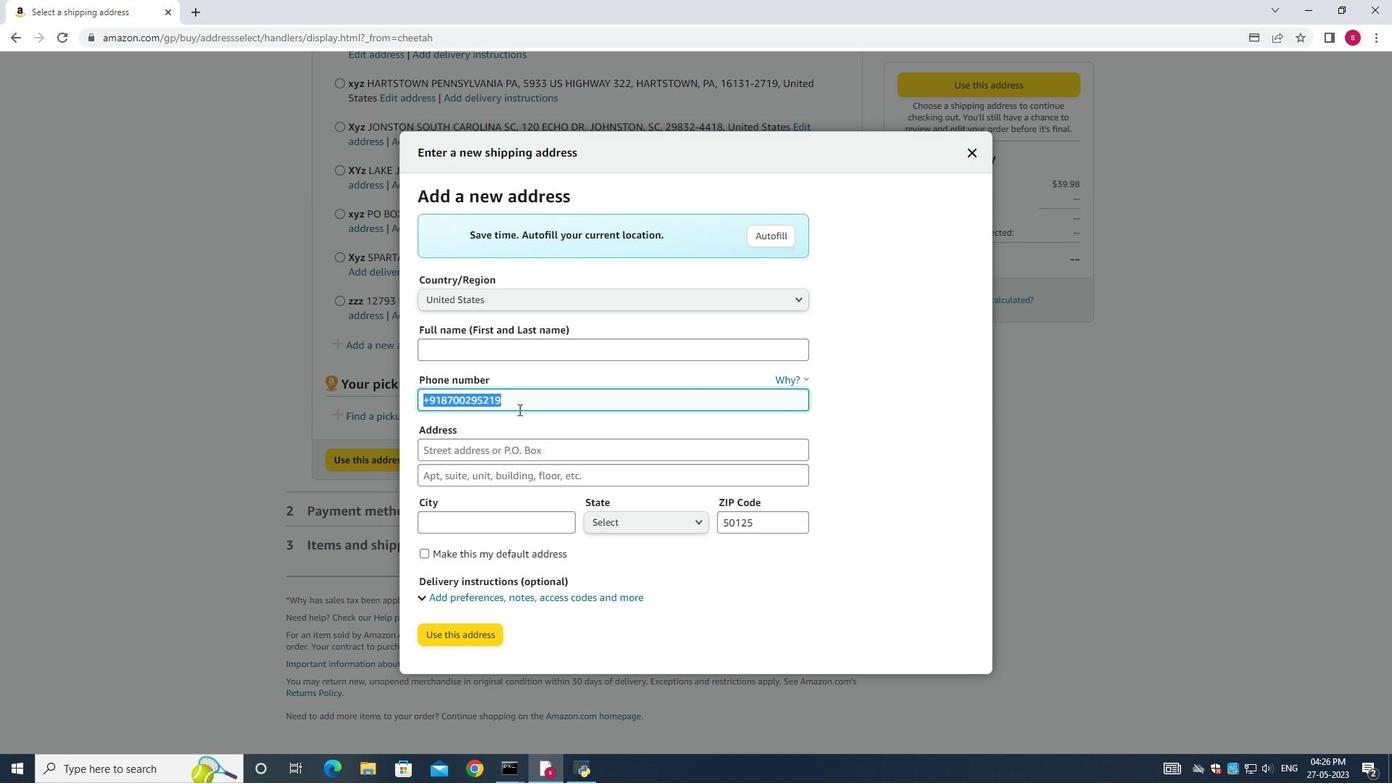 
Action: Mouse moved to (575, 349)
Screenshot: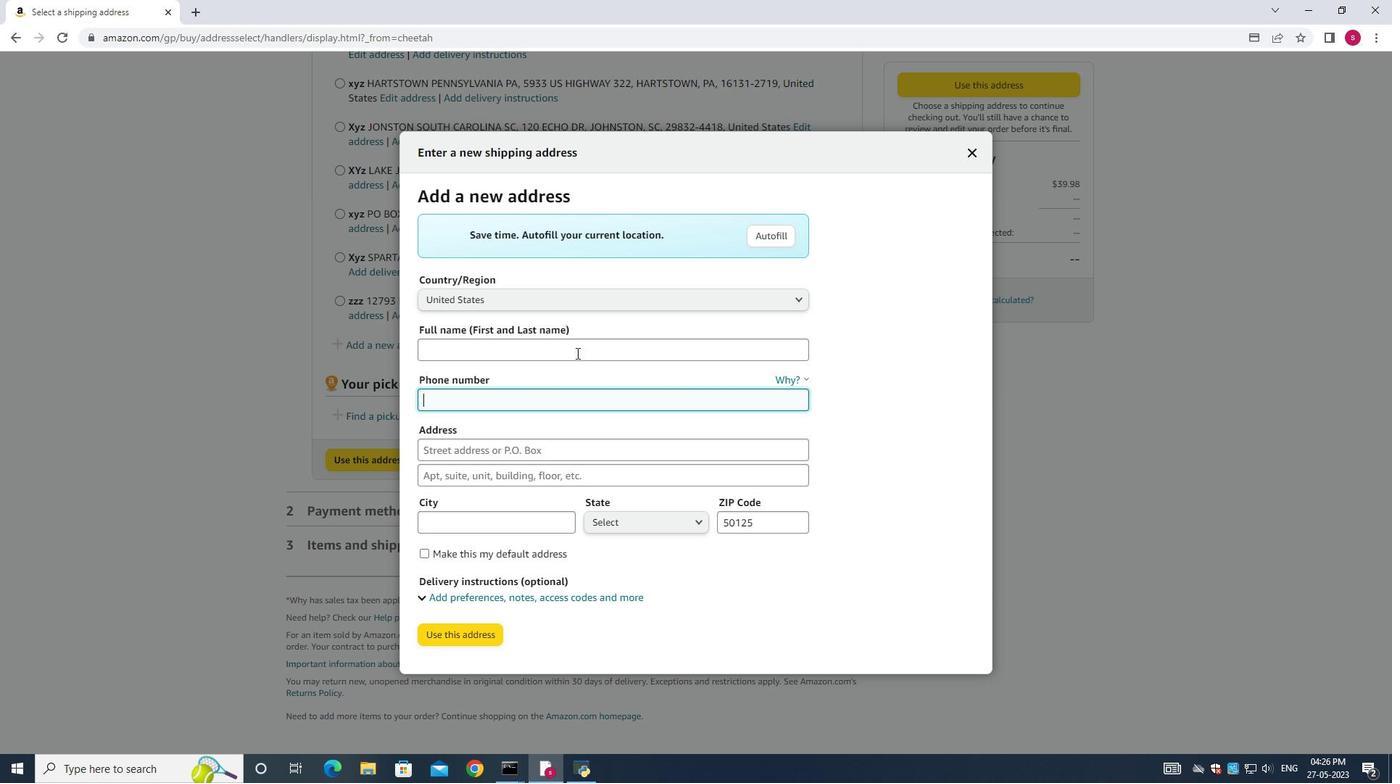 
Action: Mouse pressed left at (575, 349)
Screenshot: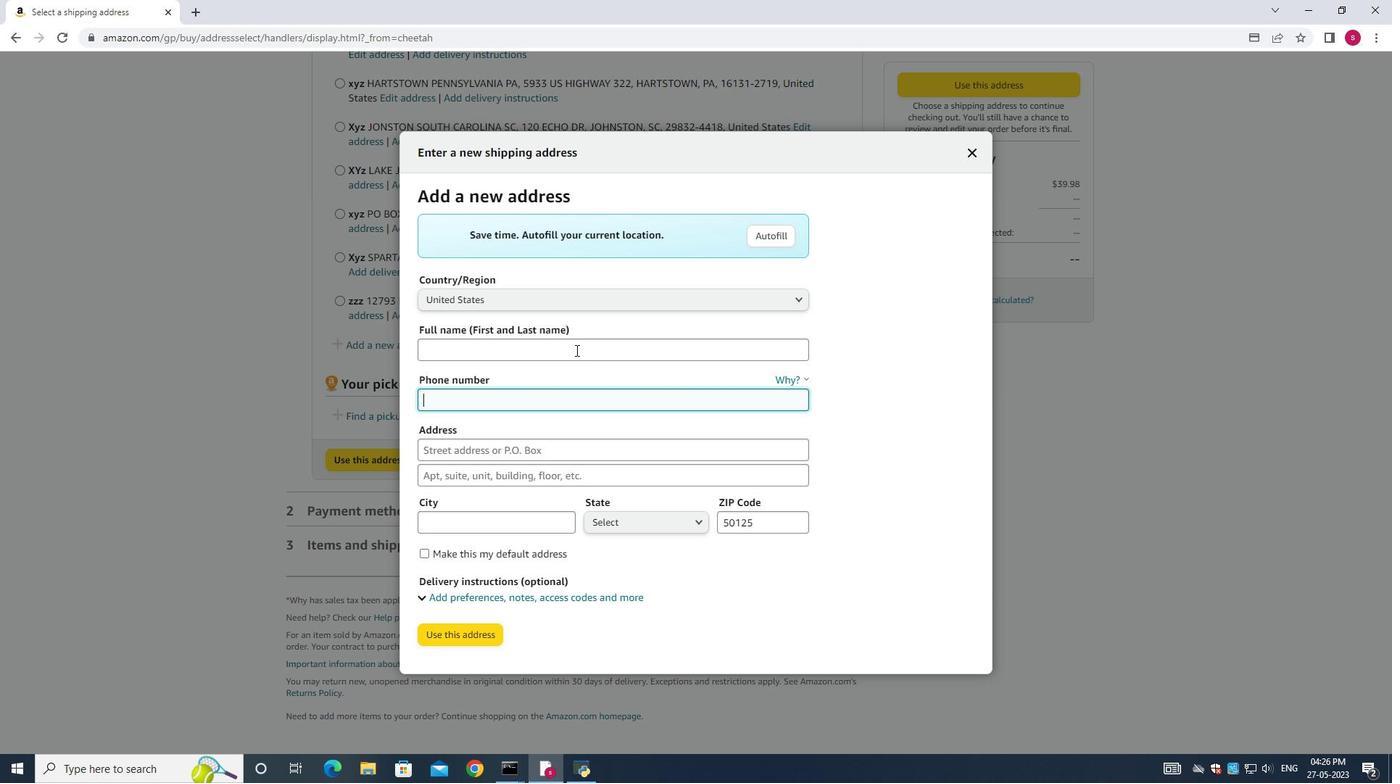
Action: Mouse moved to (579, 348)
Screenshot: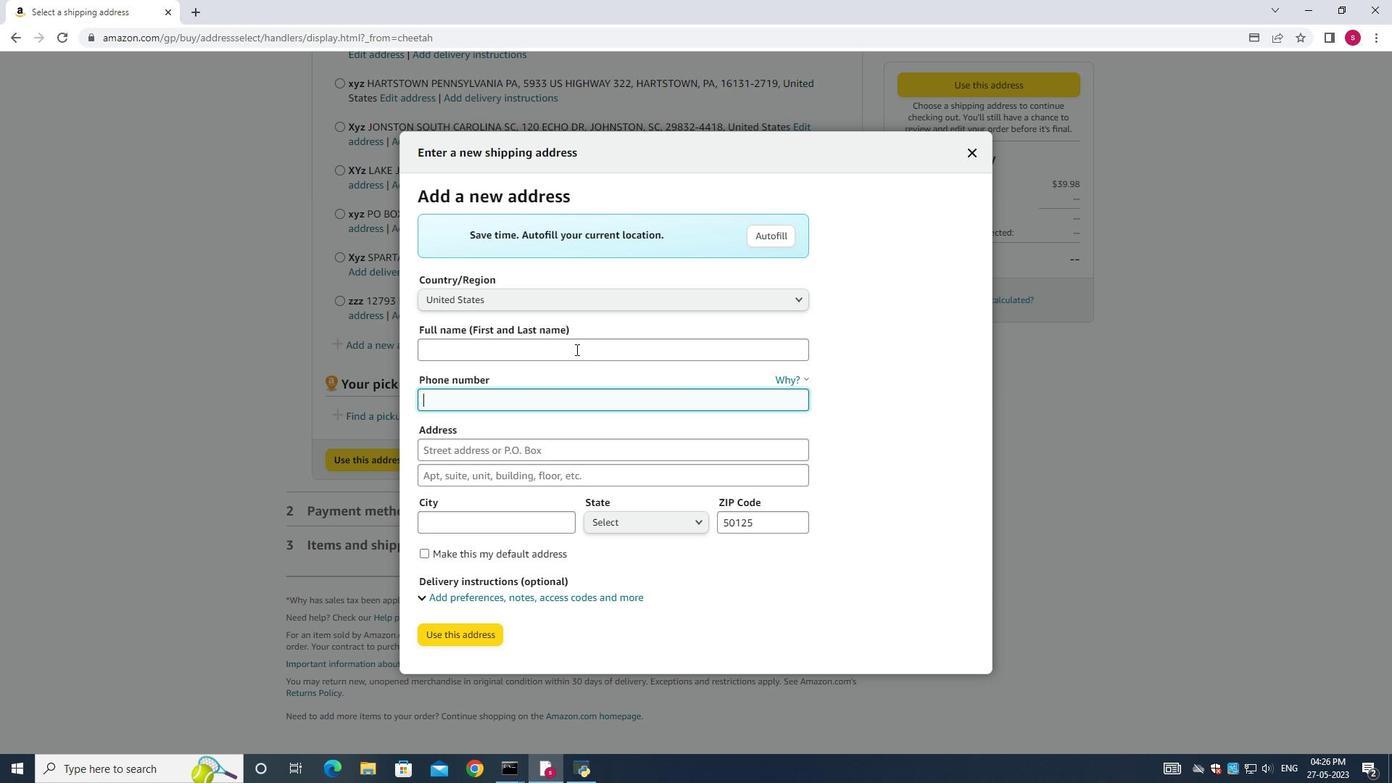 
Action: Key pressed <Key.shift>Carlos<Key.space><Key.shift>Perez<Key.space>
Screenshot: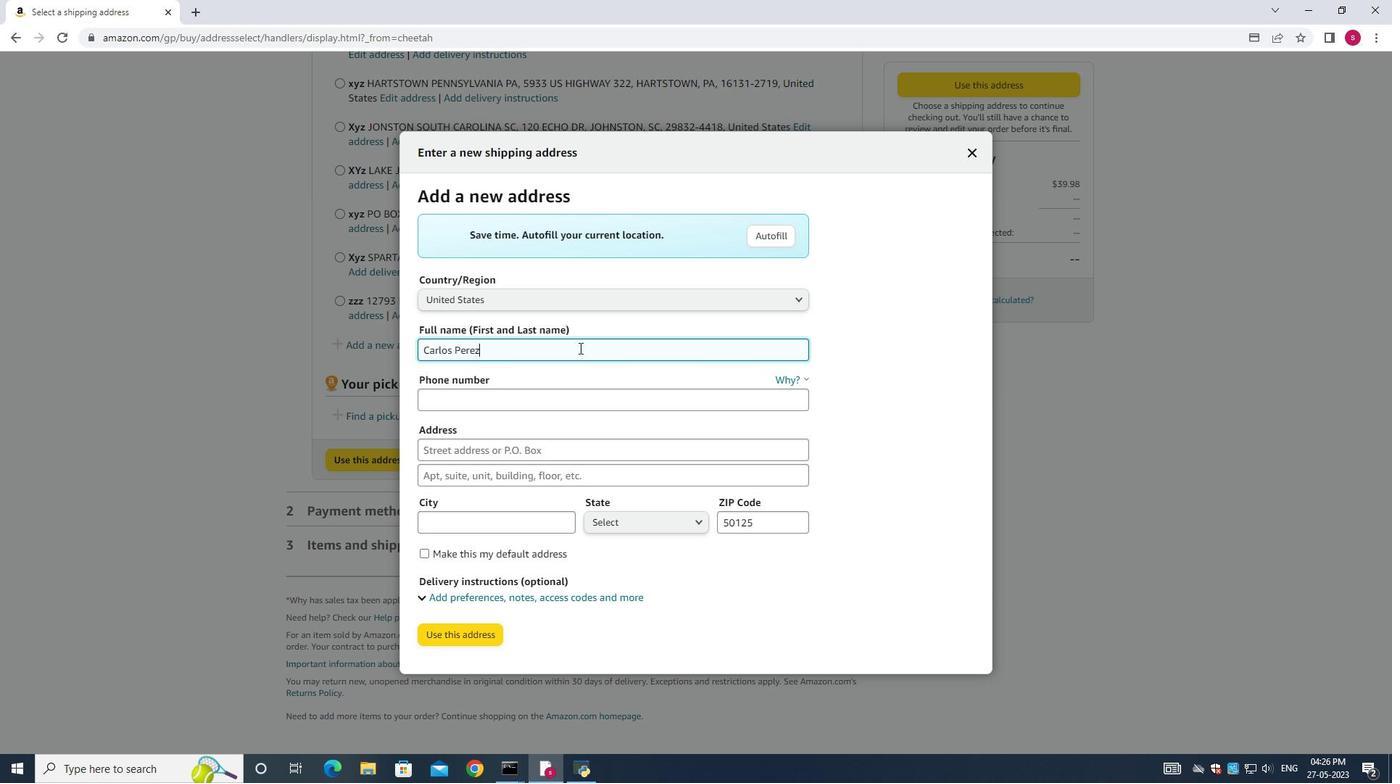 
Action: Mouse moved to (532, 404)
Screenshot: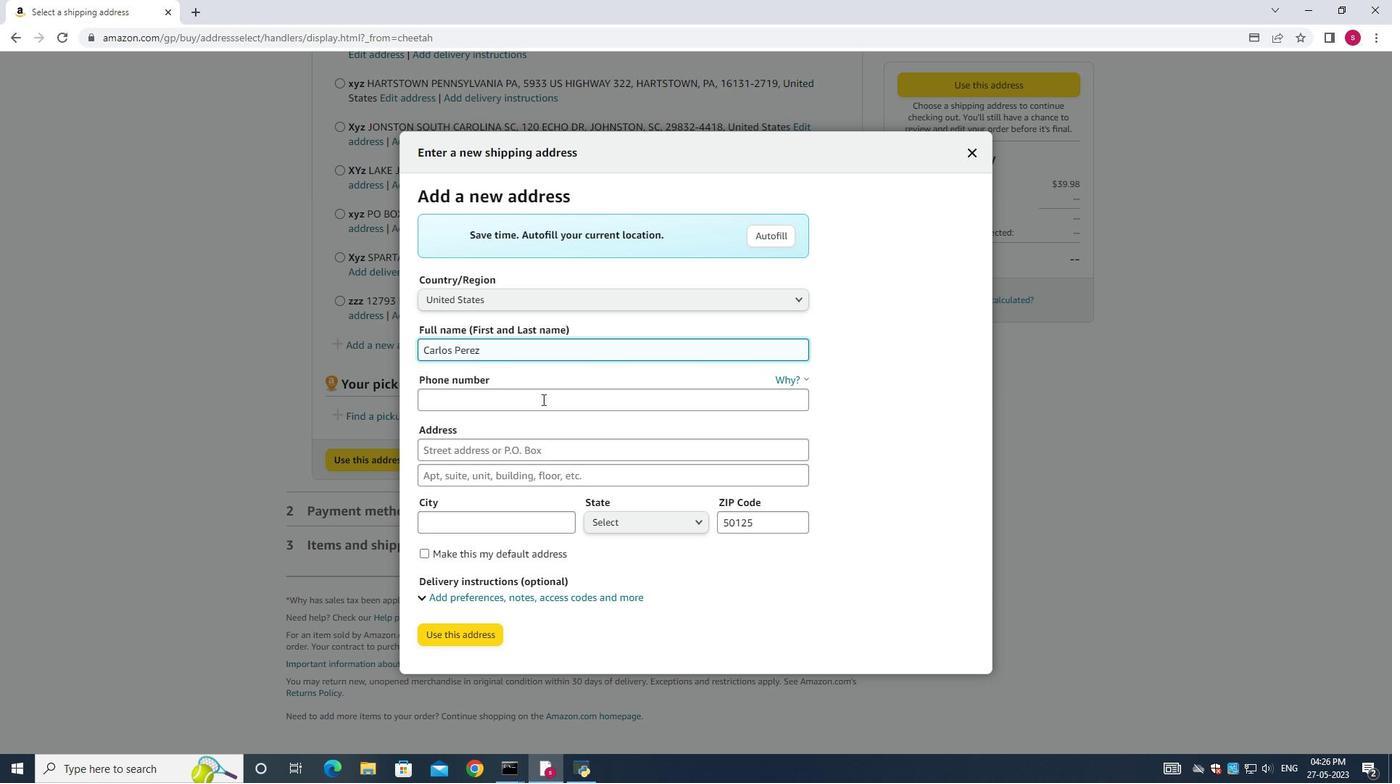 
Action: Mouse pressed left at (532, 404)
Screenshot: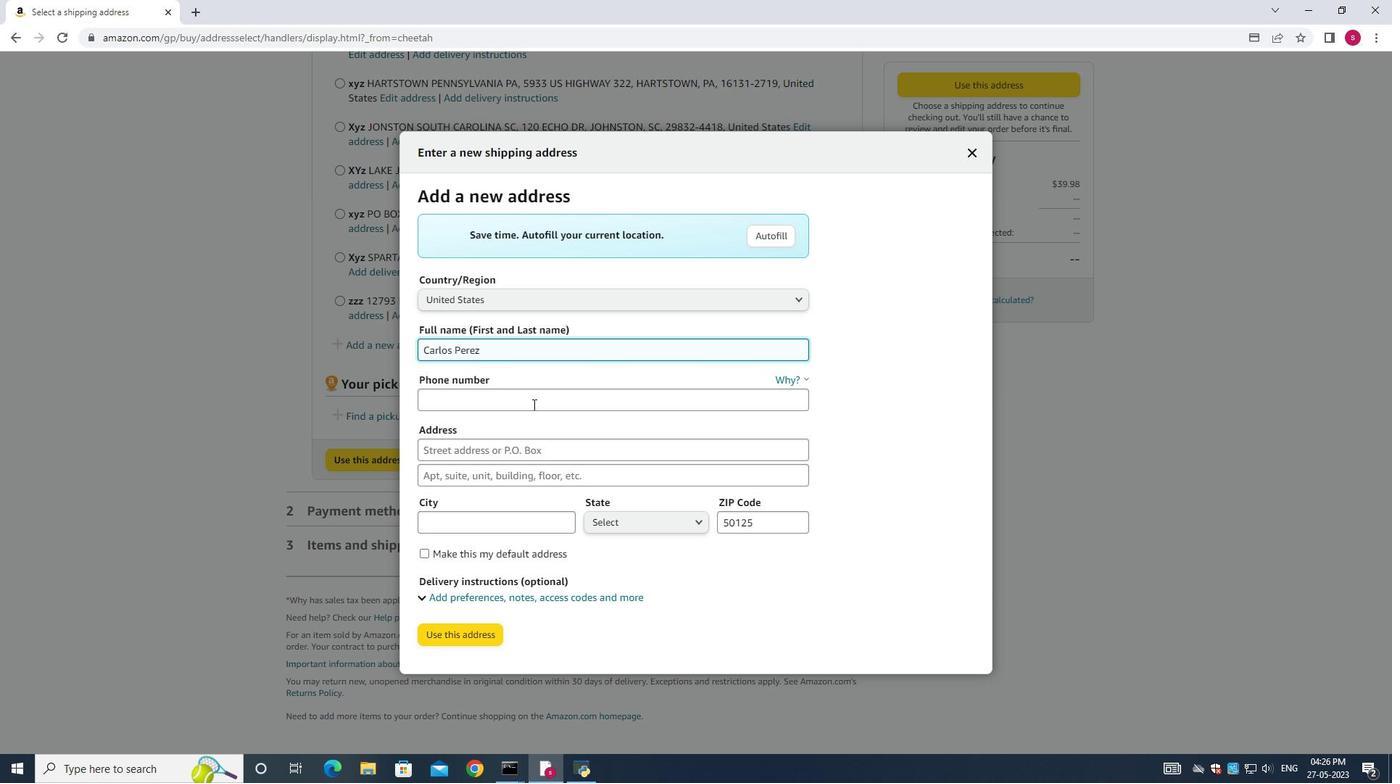 
Action: Key pressed 8014200980
Screenshot: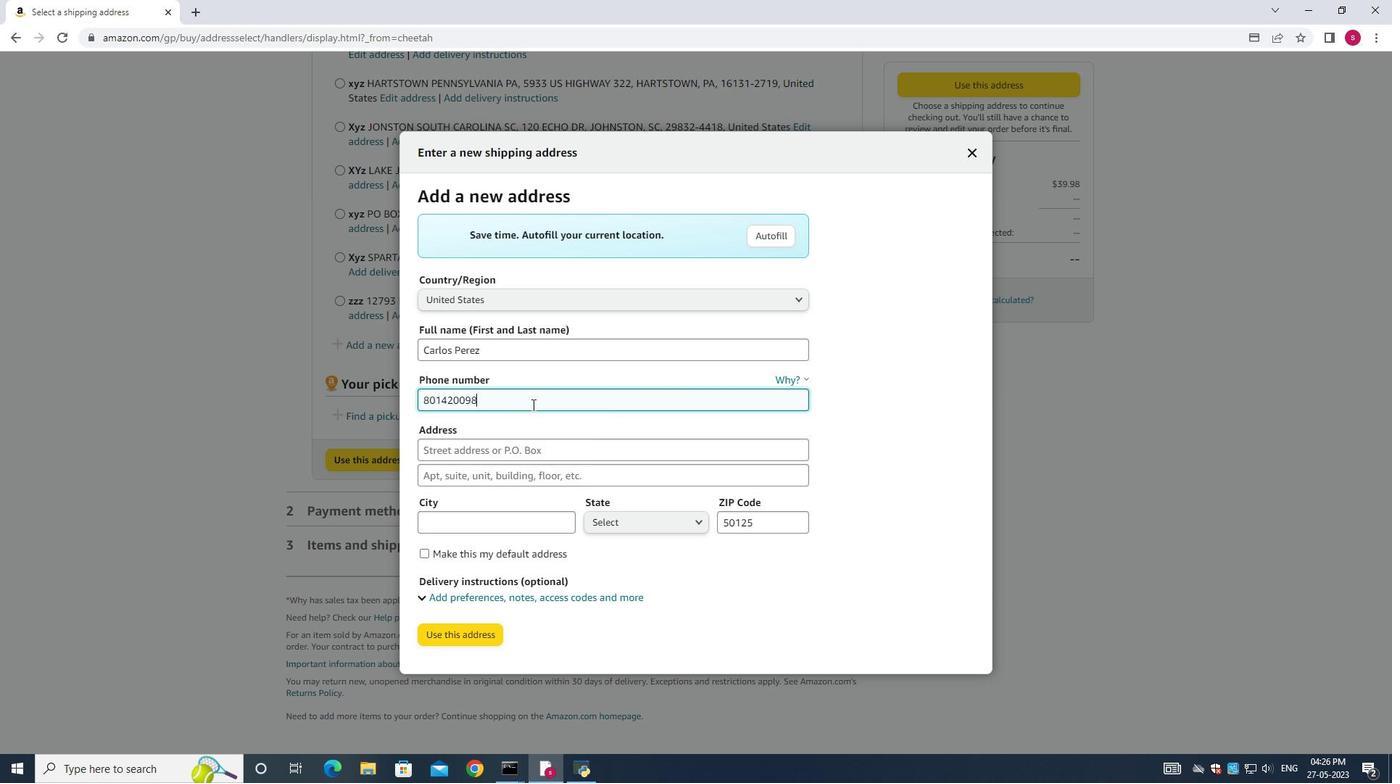 
Action: Mouse moved to (493, 446)
Screenshot: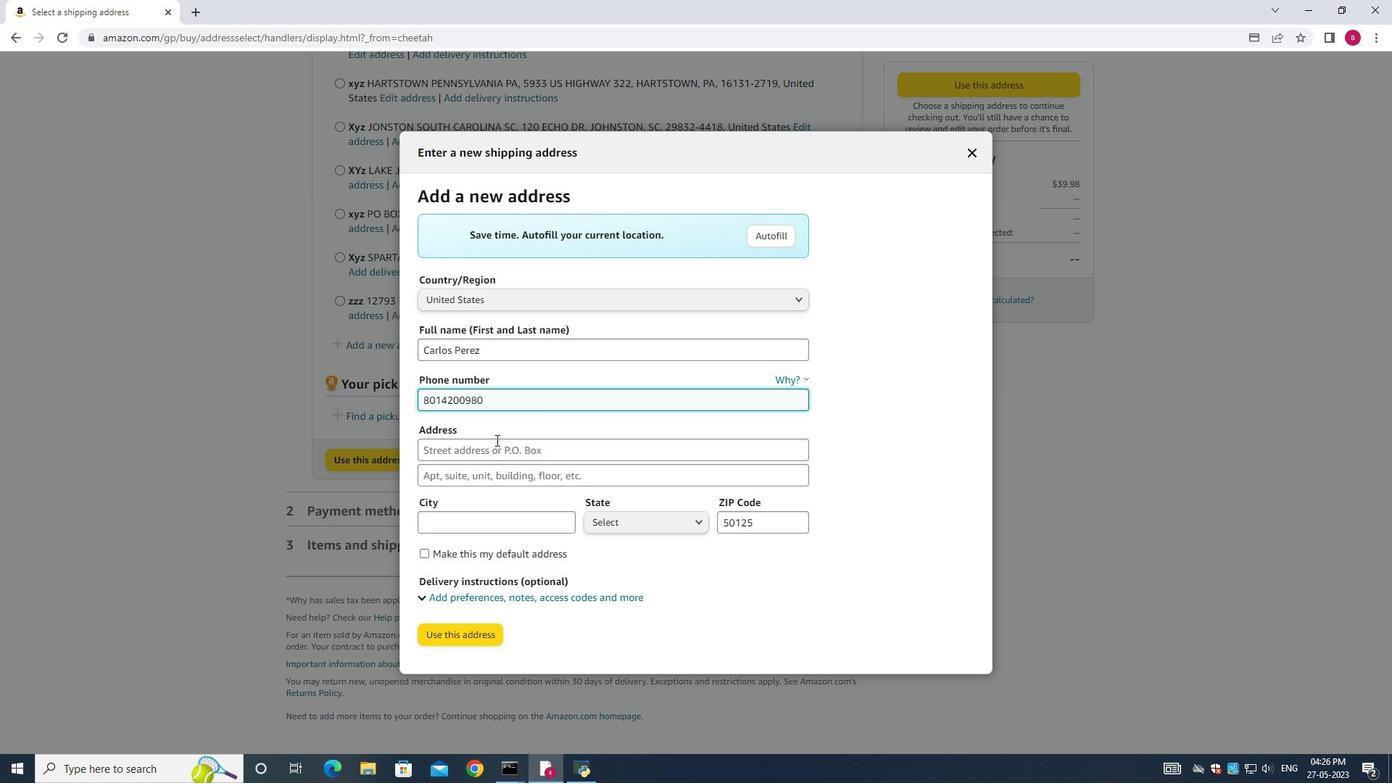 
Action: Mouse pressed left at (493, 446)
Screenshot: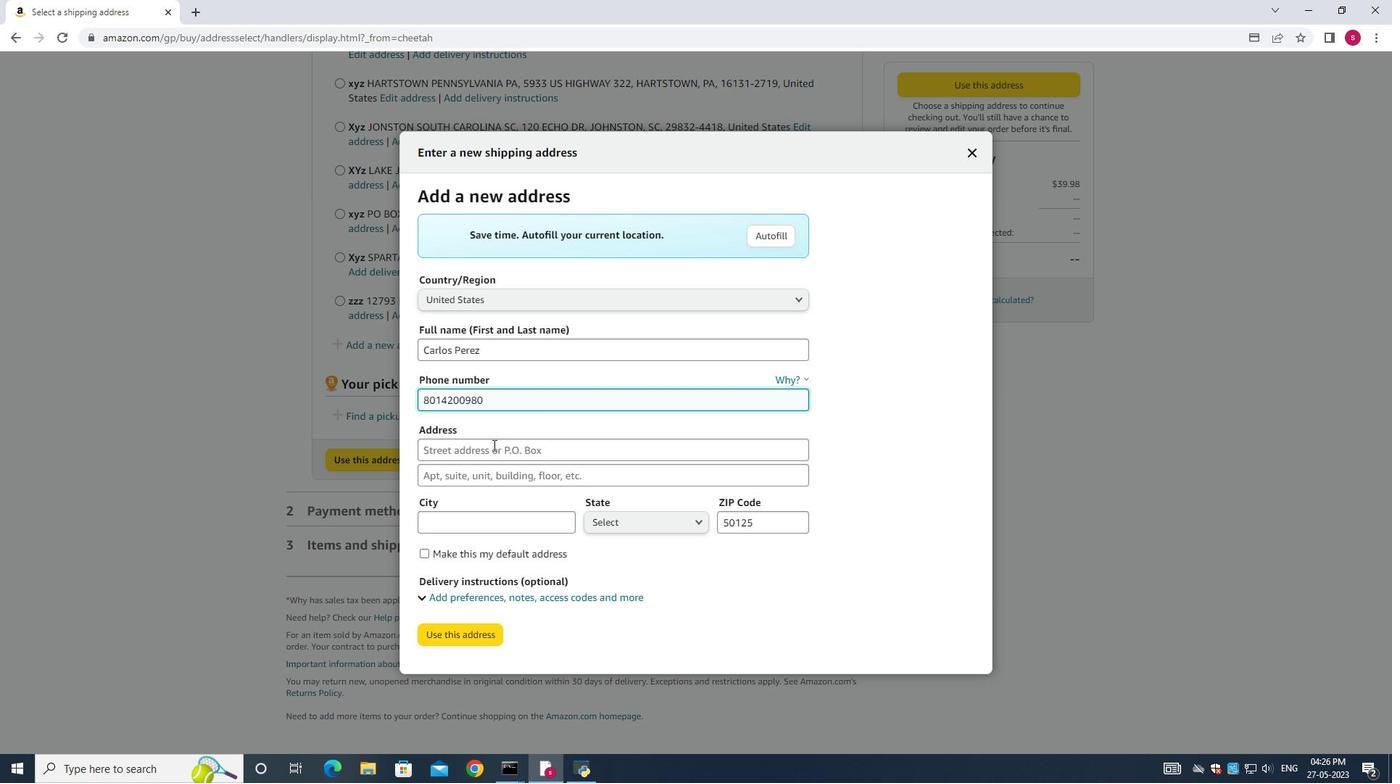 
Action: Mouse moved to (499, 446)
Screenshot: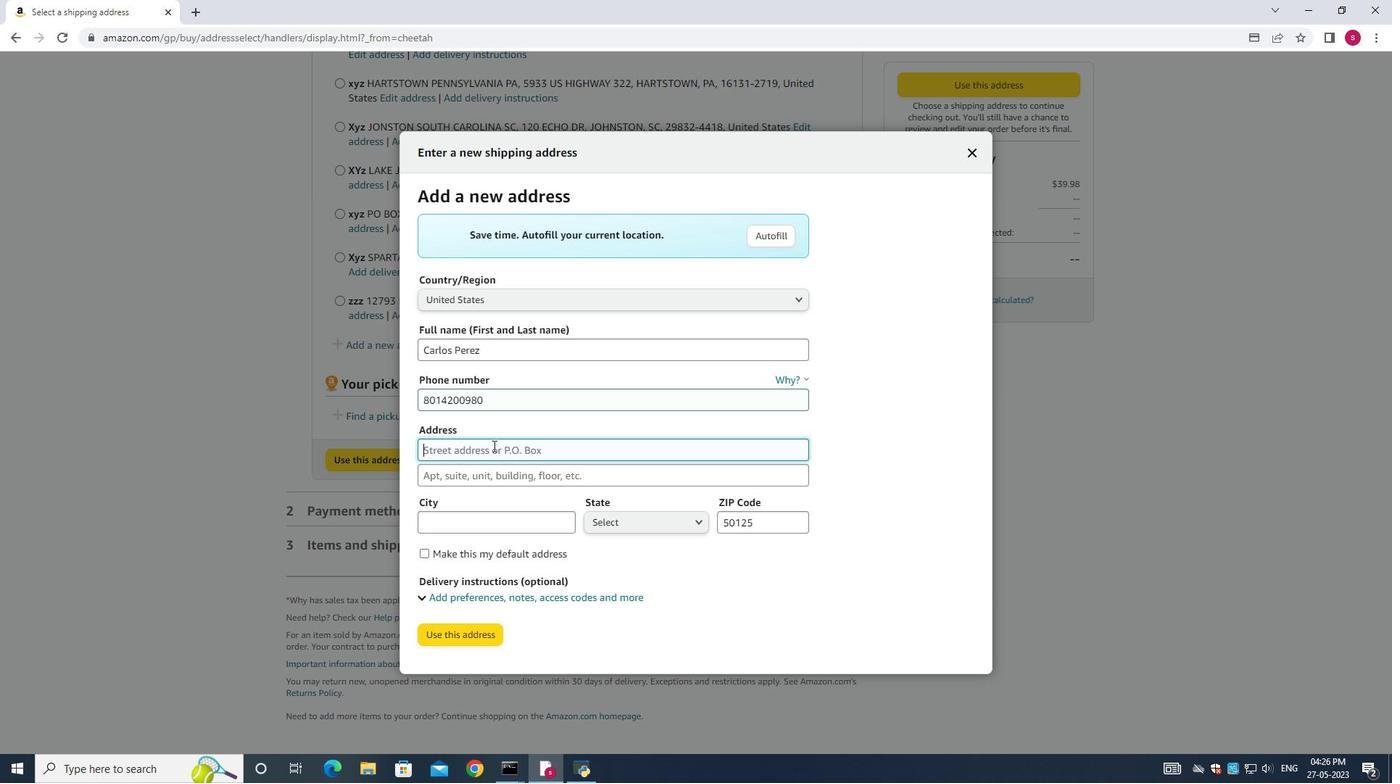 
Action: Key pressed 3632<Key.space><Key.shift>Walton<Key.space>street<Key.space>
Screenshot: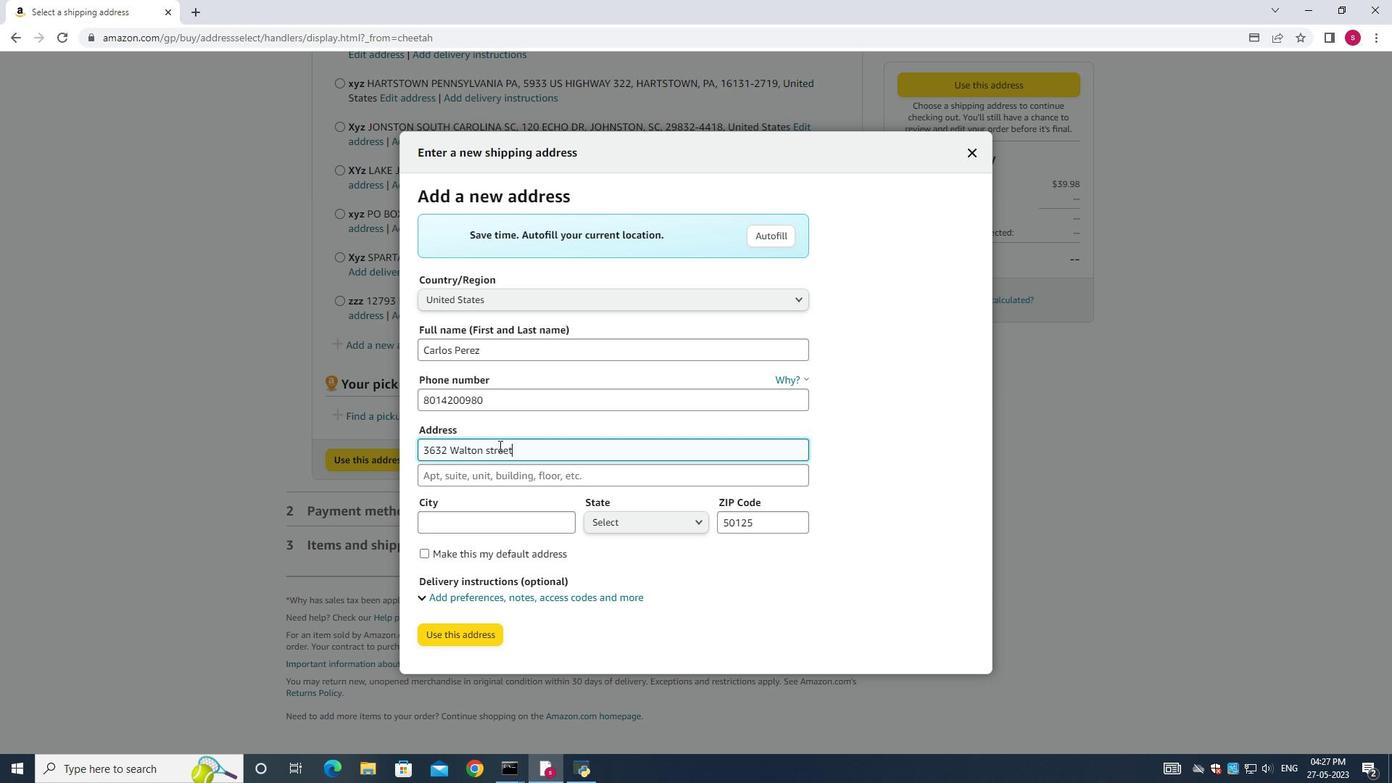 
Action: Mouse moved to (583, 475)
Screenshot: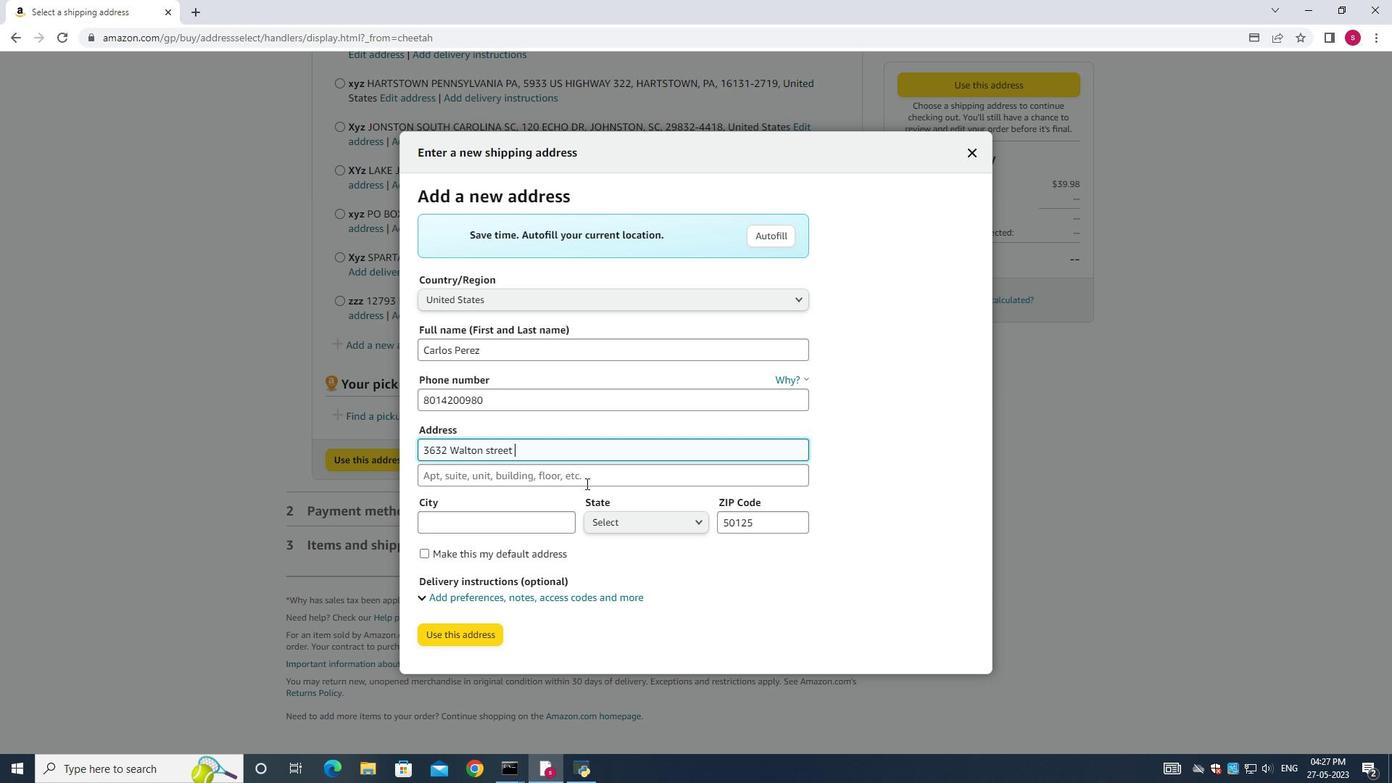 
Action: Mouse pressed left at (583, 475)
Screenshot: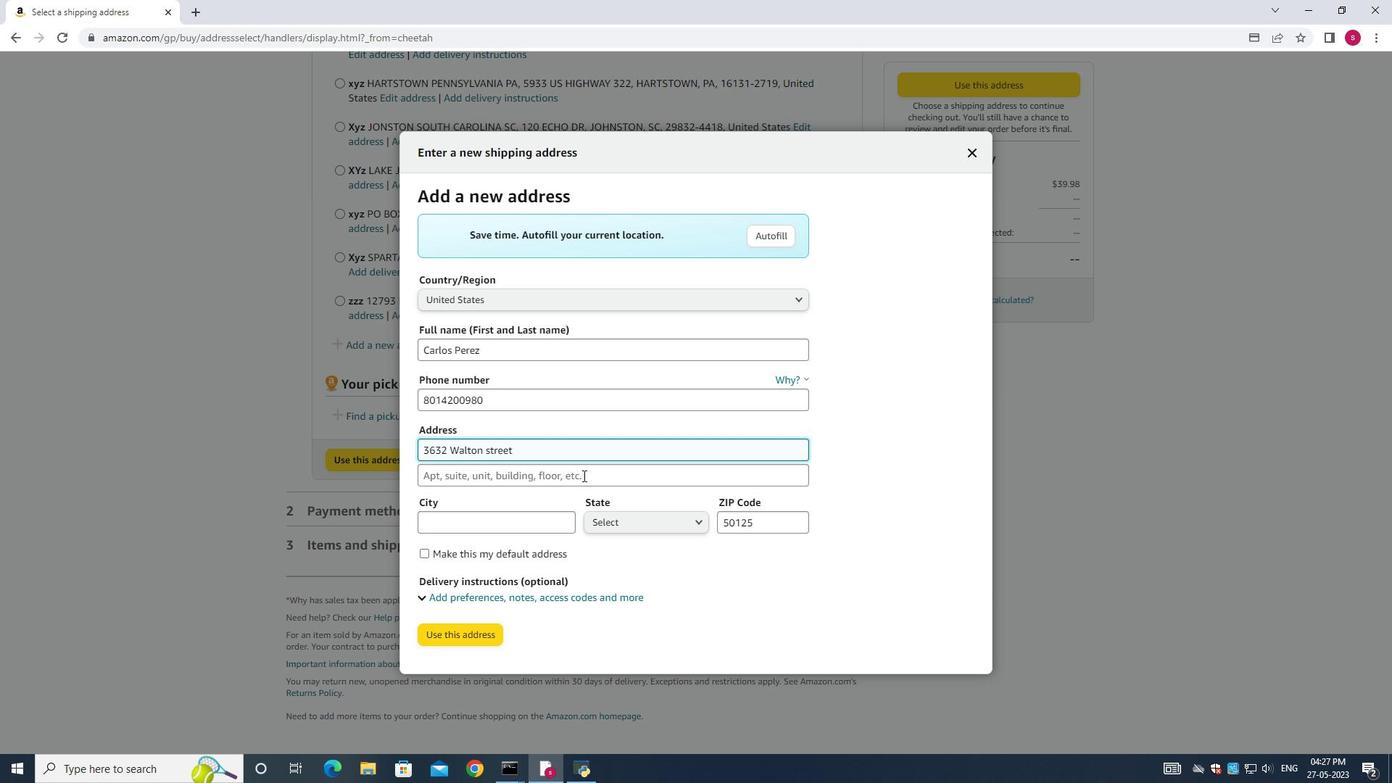 
Action: Mouse moved to (579, 475)
Screenshot: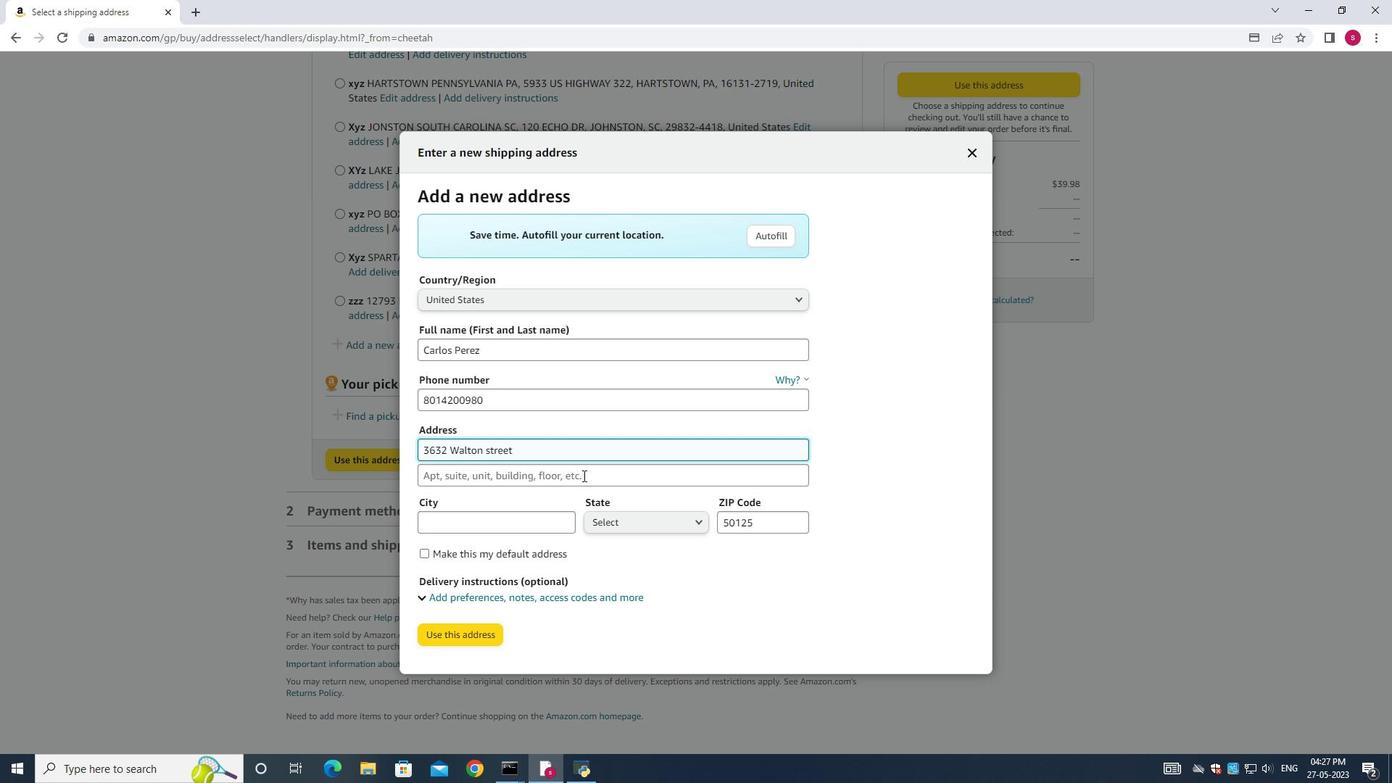 
Action: Key pressed <Key.shift>Salt<Key.space><Key.shift>Lake<Key.space><Key.shift>City<Key.space><Key.shift>Utah<Key.space>
Screenshot: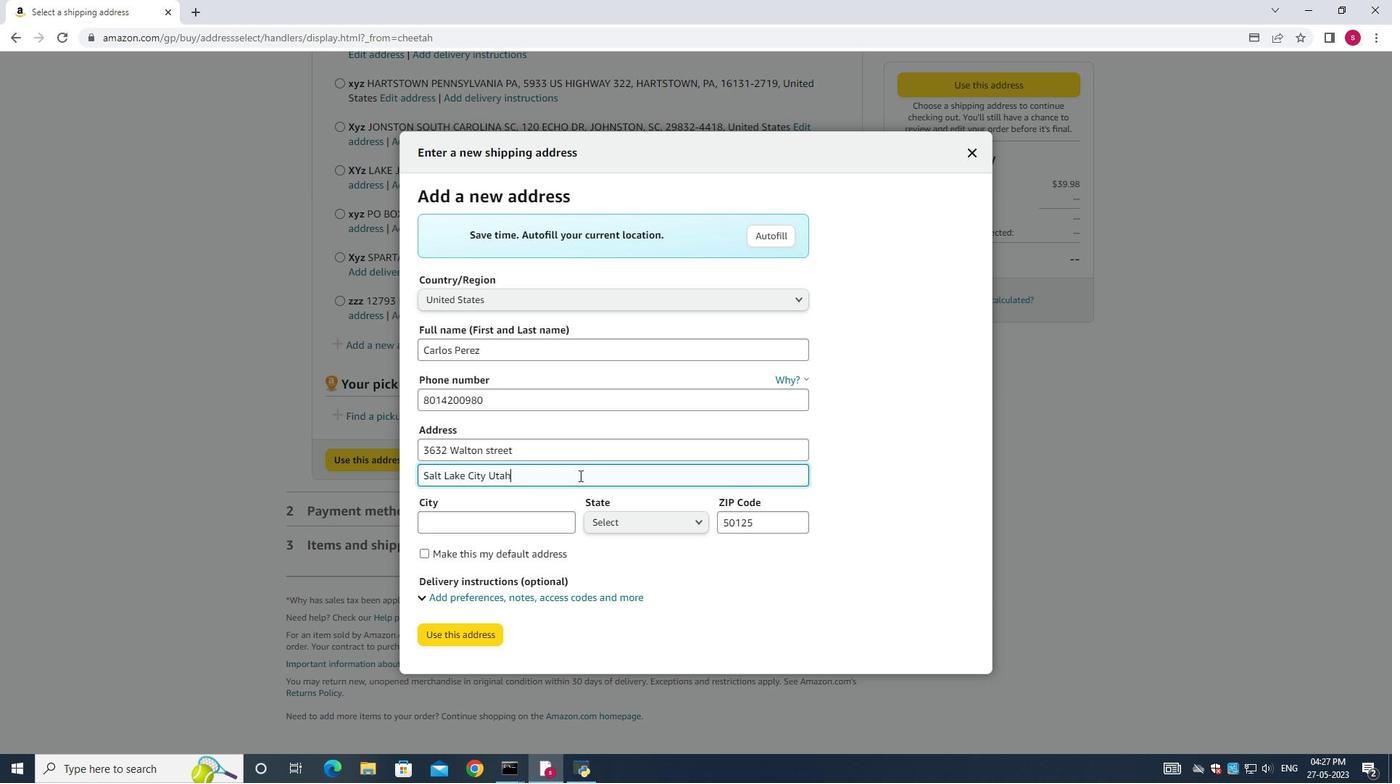
Action: Mouse moved to (483, 525)
Screenshot: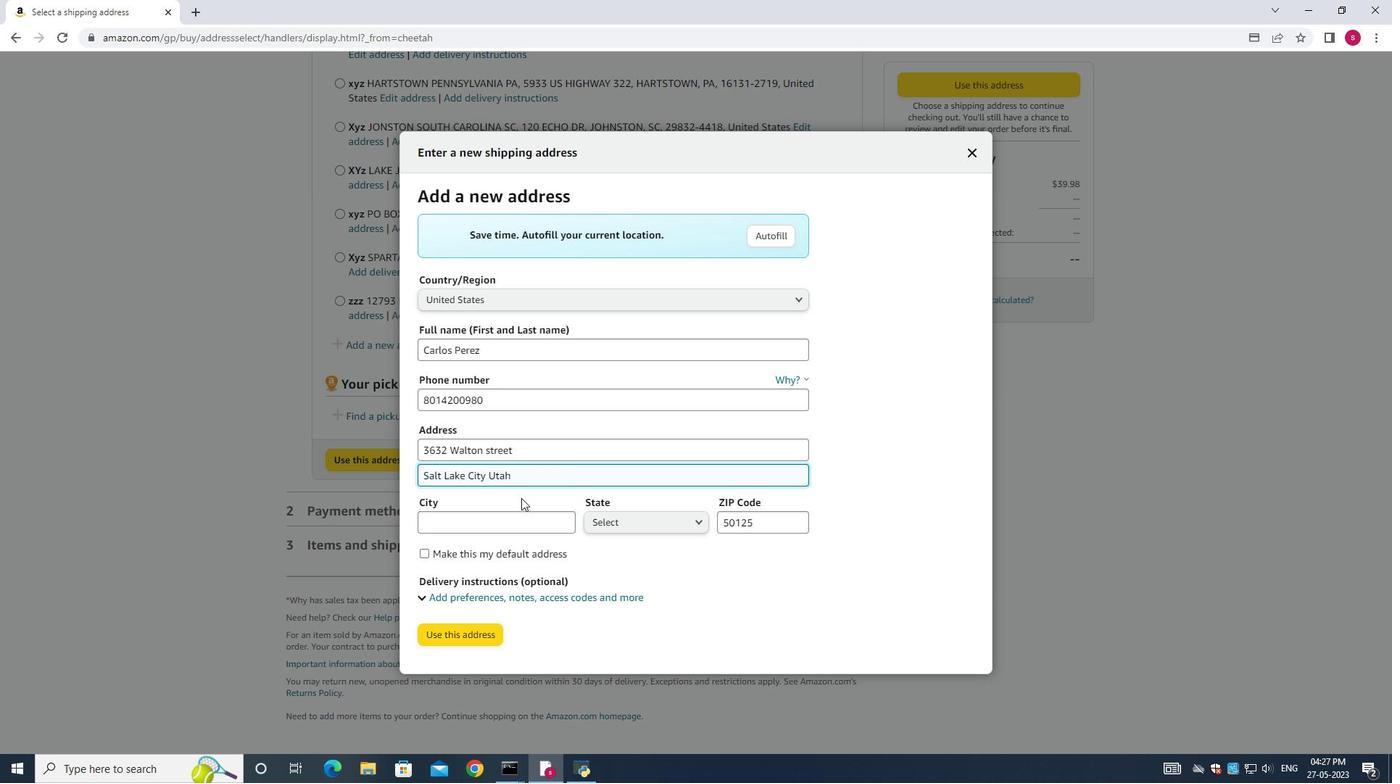 
Action: Mouse pressed left at (483, 525)
Screenshot: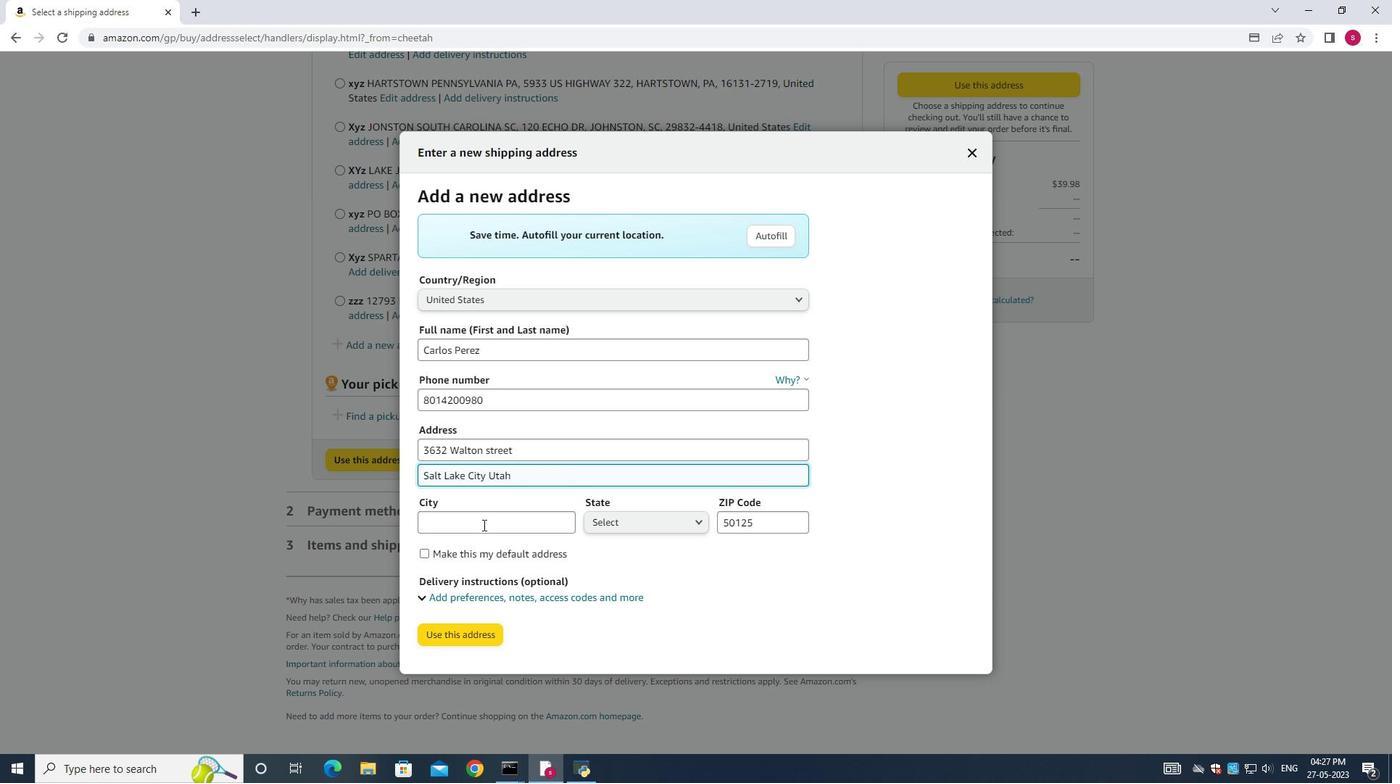 
Action: Mouse moved to (483, 525)
Screenshot: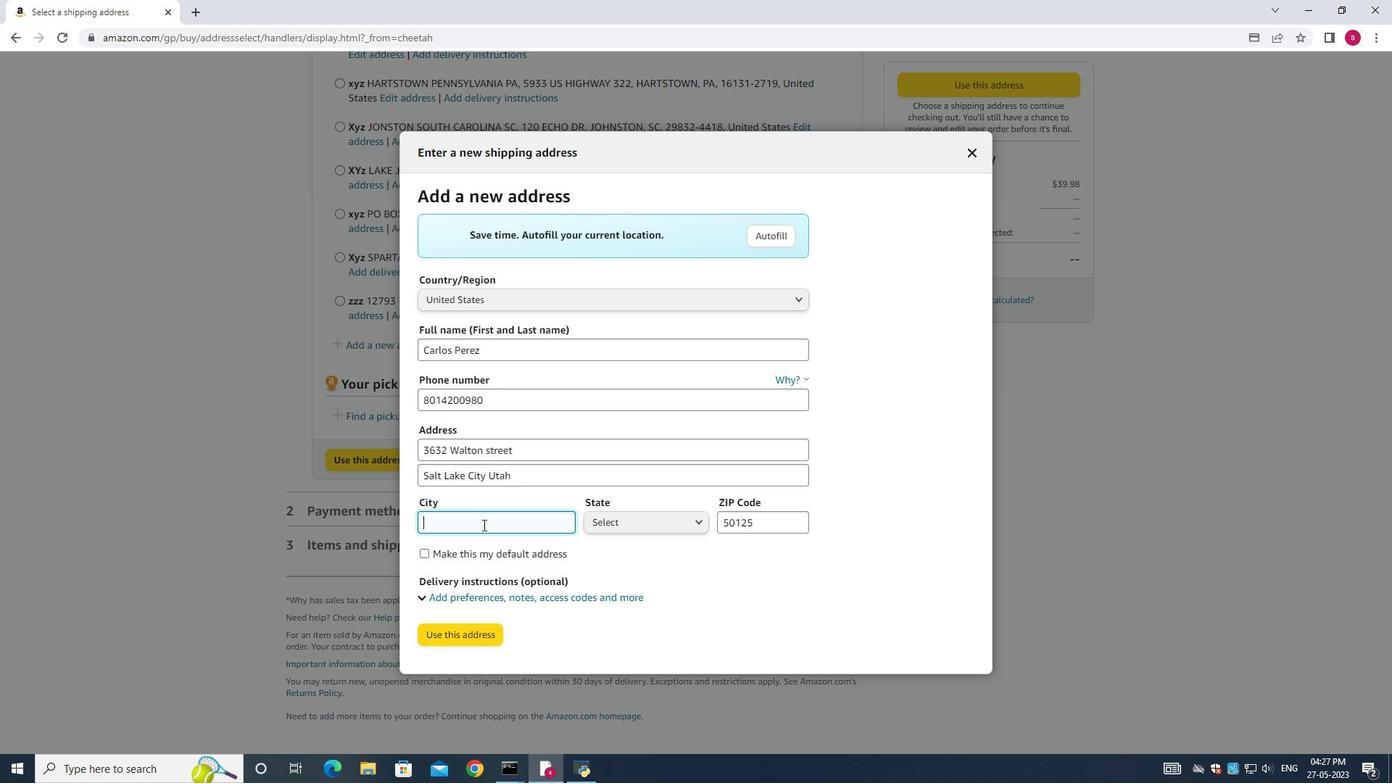 
Action: Key pressed <Key.shift>Salt<Key.space>lake<Key.space><Key.shift><Key.shift><Key.shift><Key.shift><Key.shift><Key.shift><Key.shift><Key.shift>City
Screenshot: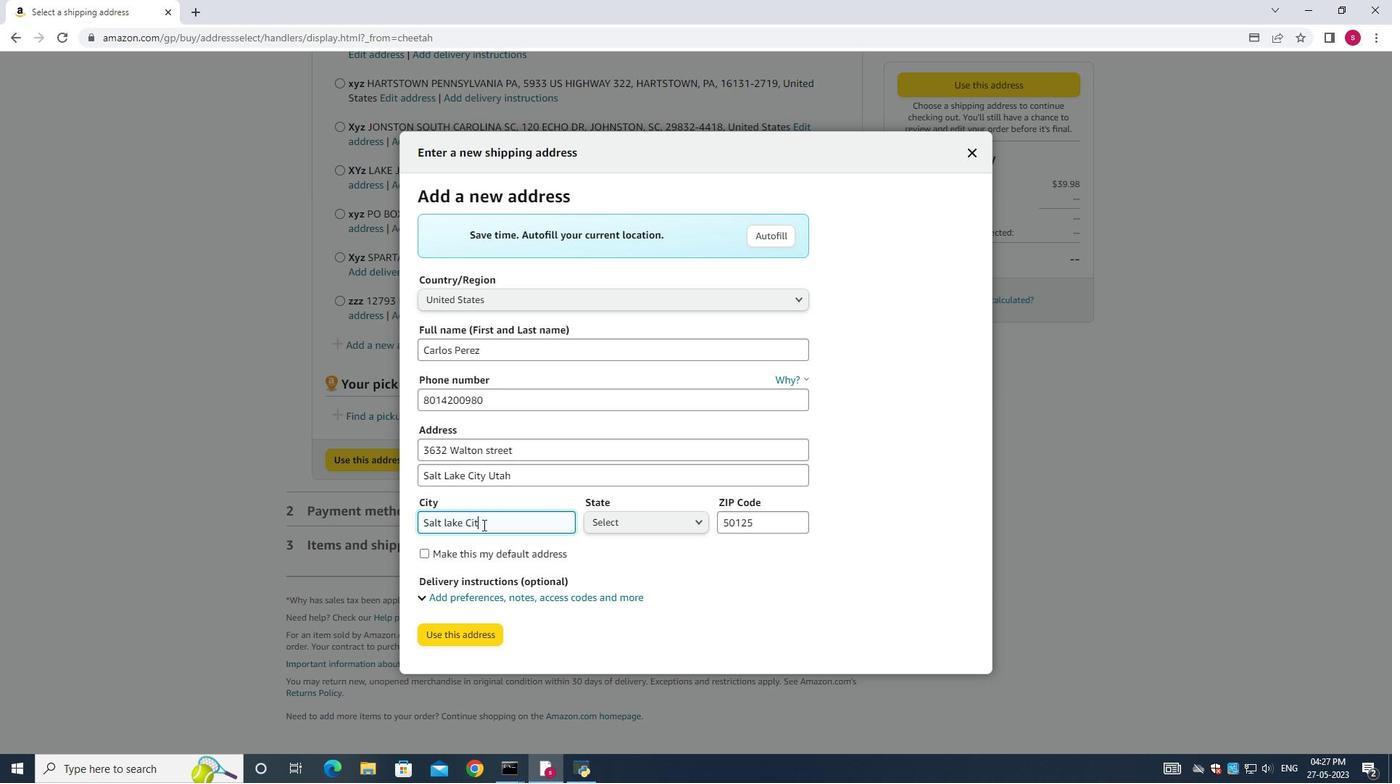 
Action: Mouse moved to (662, 522)
Screenshot: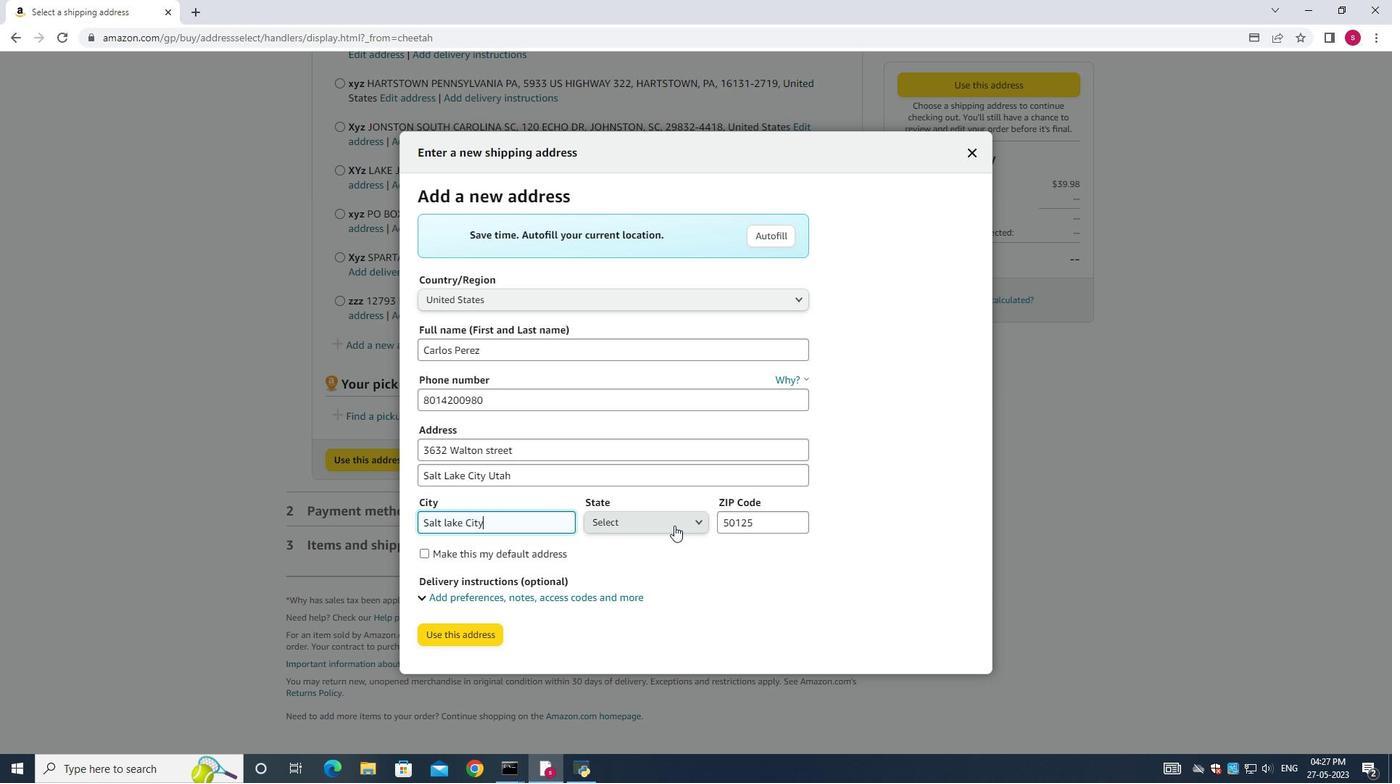 
Action: Mouse pressed left at (662, 522)
Screenshot: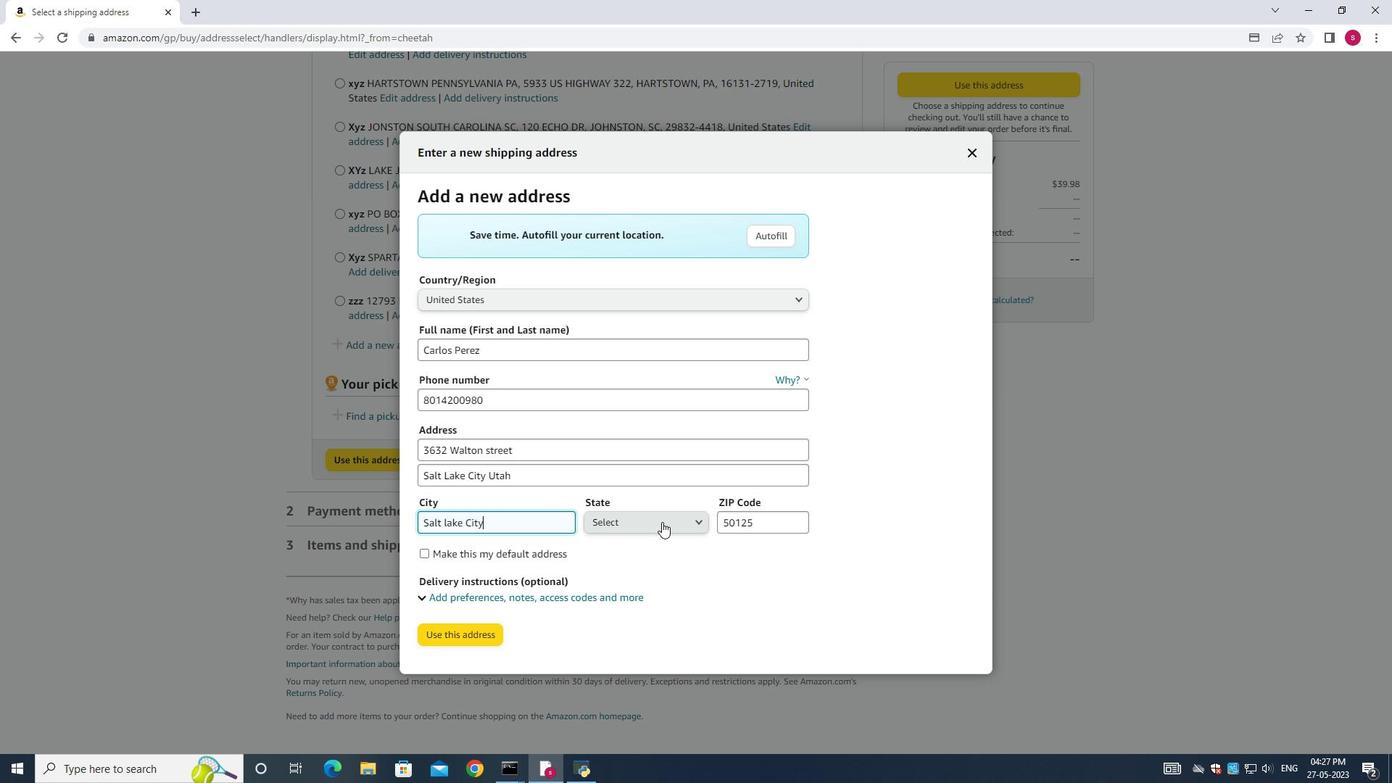 
Action: Mouse moved to (665, 434)
Screenshot: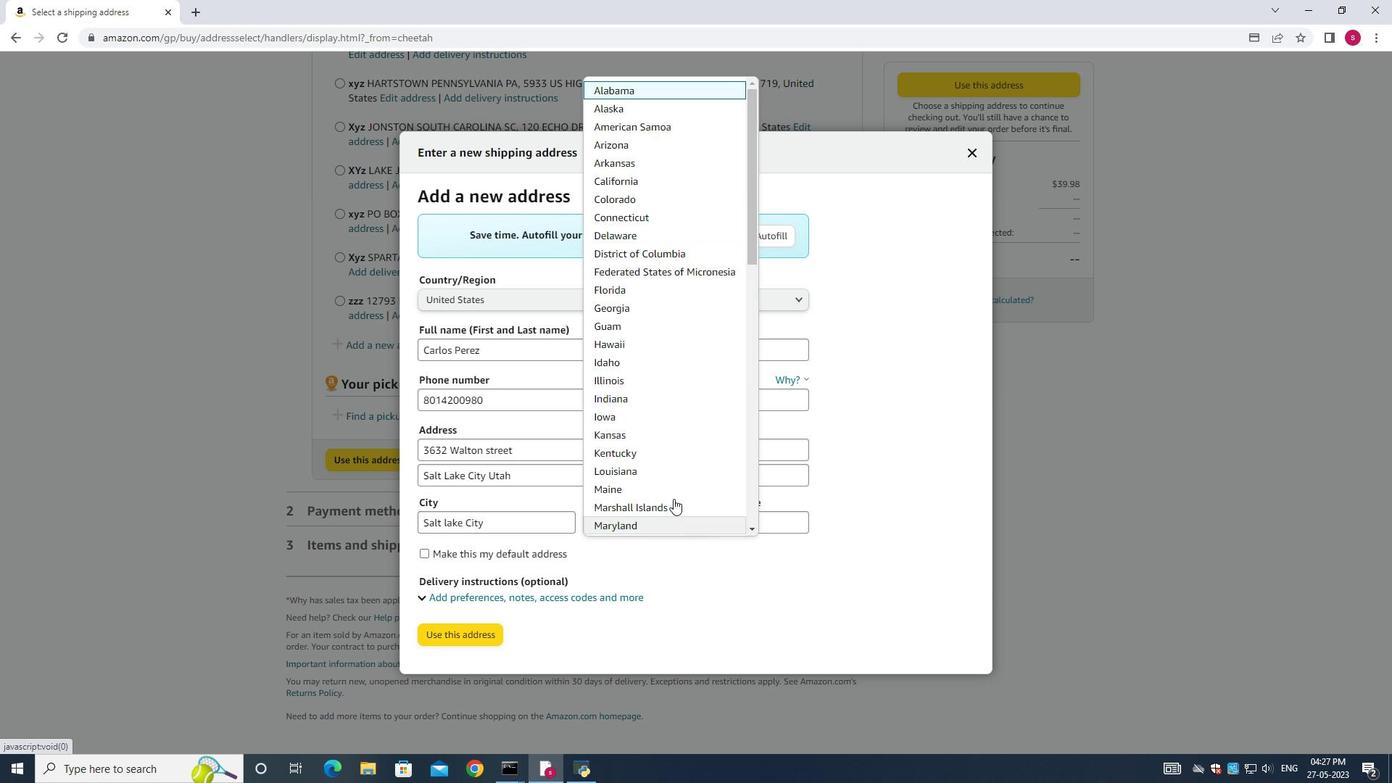 
Action: Mouse scrolled (665, 433) with delta (0, 0)
Screenshot: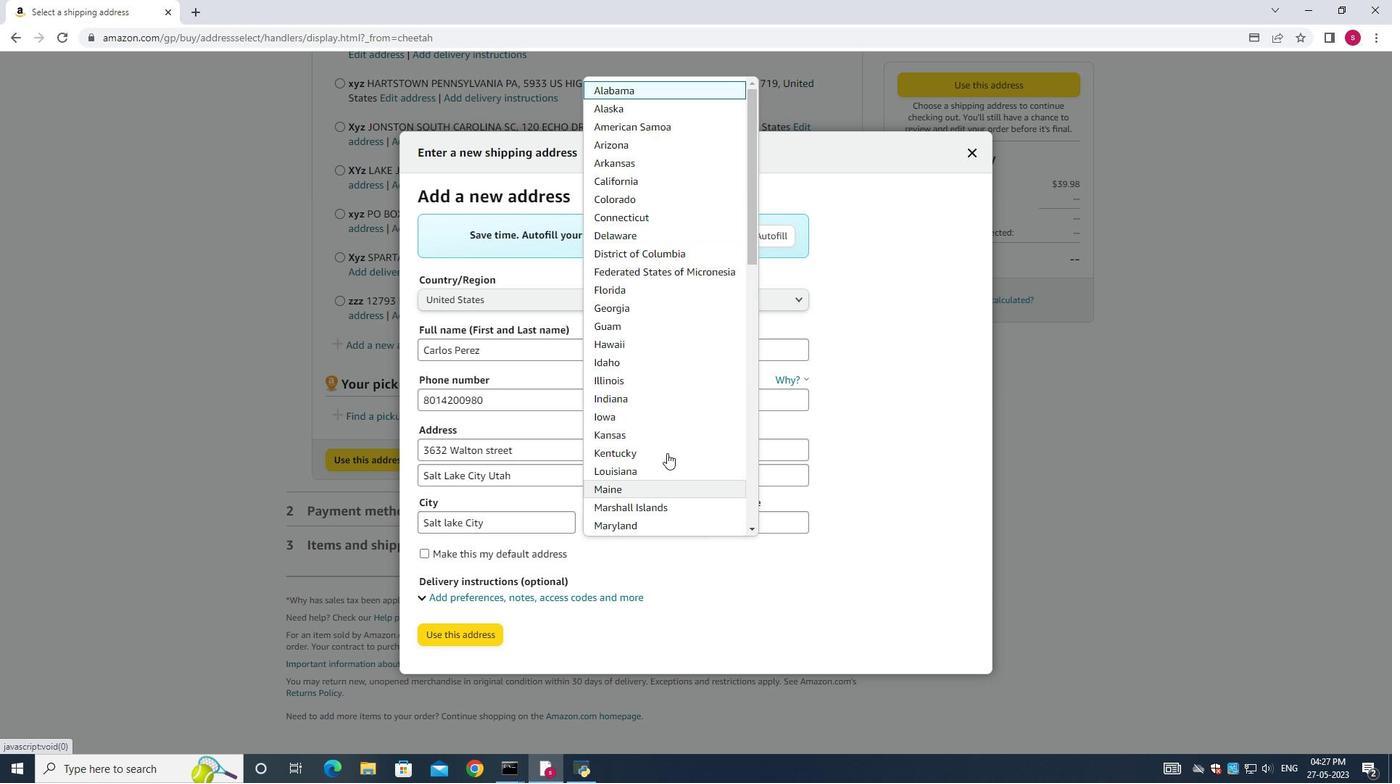 
Action: Mouse moved to (665, 434)
Screenshot: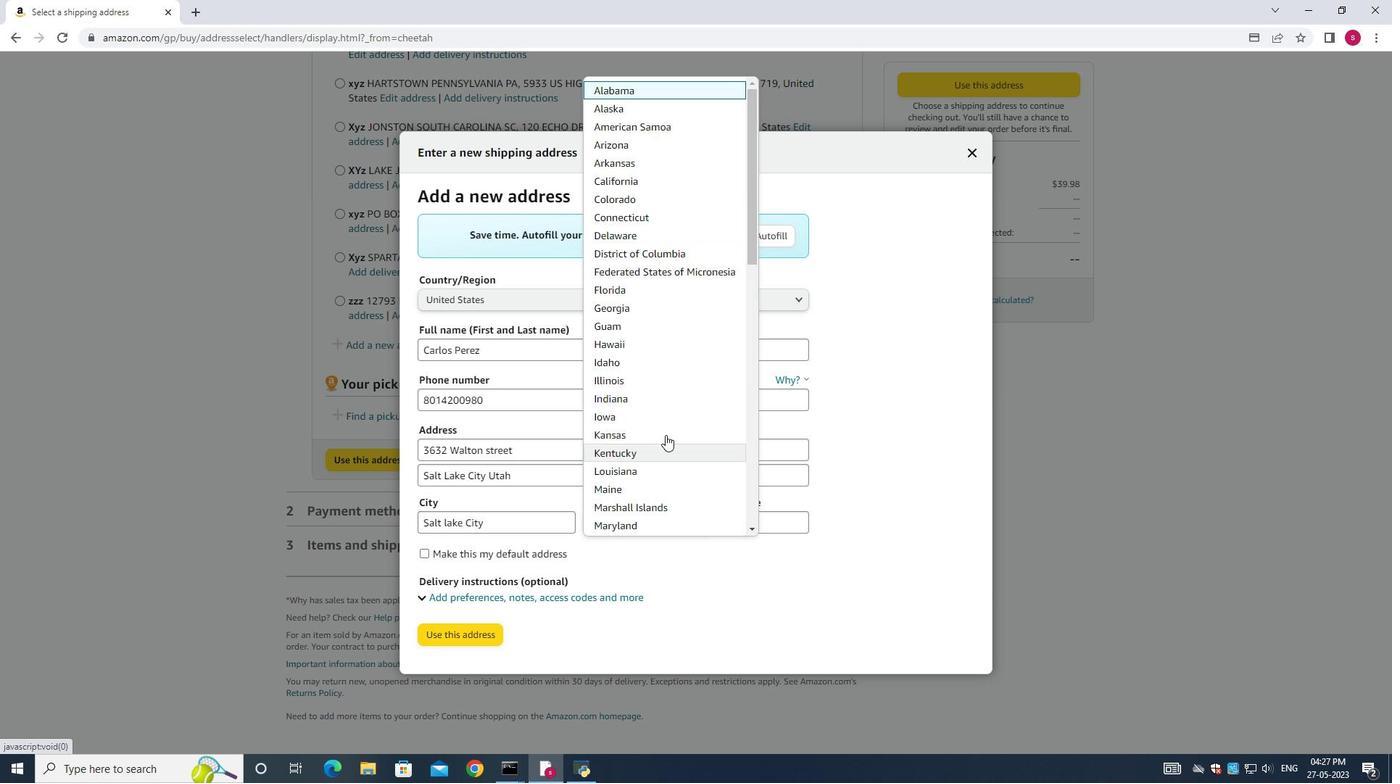 
Action: Mouse scrolled (665, 433) with delta (0, 0)
Screenshot: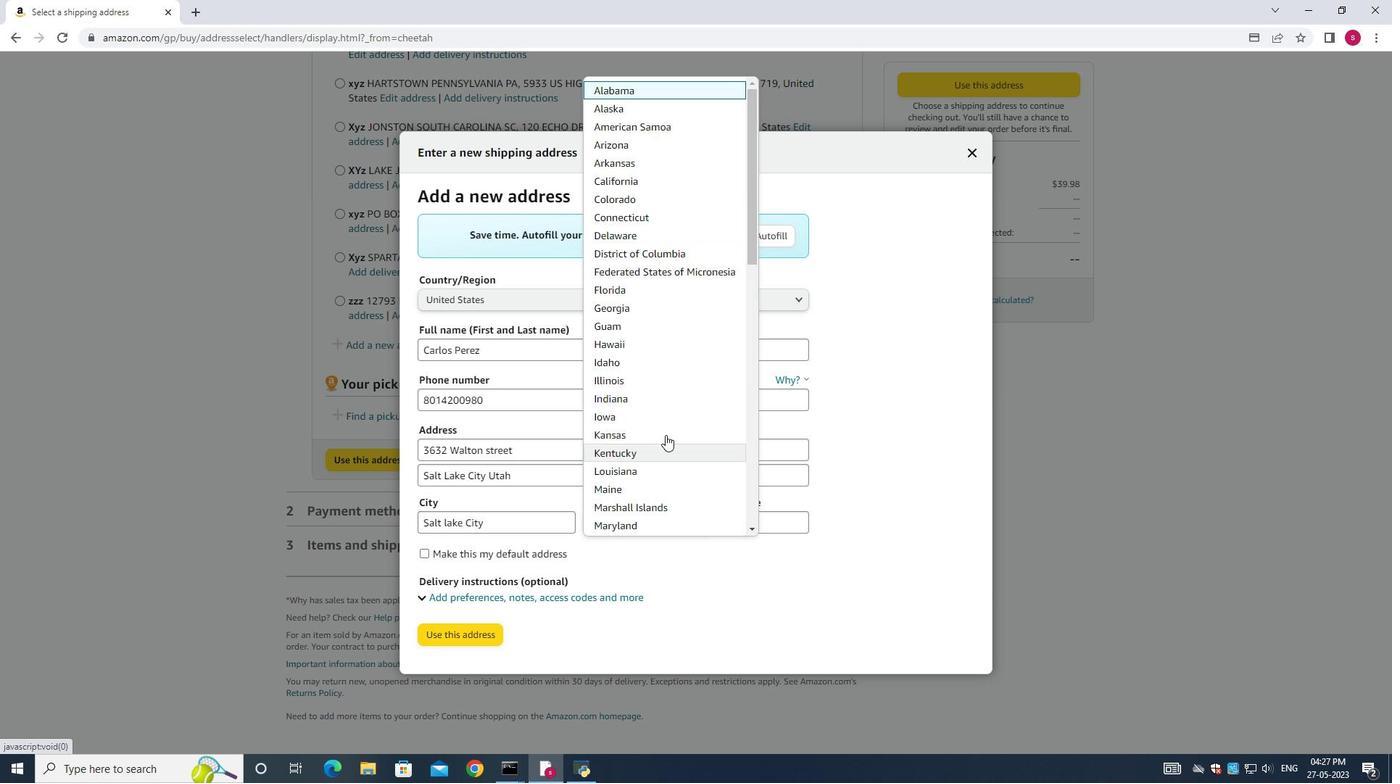 
Action: Mouse moved to (665, 434)
Screenshot: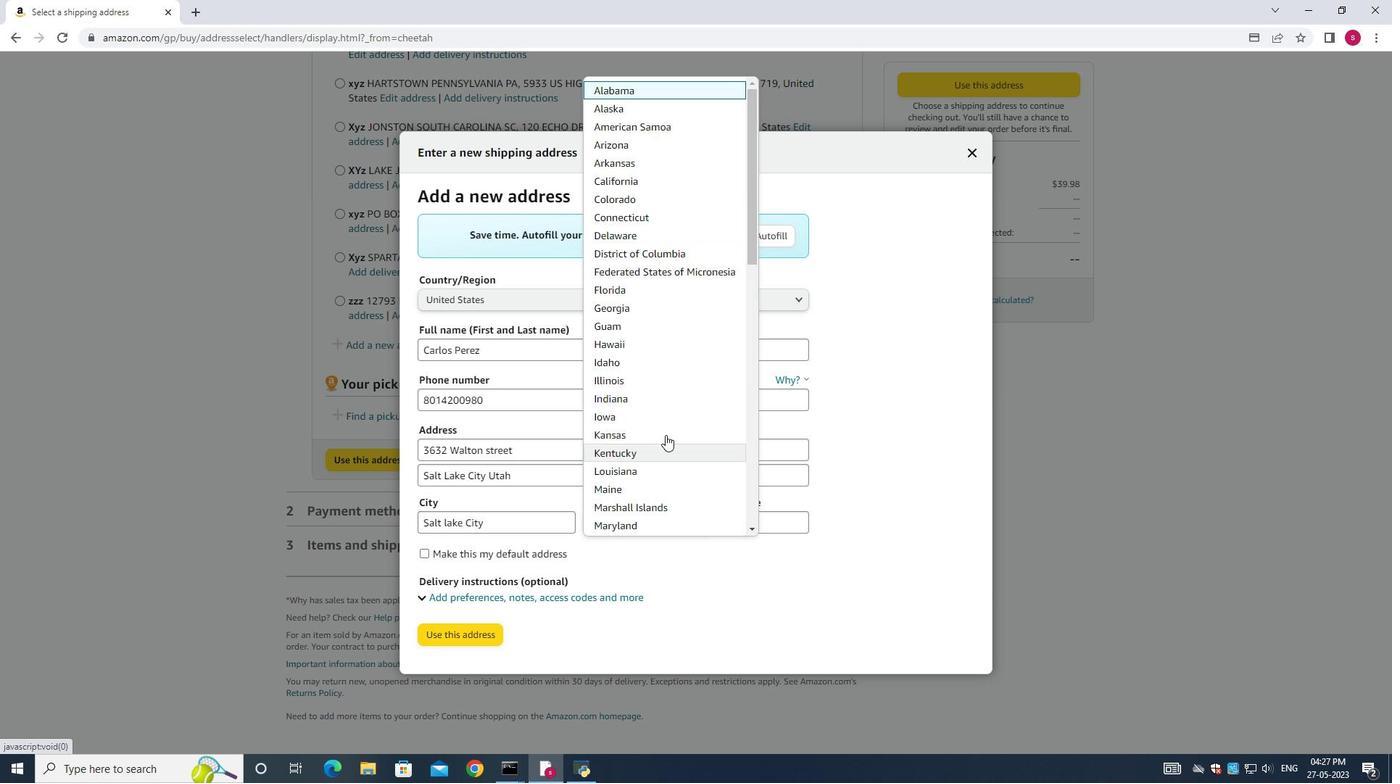 
Action: Mouse scrolled (665, 433) with delta (0, 0)
Screenshot: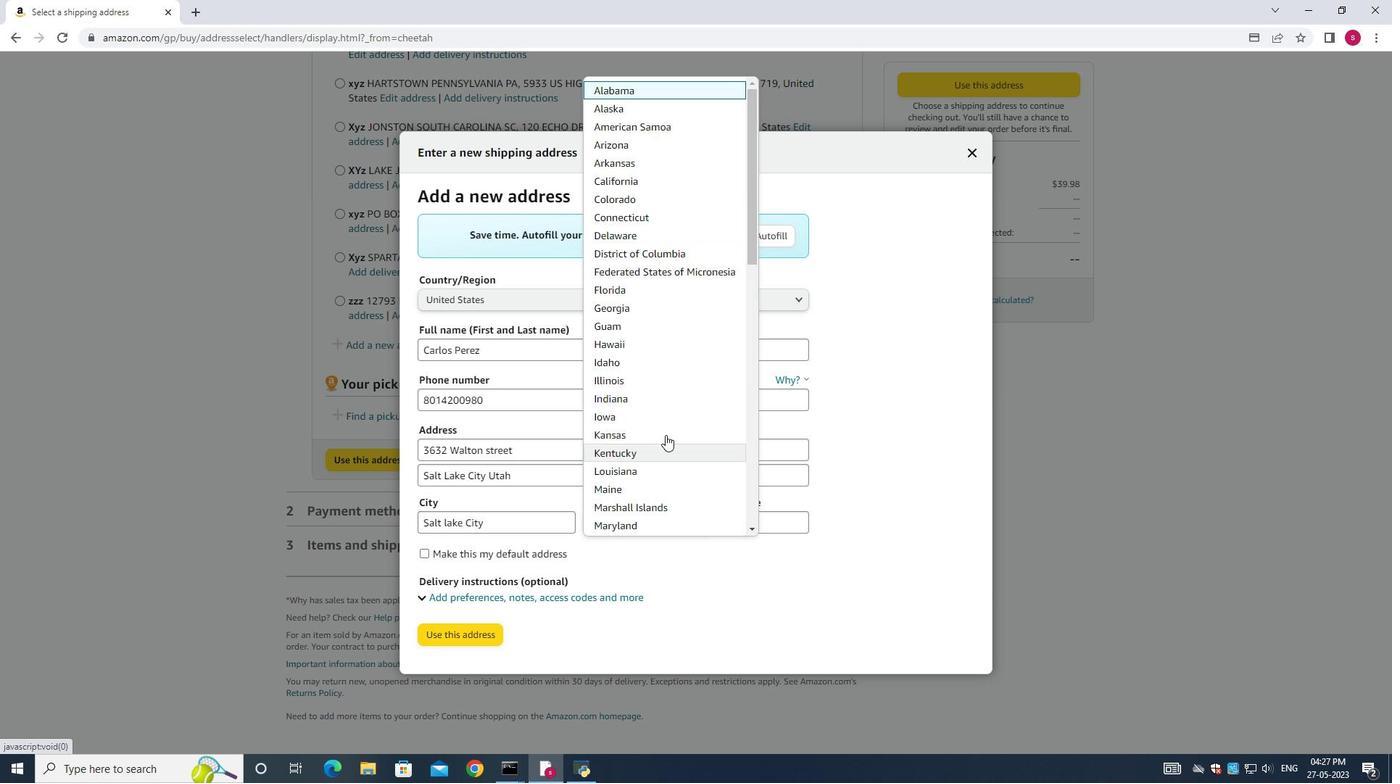 
Action: Mouse scrolled (665, 433) with delta (0, 0)
Screenshot: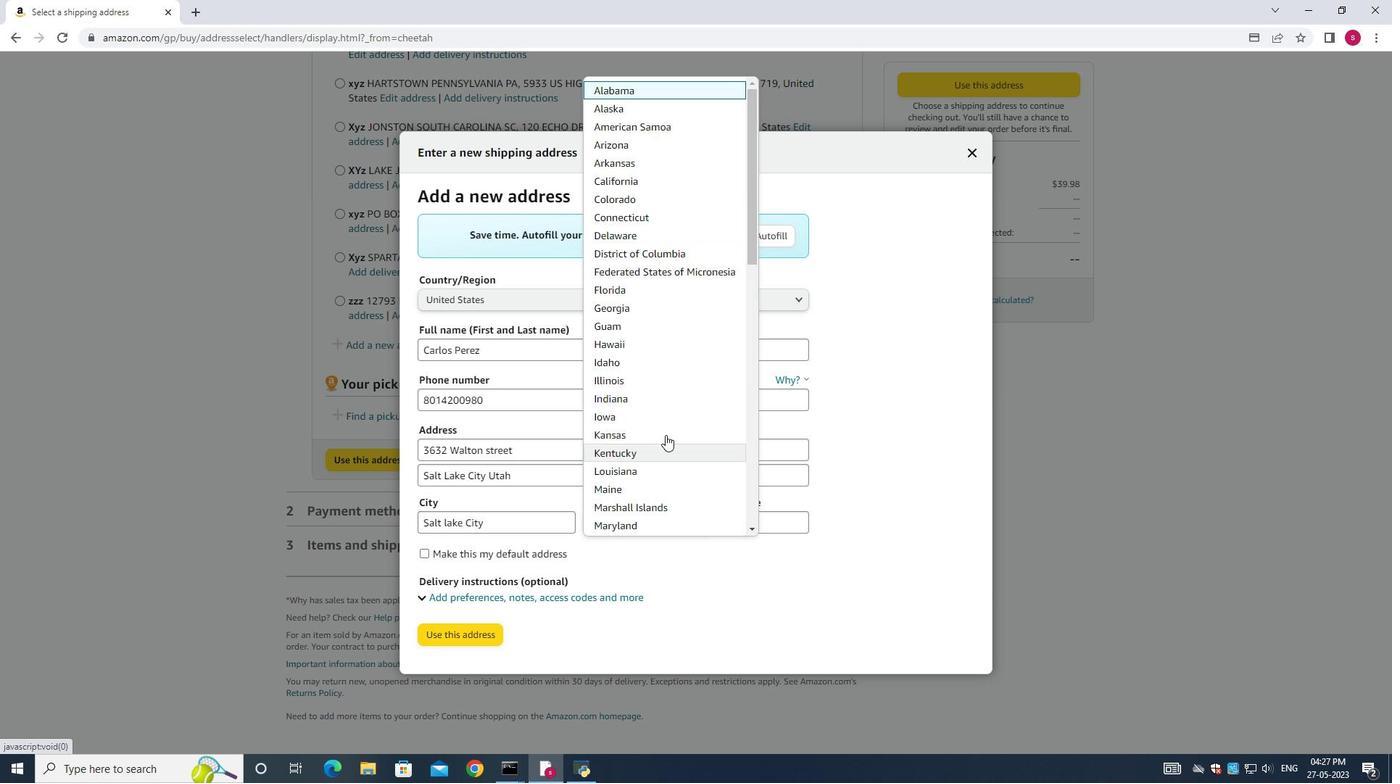 
Action: Mouse scrolled (665, 433) with delta (0, 0)
Screenshot: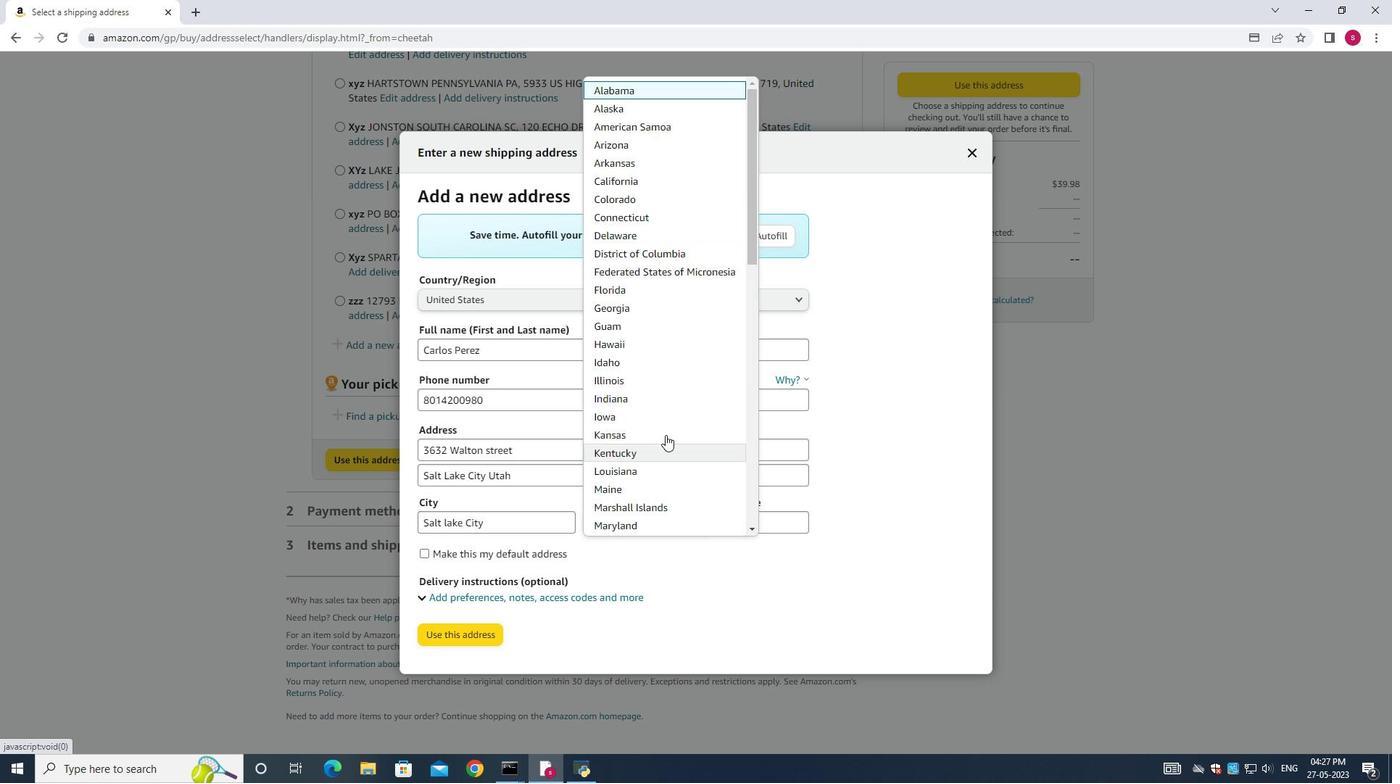 
Action: Mouse scrolled (665, 433) with delta (0, 0)
Screenshot: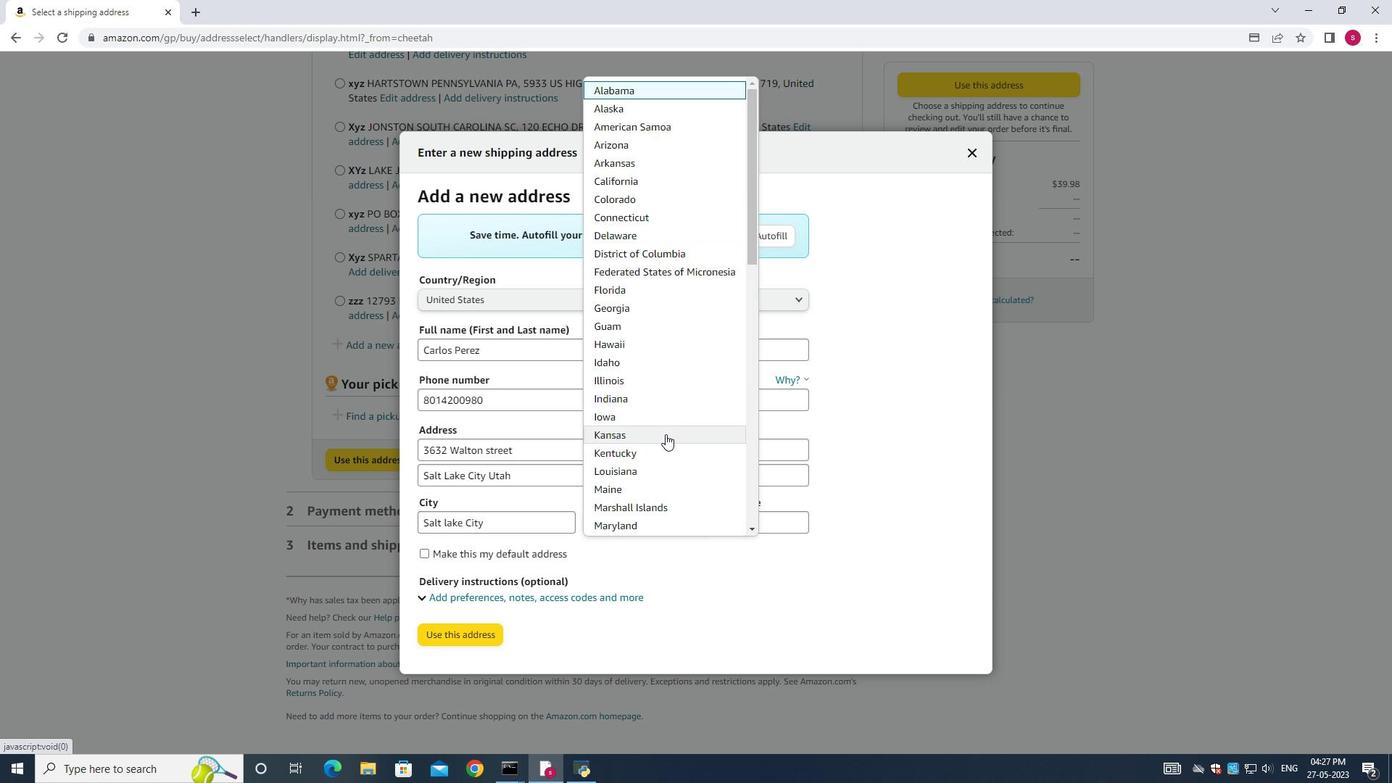
Action: Mouse scrolled (665, 433) with delta (0, 0)
Screenshot: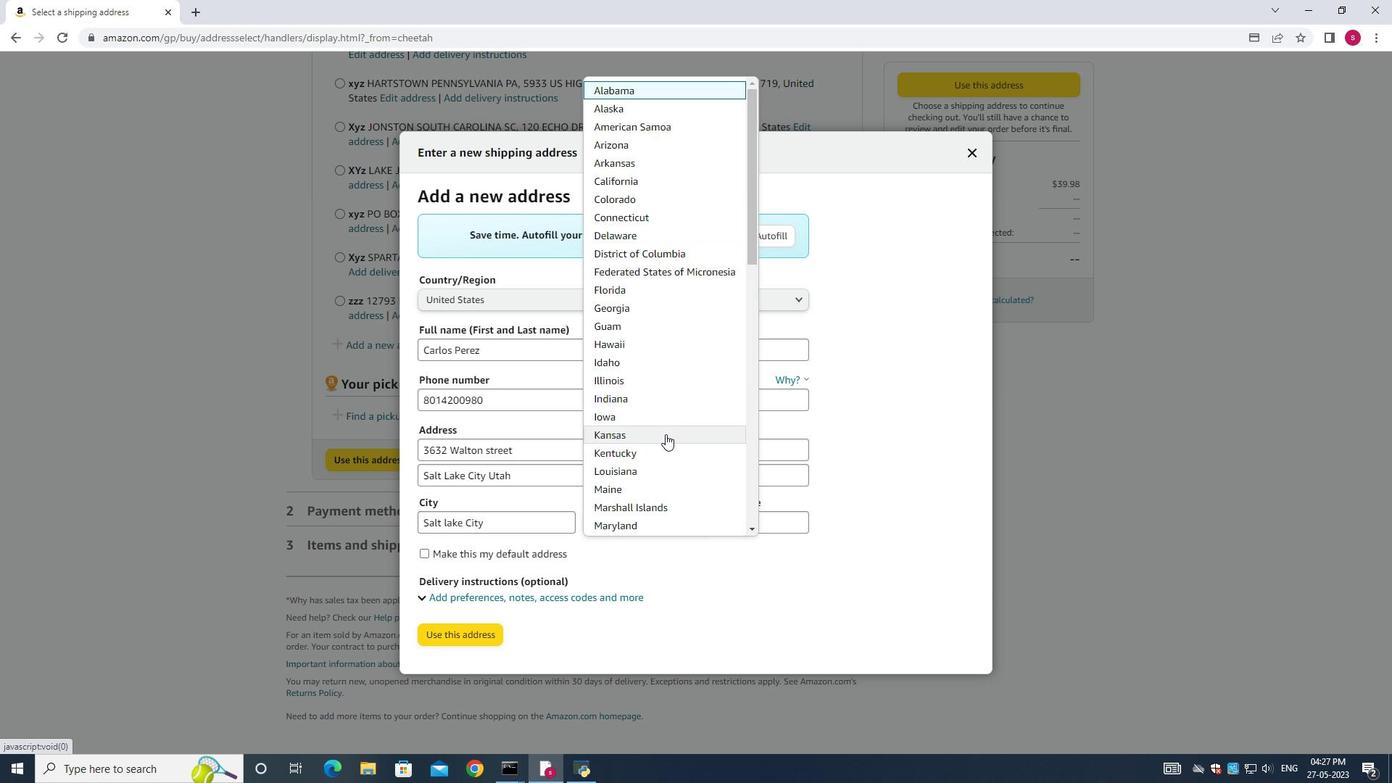 
Action: Mouse moved to (670, 443)
Screenshot: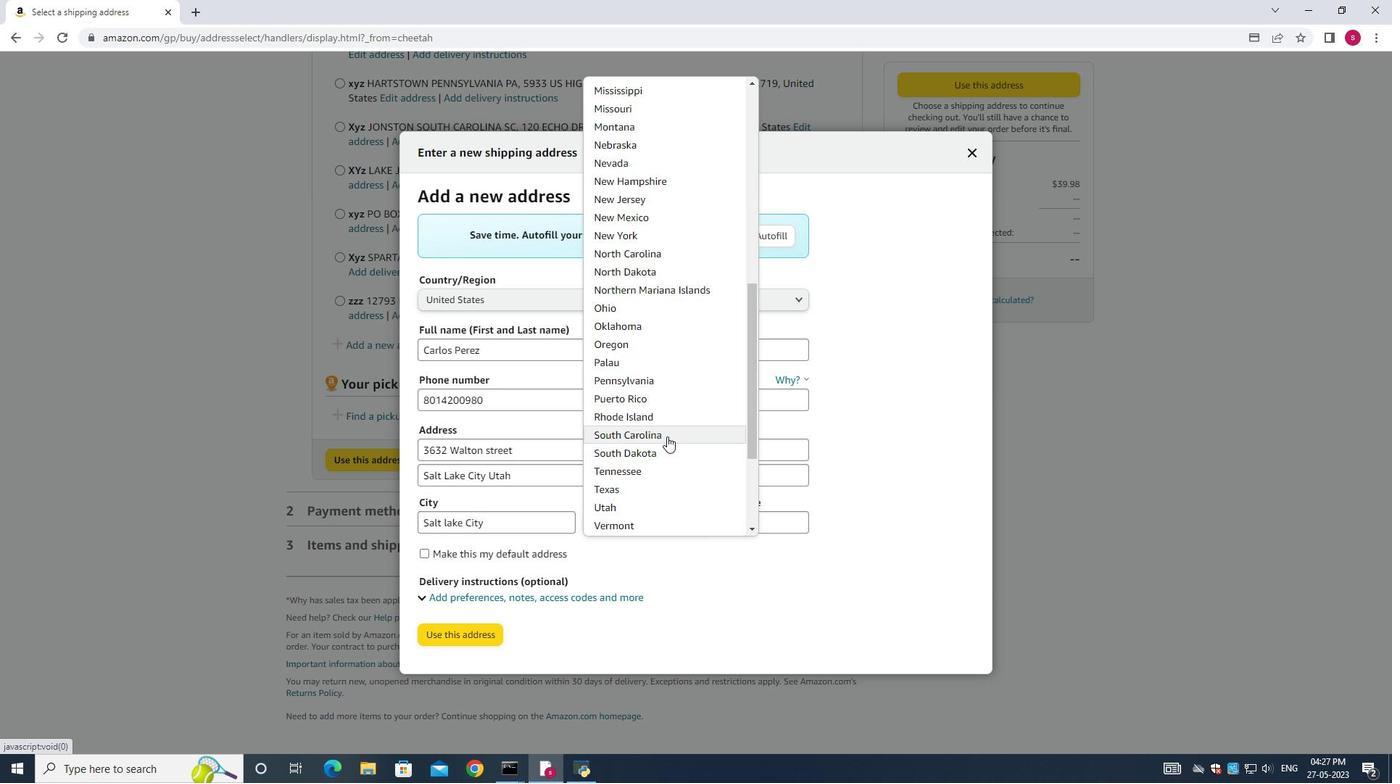 
Action: Mouse scrolled (670, 443) with delta (0, 0)
Screenshot: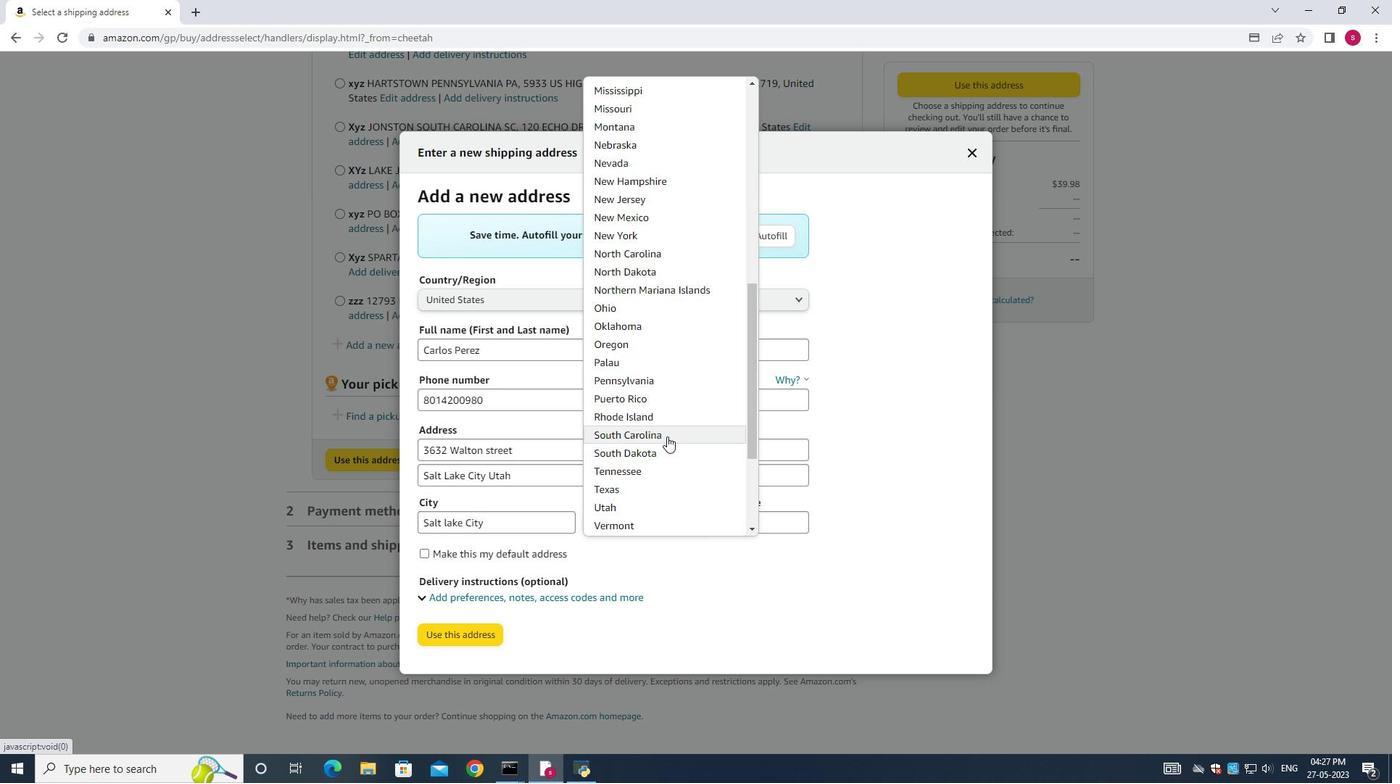 
Action: Mouse moved to (639, 429)
Screenshot: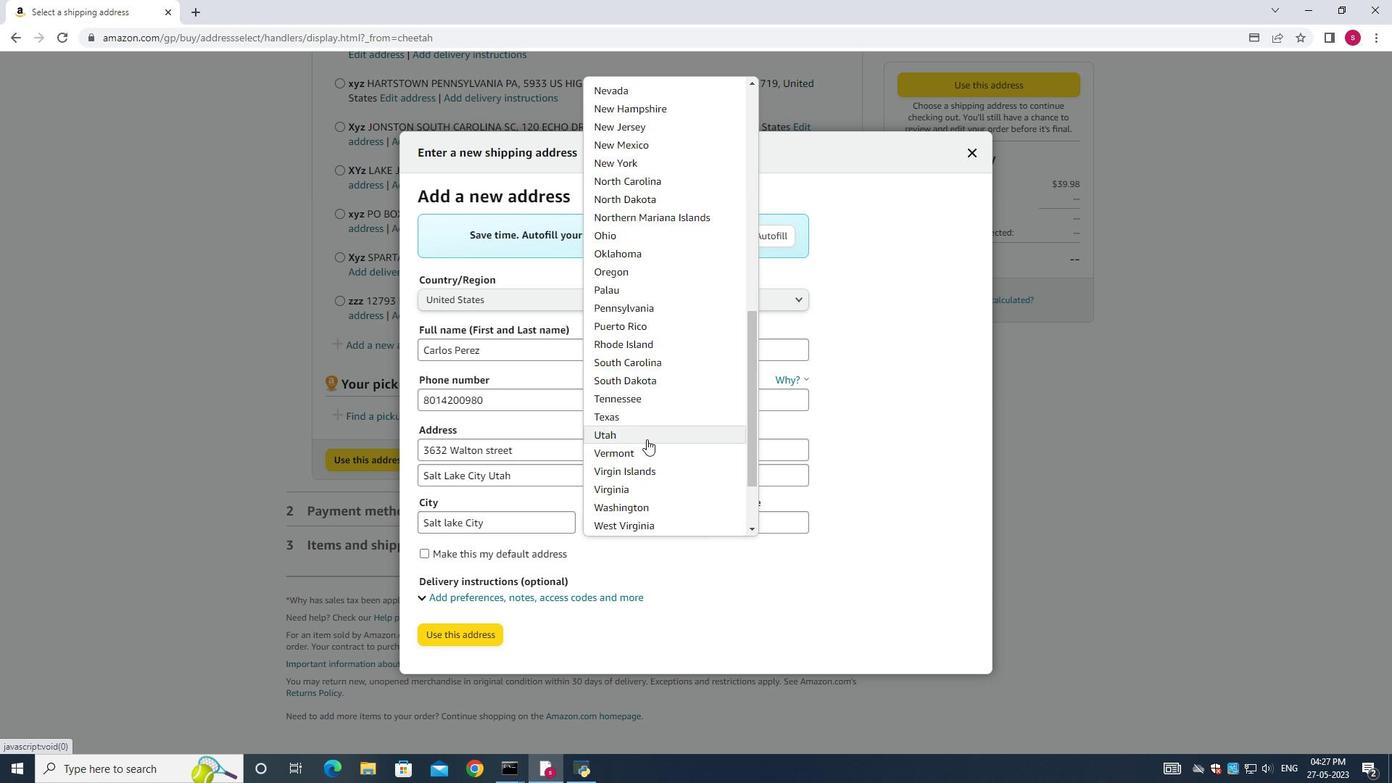 
Action: Mouse pressed left at (639, 429)
Screenshot: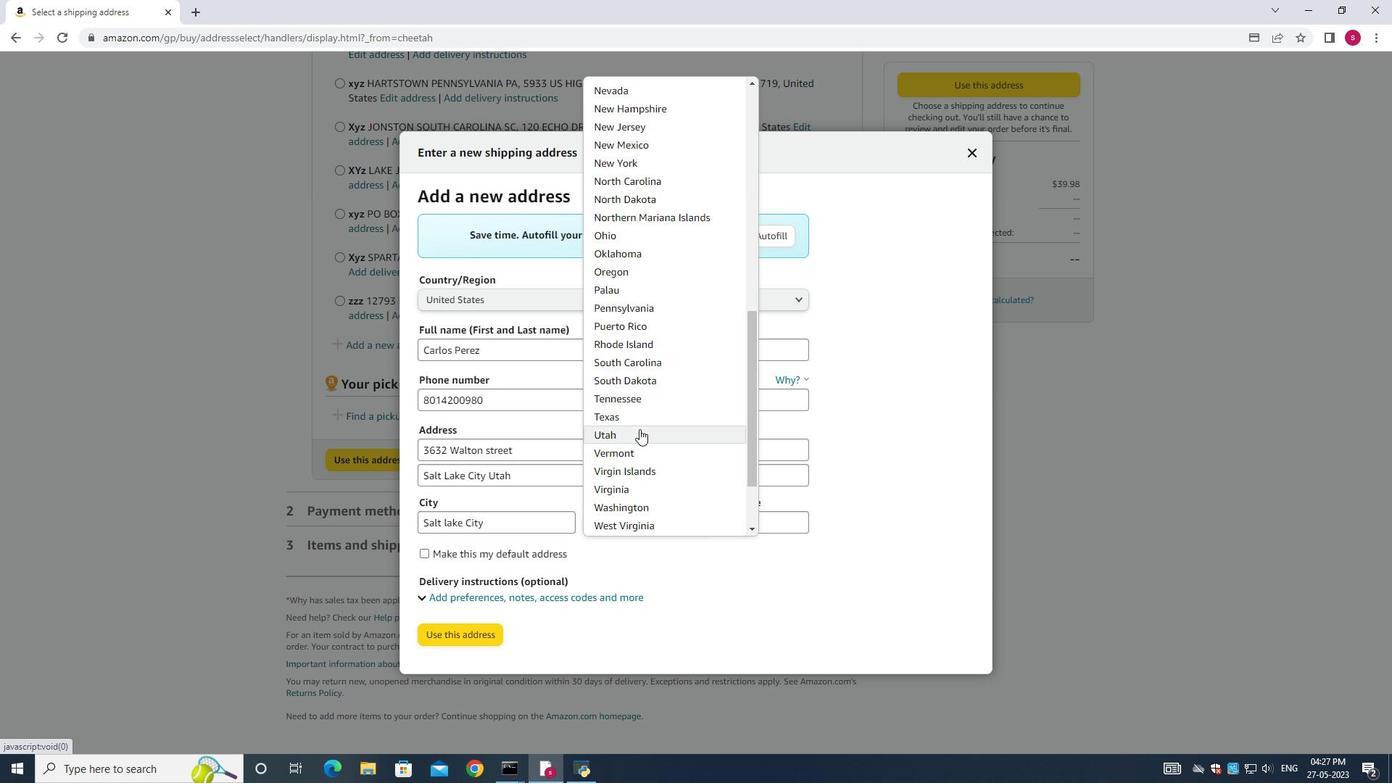 
Action: Mouse moved to (765, 526)
Screenshot: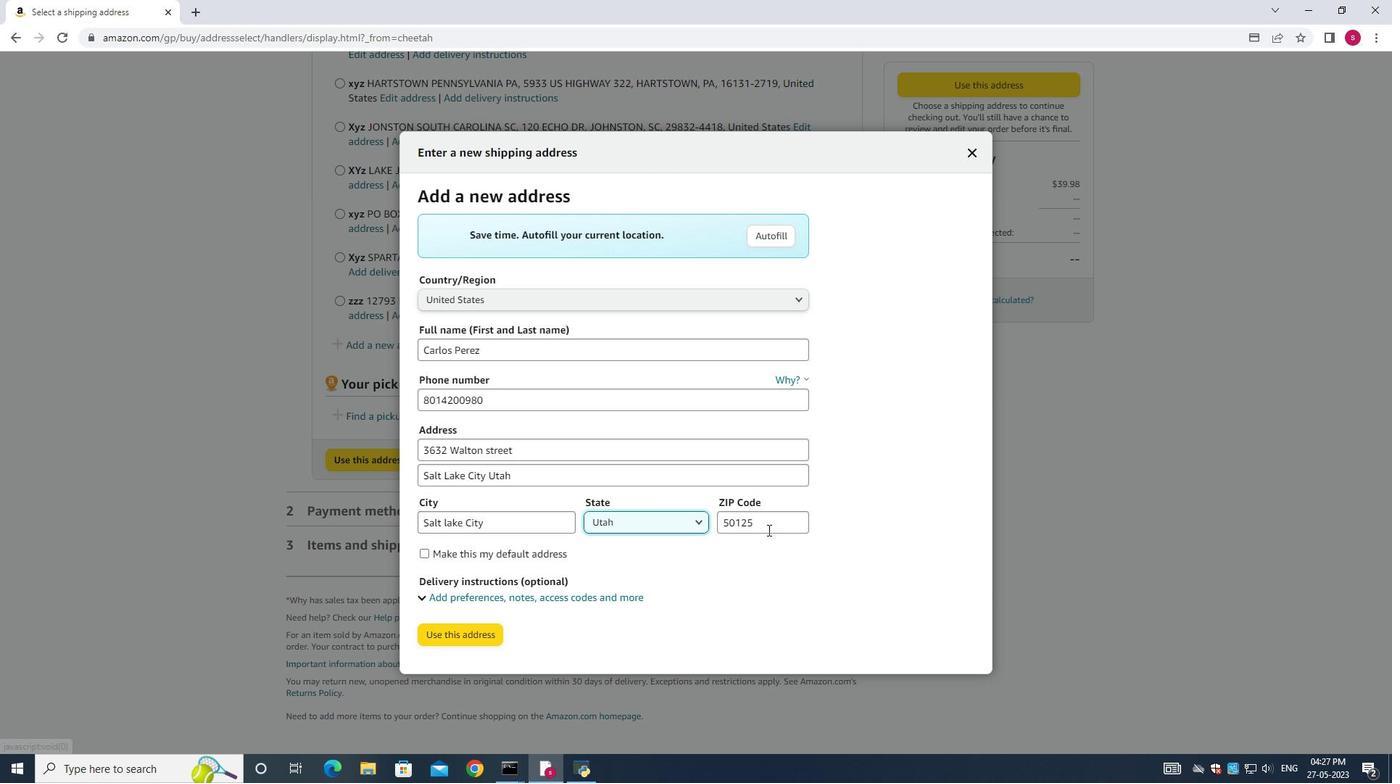 
Action: Mouse pressed left at (765, 526)
Screenshot: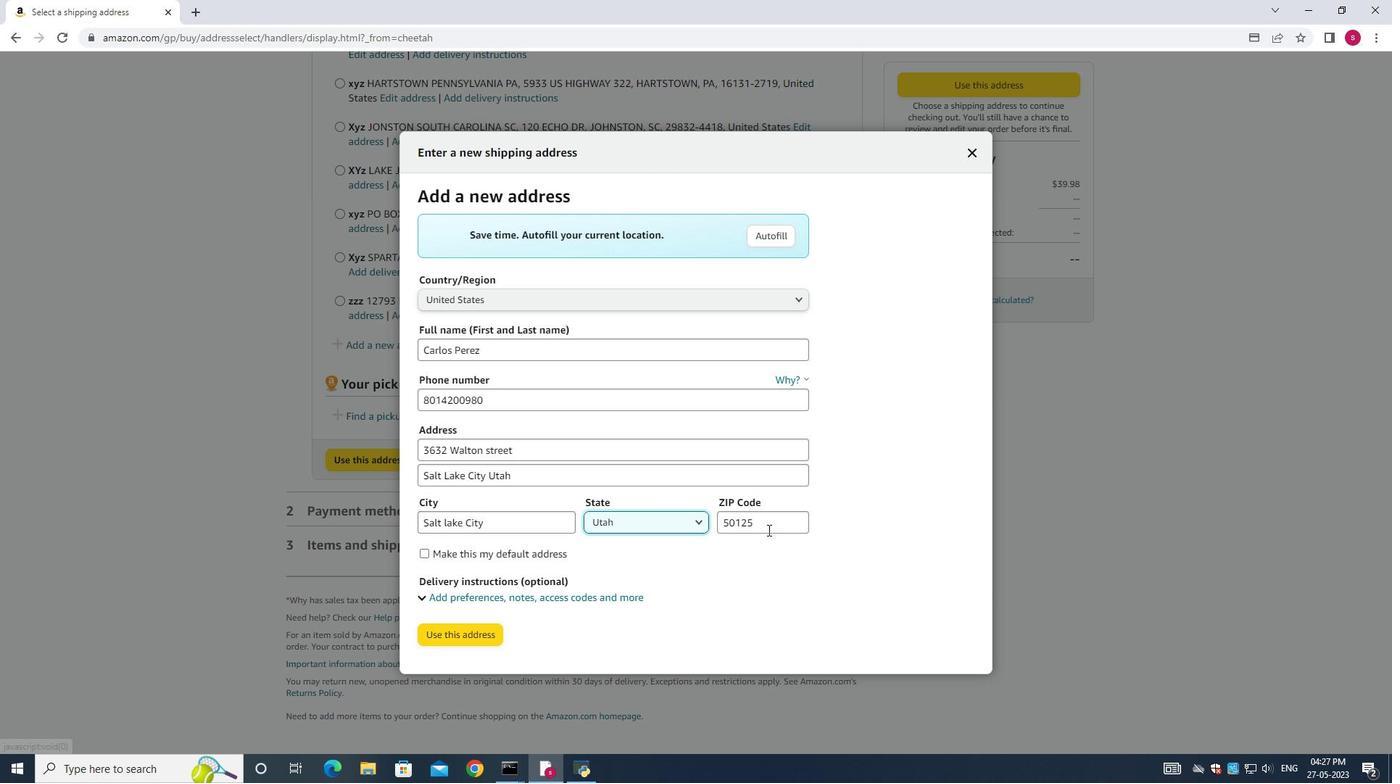 
Action: Key pressed ctrl+A<Key.backspace><Key.shift><Key.shift><Key.shift><Key.shift><Key.shift><Key.shift><Key.shift><Key.shift><Key.shift><Key.shift><Key.shift><Key.shift><Key.shift><Key.shift><Key.shift><Key.shift>84104
Screenshot: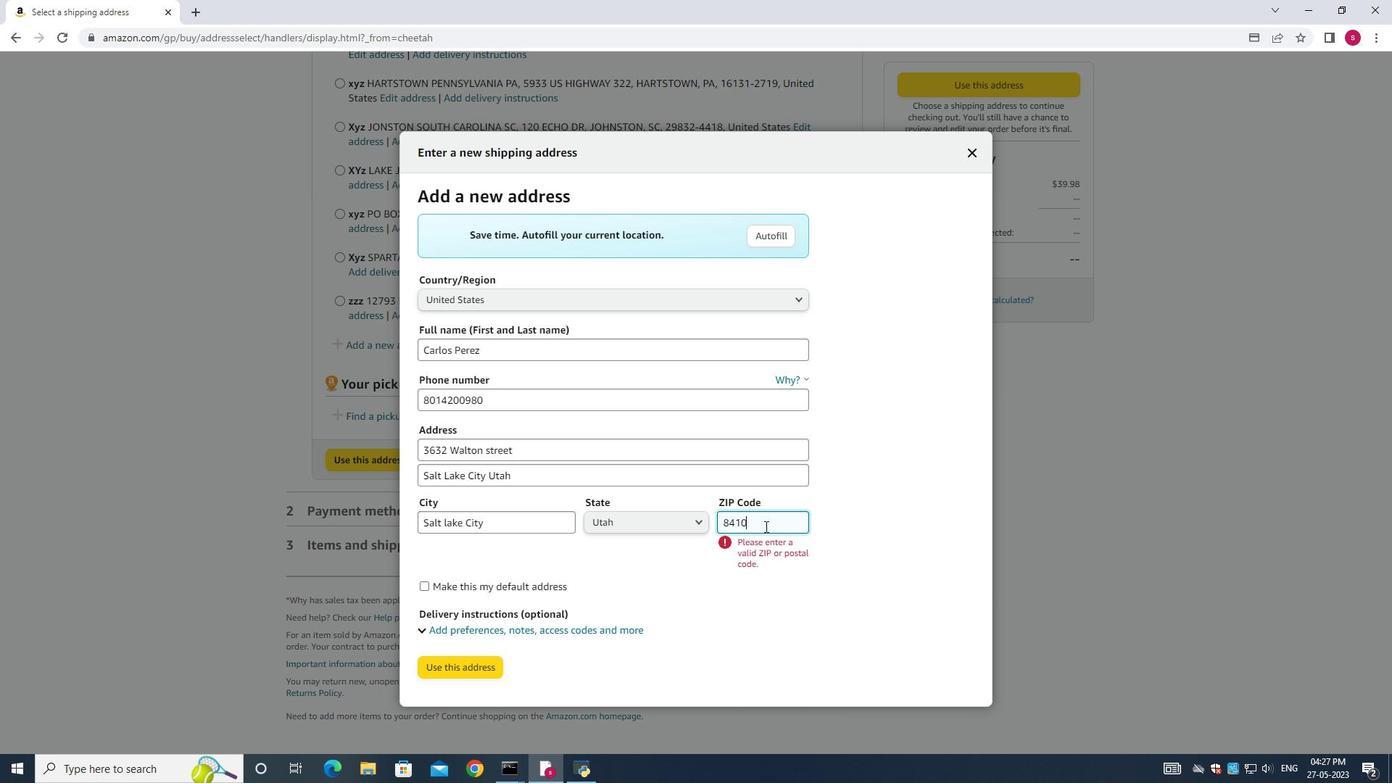 
Action: Mouse moved to (456, 631)
Screenshot: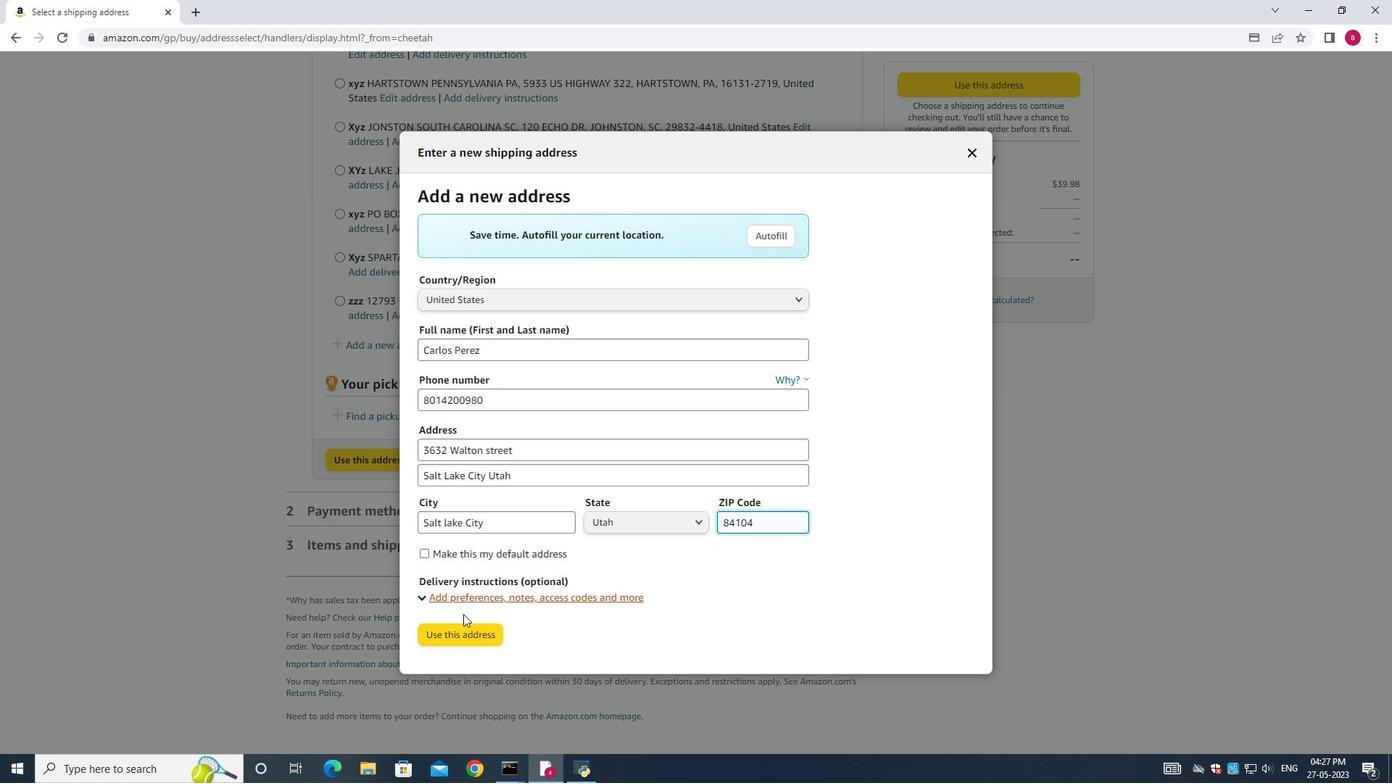 
Action: Mouse pressed left at (456, 631)
Screenshot: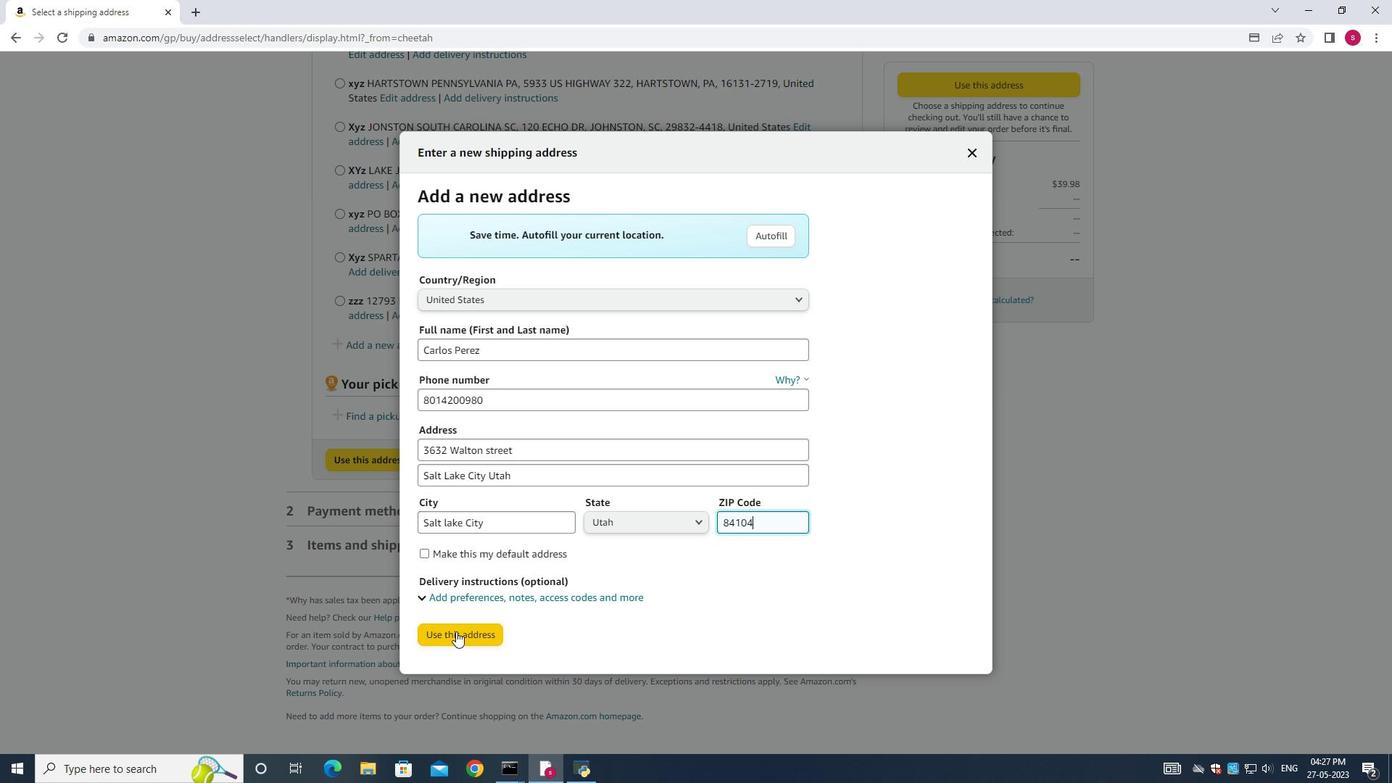 
Action: Mouse moved to (458, 731)
Screenshot: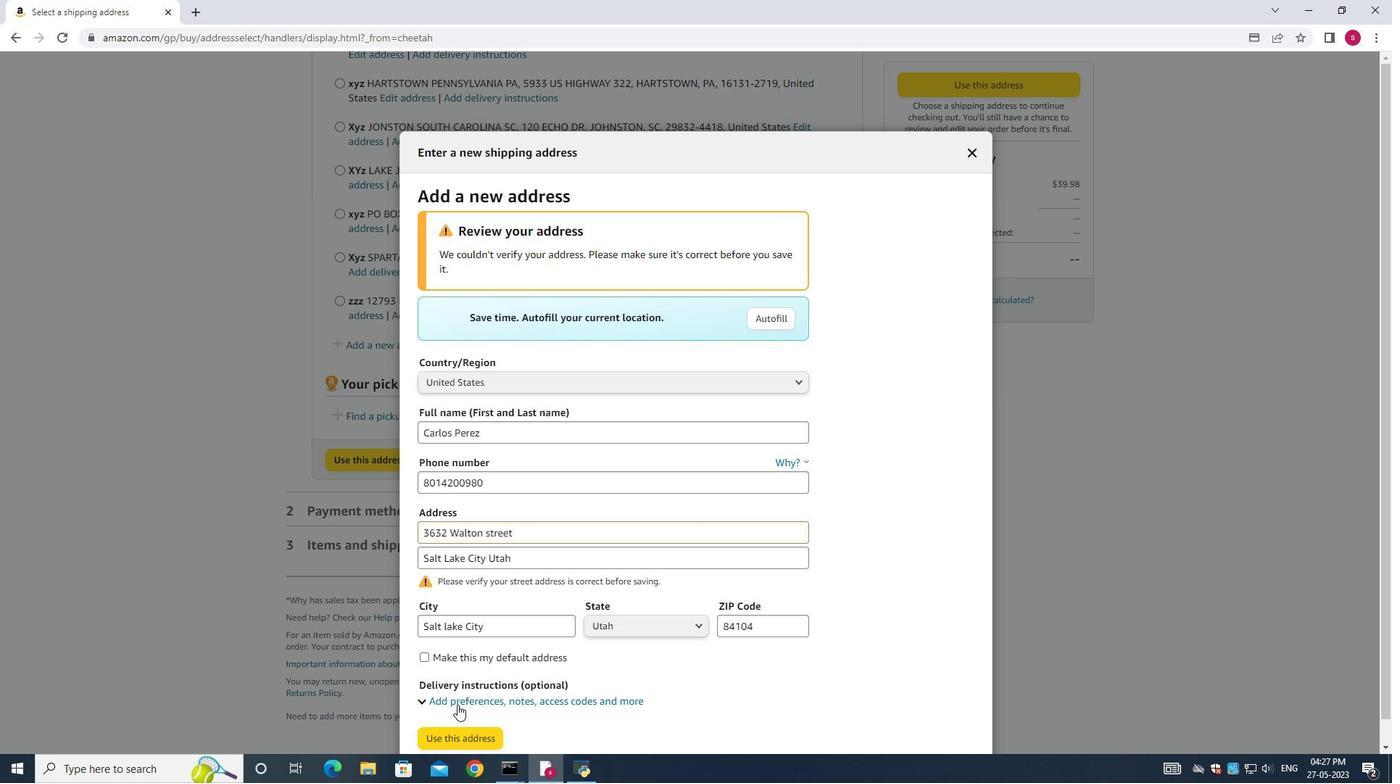 
Action: Mouse pressed left at (458, 731)
Screenshot: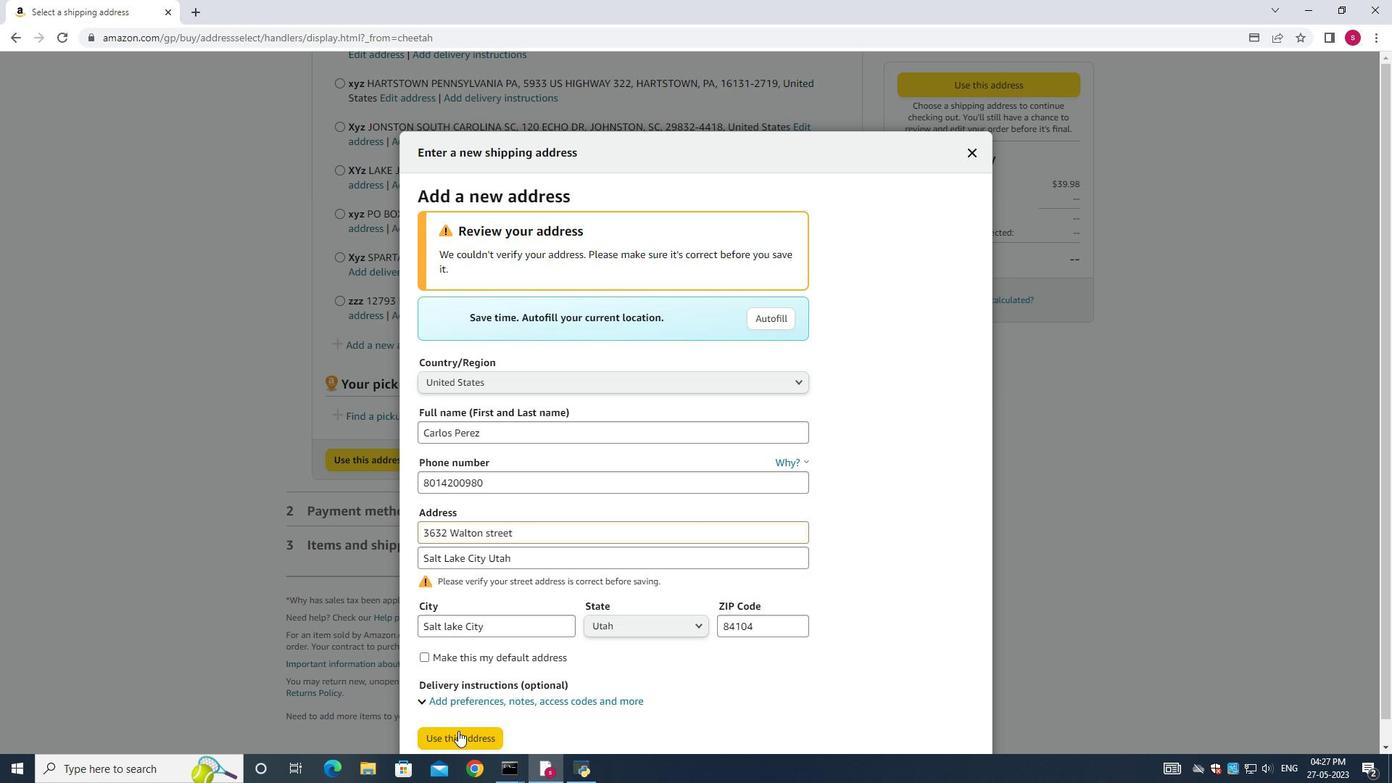 
Action: Mouse moved to (451, 439)
Screenshot: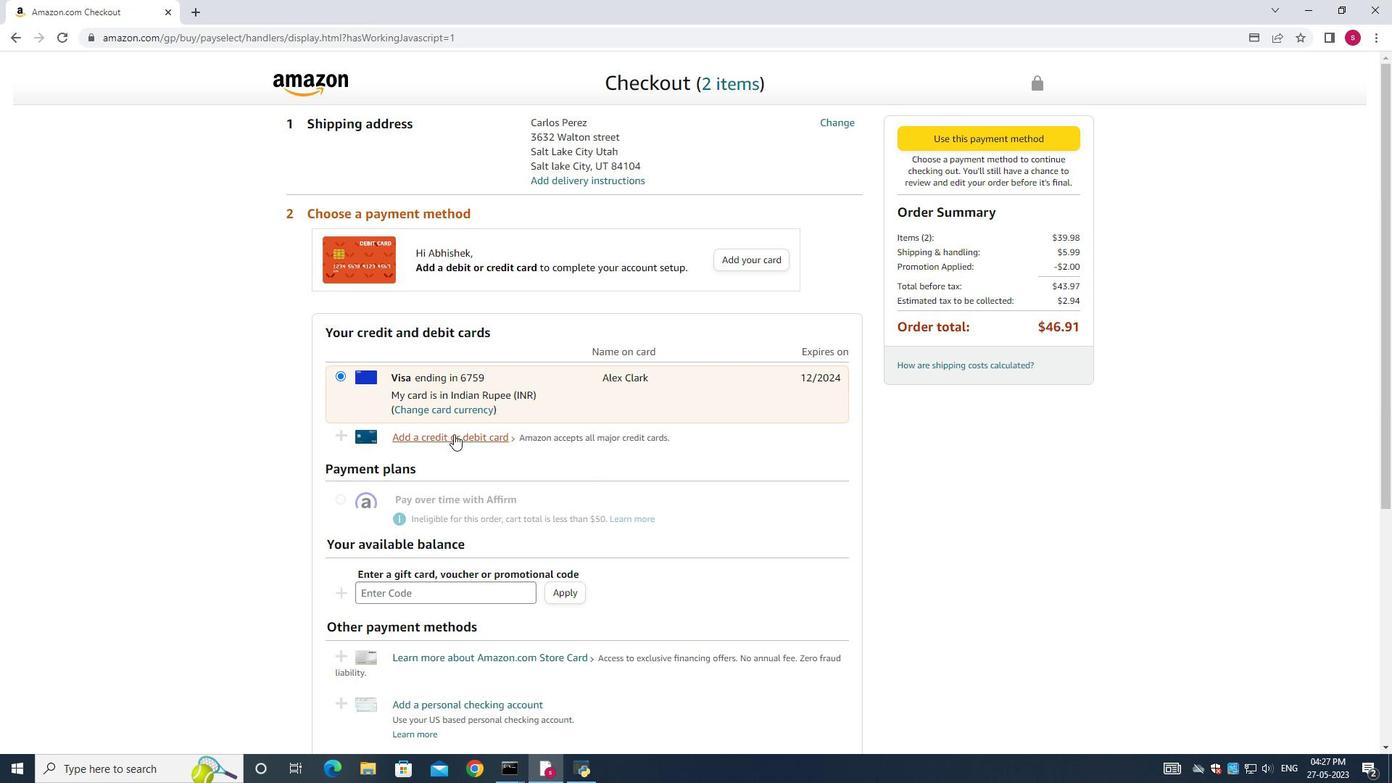 
Action: Mouse pressed left at (451, 439)
Screenshot: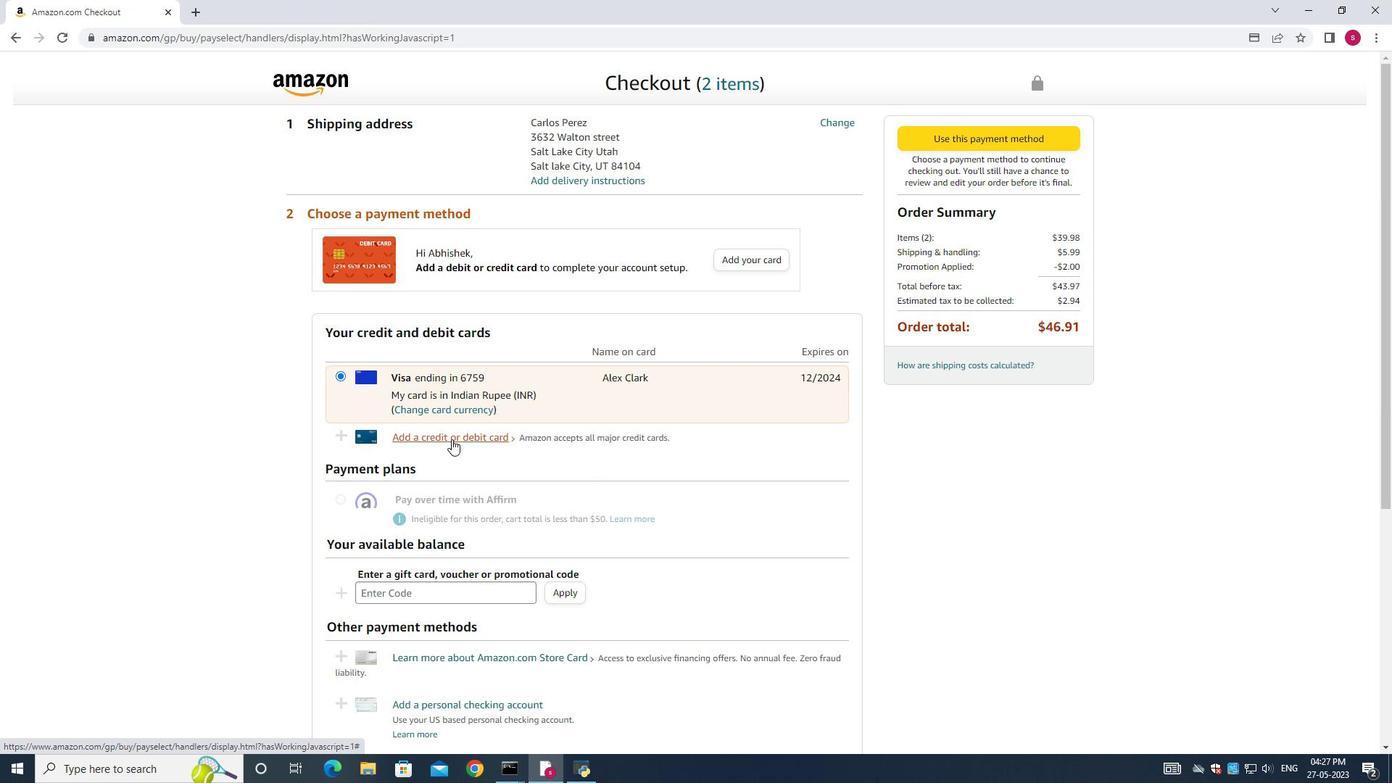 
Action: Mouse moved to (610, 357)
Screenshot: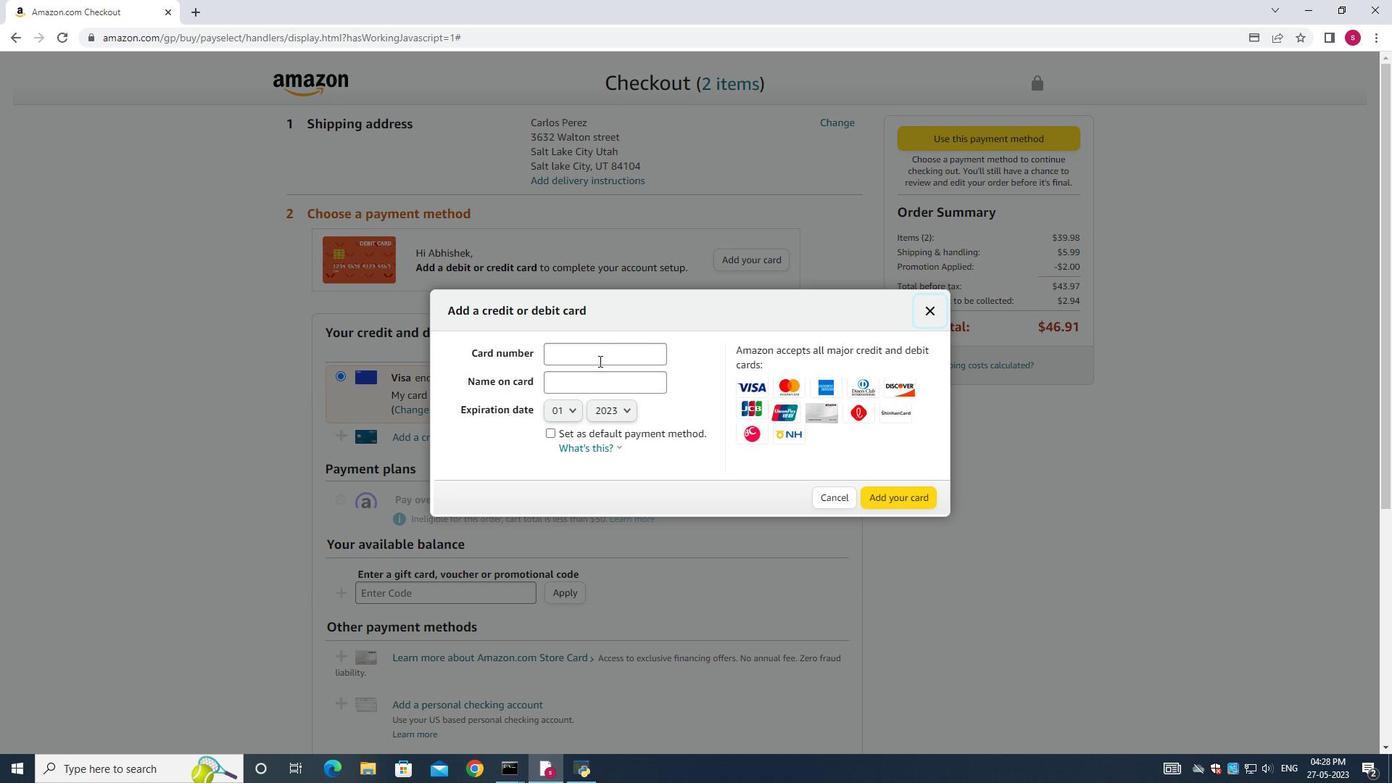 
Action: Mouse pressed left at (610, 357)
Screenshot: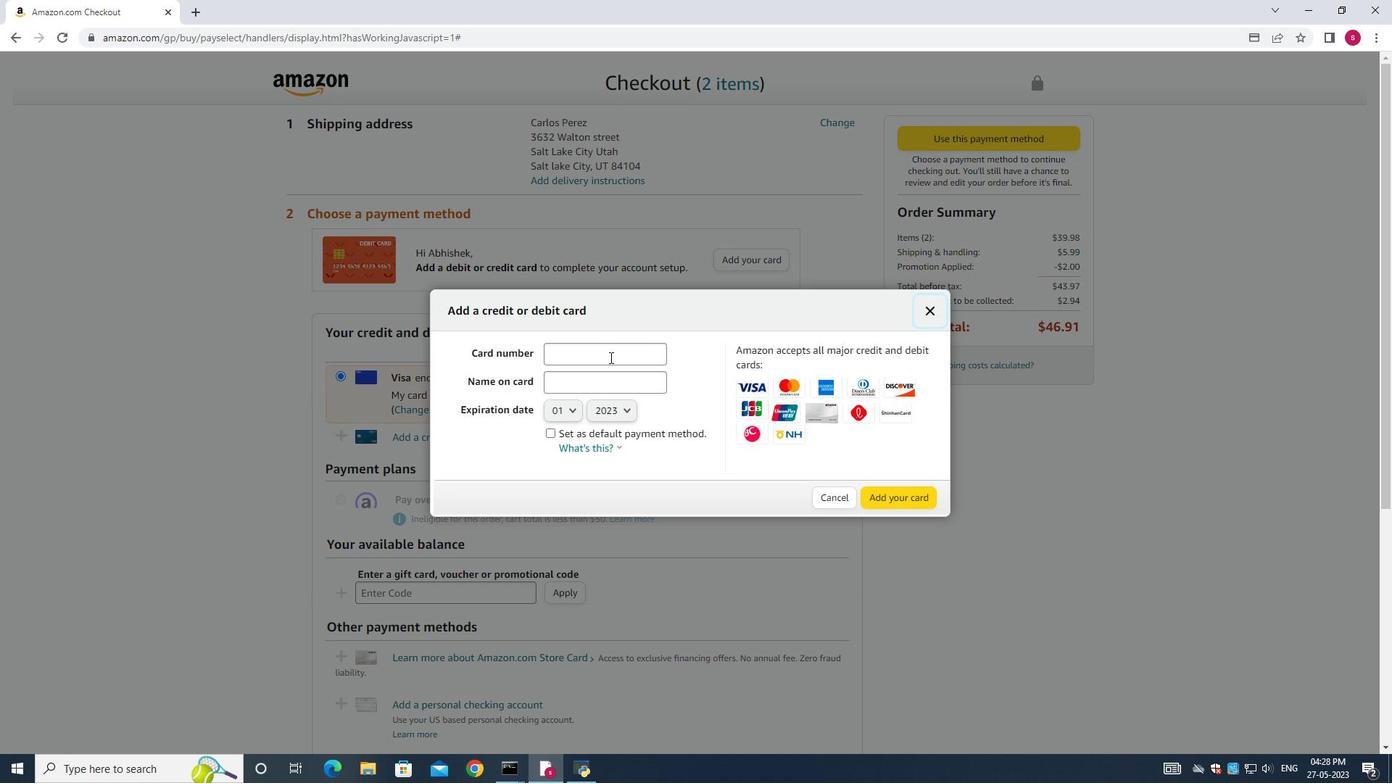 
Action: Mouse moved to (925, 305)
Screenshot: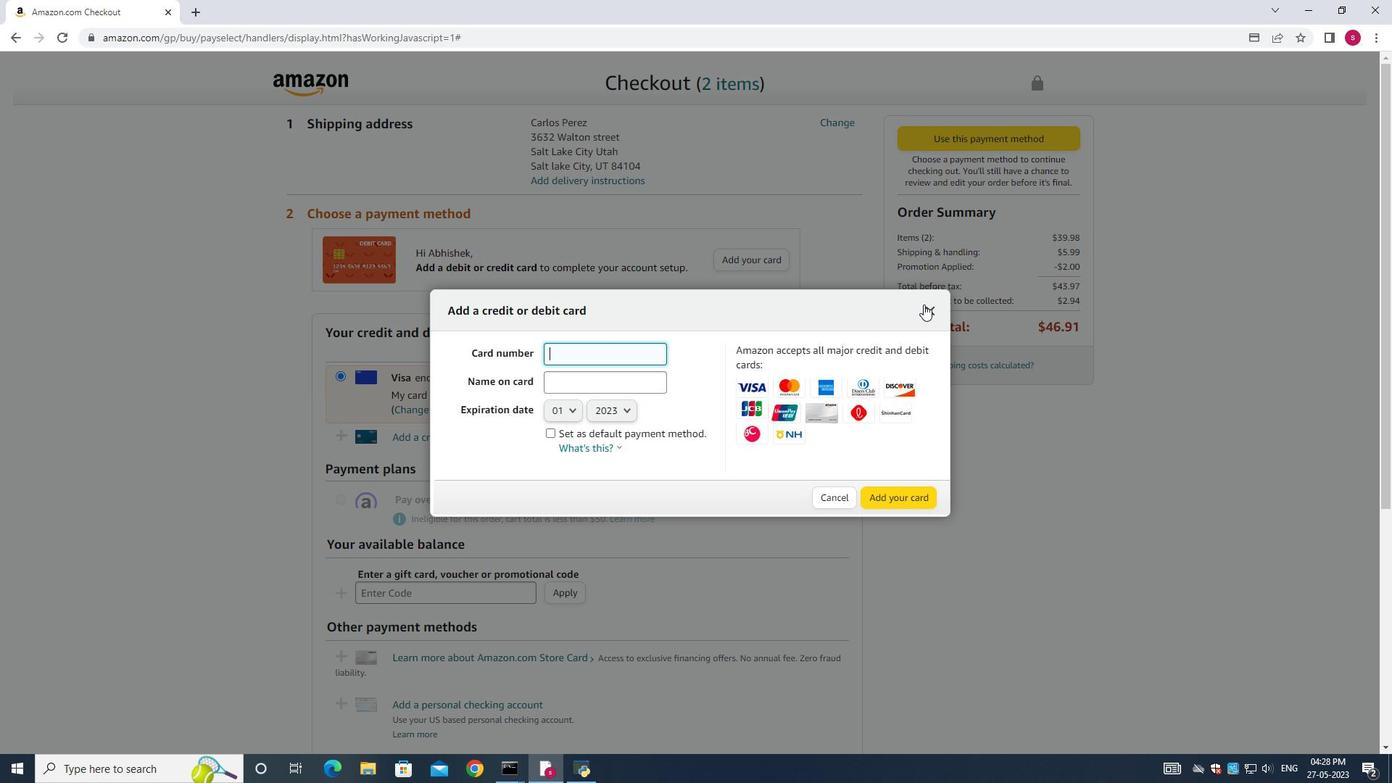 
Action: Mouse pressed left at (925, 305)
Screenshot: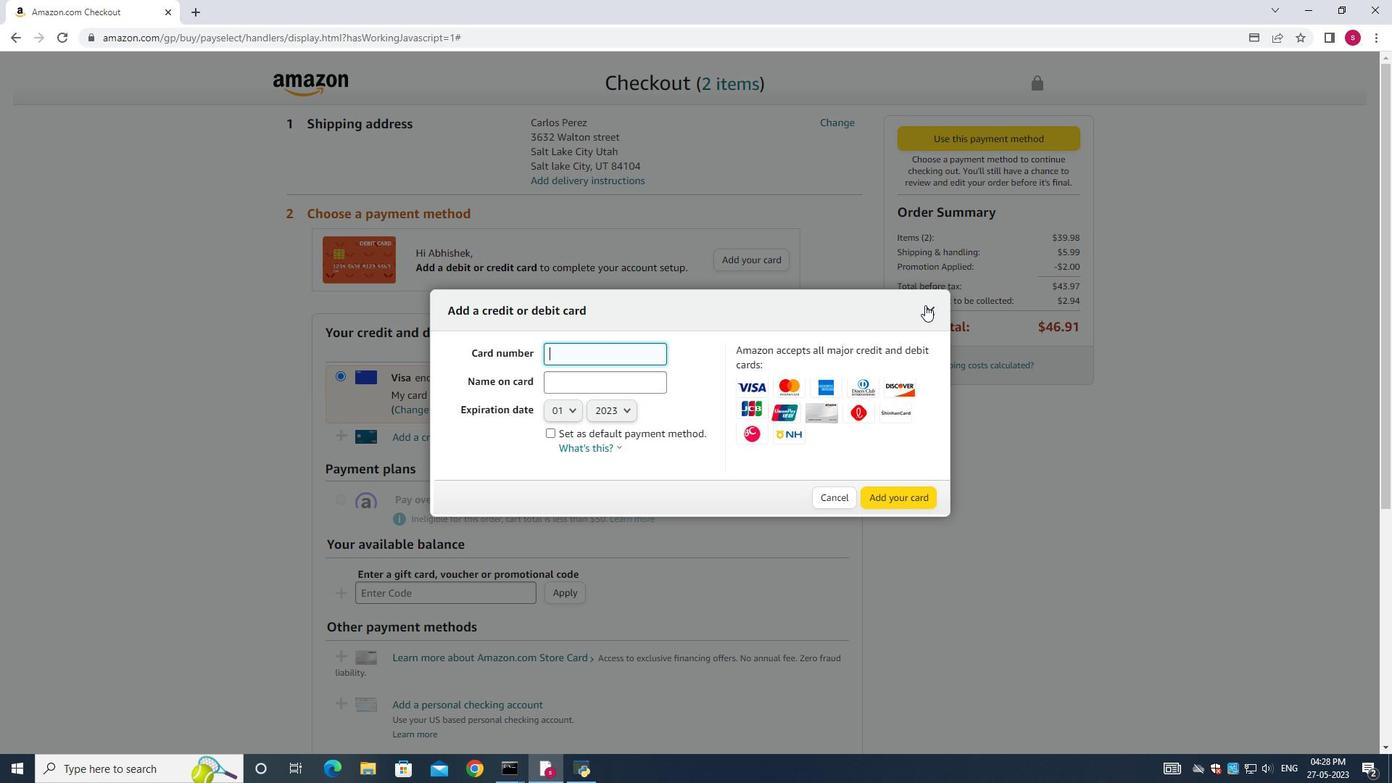 
Action: Mouse moved to (595, 393)
Screenshot: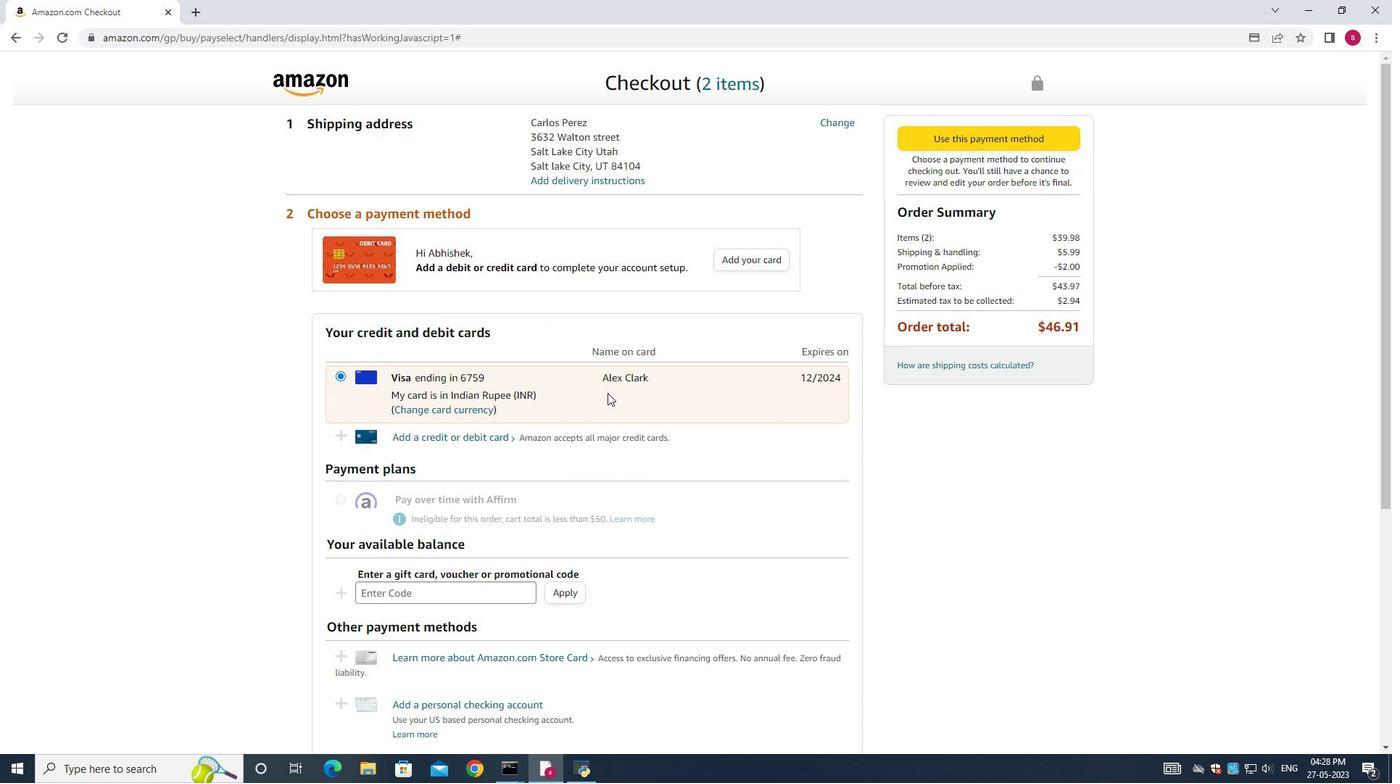 
Action: Mouse pressed left at (595, 393)
Screenshot: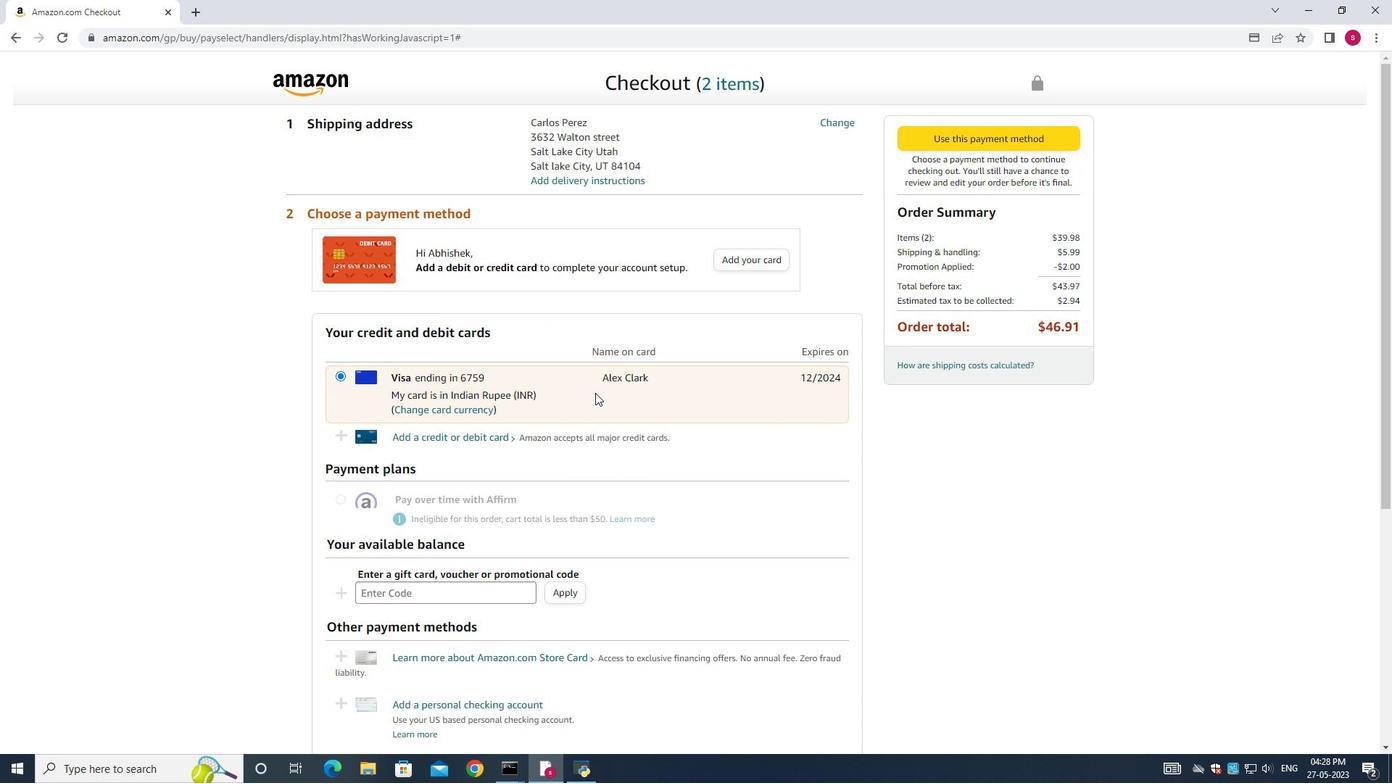 
Action: Mouse moved to (367, 380)
Screenshot: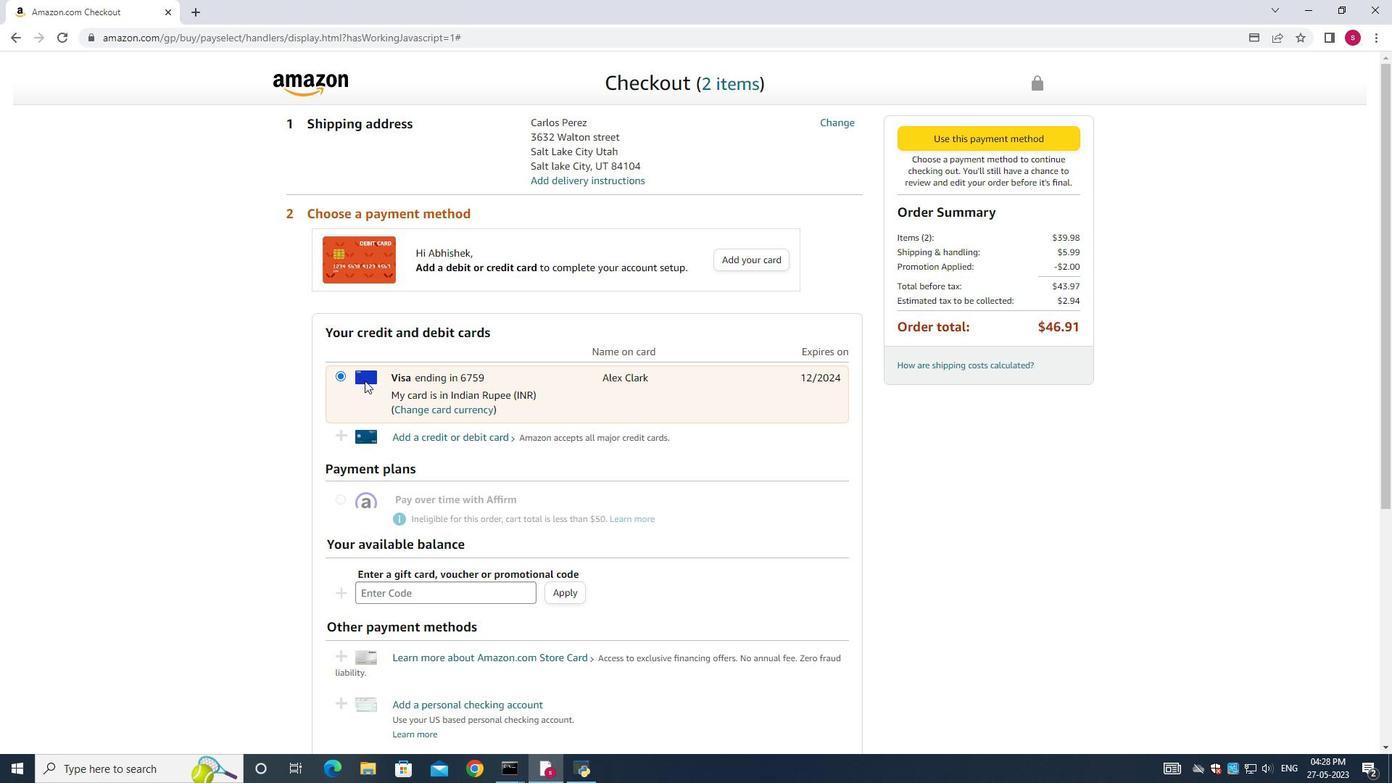 
Action: Mouse pressed left at (367, 380)
Screenshot: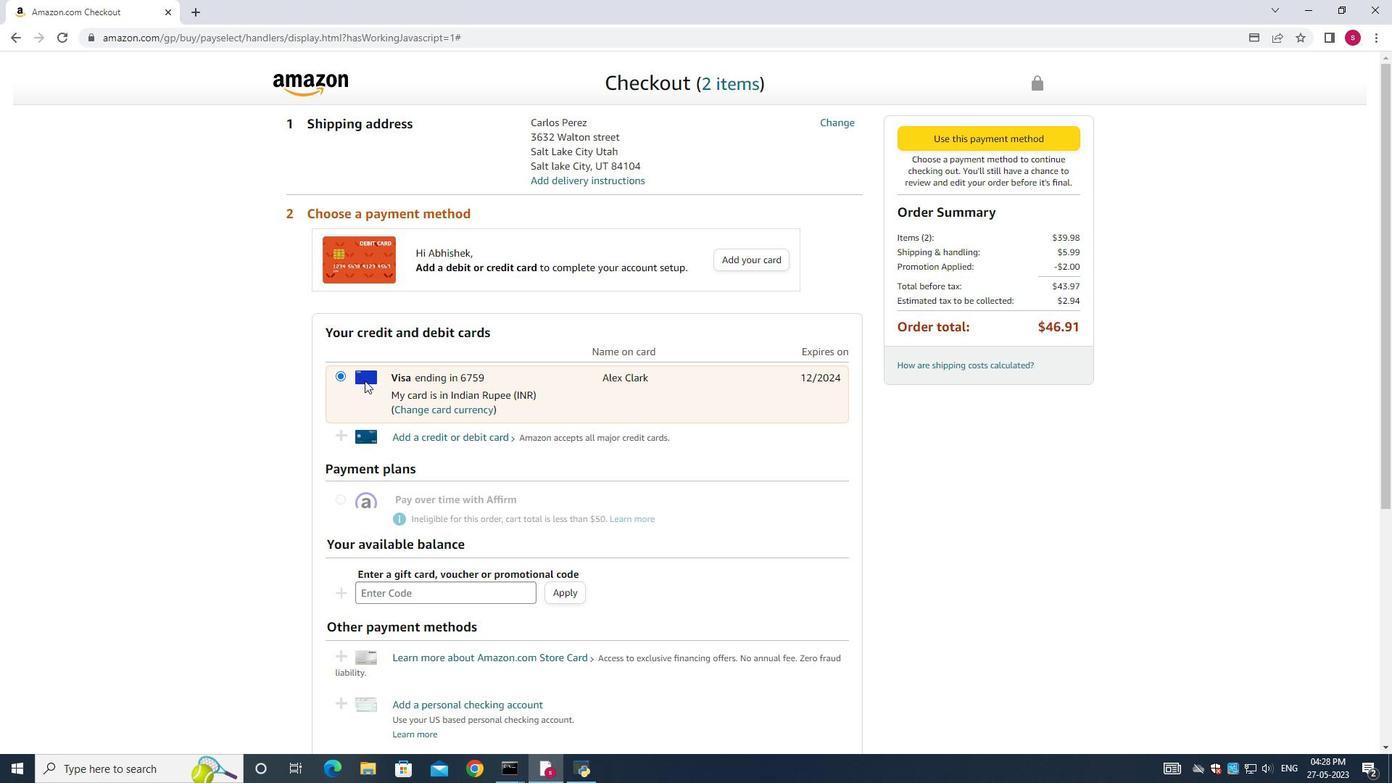 
Action: Mouse moved to (367, 395)
Screenshot: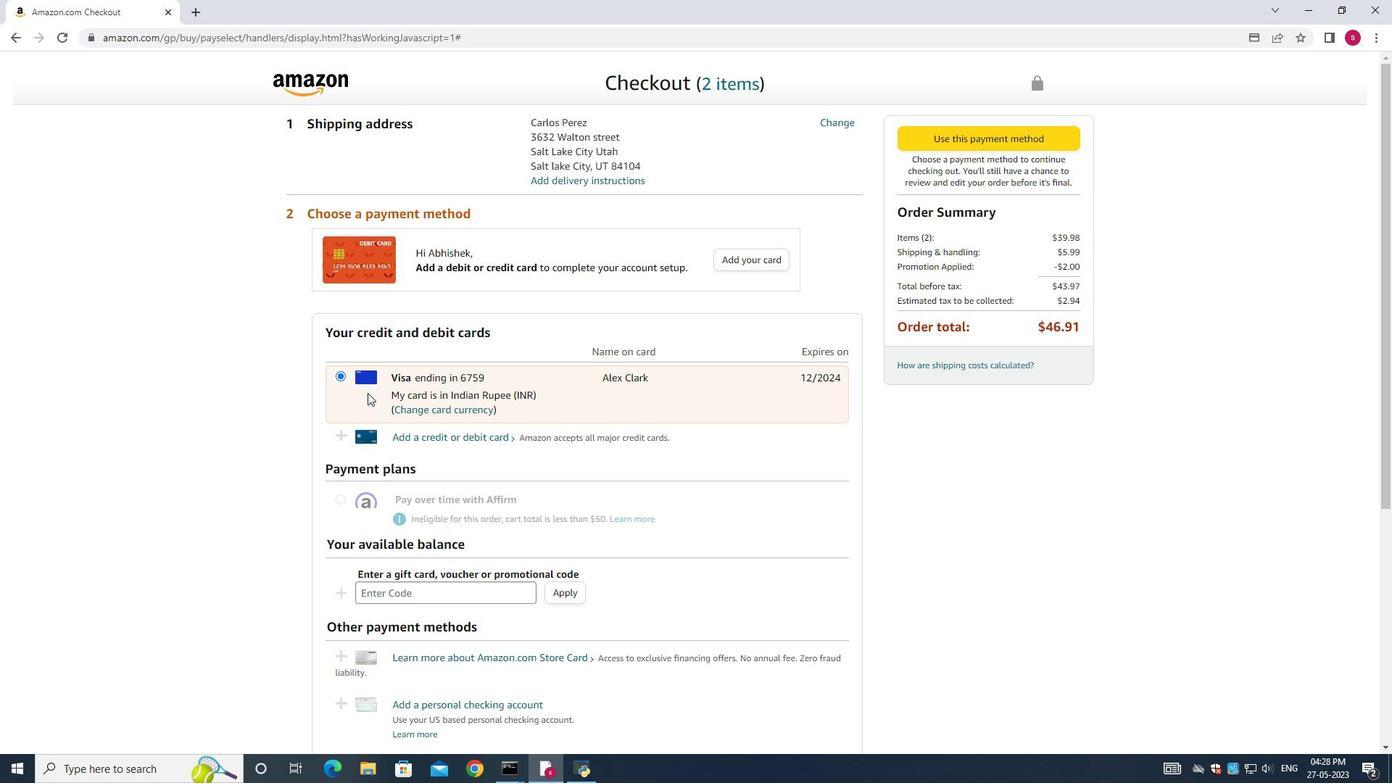 
Action: Mouse pressed left at (367, 395)
Screenshot: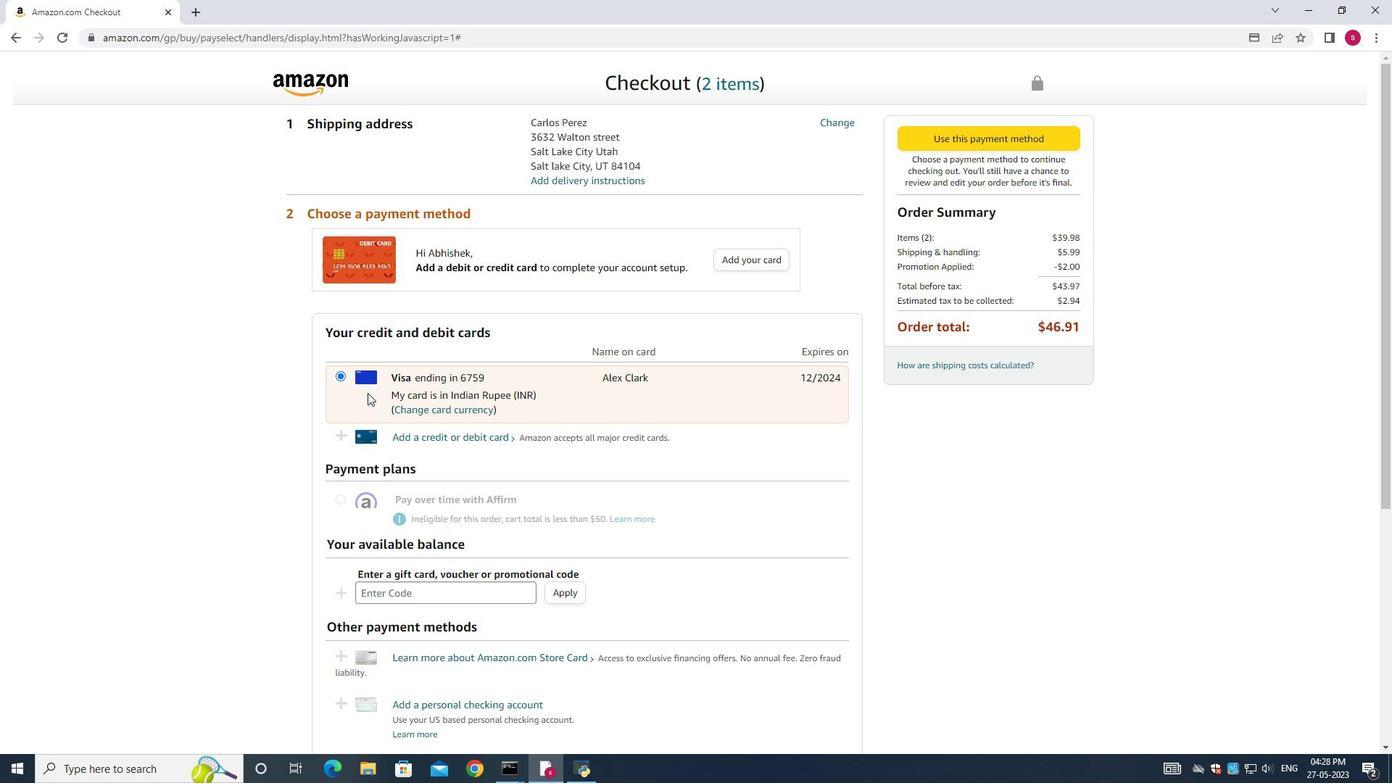 
Action: Mouse pressed left at (367, 395)
Screenshot: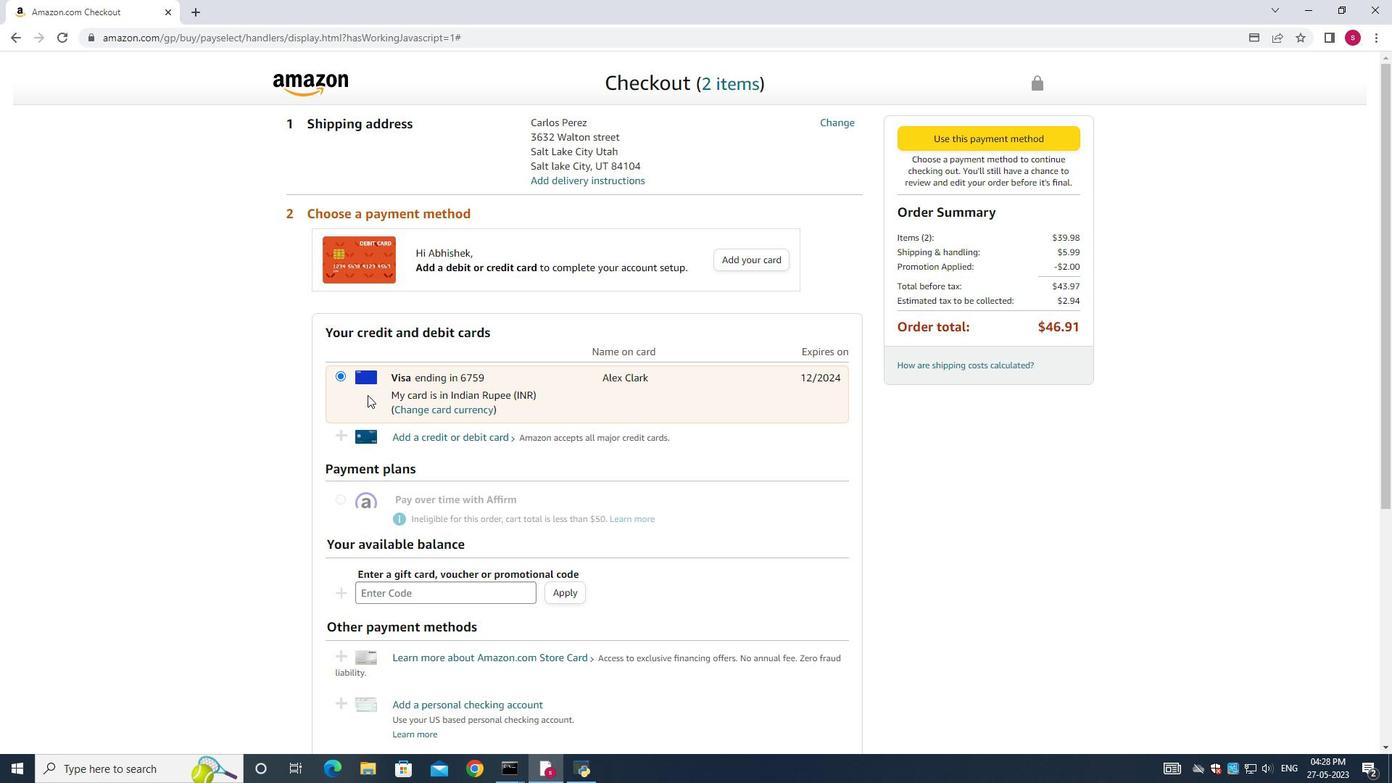 
Action: Mouse pressed left at (367, 395)
Screenshot: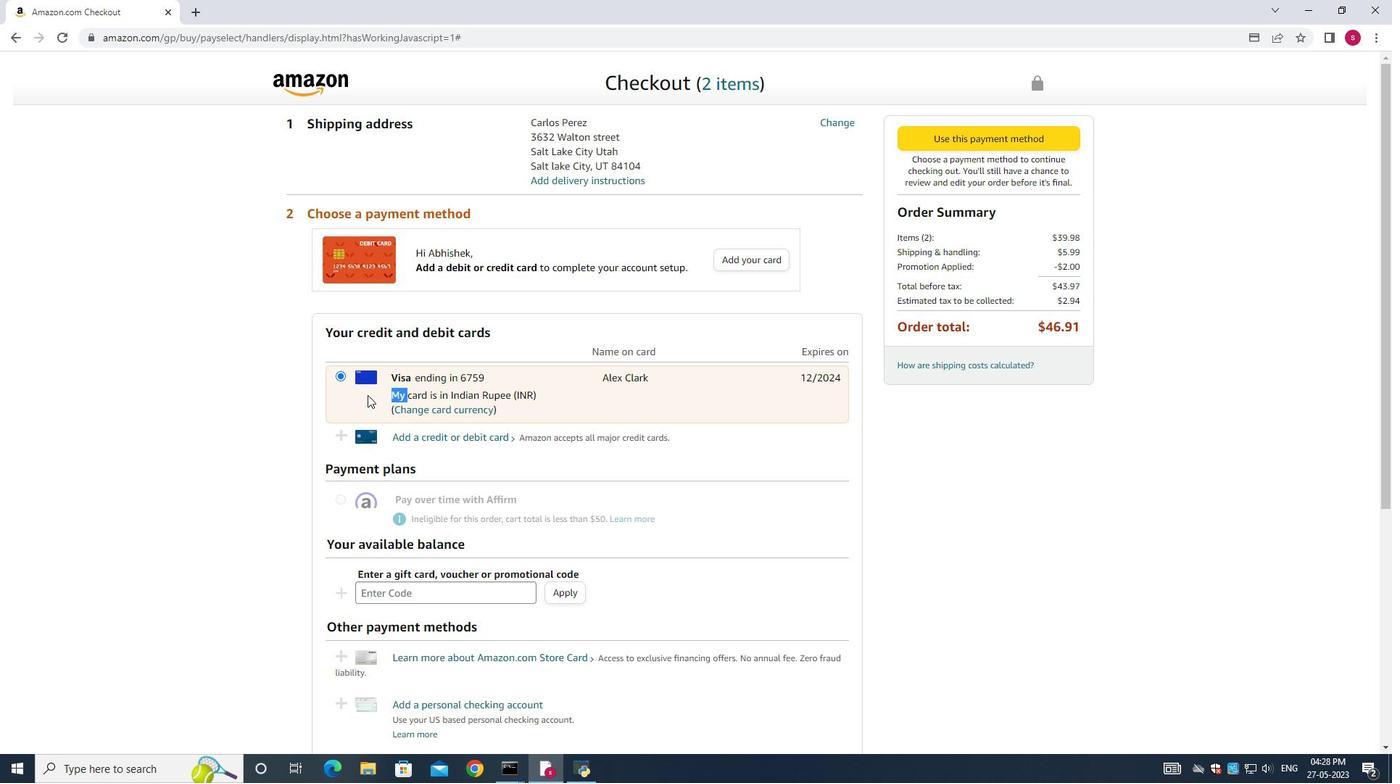 
Action: Mouse pressed left at (367, 395)
Screenshot: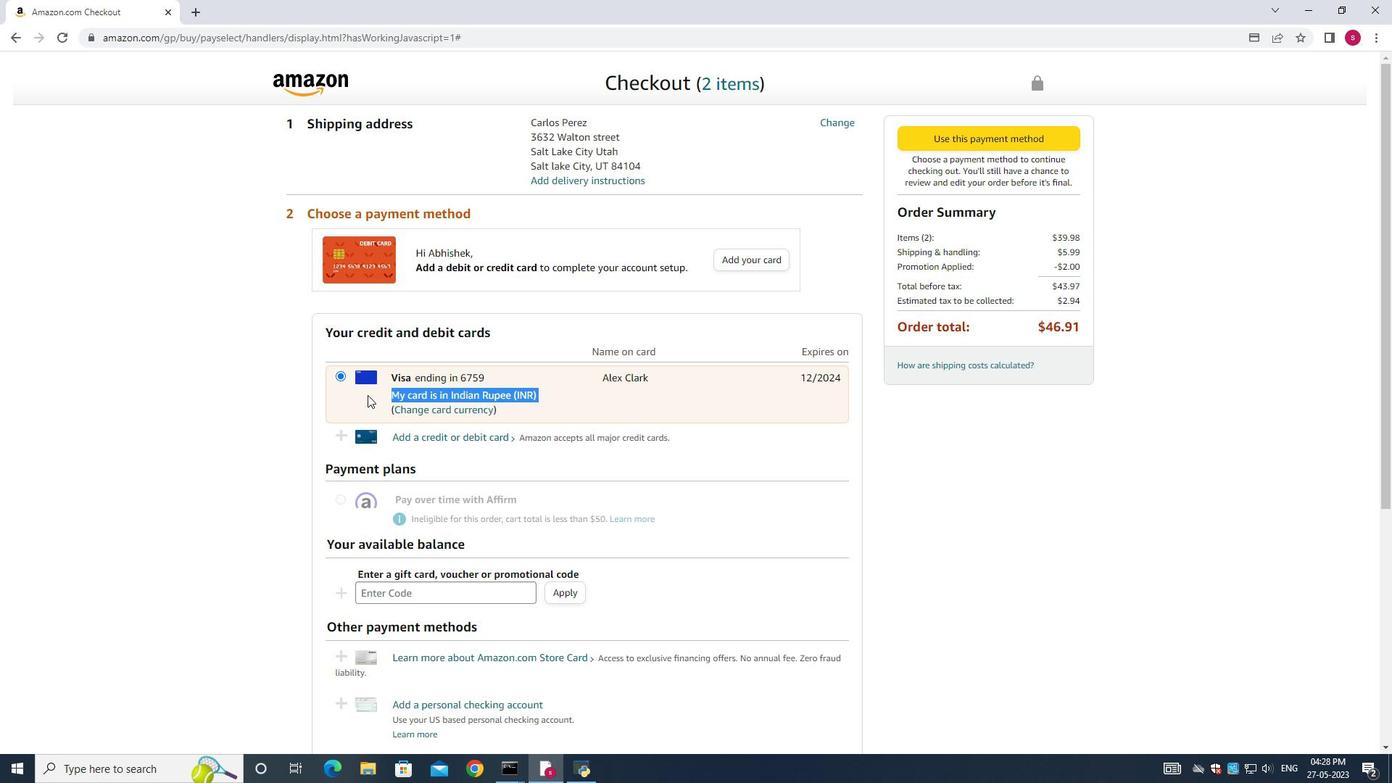 
Action: Mouse moved to (364, 395)
Screenshot: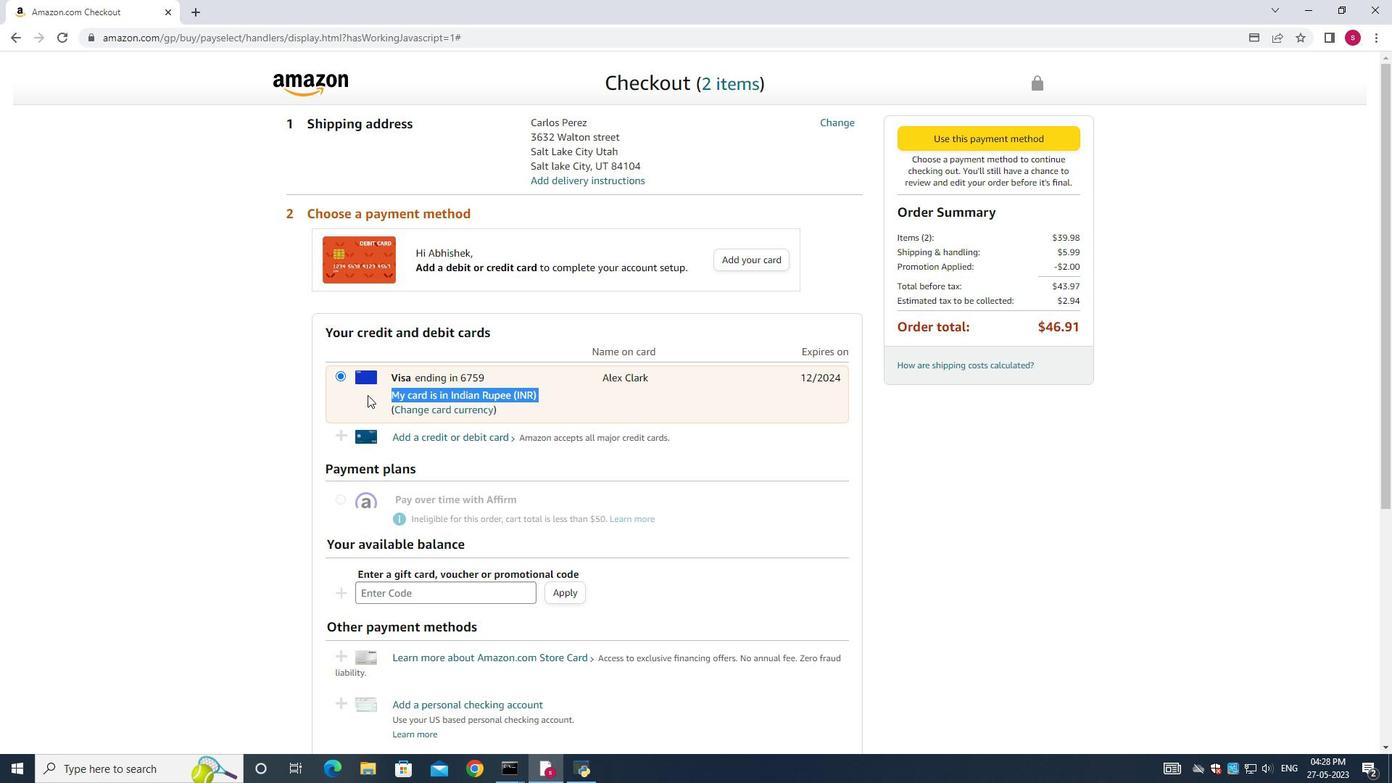 
Action: Mouse pressed left at (364, 395)
Screenshot: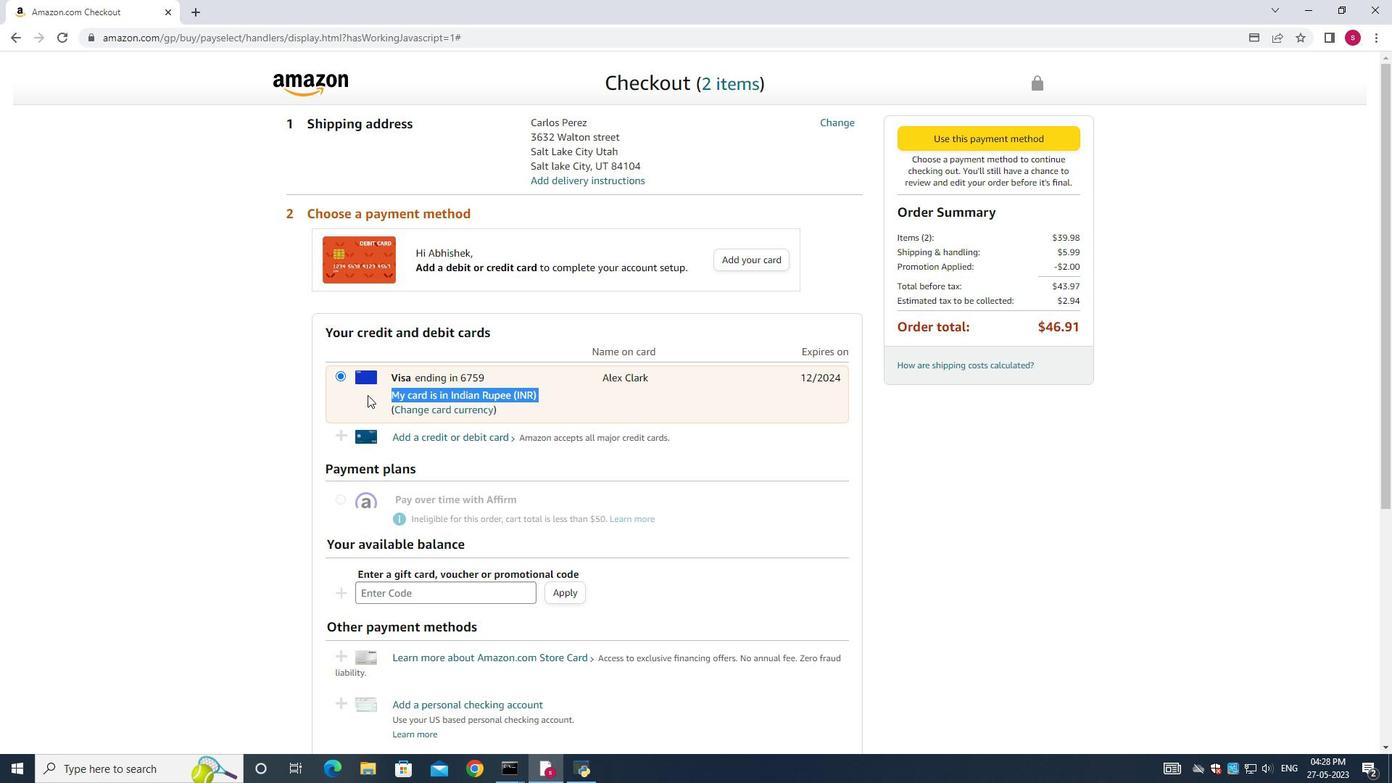
Action: Mouse moved to (800, 393)
Screenshot: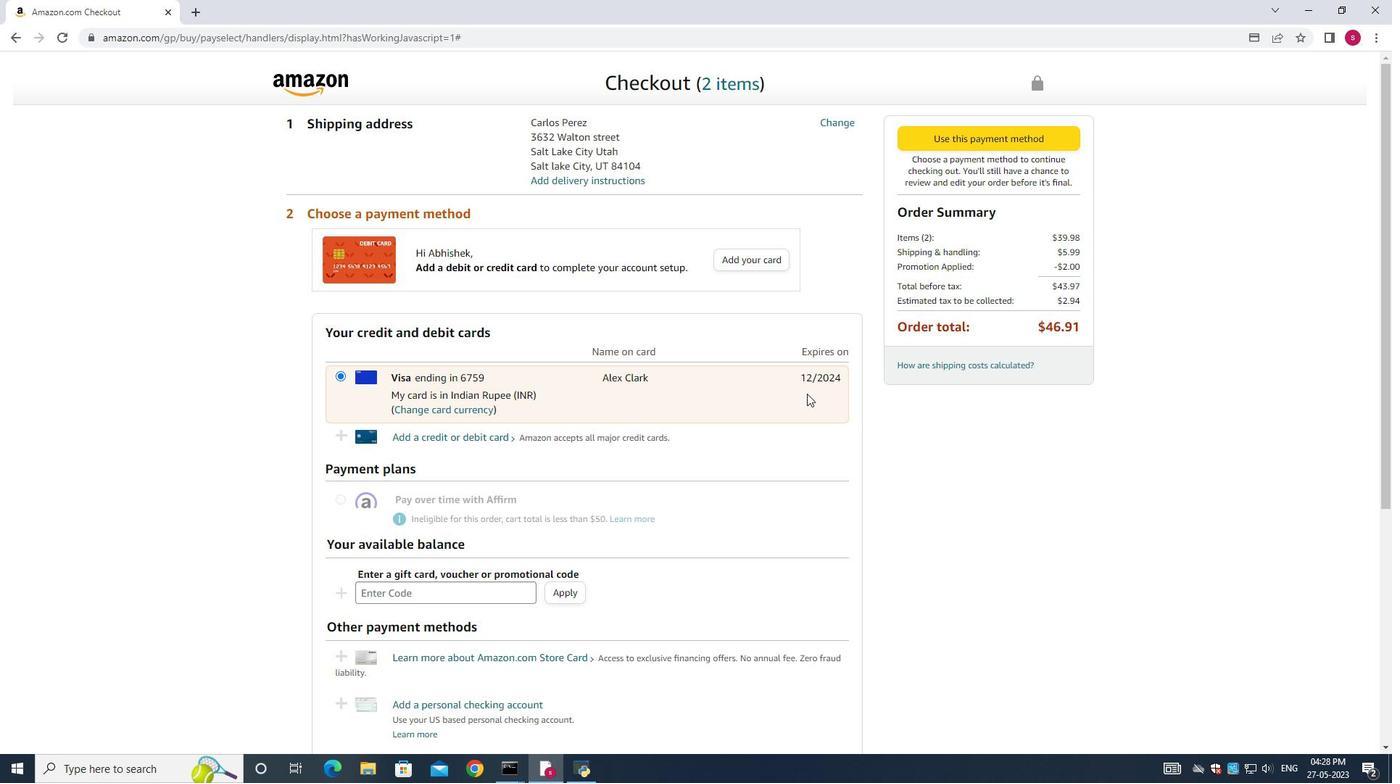 
Action: Mouse pressed left at (800, 393)
Screenshot: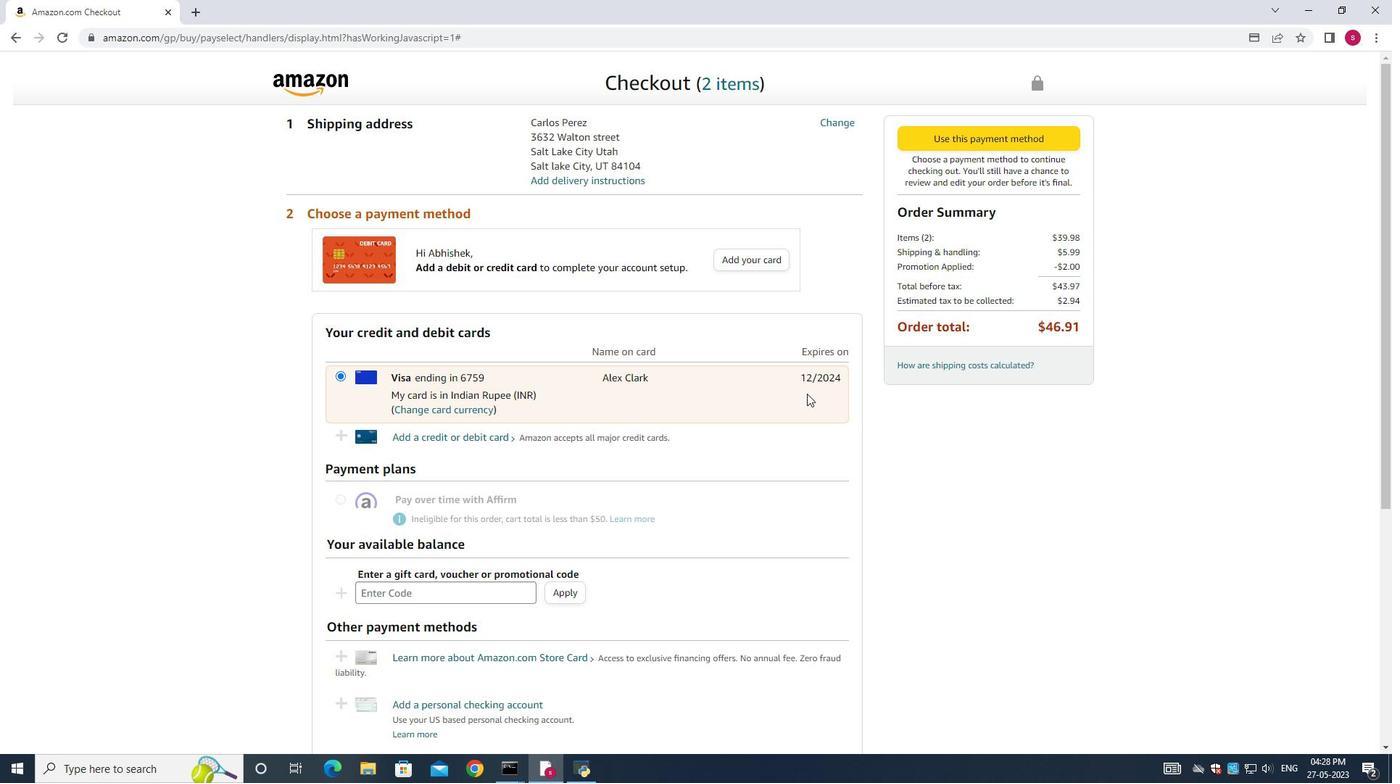 
Action: Mouse moved to (578, 406)
Screenshot: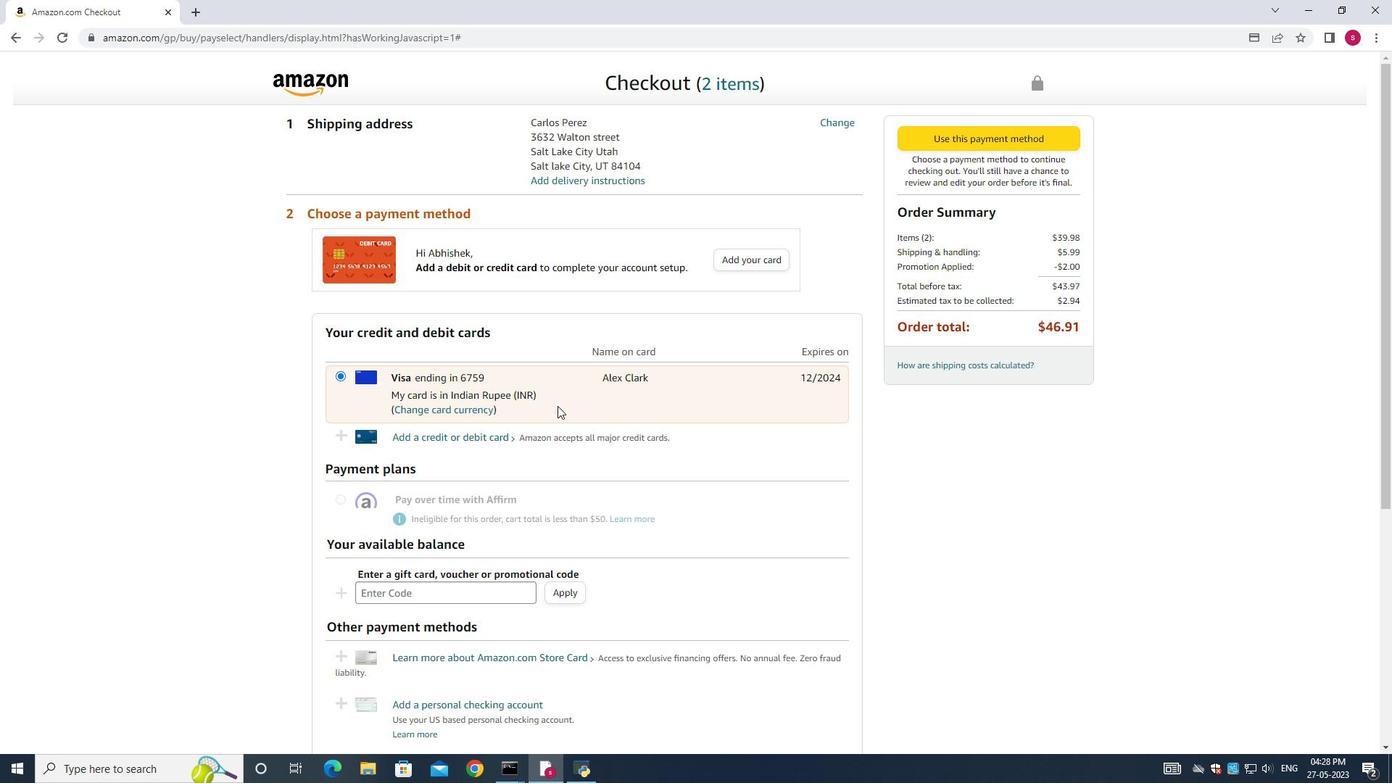 
Action: Mouse pressed left at (578, 406)
Screenshot: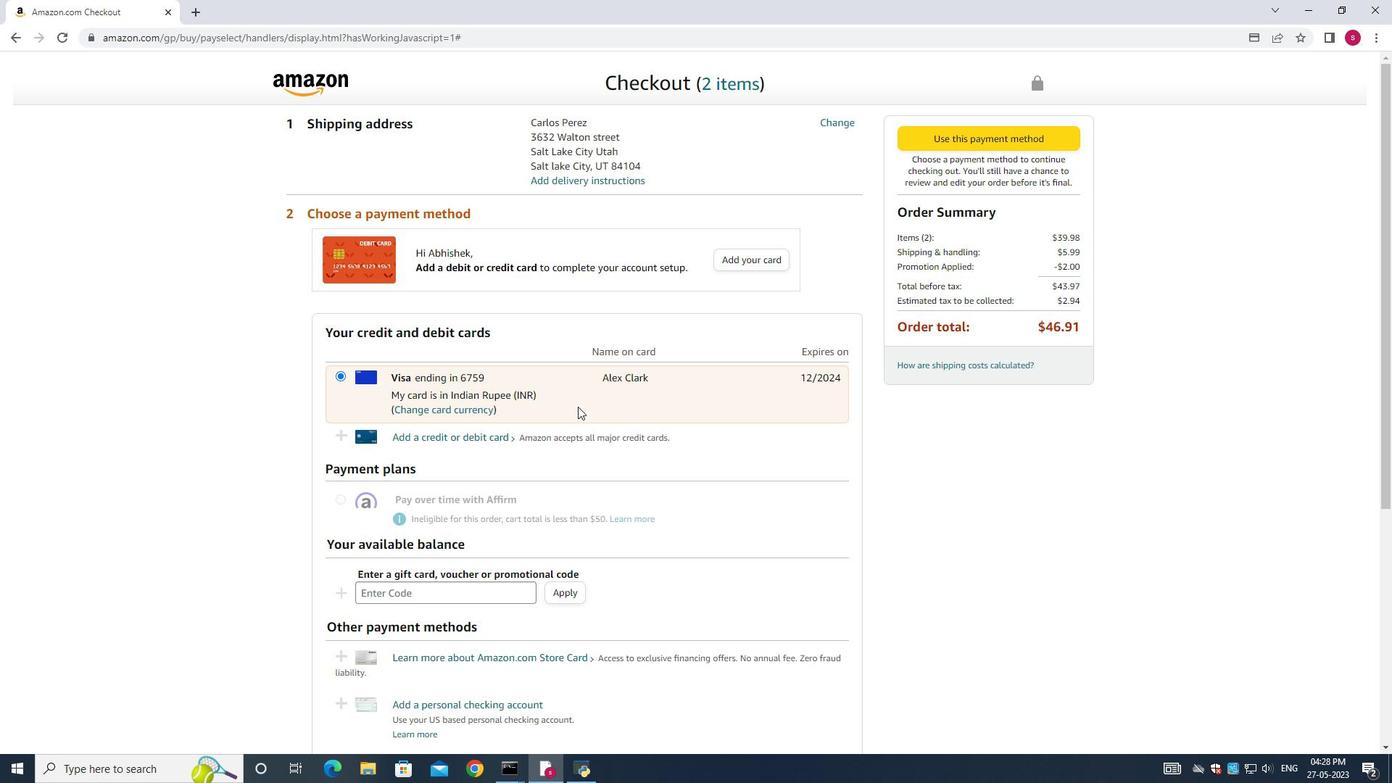 
Action: Mouse moved to (596, 425)
Screenshot: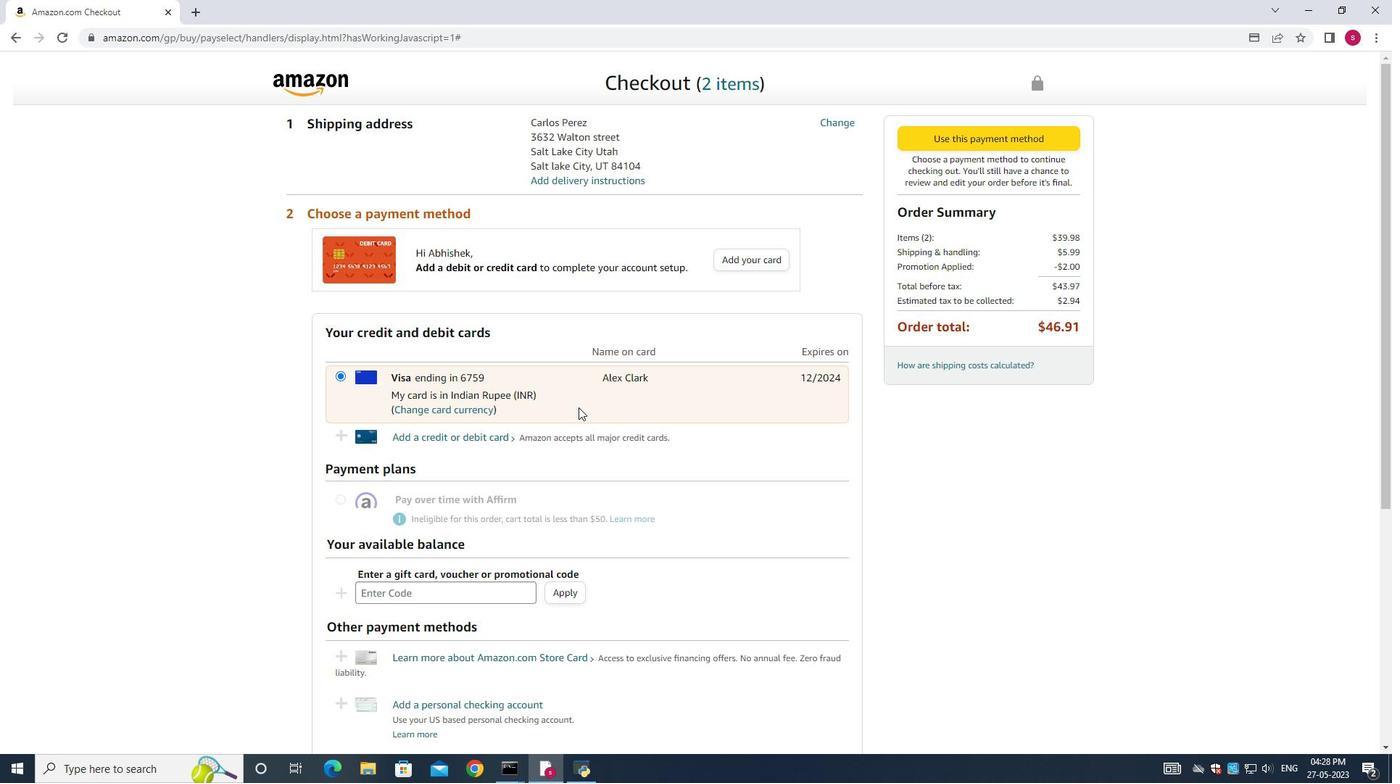 
Action: Mouse scrolled (596, 425) with delta (0, 0)
Screenshot: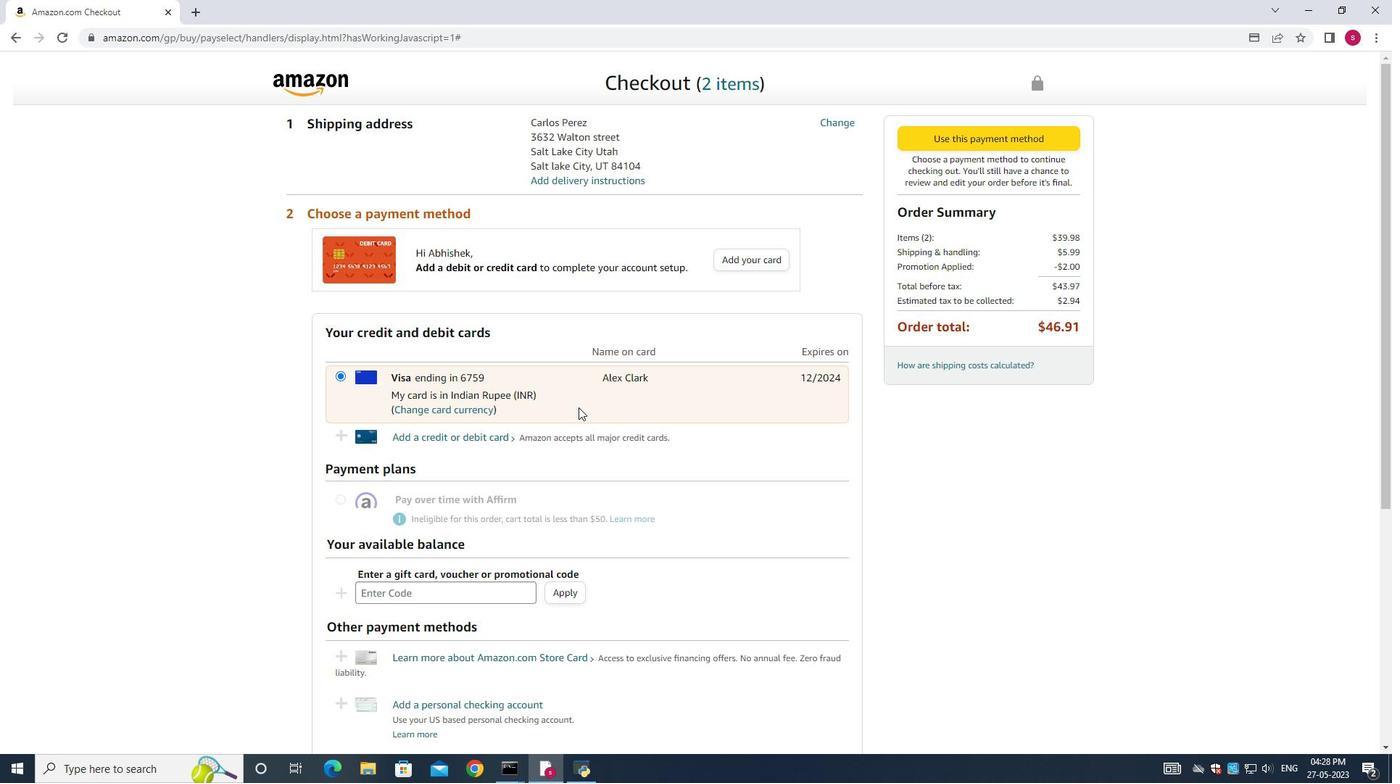 
Action: Mouse moved to (597, 426)
Screenshot: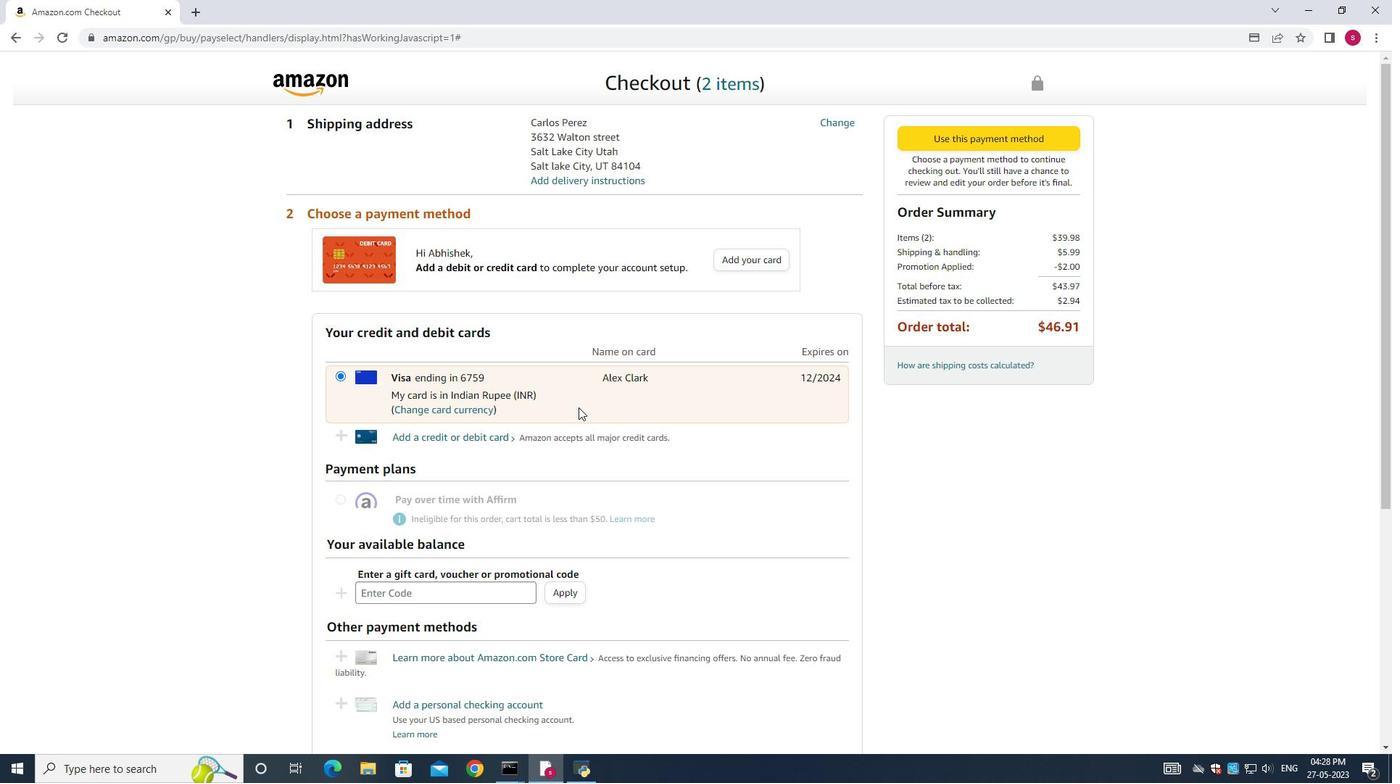 
Action: Mouse scrolled (597, 425) with delta (0, 0)
Screenshot: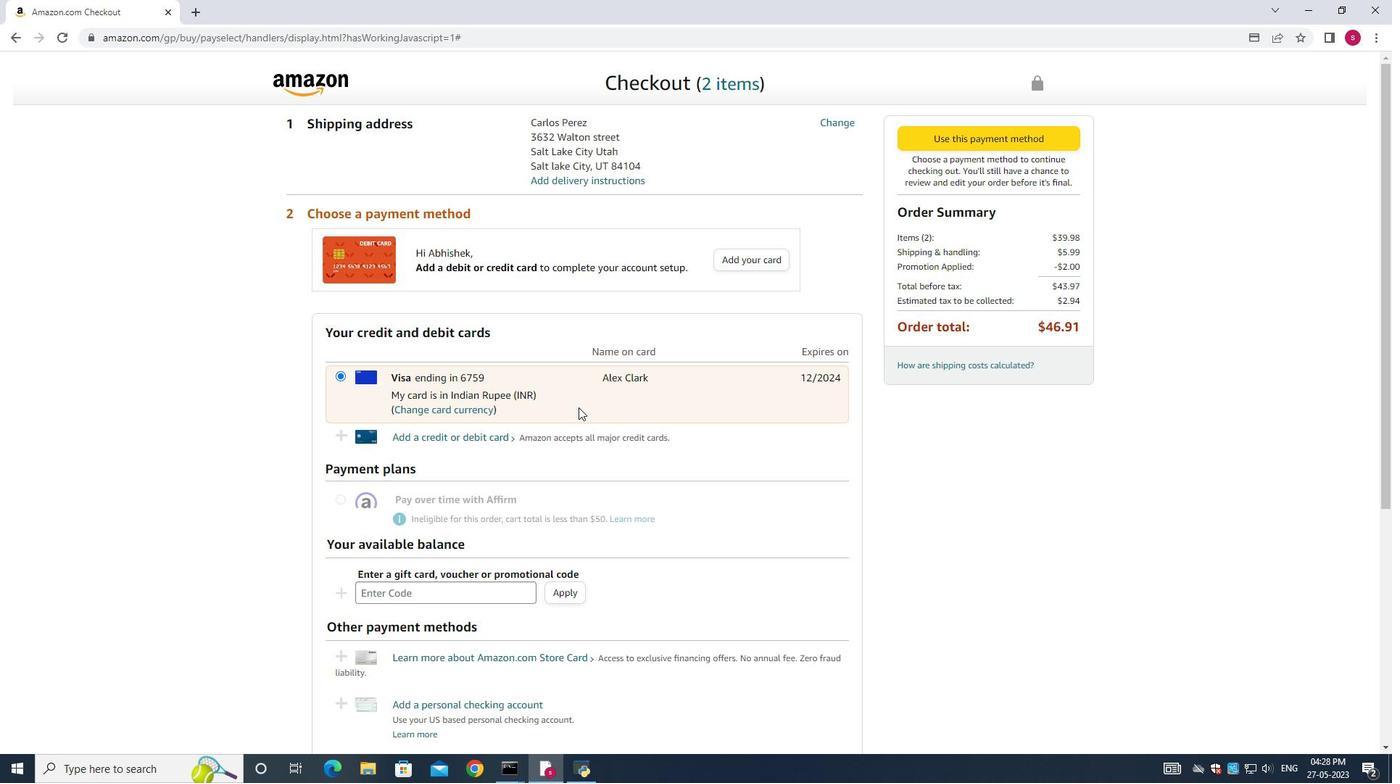 
Action: Mouse scrolled (597, 425) with delta (0, 0)
Screenshot: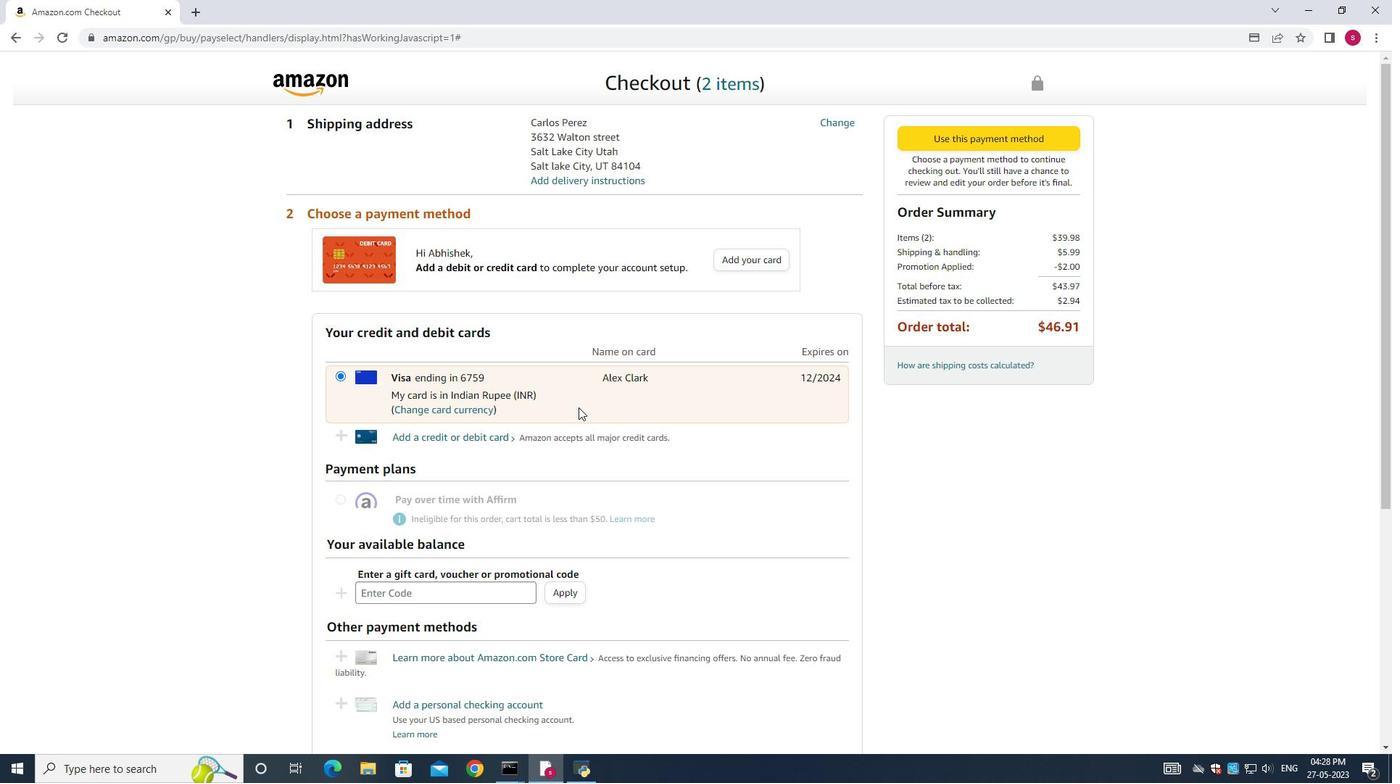 
Action: Mouse scrolled (597, 425) with delta (0, 0)
Screenshot: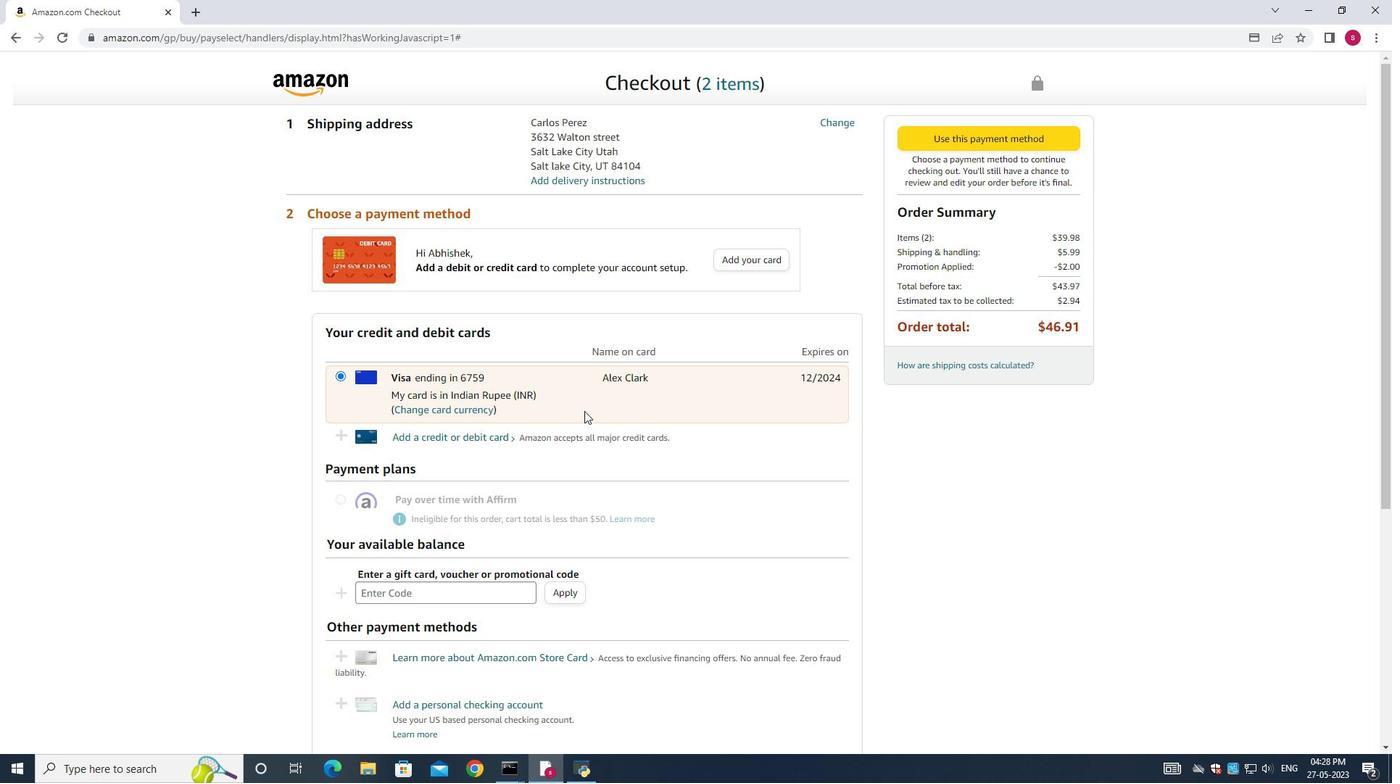 
Action: Mouse scrolled (597, 425) with delta (0, 0)
Screenshot: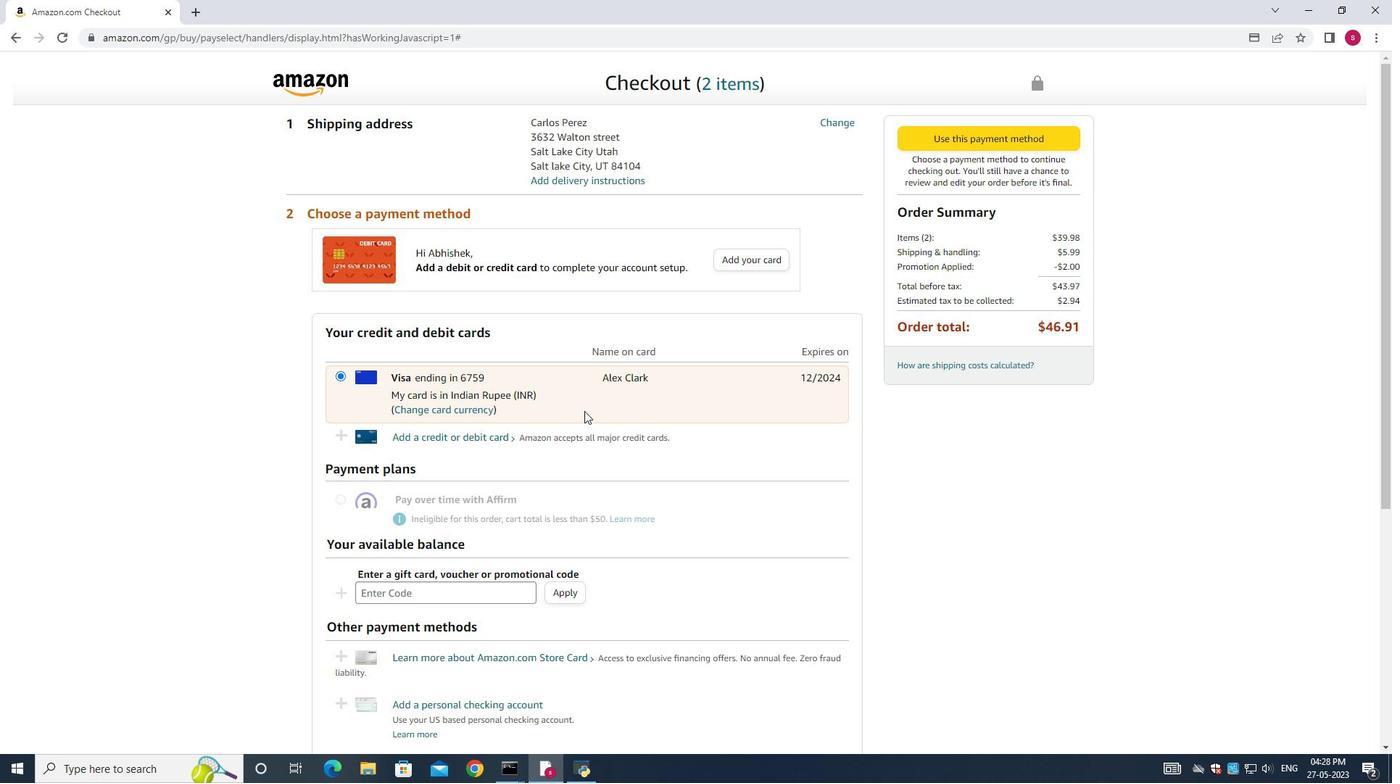 
Action: Mouse moved to (598, 426)
Screenshot: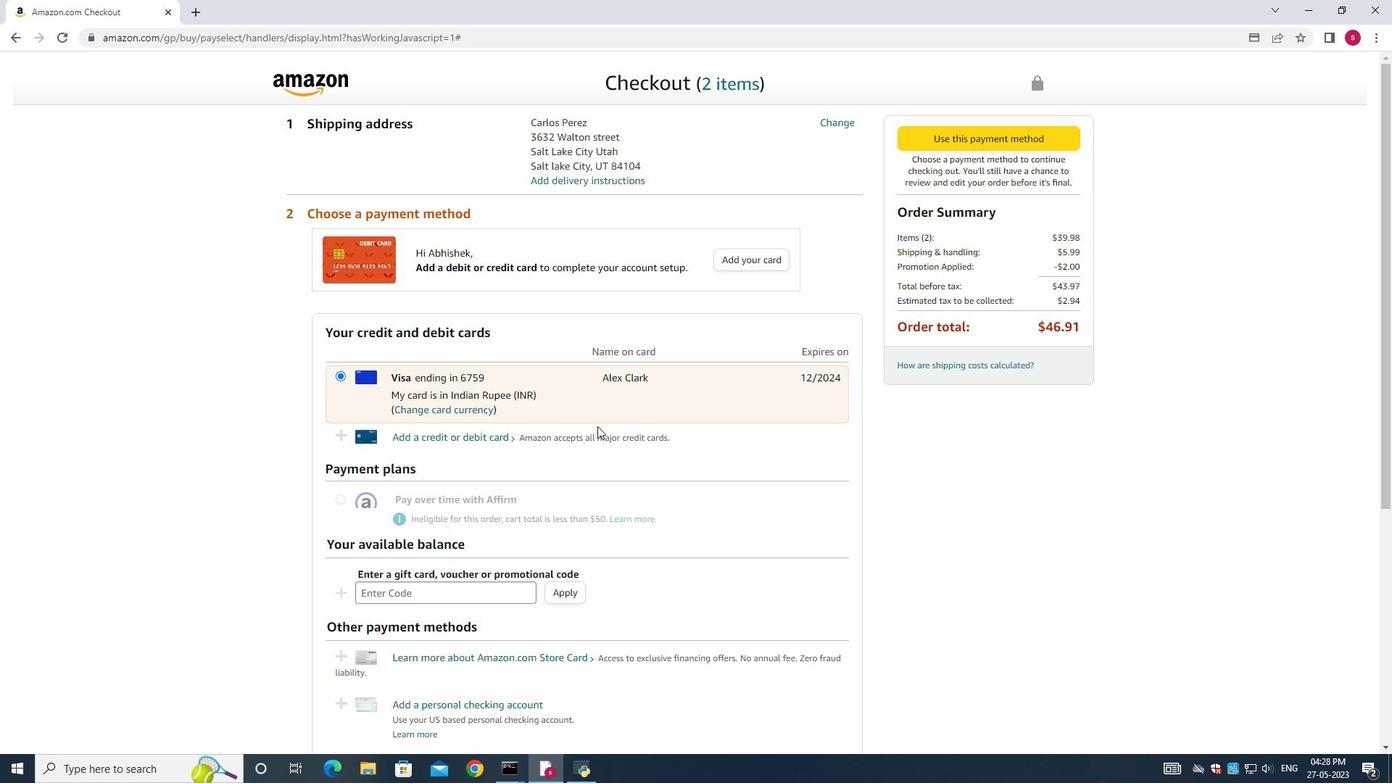 
Action: Mouse scrolled (598, 425) with delta (0, 0)
Screenshot: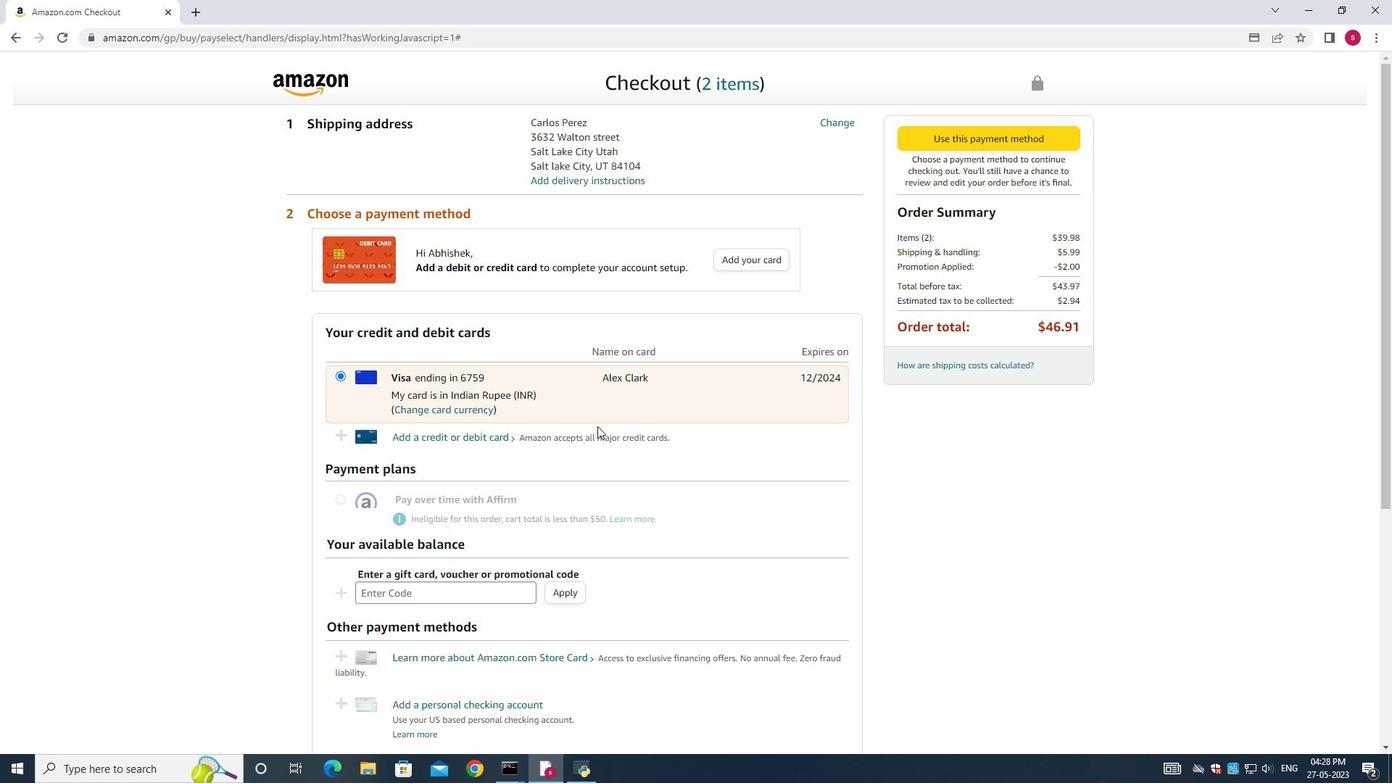 
Action: Mouse moved to (599, 436)
Screenshot: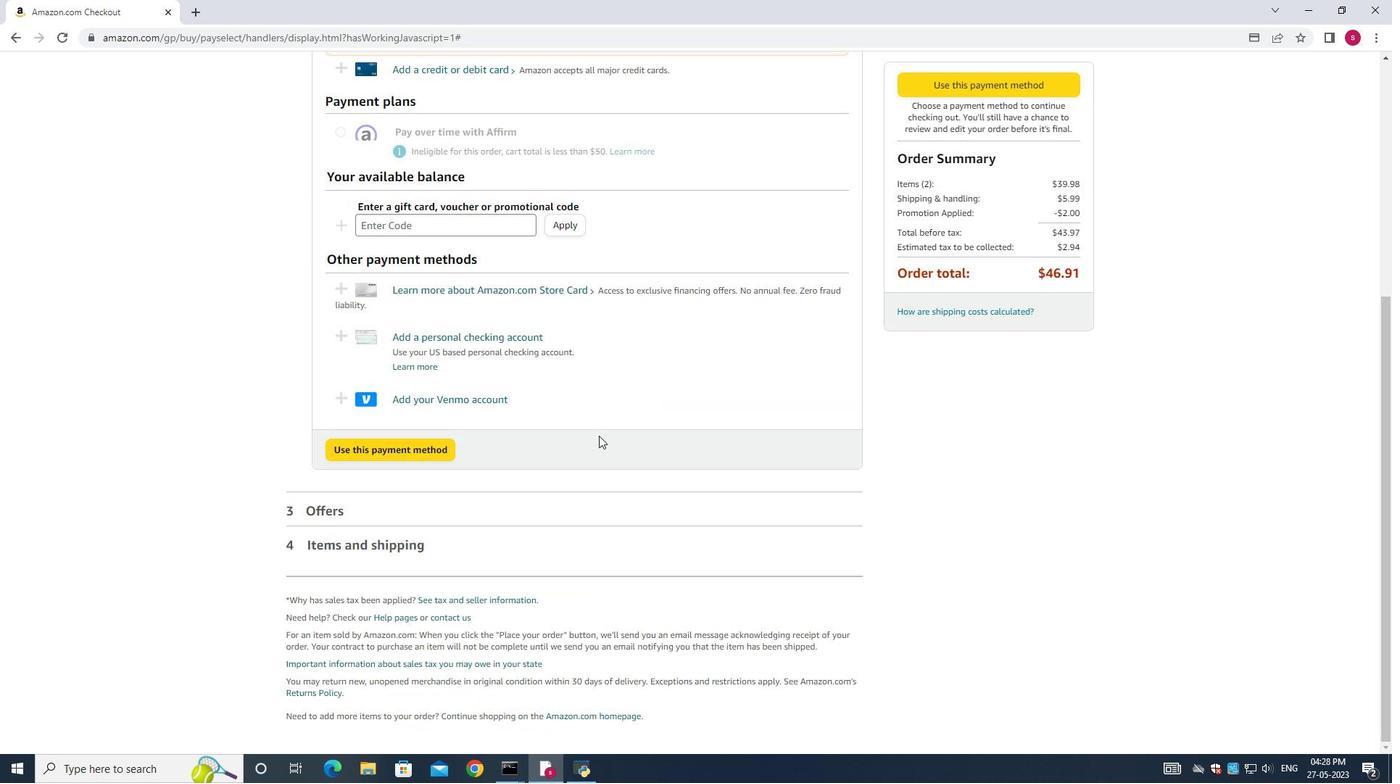 
Action: Mouse scrolled (599, 437) with delta (0, 0)
Screenshot: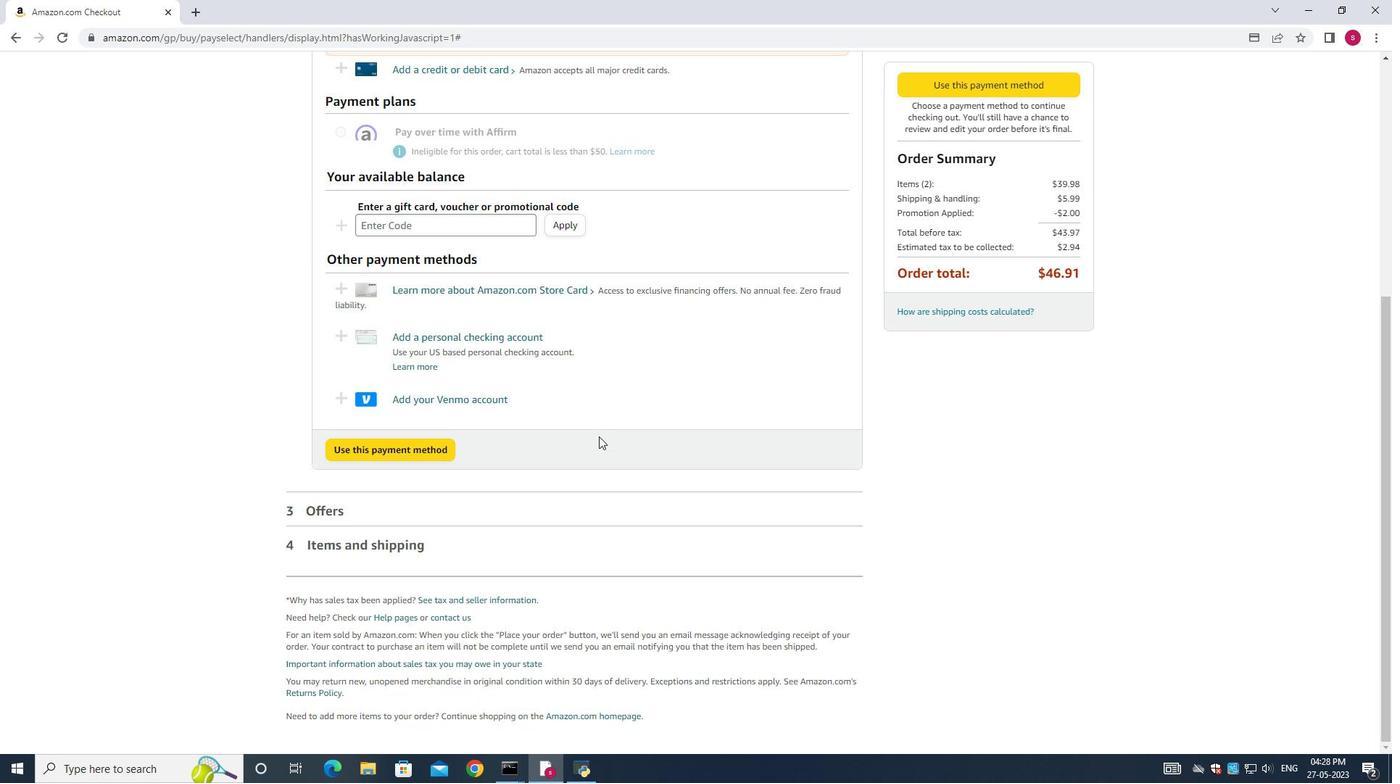 
Action: Mouse scrolled (599, 437) with delta (0, 0)
Screenshot: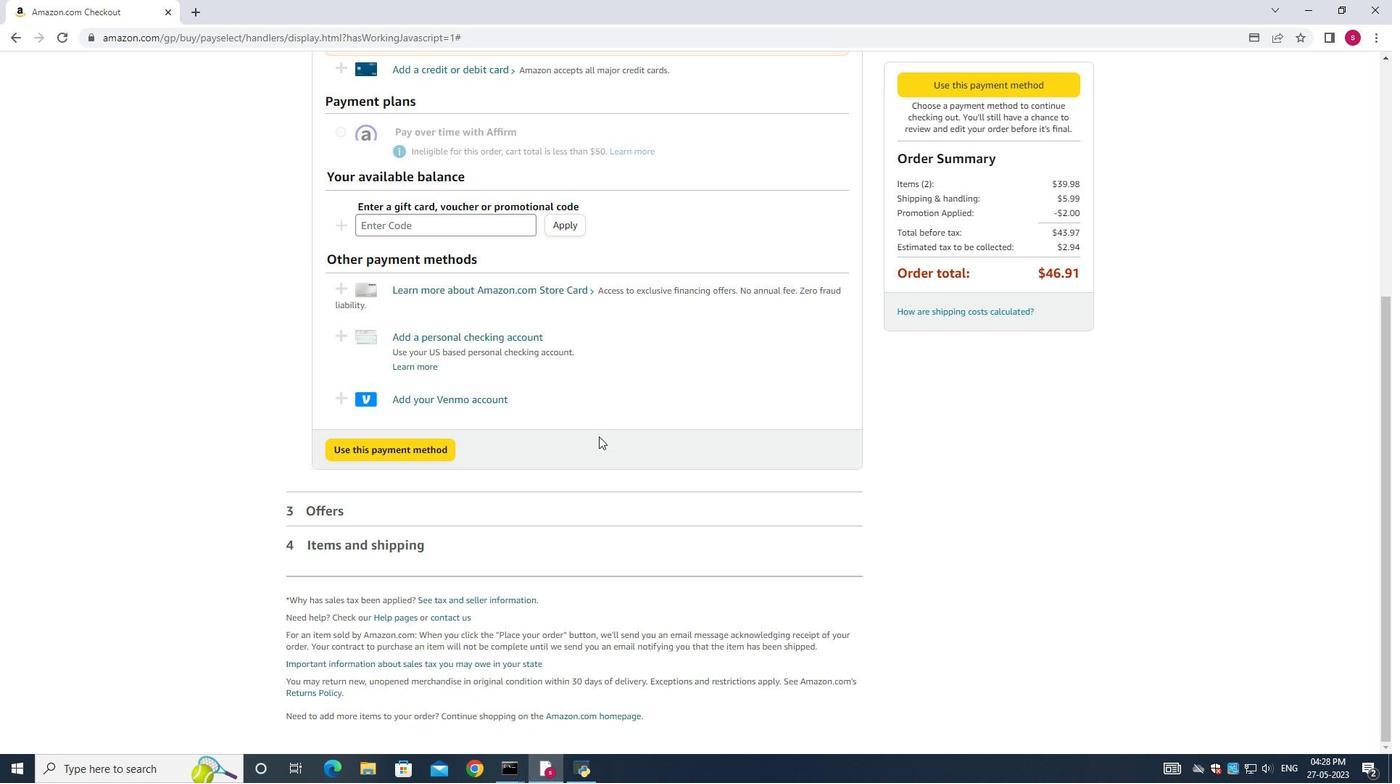 
Action: Mouse scrolled (599, 437) with delta (0, 0)
Screenshot: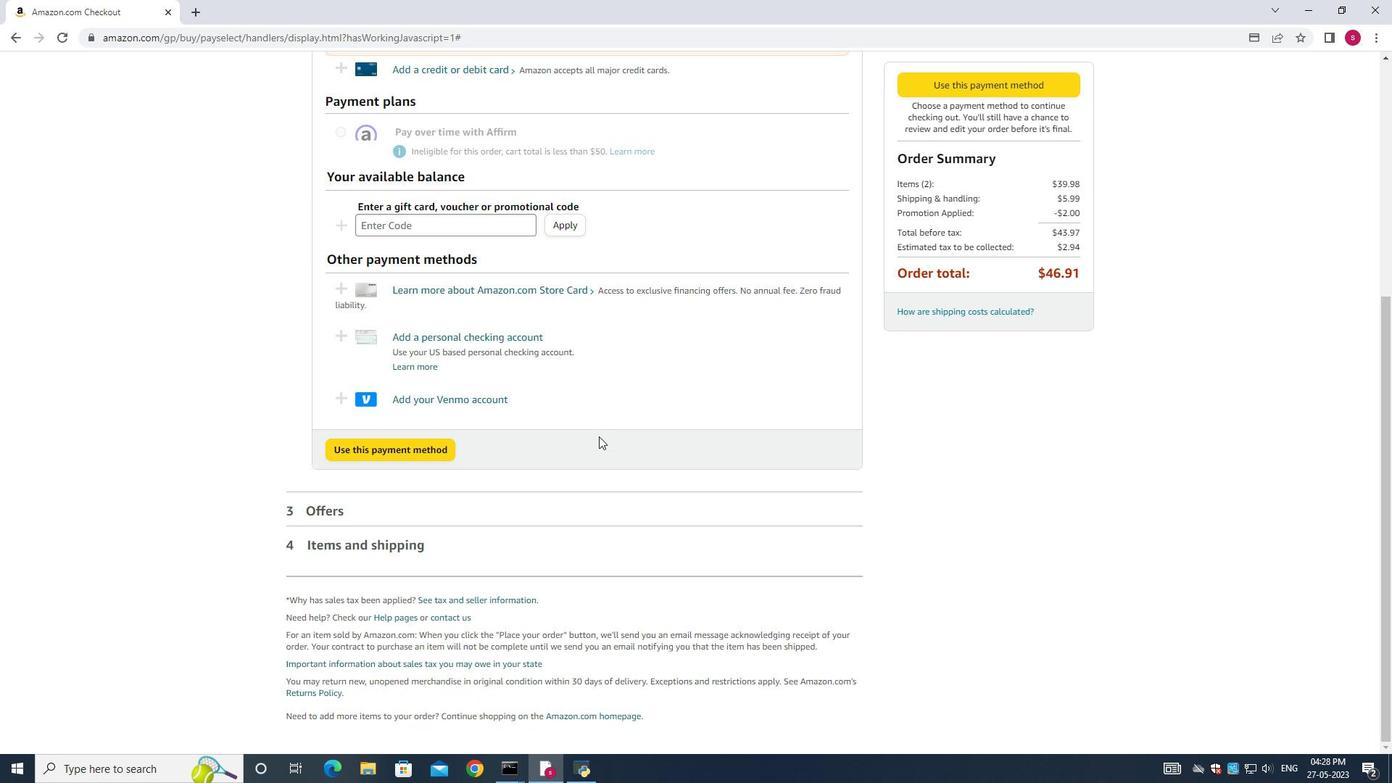 
Action: Mouse scrolled (599, 437) with delta (0, 0)
Screenshot: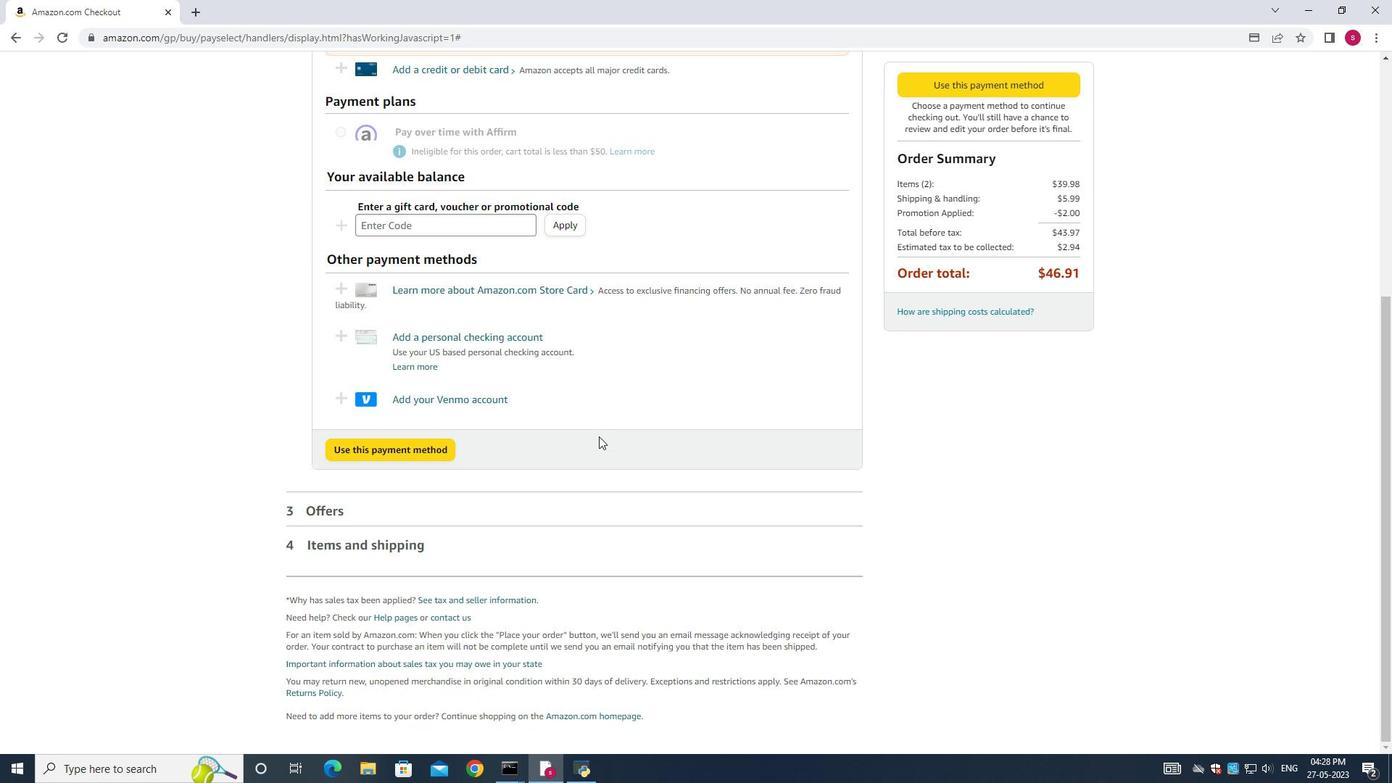 
Action: Mouse scrolled (599, 437) with delta (0, 0)
Screenshot: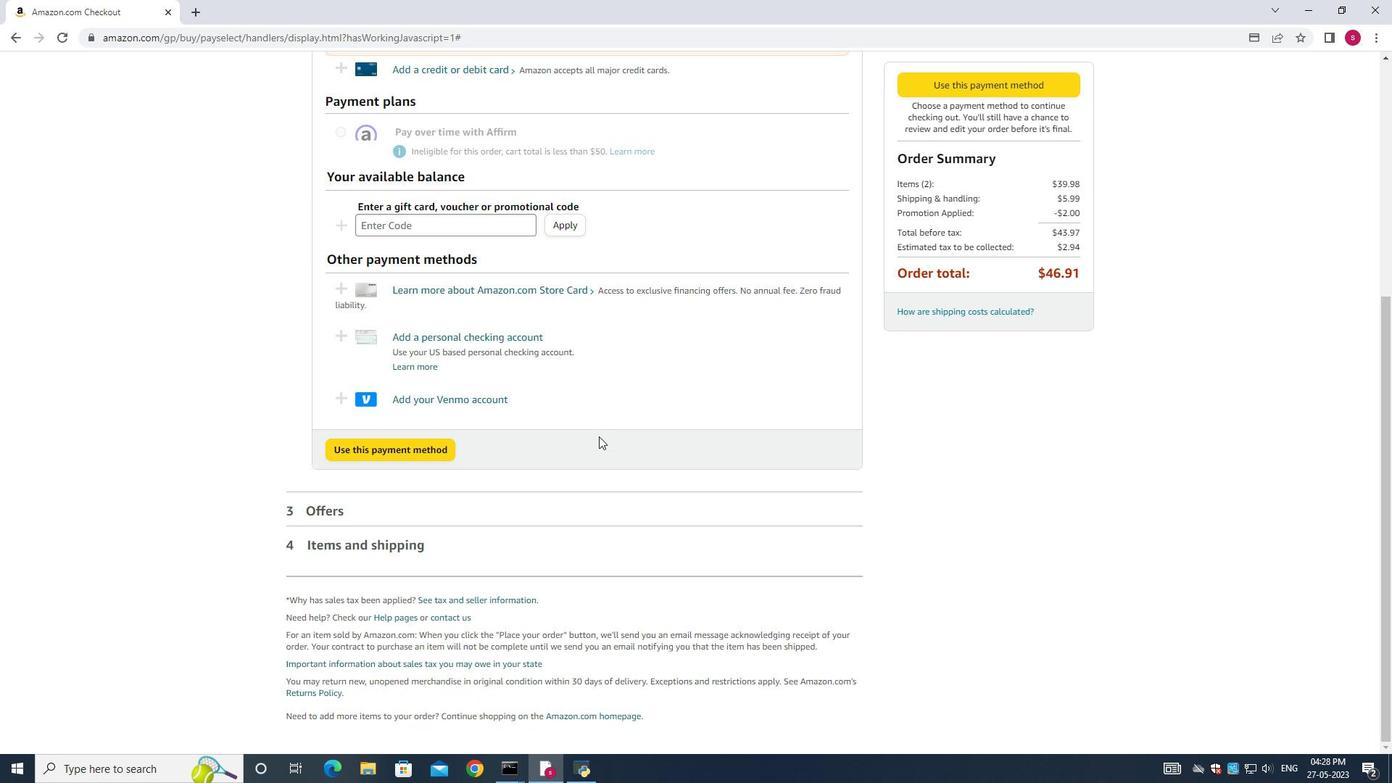 
Action: Mouse scrolled (599, 437) with delta (0, 0)
Screenshot: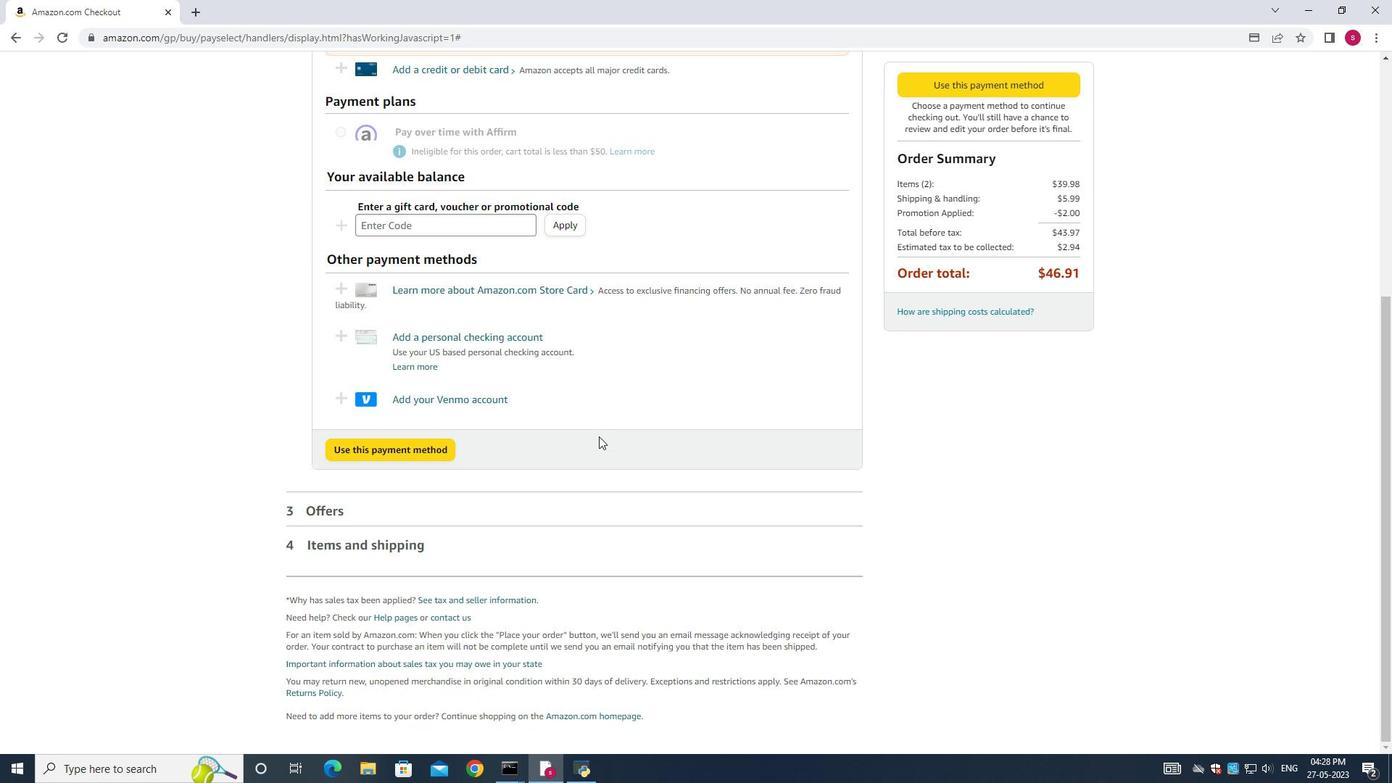 
Action: Mouse moved to (578, 404)
Screenshot: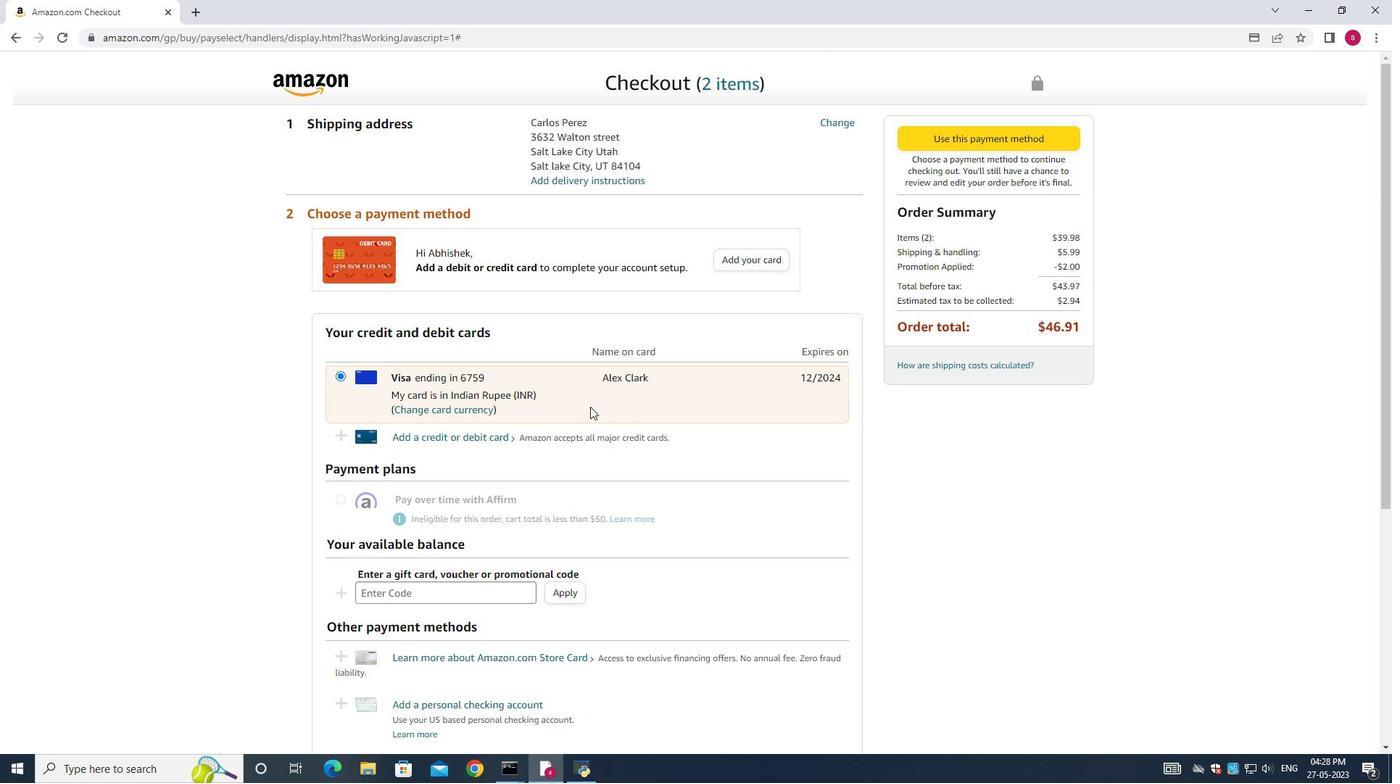 
Action: Mouse pressed left at (578, 404)
Screenshot: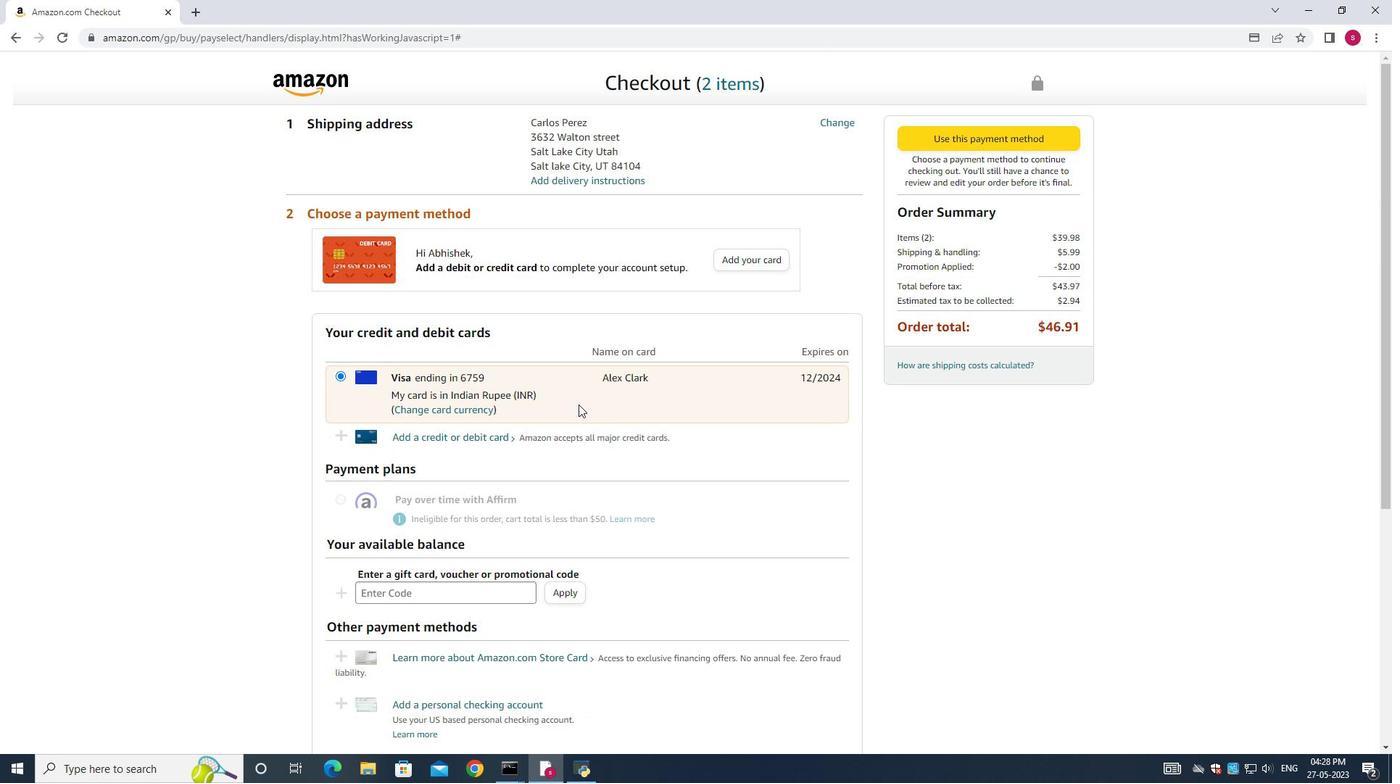 
Action: Mouse moved to (578, 404)
Screenshot: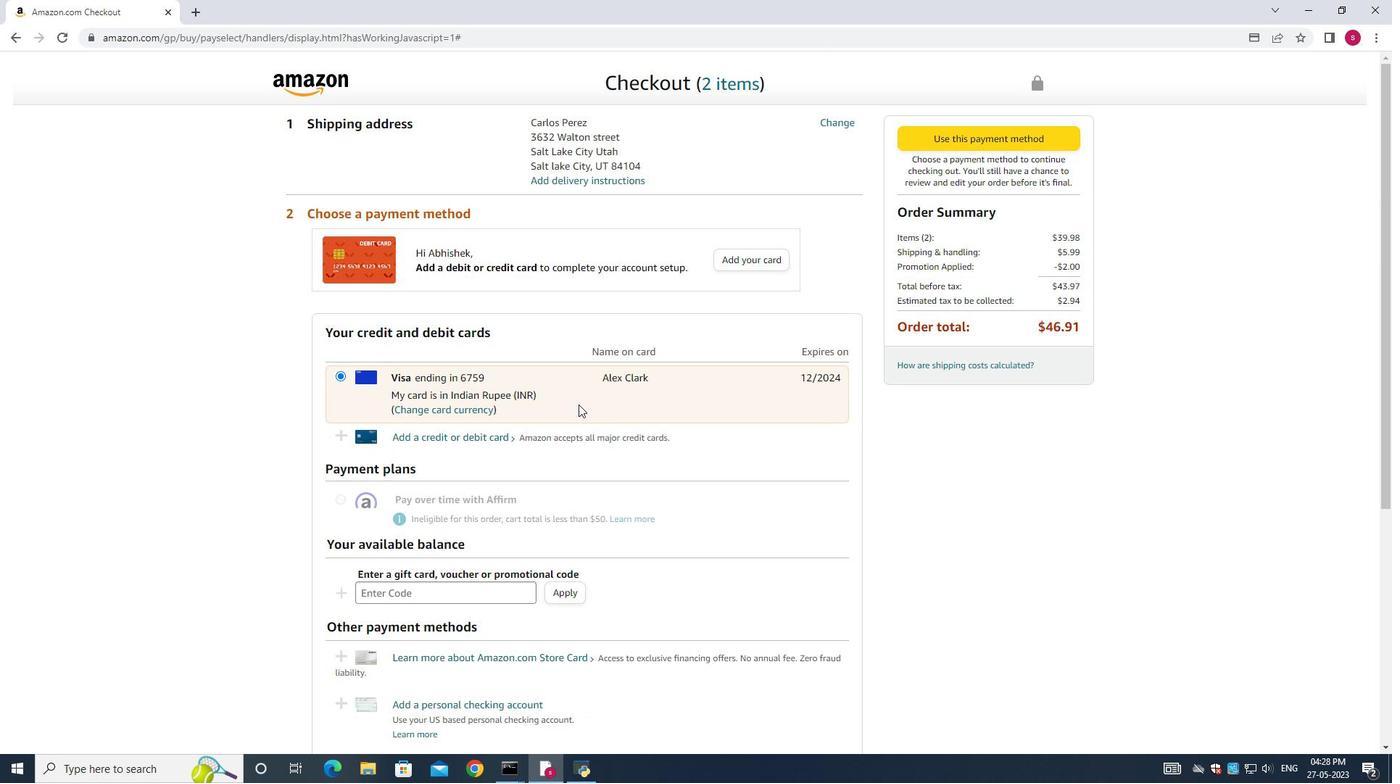 
Action: Mouse scrolled (578, 404) with delta (0, 0)
Screenshot: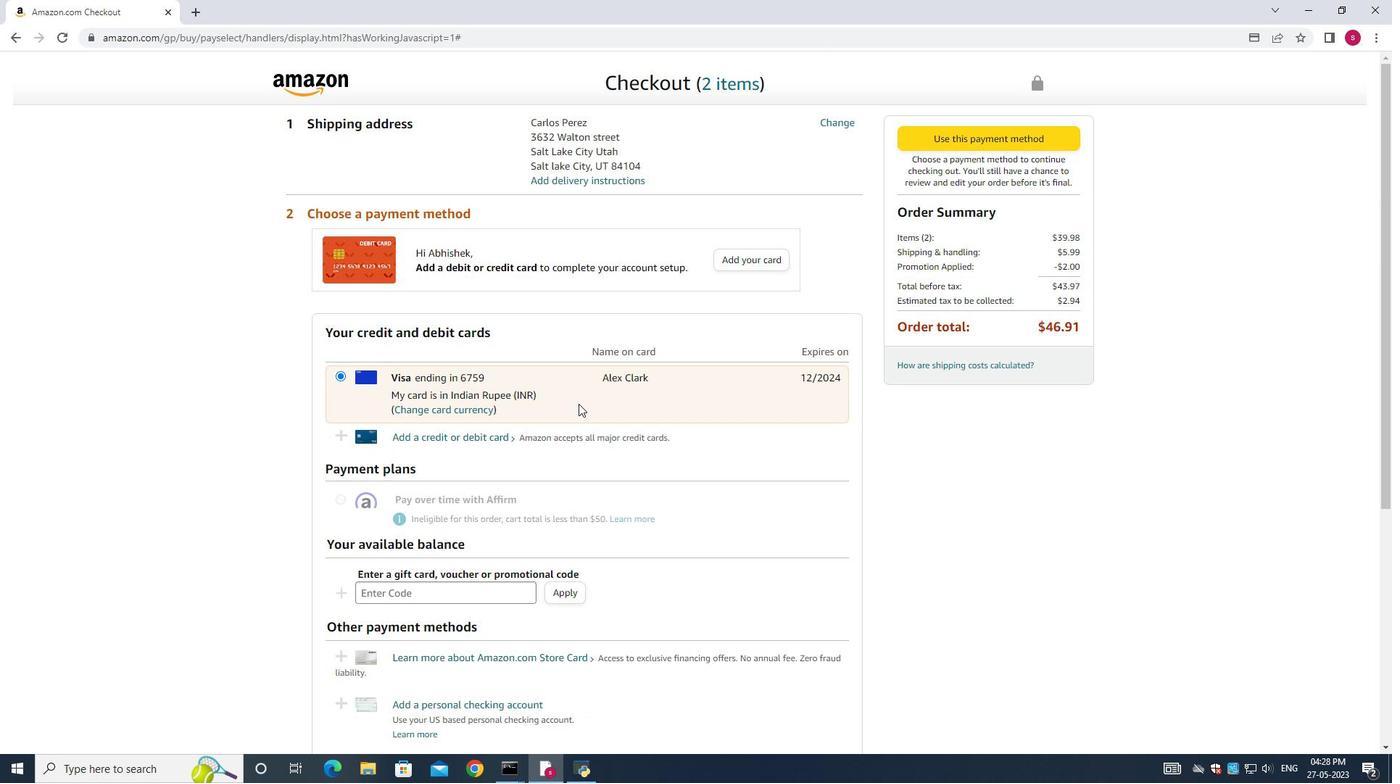 
Action: Mouse scrolled (578, 404) with delta (0, 0)
Screenshot: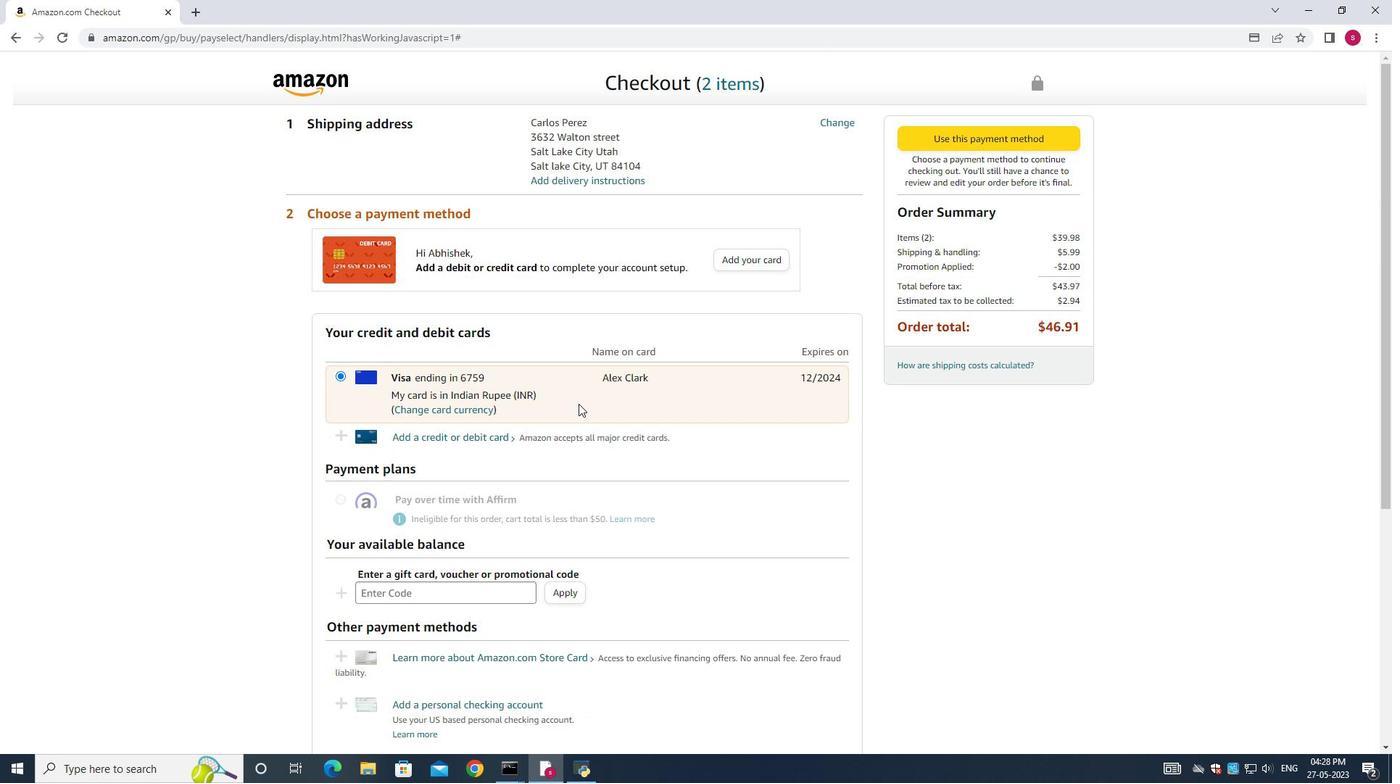 
Action: Mouse scrolled (578, 404) with delta (0, 0)
Screenshot: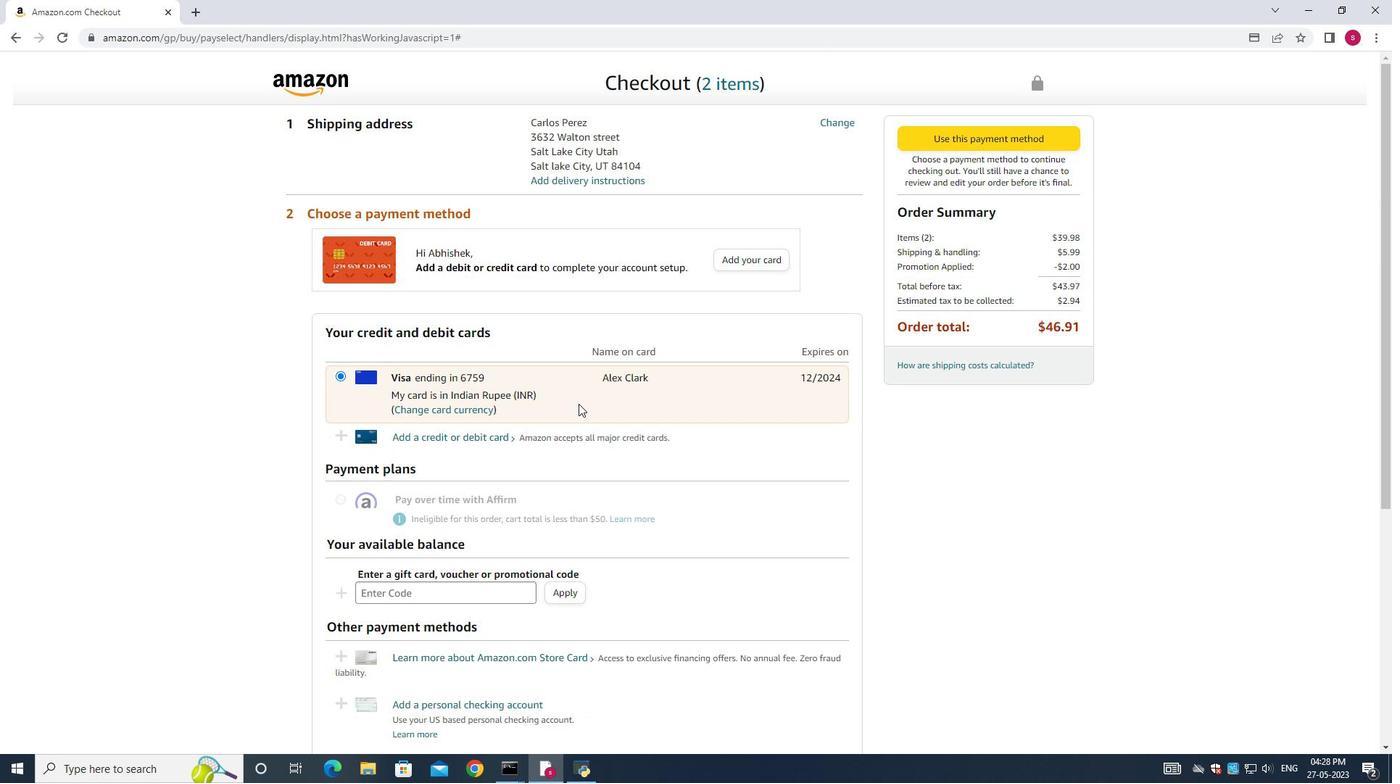 
Action: Mouse scrolled (578, 404) with delta (0, 0)
Screenshot: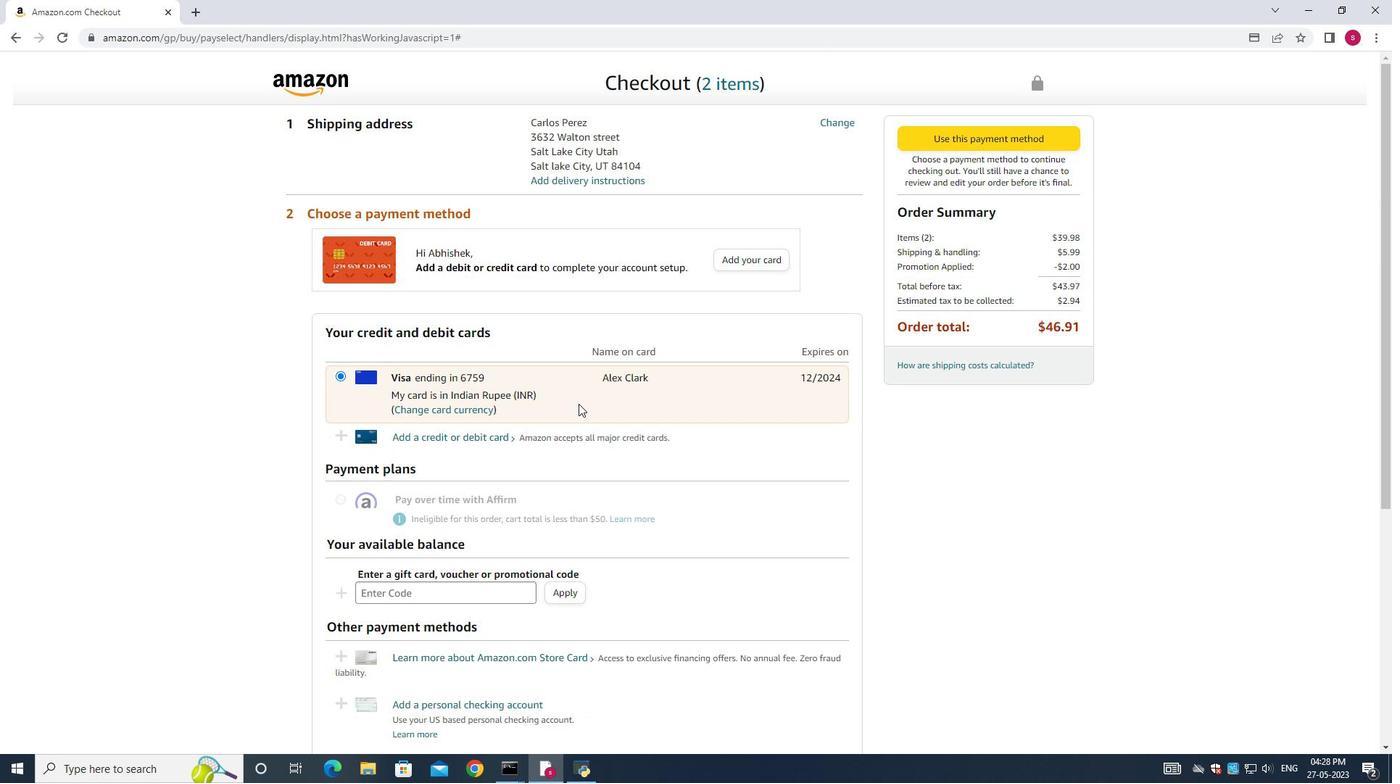 
Action: Mouse scrolled (578, 404) with delta (0, 0)
Screenshot: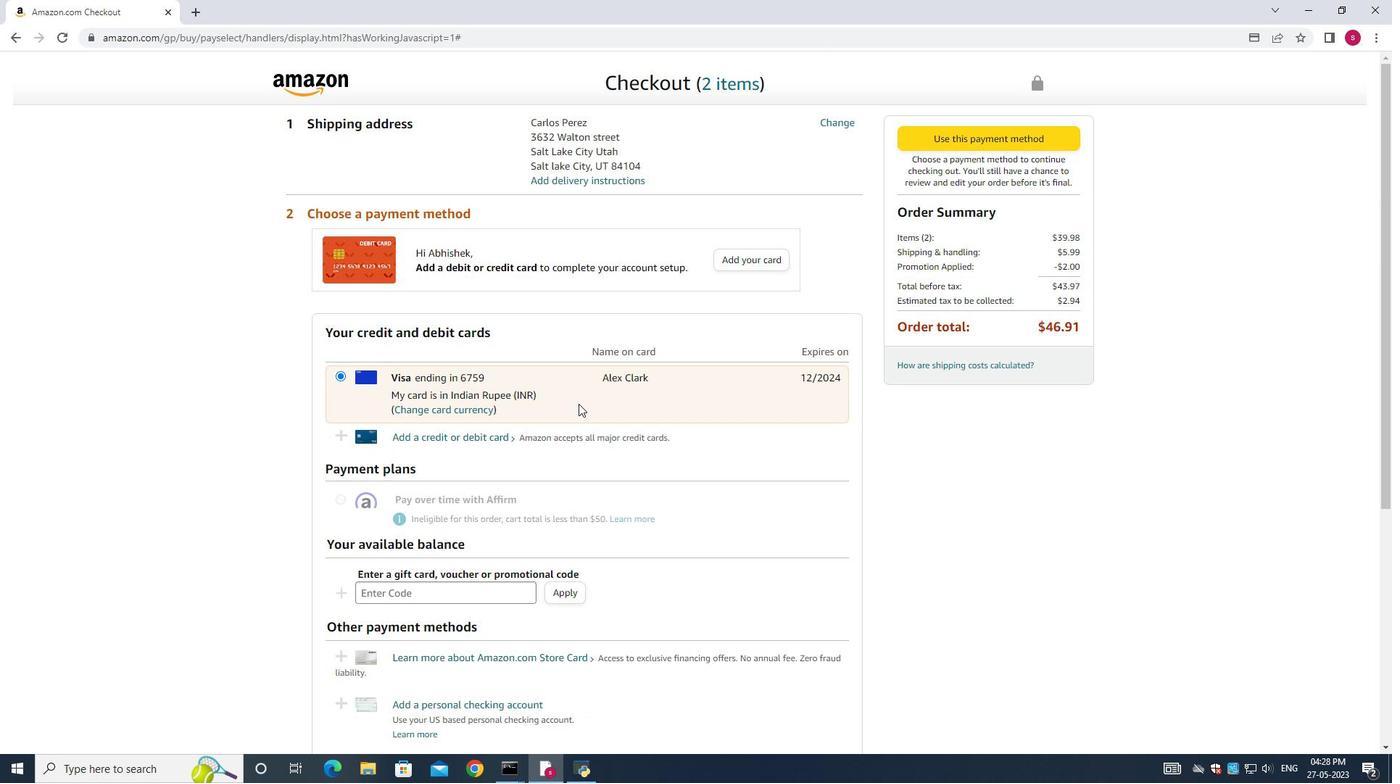 
Action: Mouse moved to (584, 404)
Screenshot: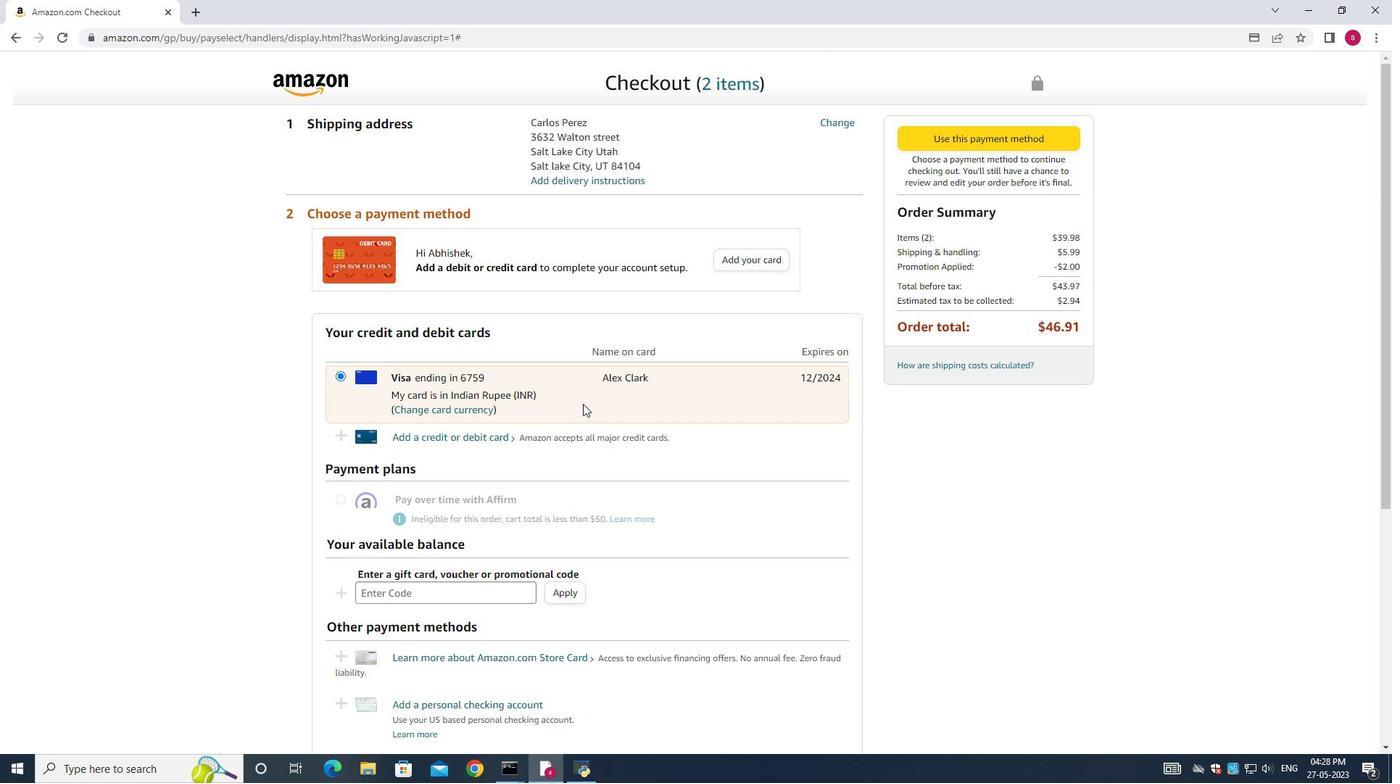 
Action: Mouse scrolled (584, 404) with delta (0, 0)
Screenshot: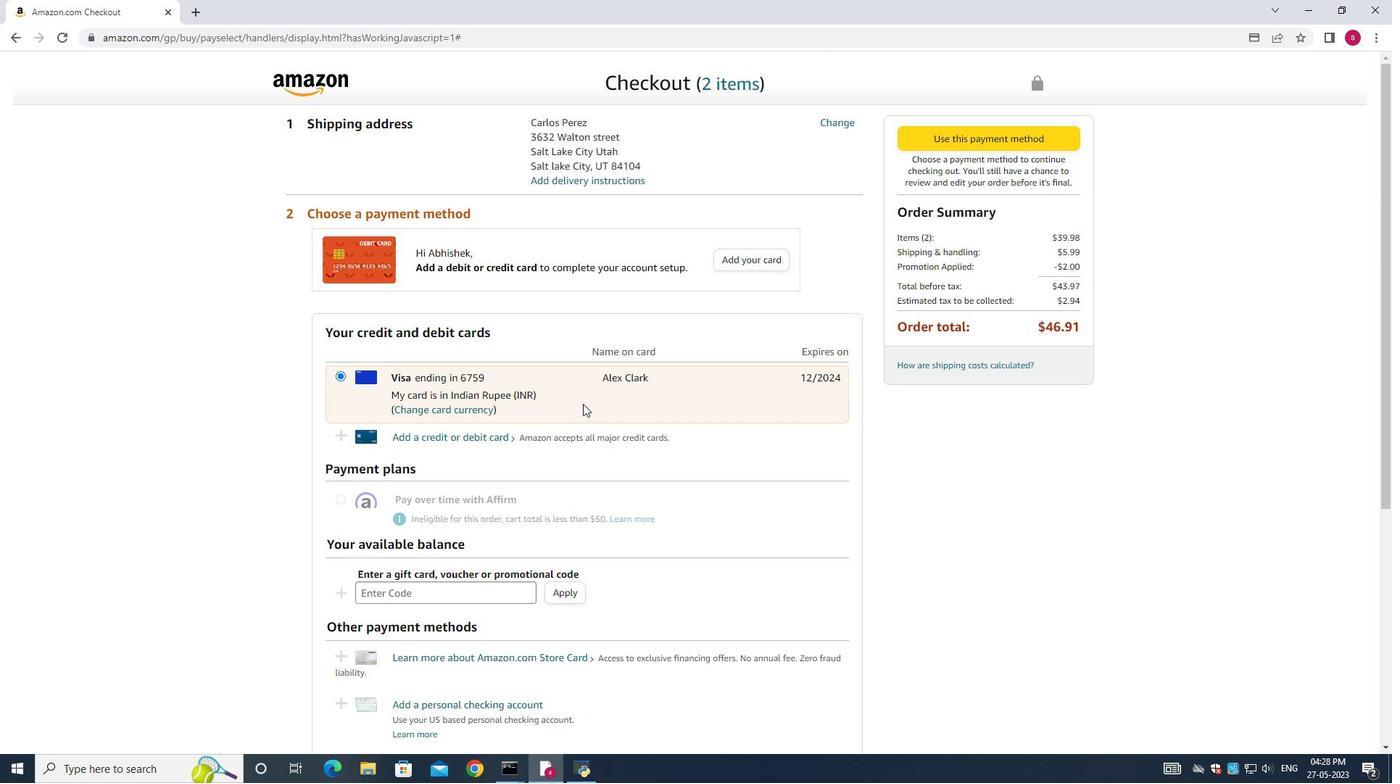 
Action: Mouse moved to (586, 406)
Screenshot: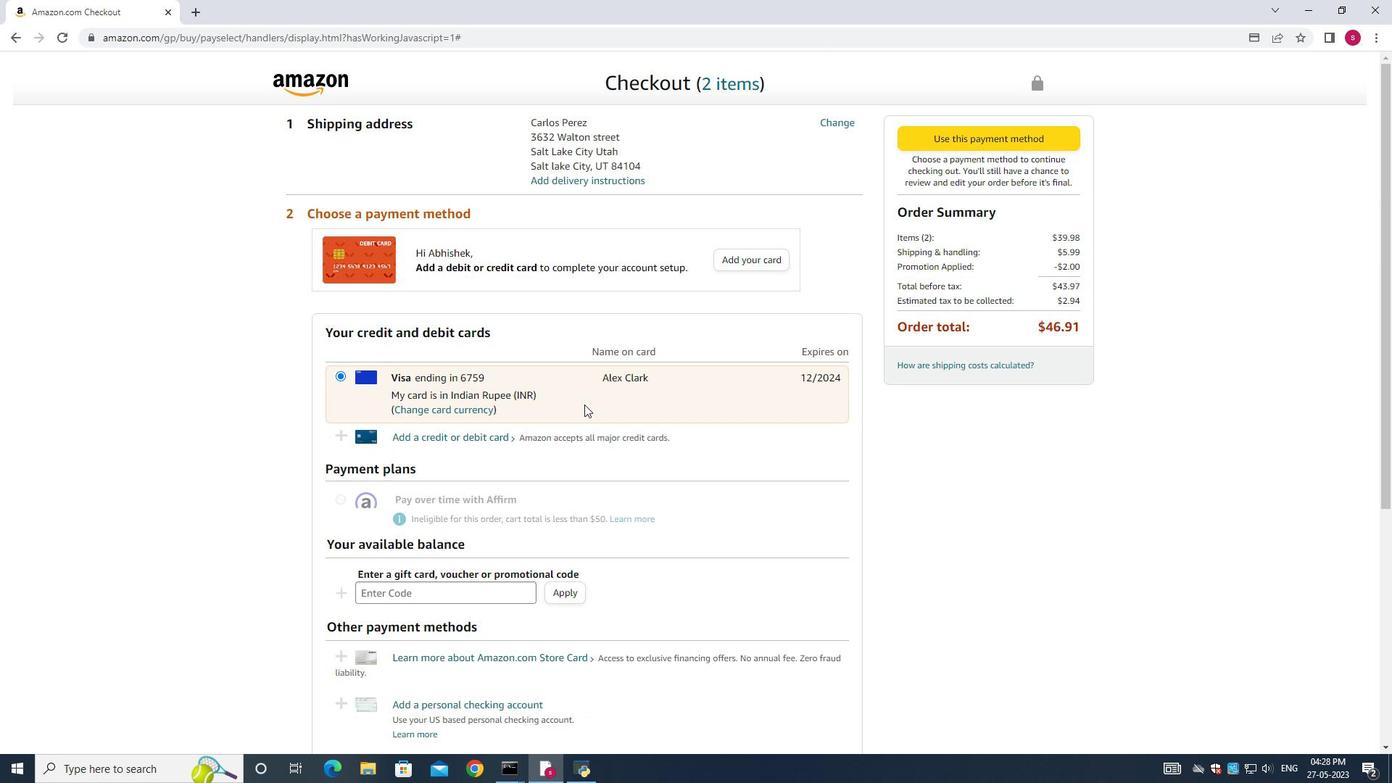 
Action: Mouse scrolled (586, 406) with delta (0, 0)
Screenshot: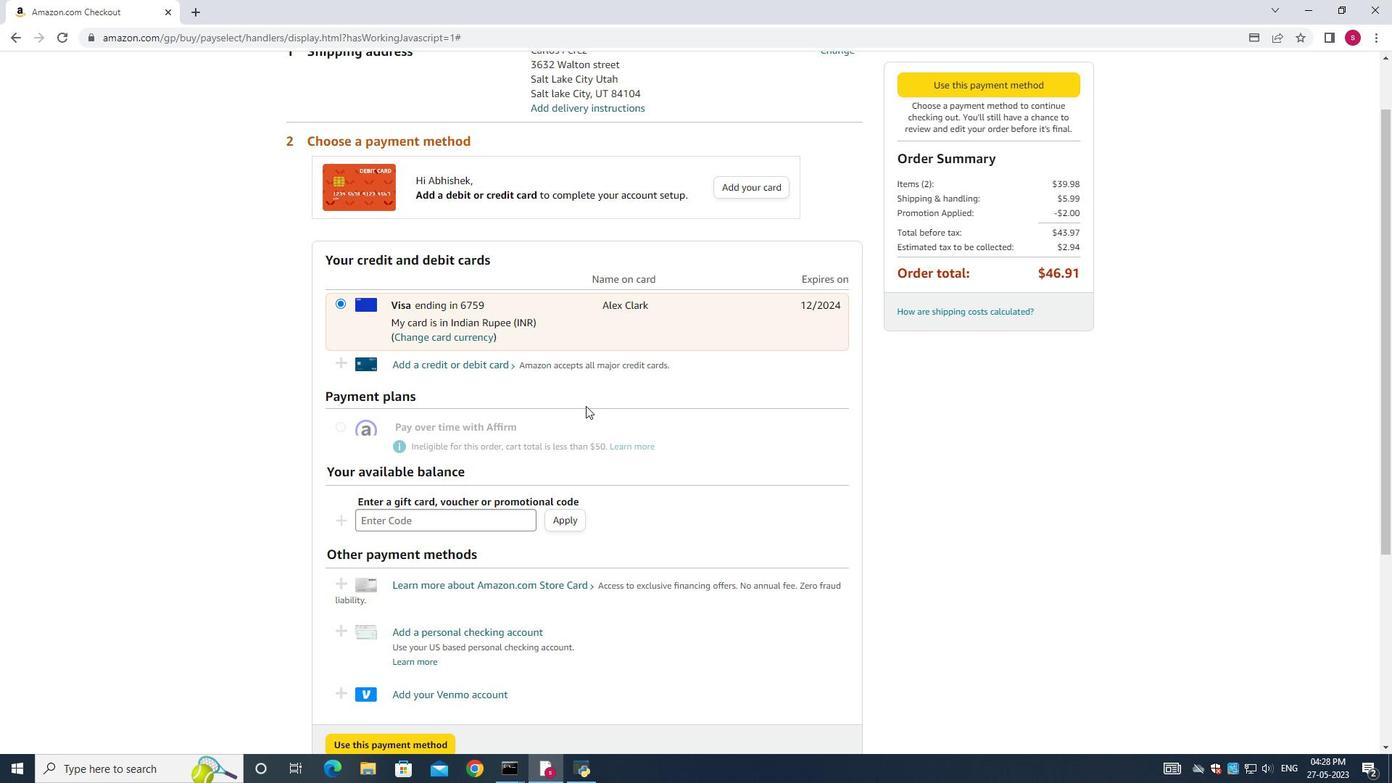 
Action: Mouse scrolled (586, 406) with delta (0, 0)
Screenshot: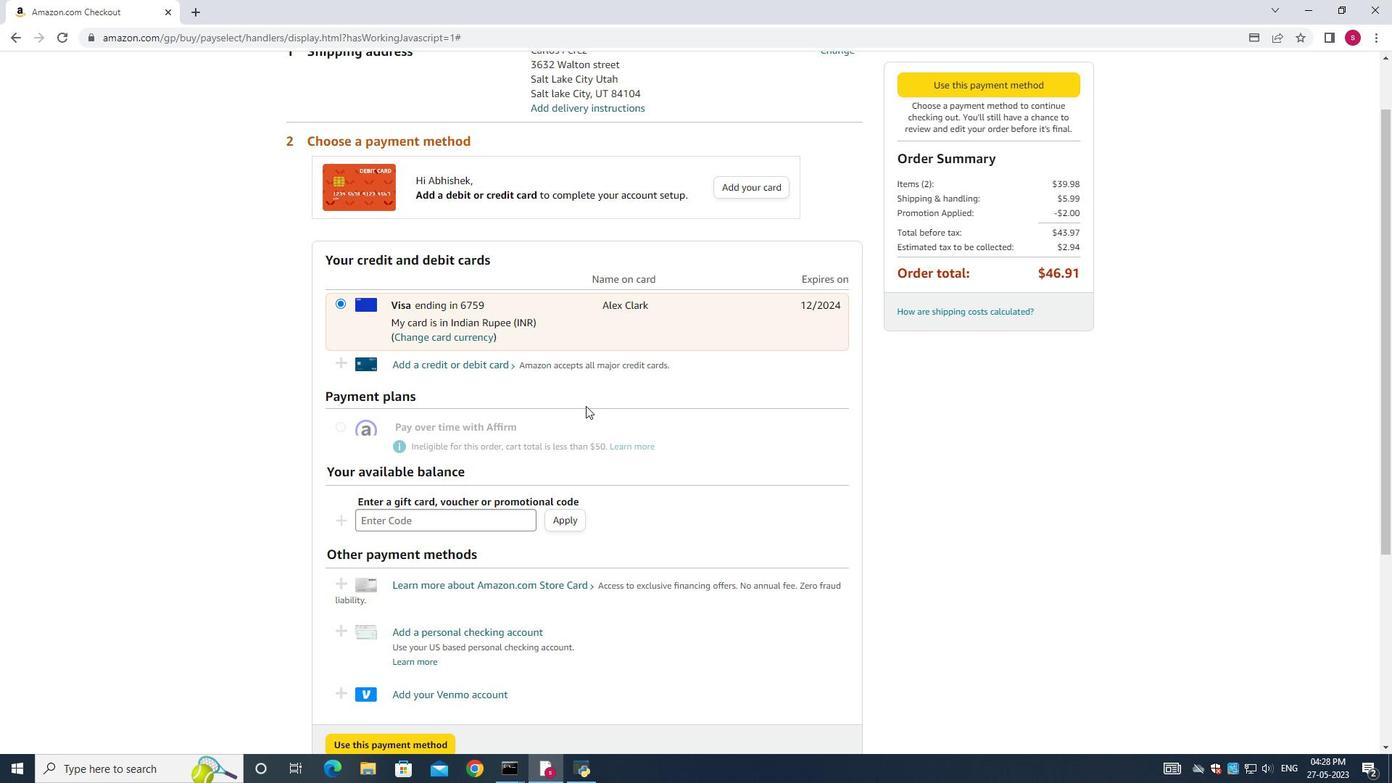 
Action: Mouse scrolled (586, 406) with delta (0, 0)
Screenshot: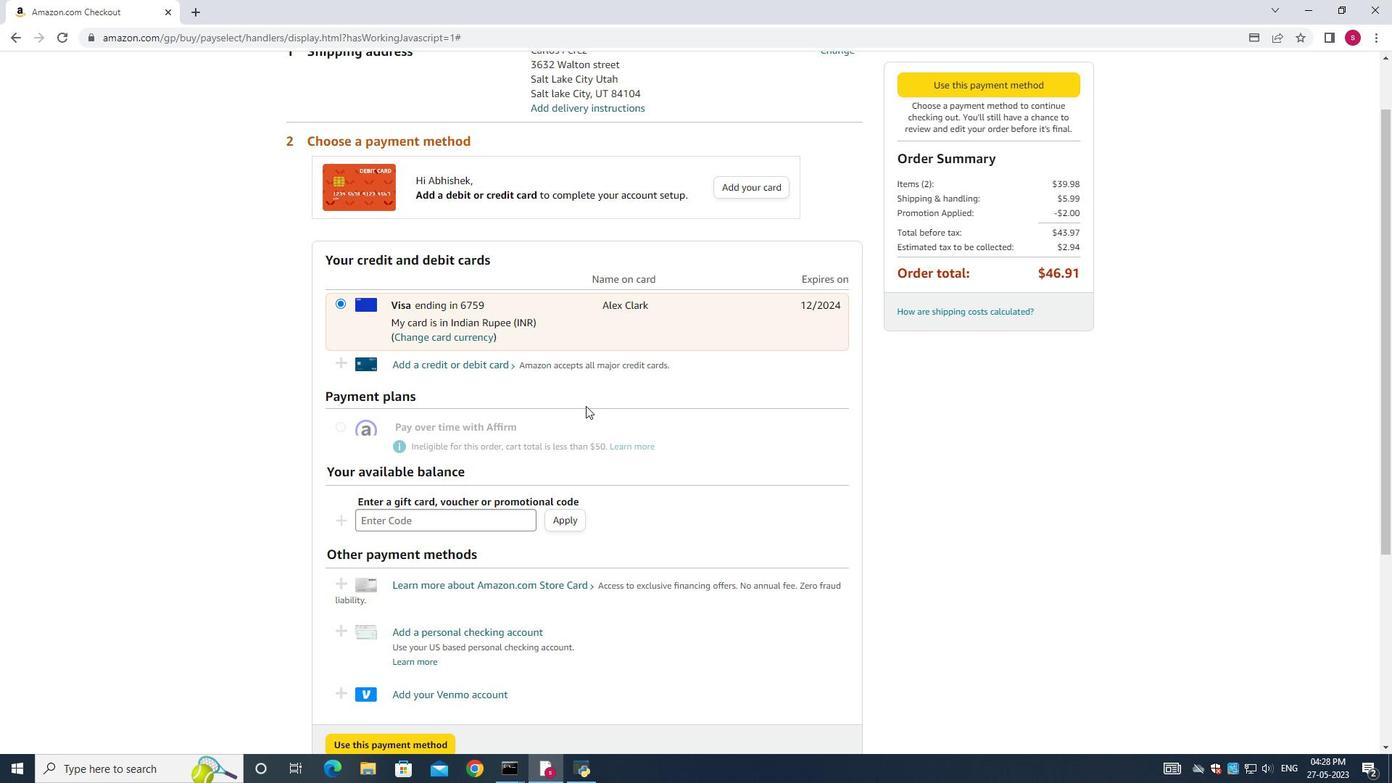 
Action: Mouse scrolled (586, 406) with delta (0, 0)
Screenshot: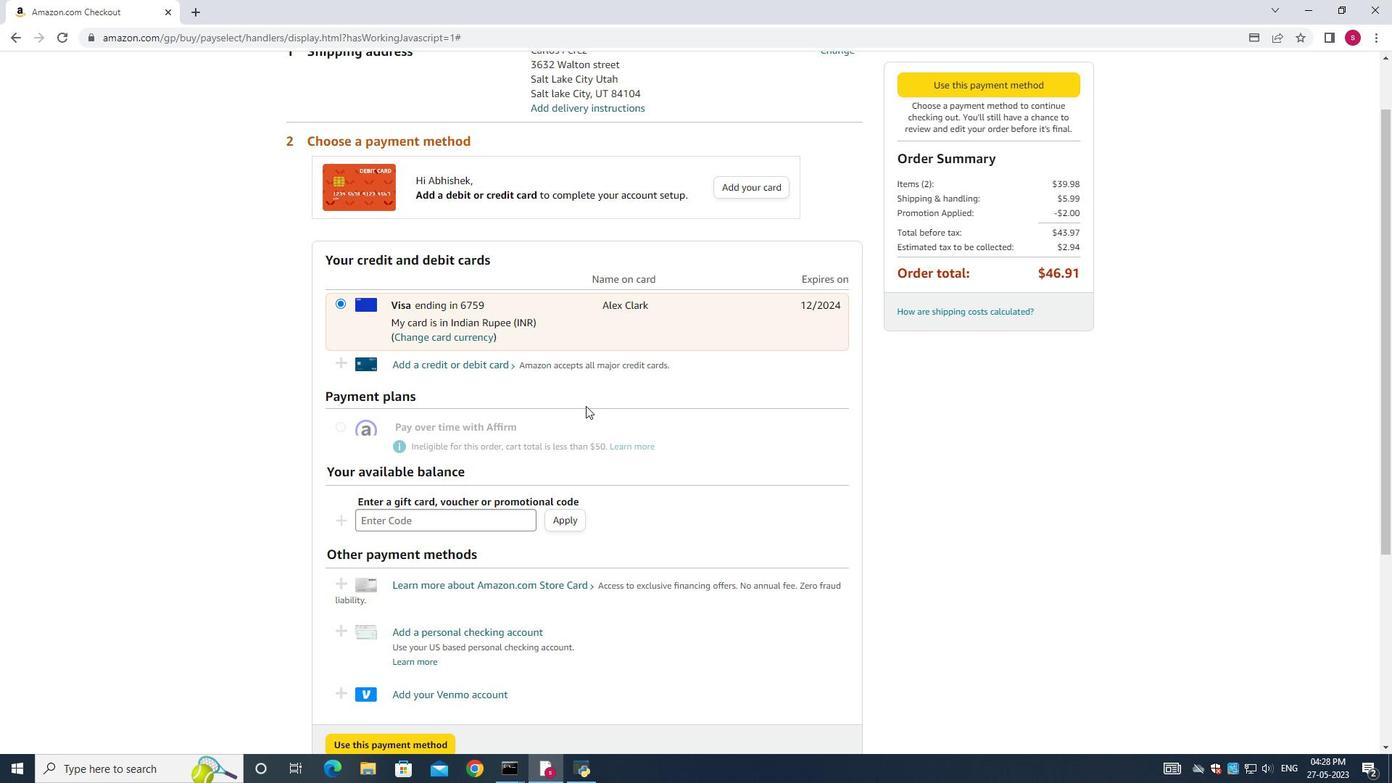 
Action: Mouse moved to (566, 399)
Screenshot: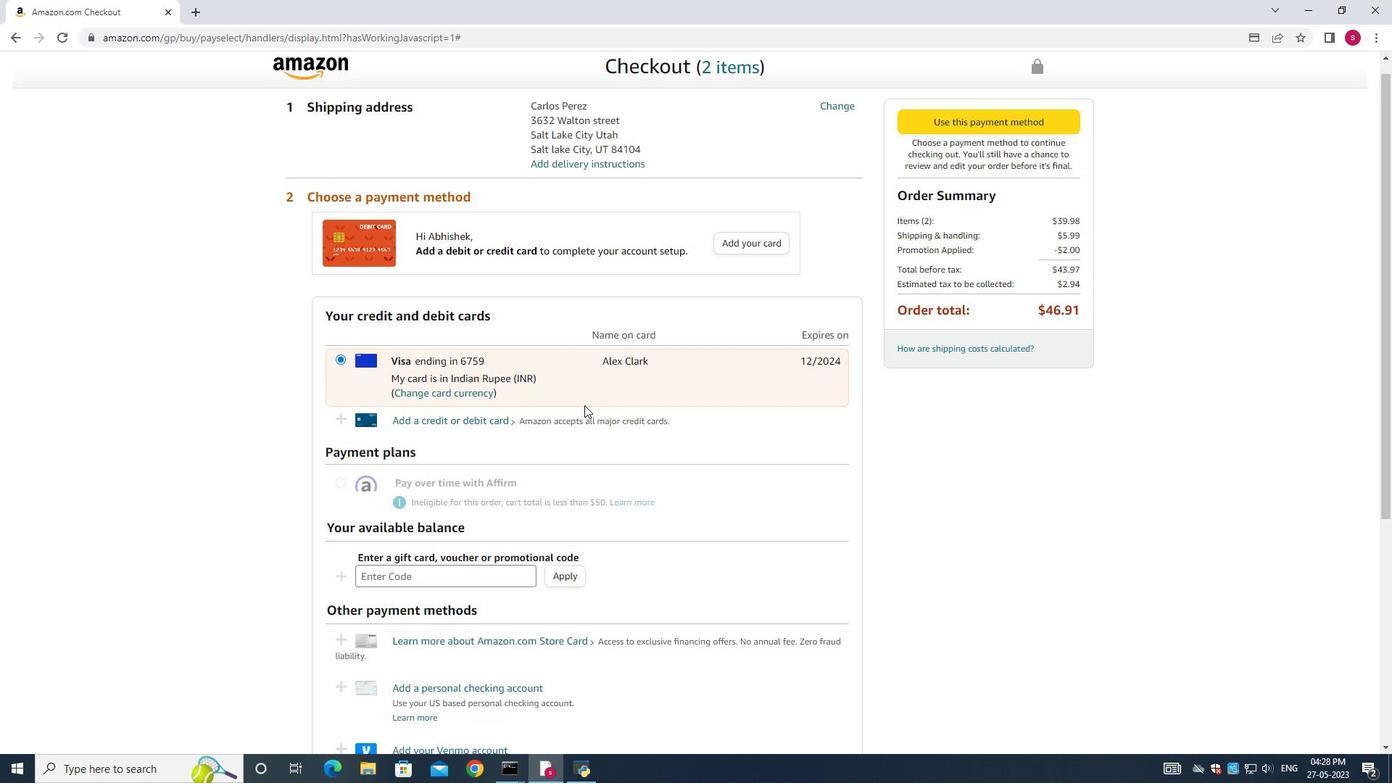 
